 Task: Research Airbnb properties in SonsÃ³n, Colombia from 8th January 2024 to 15th January 2024 for 8 adults. Place can be shared room with 5 bedrooms having 8 beds and 5 bathrooms. Property type can be flat. Amenities needed are: wifi, TV, free parkinig on premises, gym, breakfast.
Action: Mouse moved to (449, 174)
Screenshot: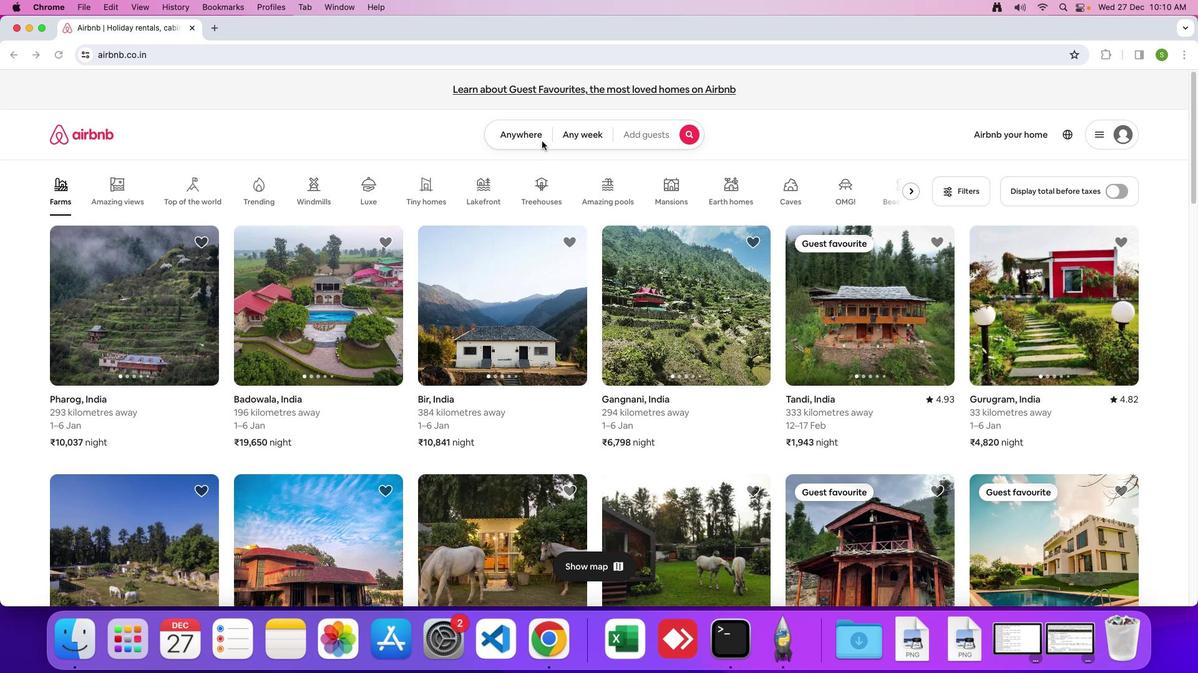 
Action: Mouse pressed left at (449, 174)
Screenshot: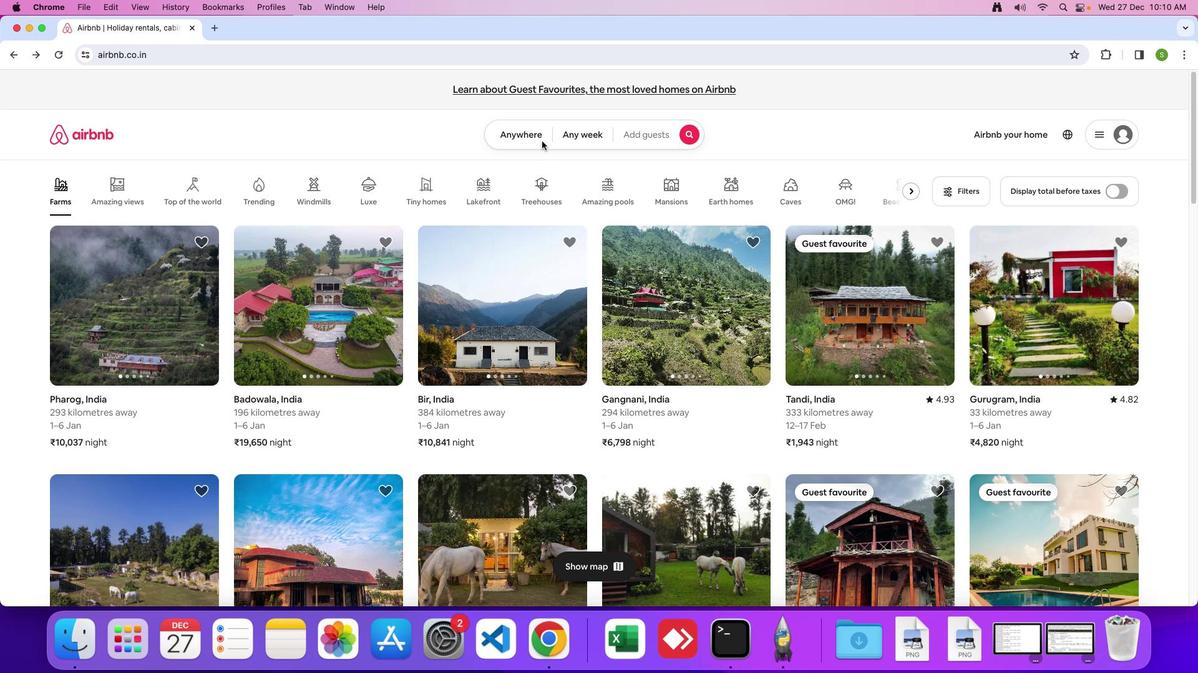 
Action: Mouse moved to (452, 175)
Screenshot: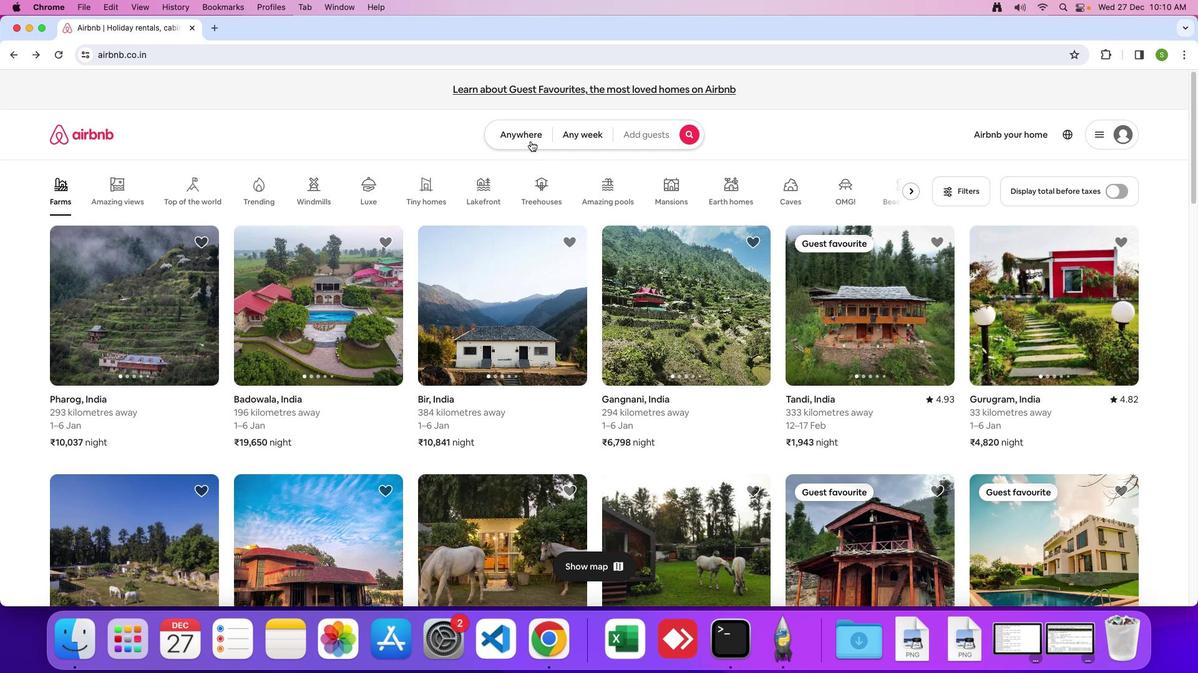 
Action: Mouse pressed left at (452, 175)
Screenshot: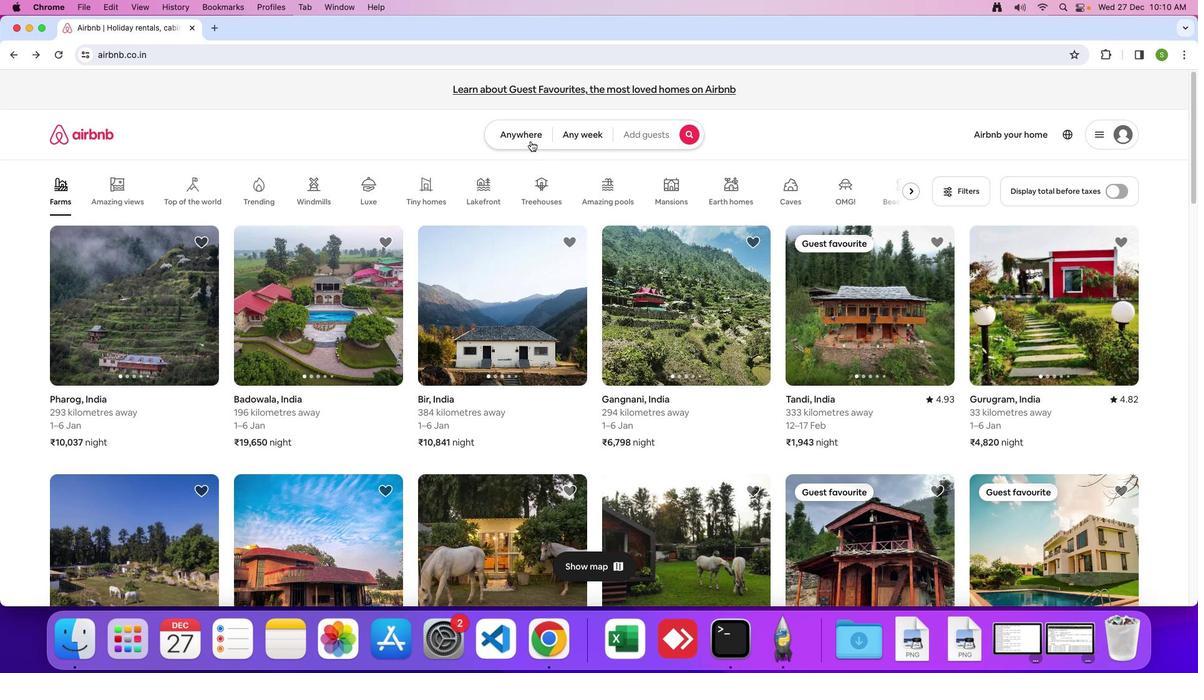 
Action: Mouse moved to (466, 207)
Screenshot: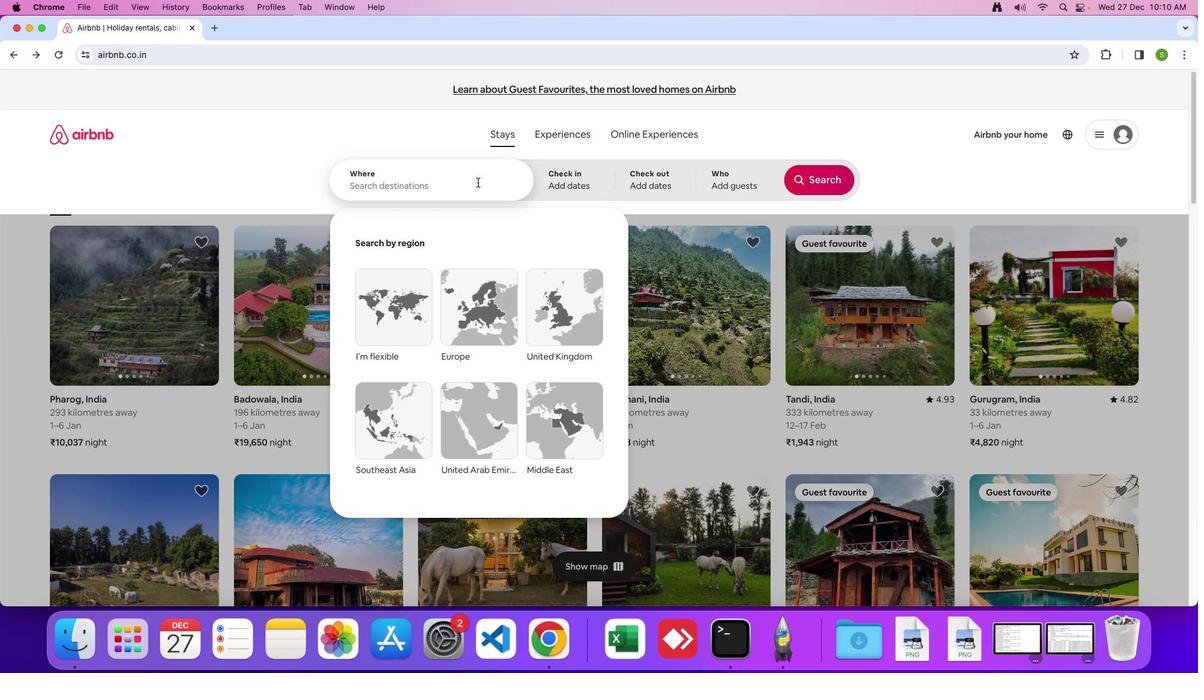 
Action: Key pressed 'S'Key.caps_lock'o''n''s''o''n'','Key.spaceKey.shift'C''o''l''o''m''b''i''a'Key.enter
Screenshot: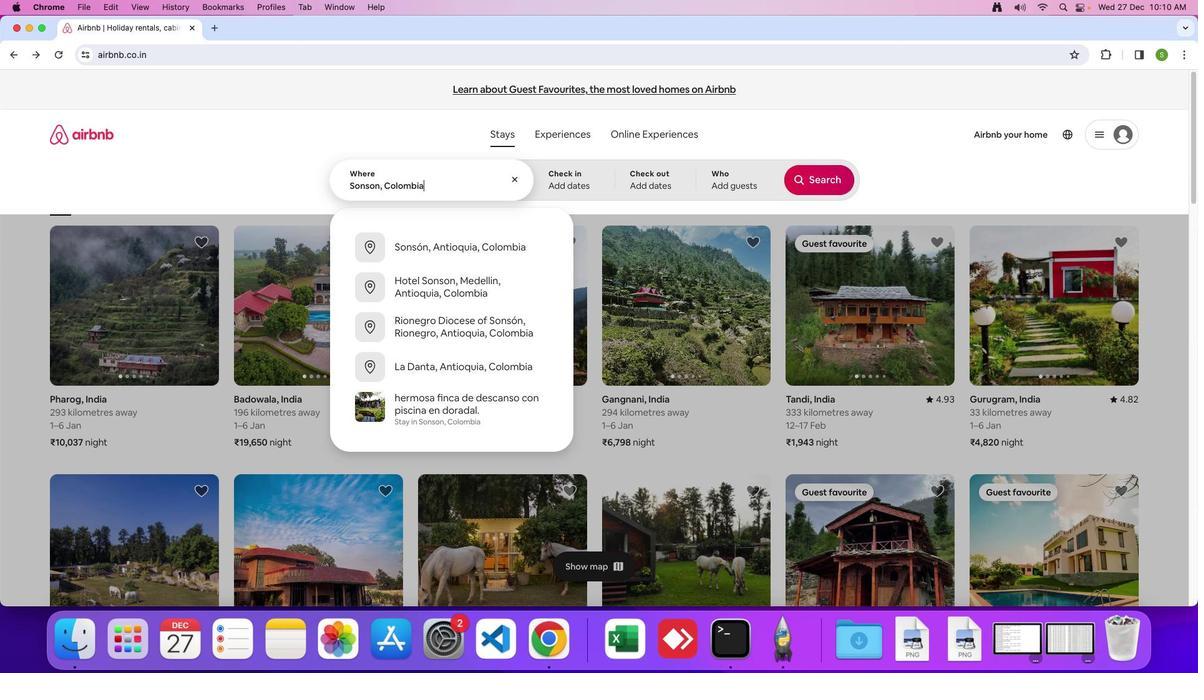 
Action: Mouse moved to (418, 347)
Screenshot: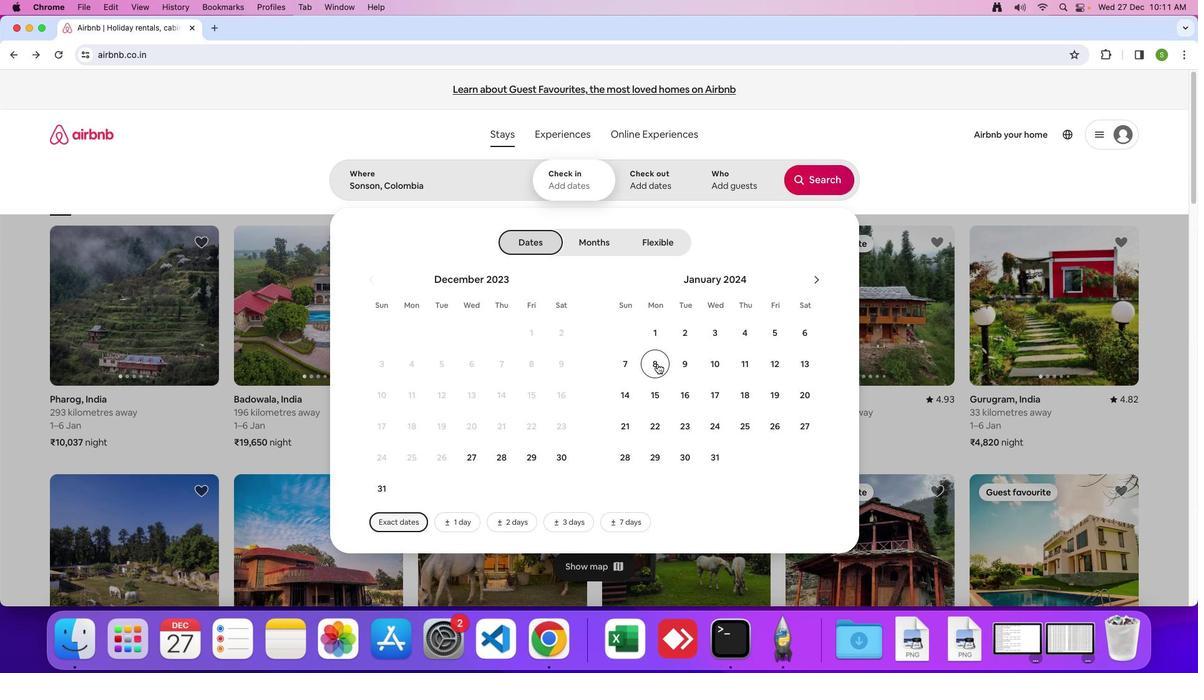 
Action: Mouse pressed left at (418, 347)
Screenshot: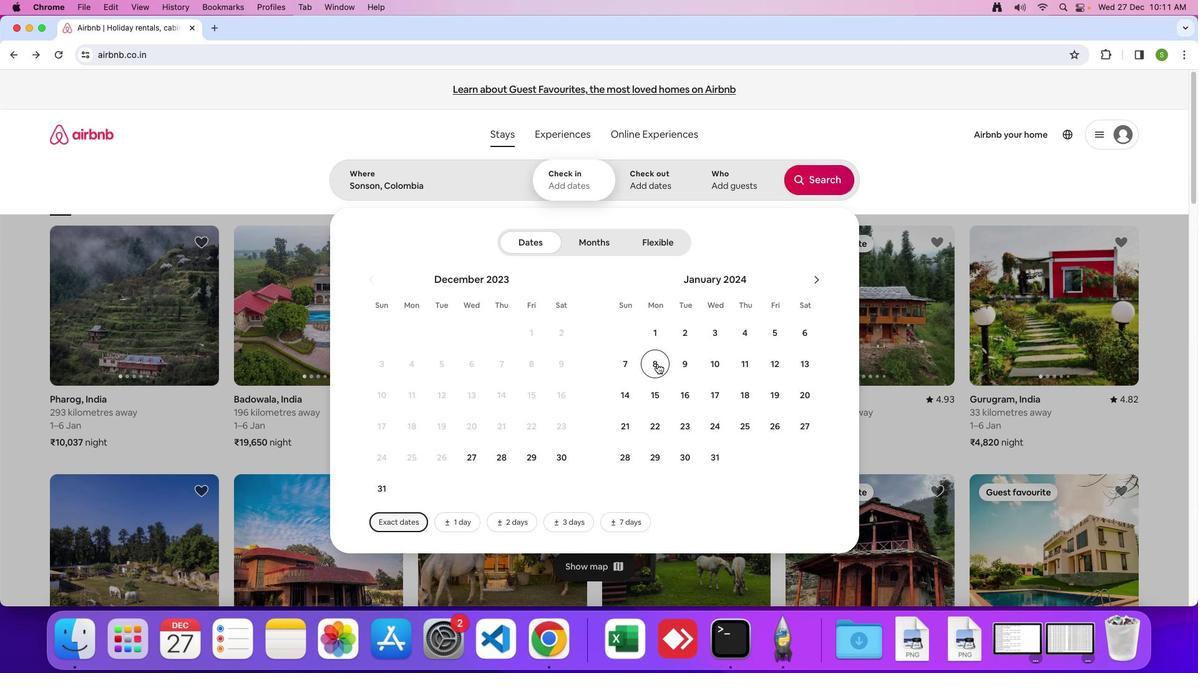 
Action: Mouse moved to (419, 377)
Screenshot: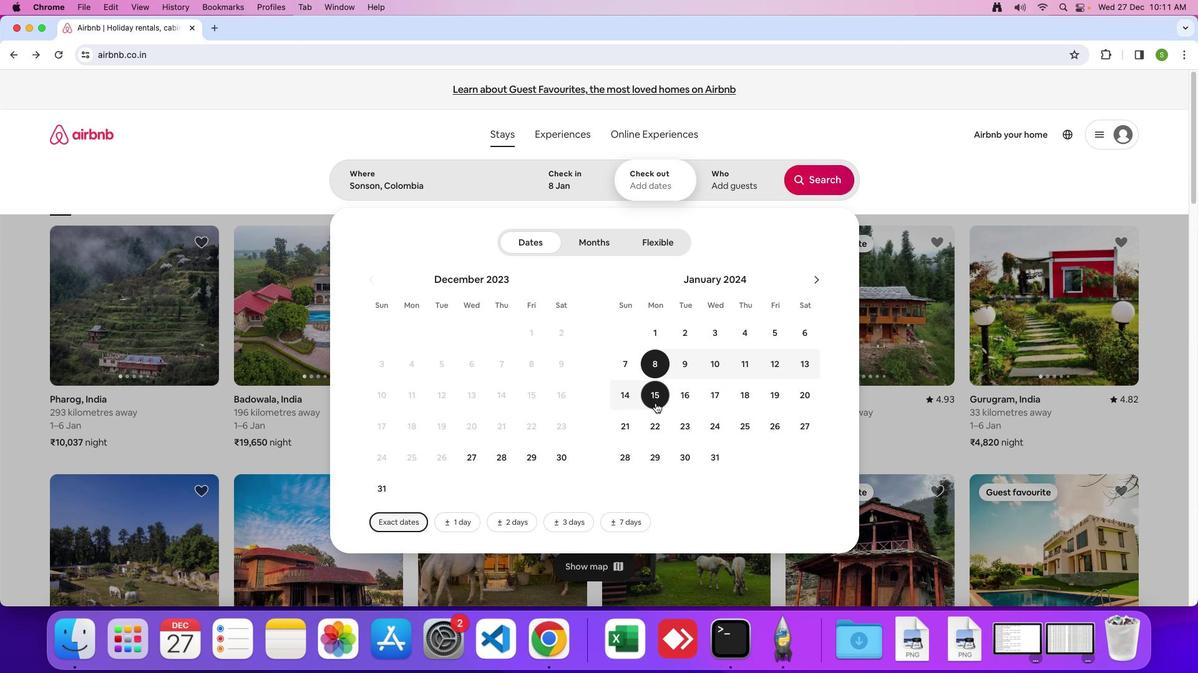 
Action: Mouse pressed left at (419, 377)
Screenshot: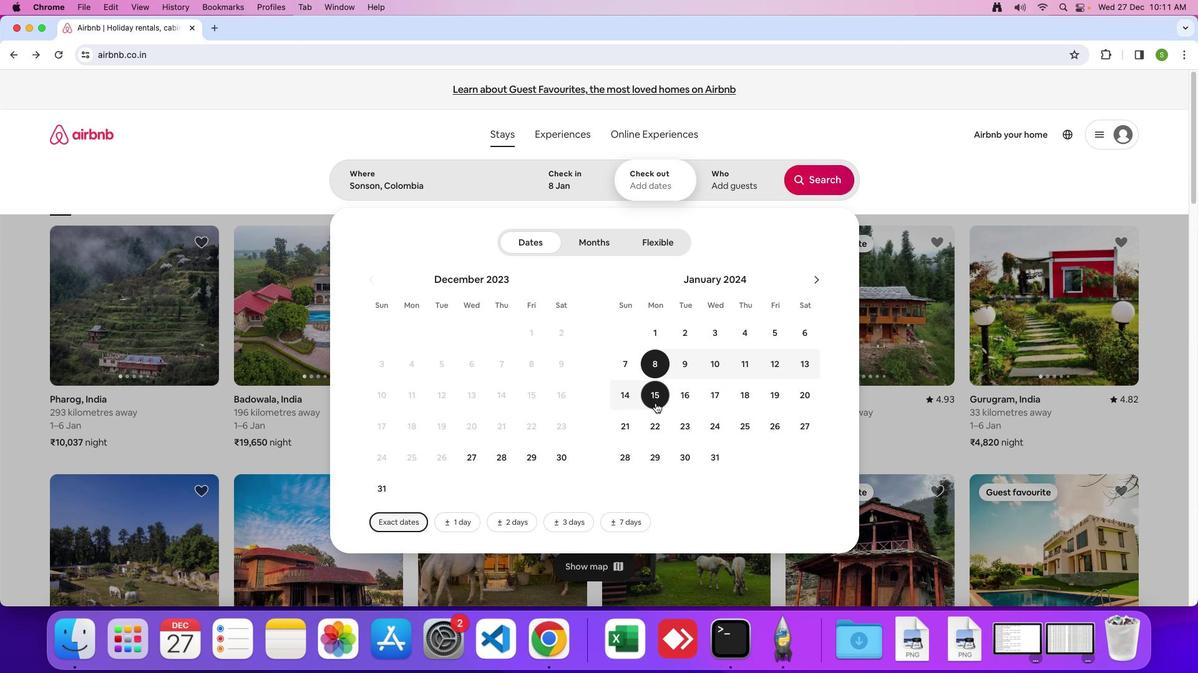 
Action: Mouse moved to (401, 201)
Screenshot: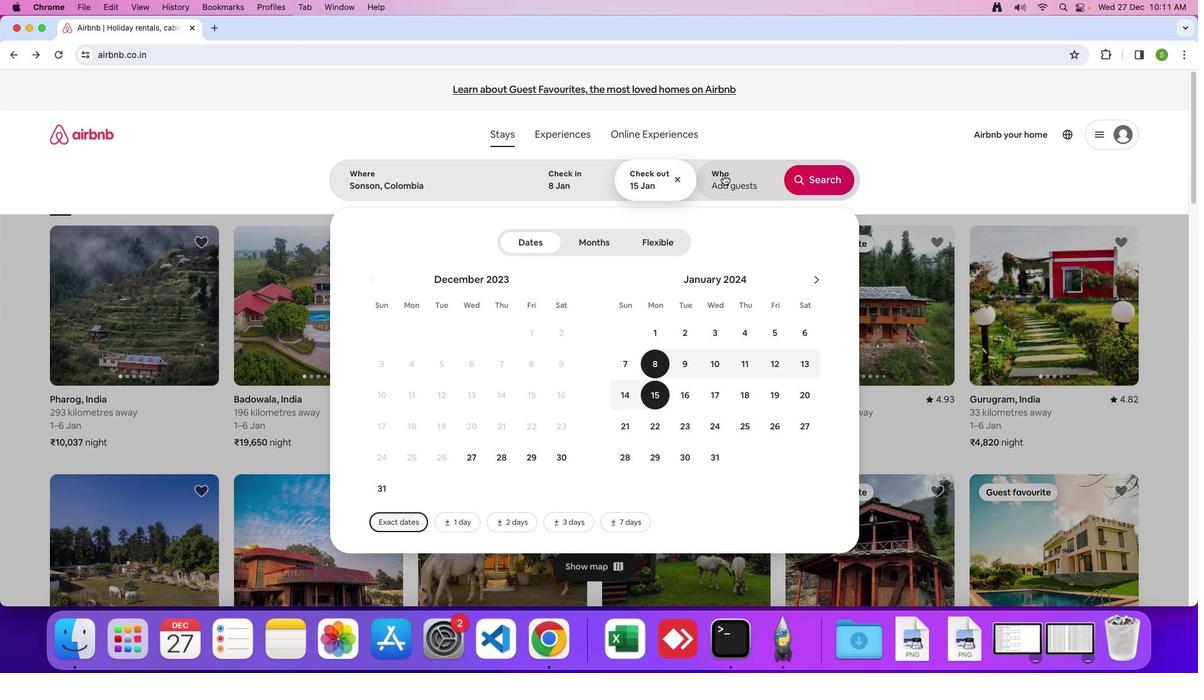 
Action: Mouse pressed left at (401, 201)
Screenshot: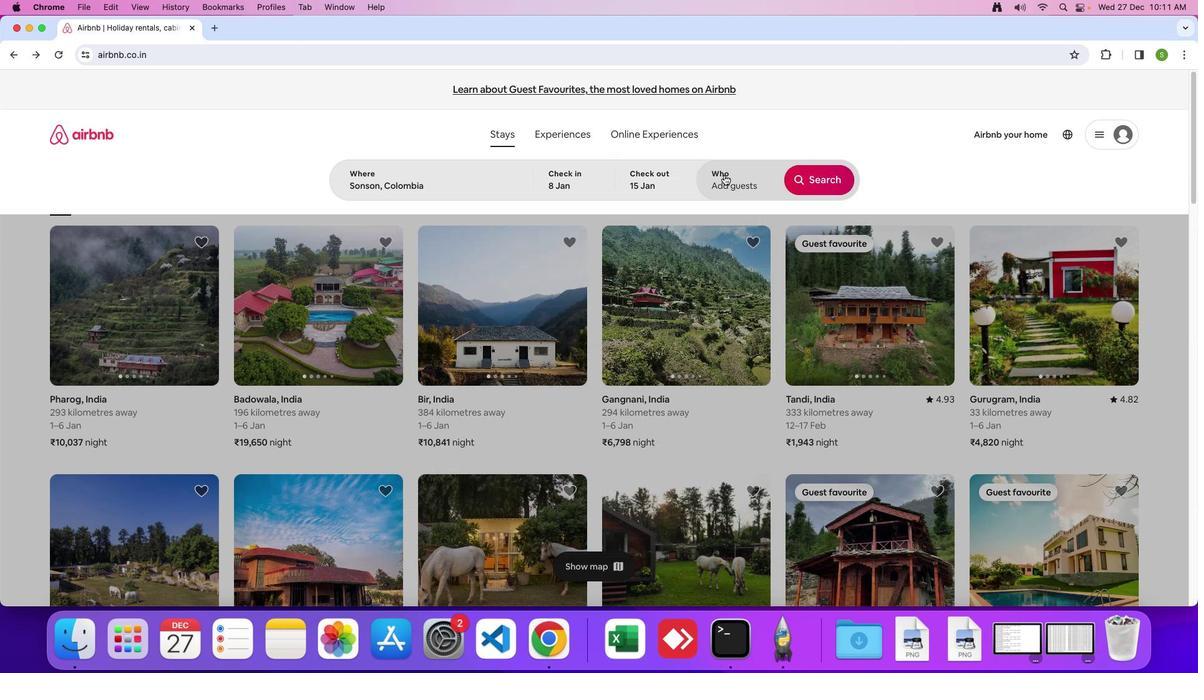 
Action: Mouse moved to (375, 252)
Screenshot: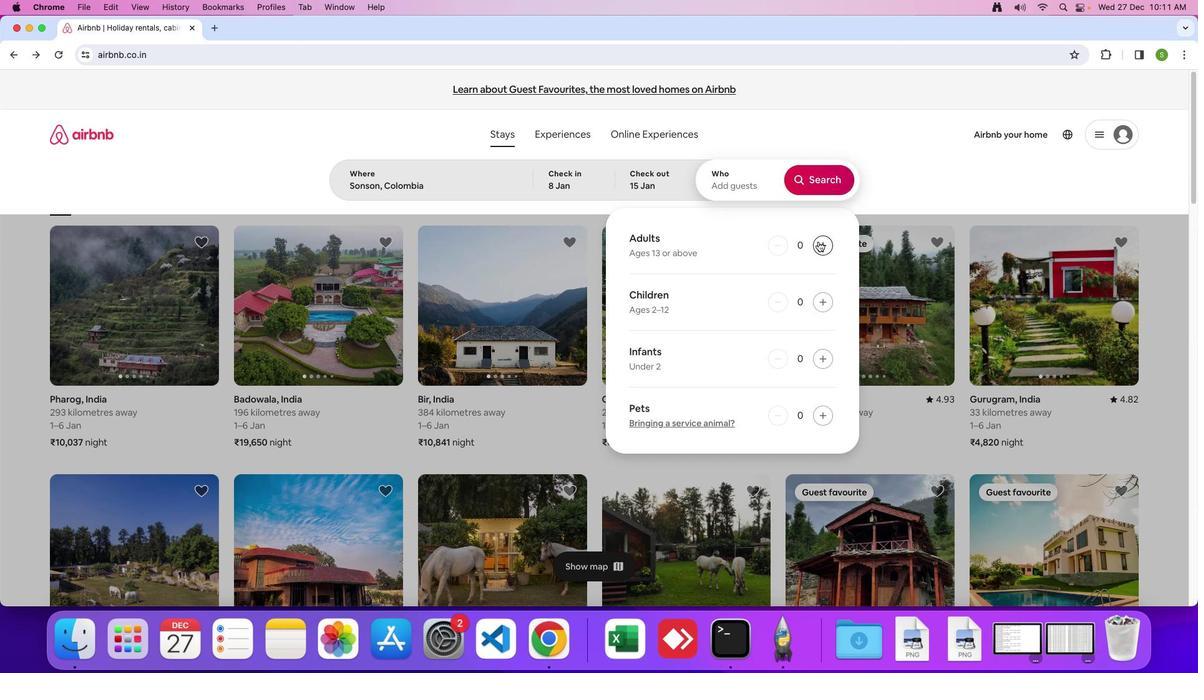 
Action: Mouse pressed left at (375, 252)
Screenshot: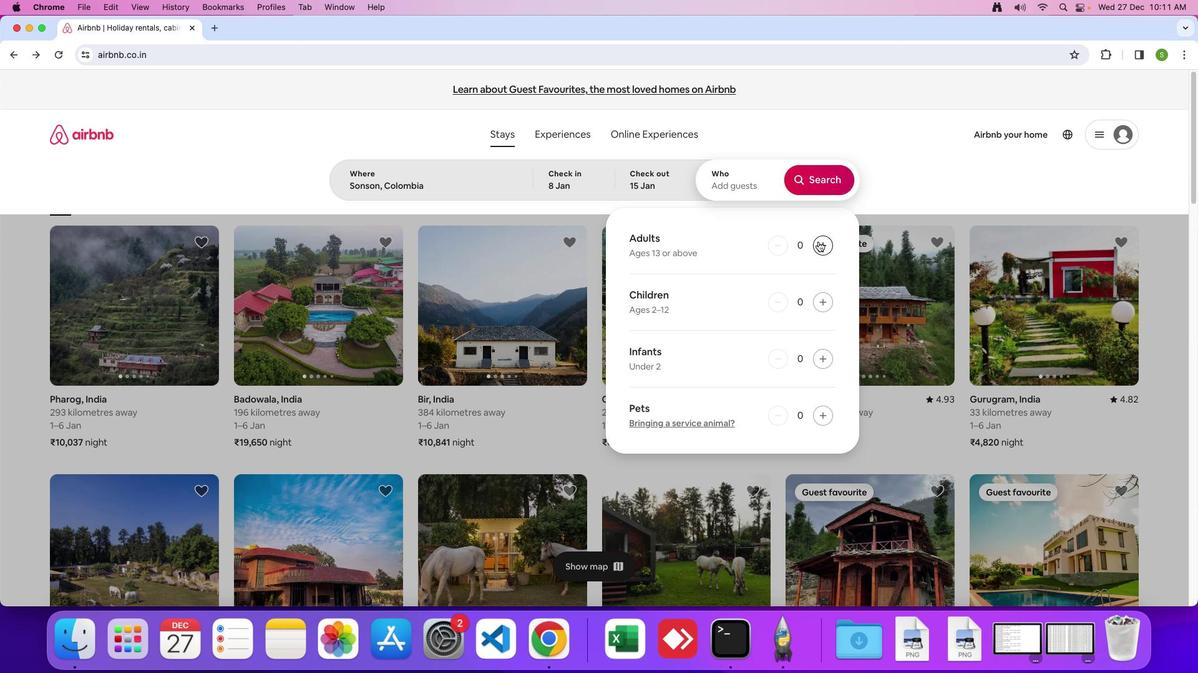 
Action: Mouse pressed left at (375, 252)
Screenshot: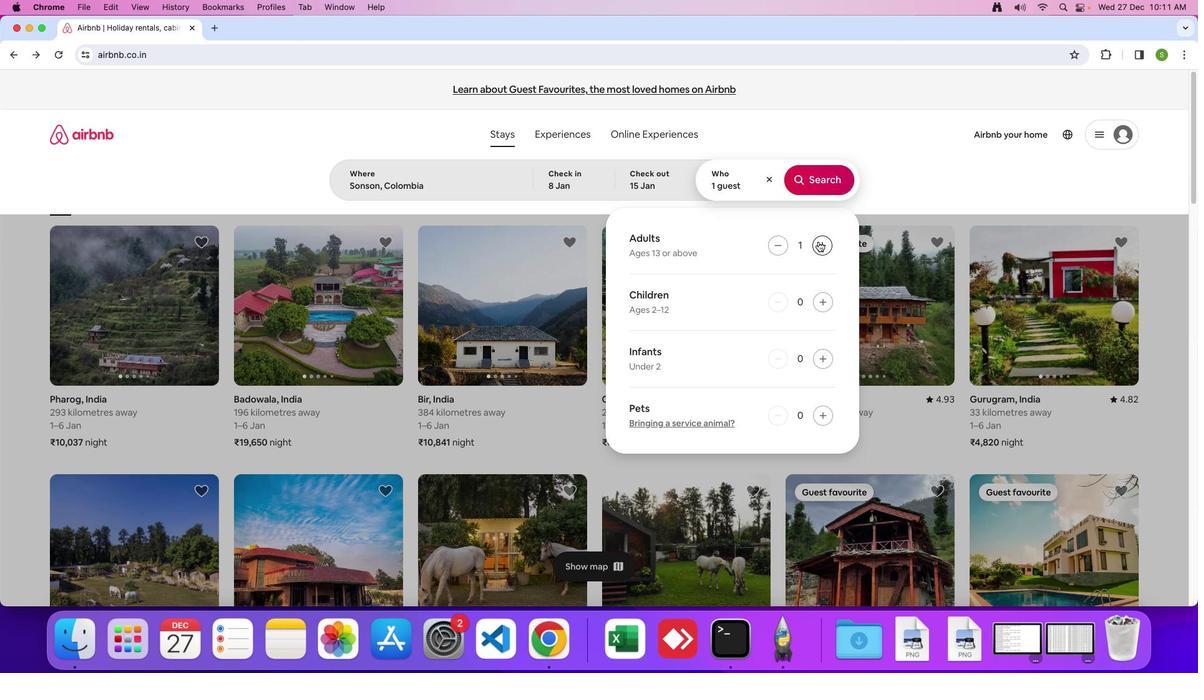 
Action: Mouse pressed left at (375, 252)
Screenshot: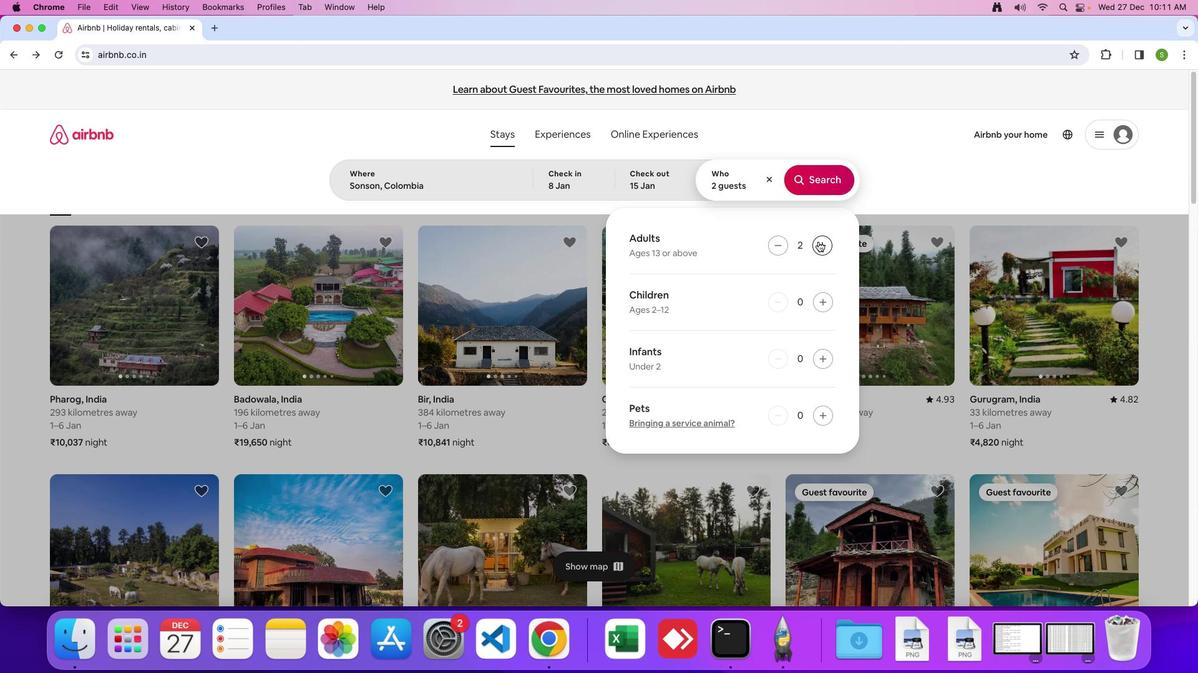 
Action: Mouse pressed left at (375, 252)
Screenshot: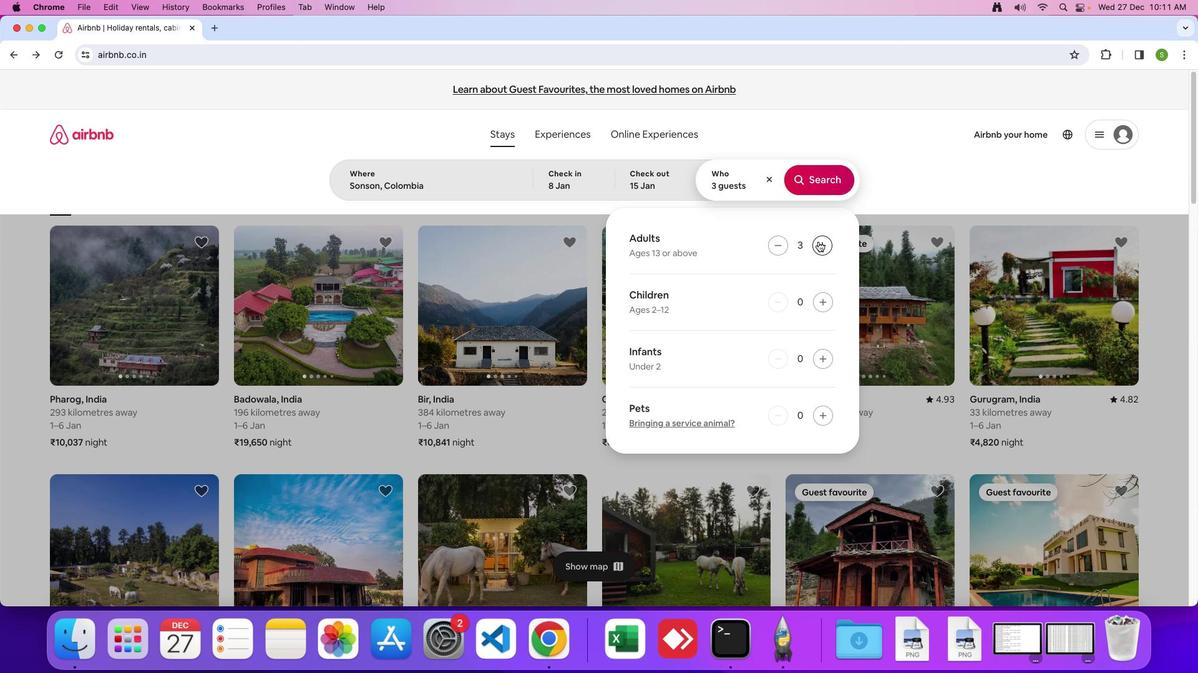 
Action: Mouse pressed left at (375, 252)
Screenshot: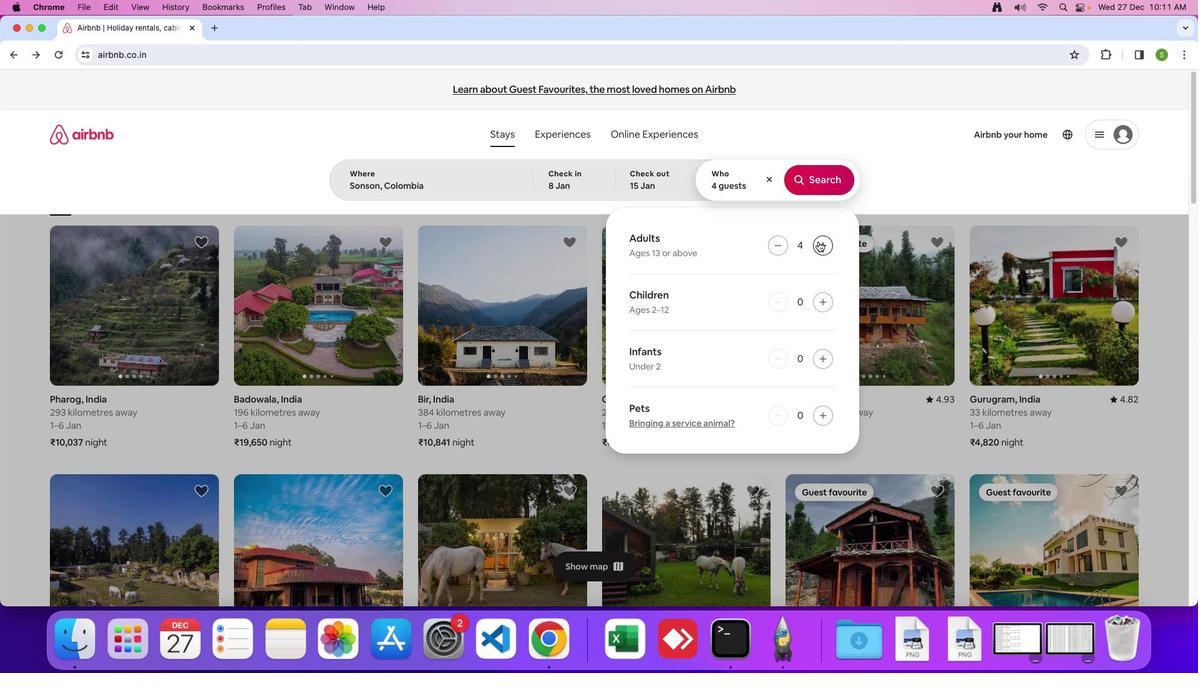 
Action: Mouse pressed left at (375, 252)
Screenshot: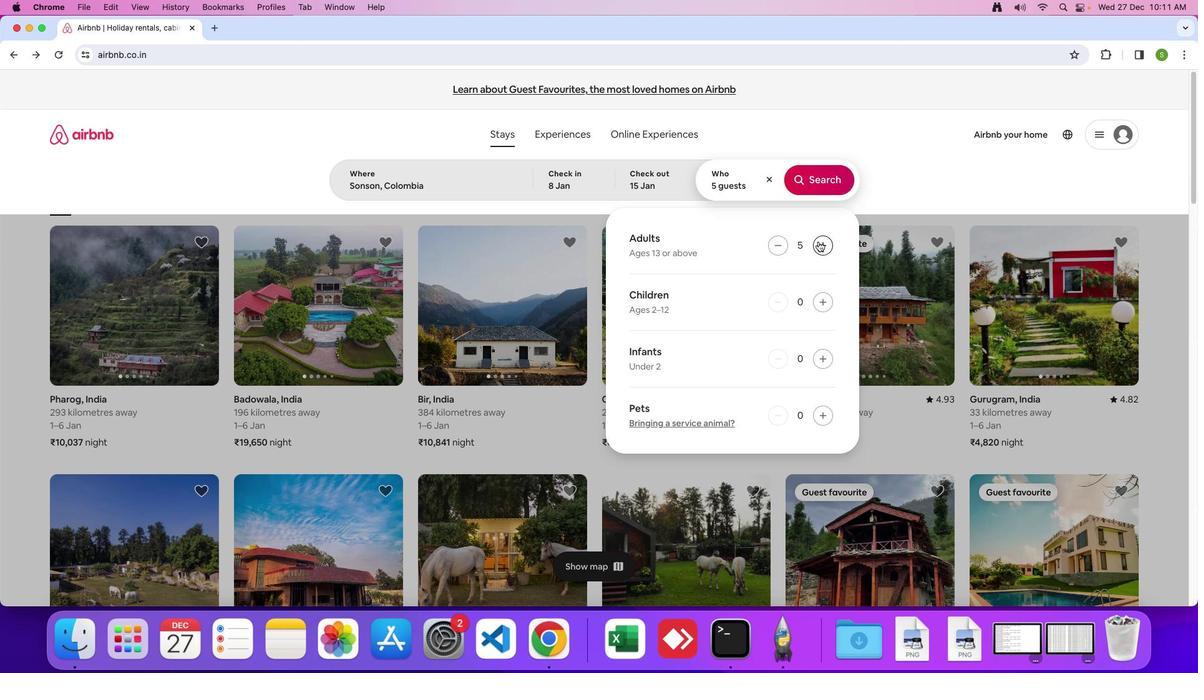 
Action: Mouse pressed left at (375, 252)
Screenshot: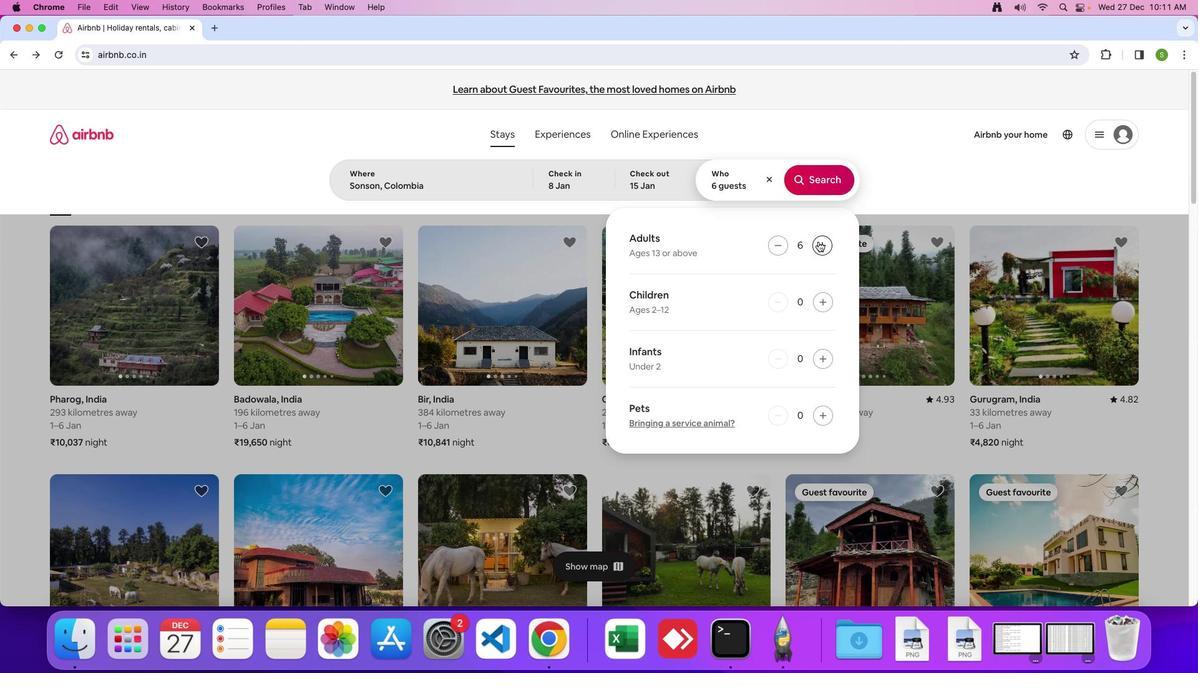 
Action: Mouse pressed left at (375, 252)
Screenshot: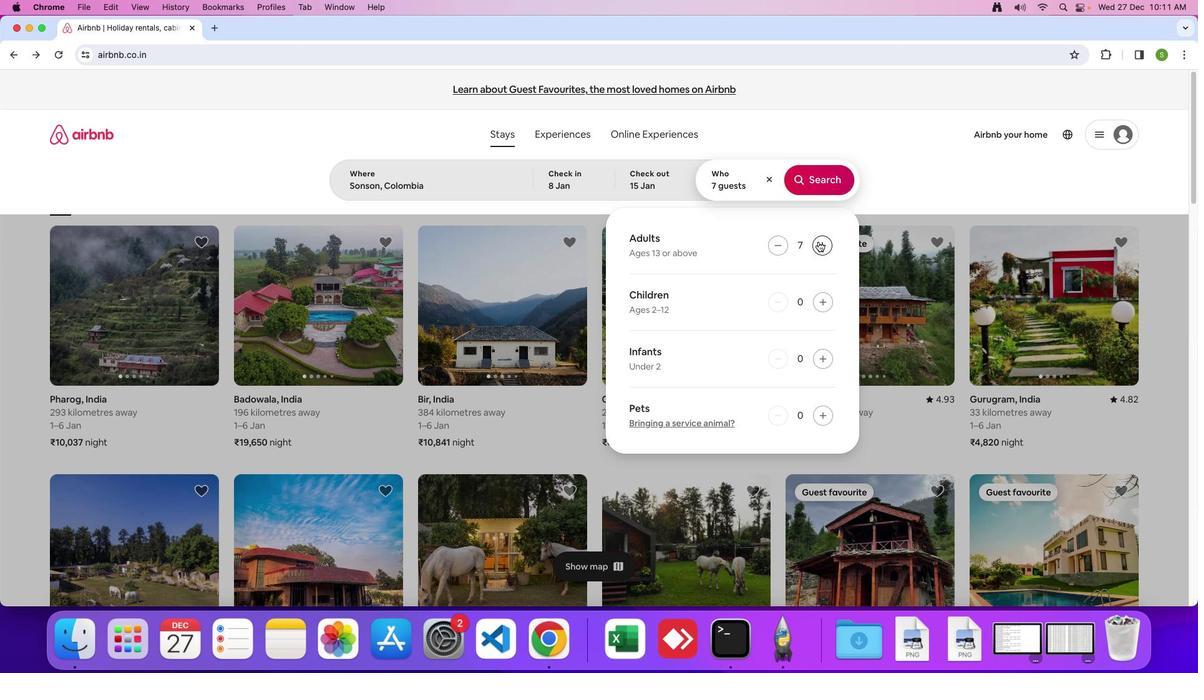 
Action: Mouse moved to (376, 210)
Screenshot: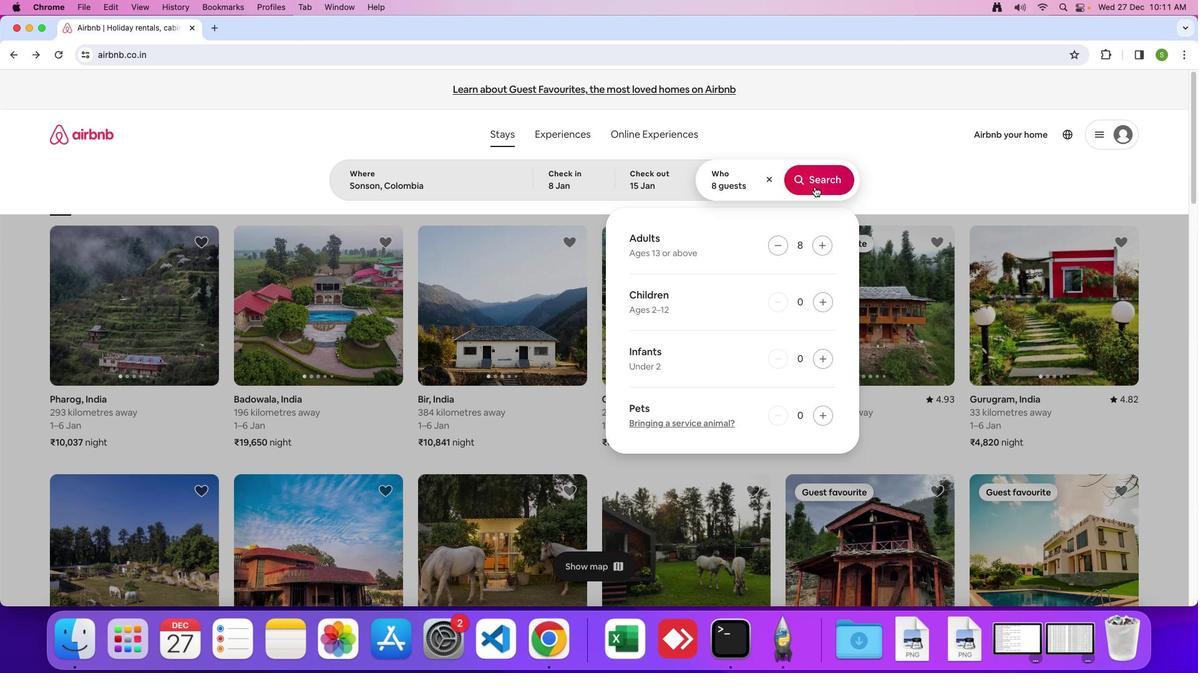 
Action: Mouse pressed left at (376, 210)
Screenshot: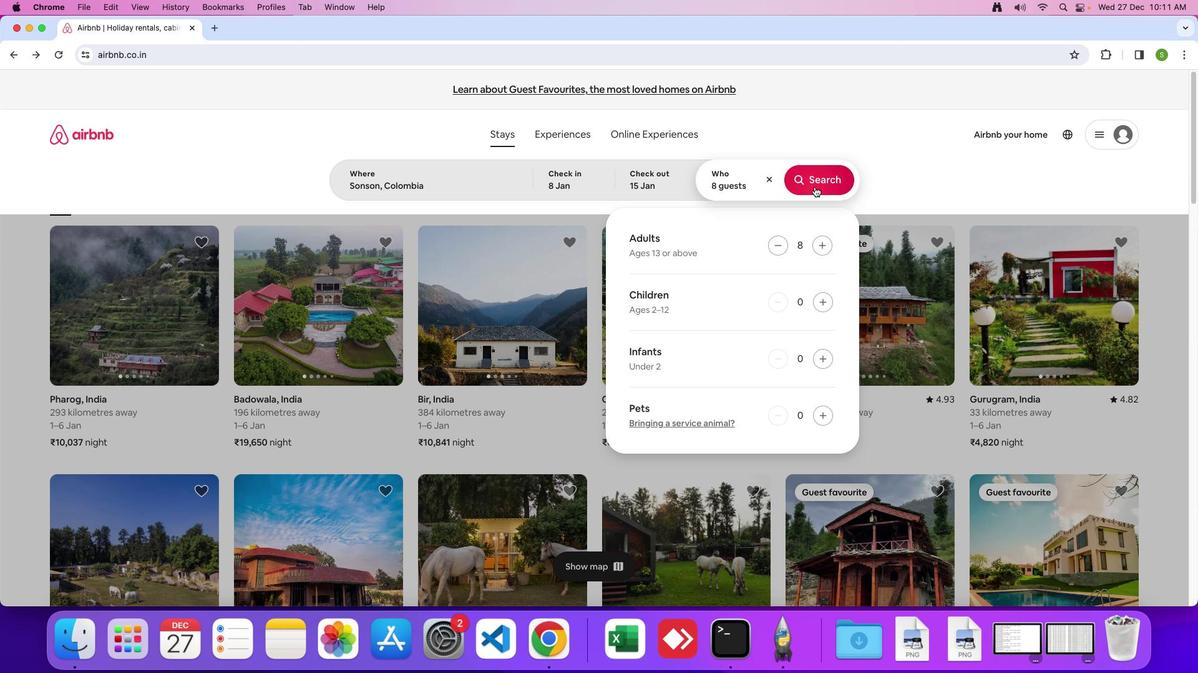 
Action: Mouse moved to (331, 175)
Screenshot: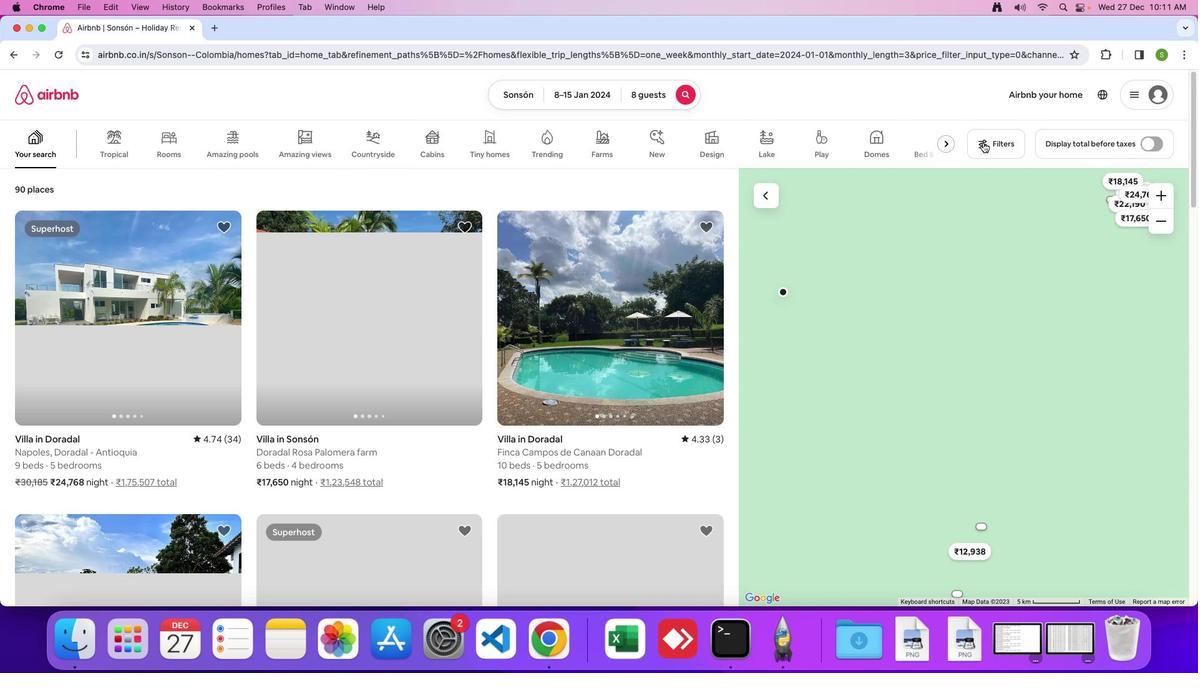 
Action: Mouse pressed left at (331, 175)
Screenshot: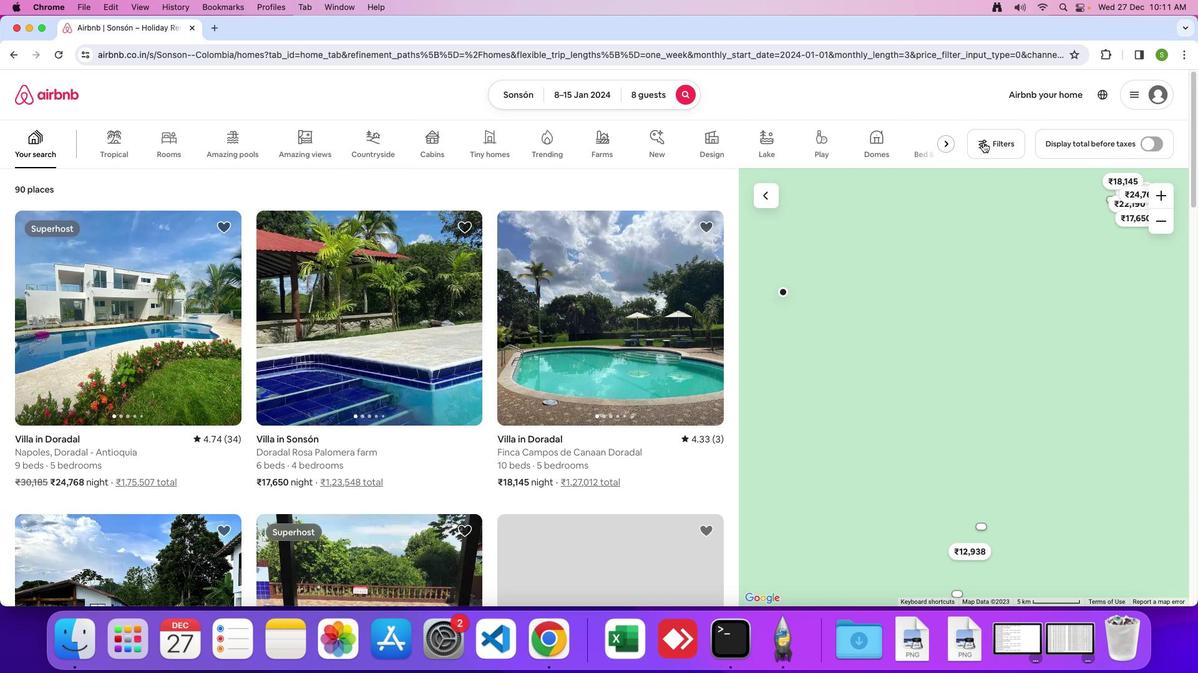 
Action: Mouse moved to (428, 325)
Screenshot: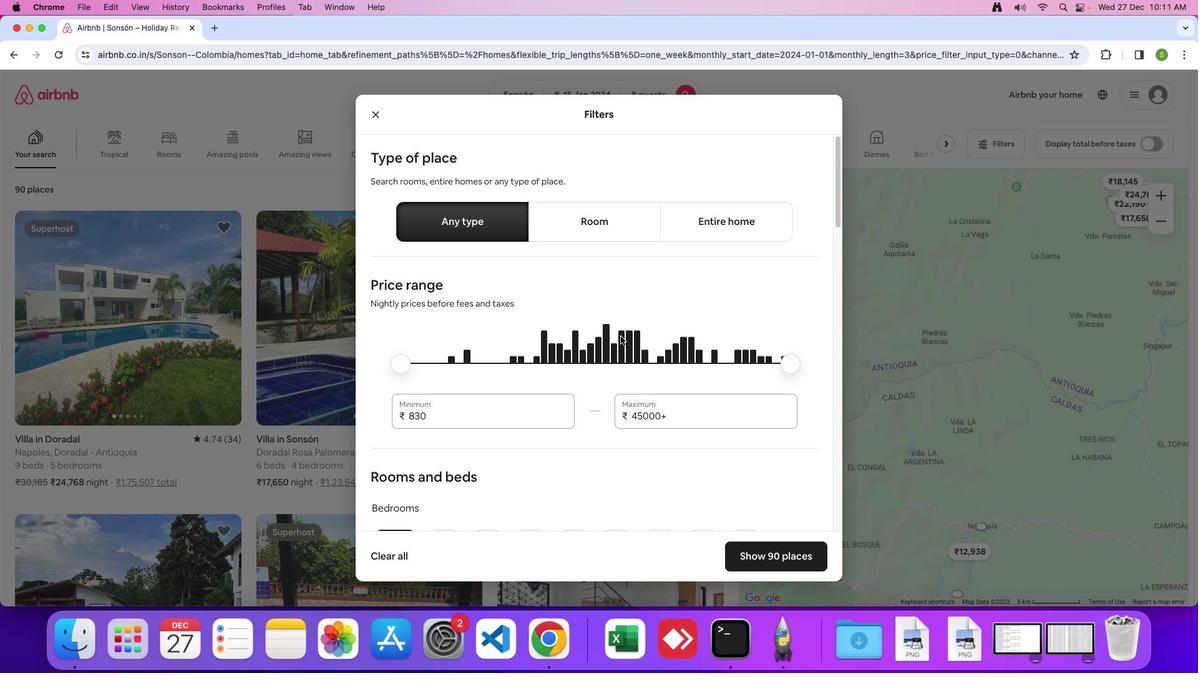 
Action: Mouse scrolled (428, 325) with delta (594, 64)
Screenshot: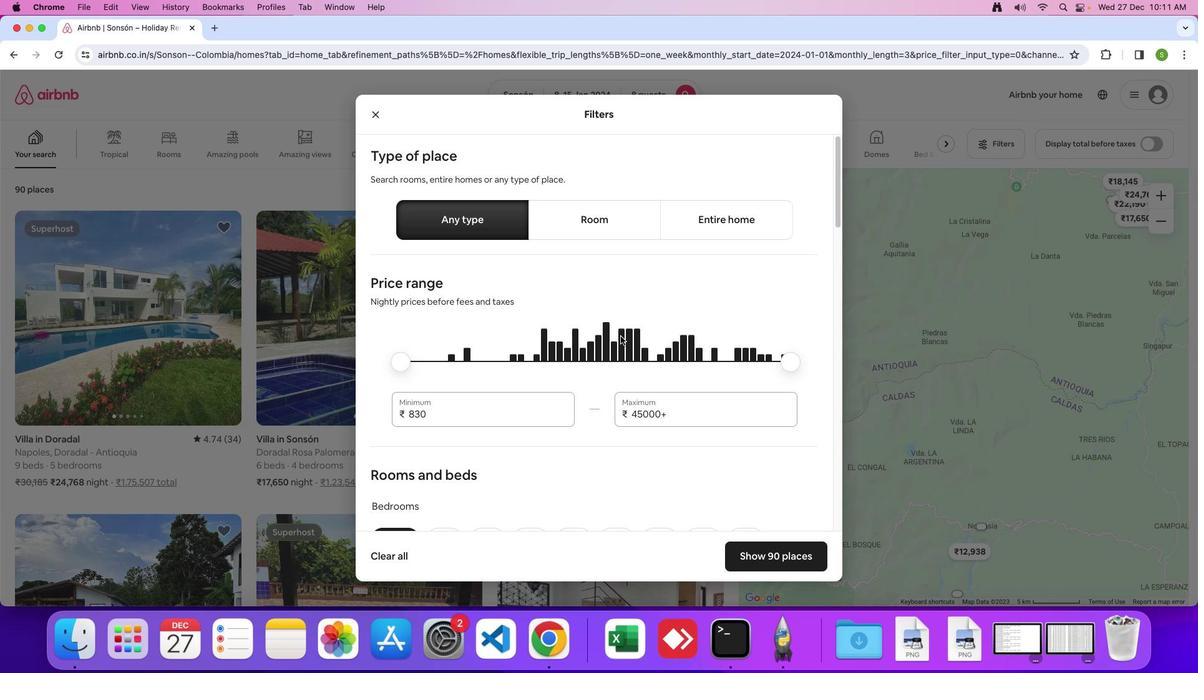 
Action: Mouse scrolled (428, 325) with delta (594, 64)
Screenshot: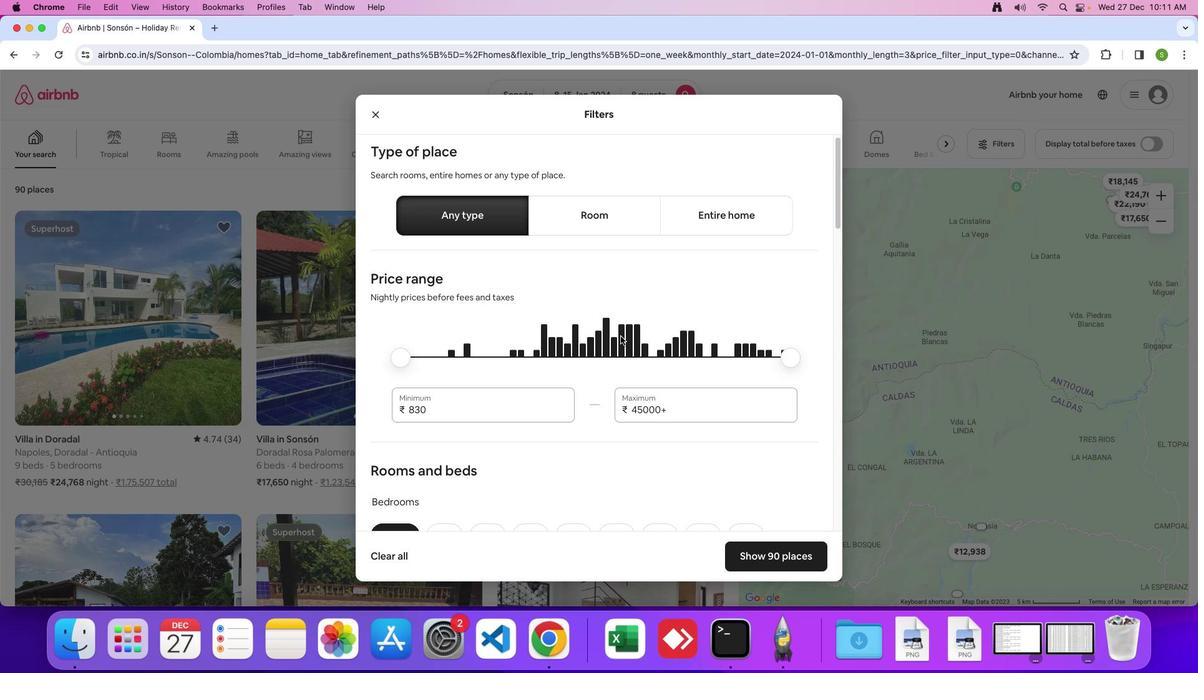 
Action: Mouse scrolled (428, 325) with delta (594, 63)
Screenshot: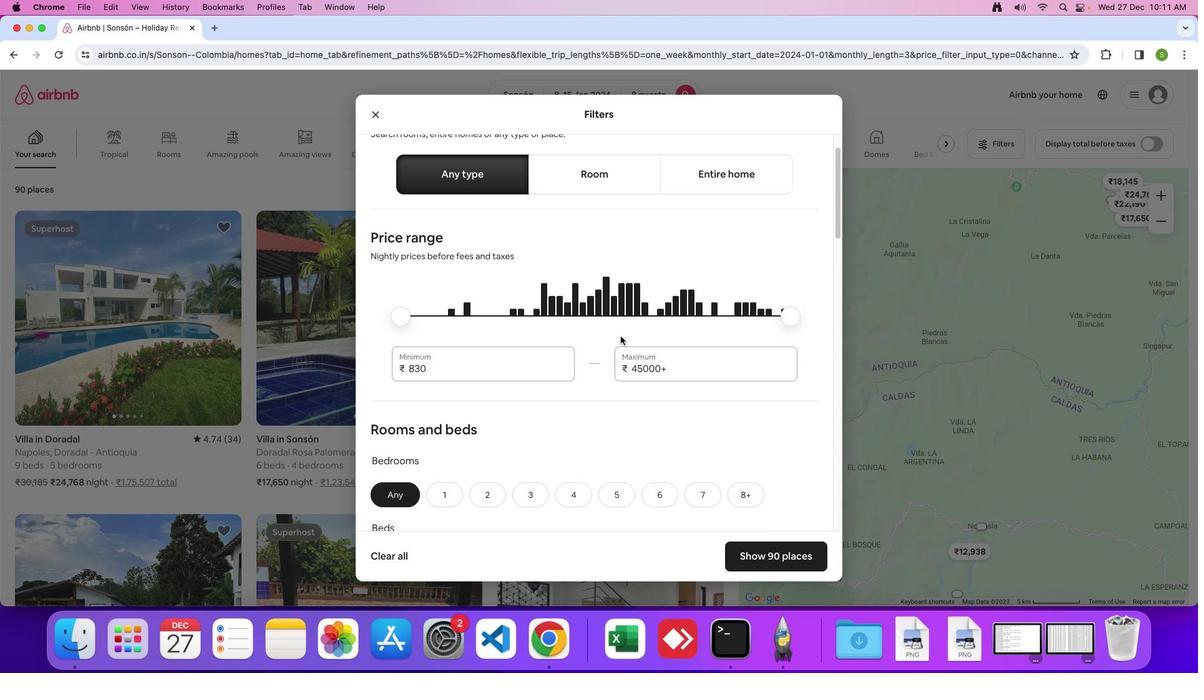 
Action: Mouse scrolled (428, 325) with delta (594, 64)
Screenshot: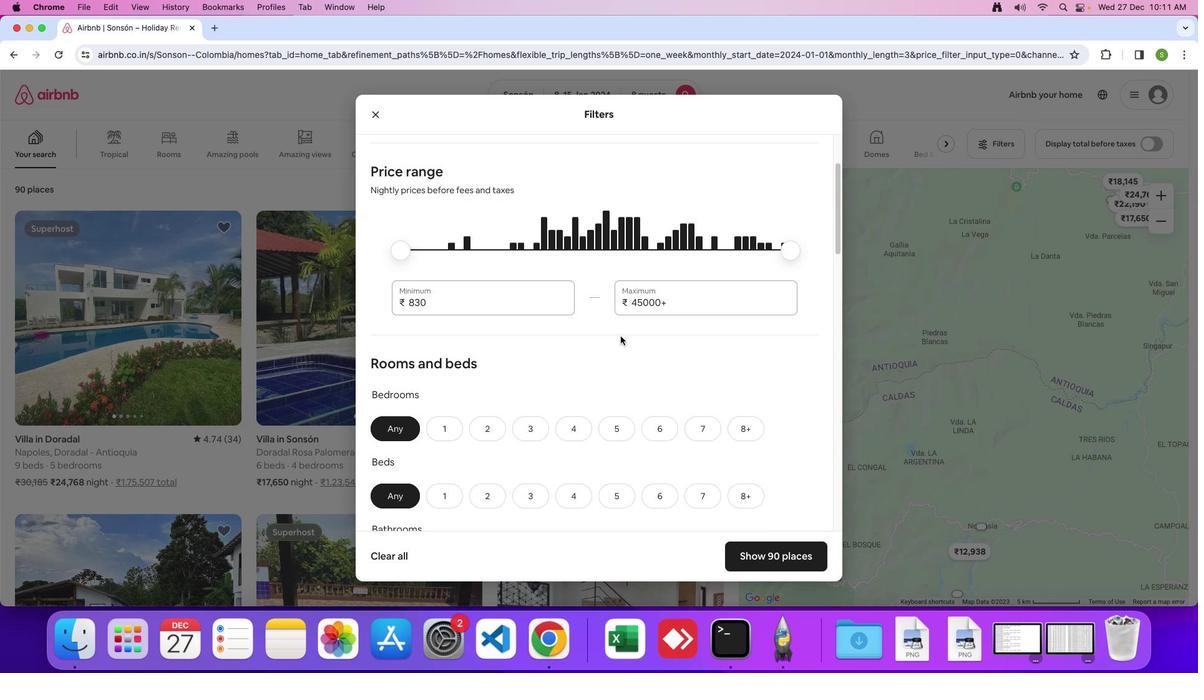 
Action: Mouse scrolled (428, 325) with delta (594, 64)
Screenshot: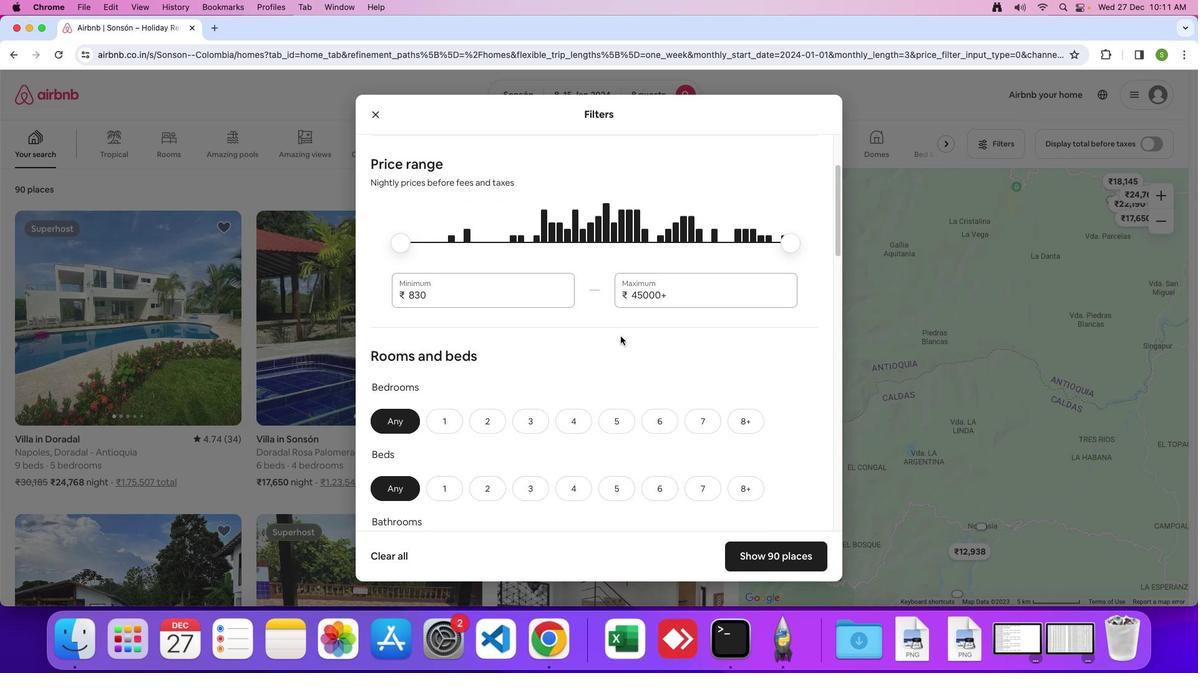 
Action: Mouse scrolled (428, 325) with delta (594, 64)
Screenshot: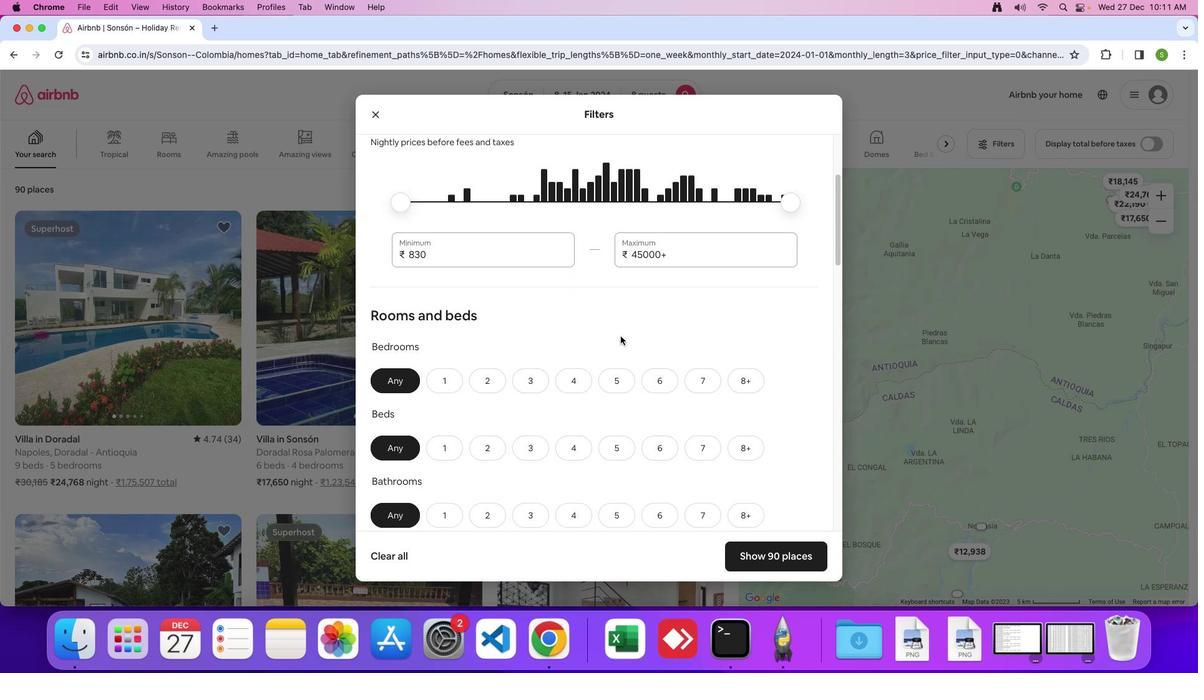 
Action: Mouse moved to (428, 330)
Screenshot: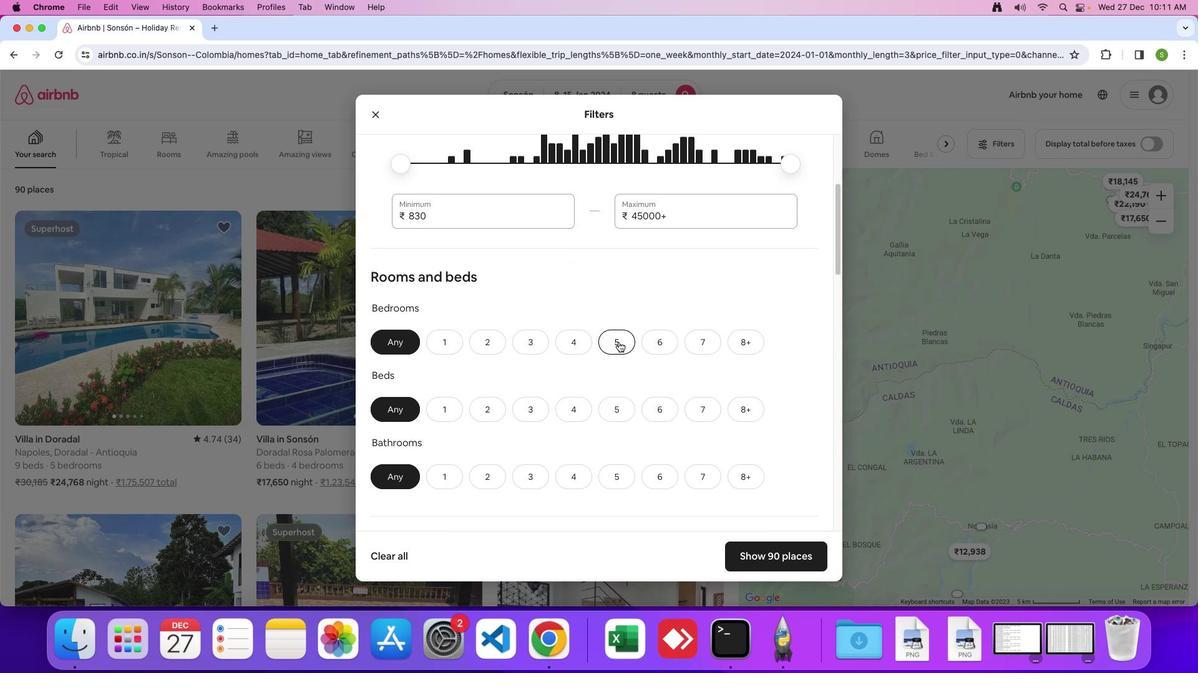 
Action: Mouse pressed left at (428, 330)
Screenshot: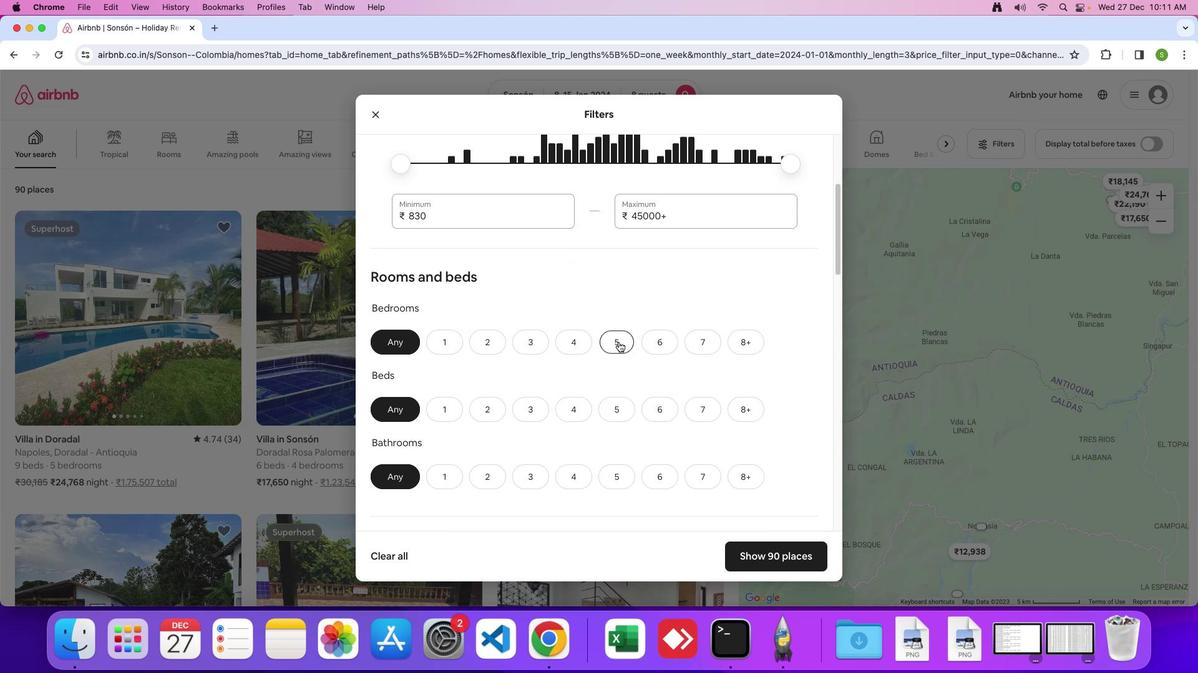 
Action: Mouse moved to (394, 386)
Screenshot: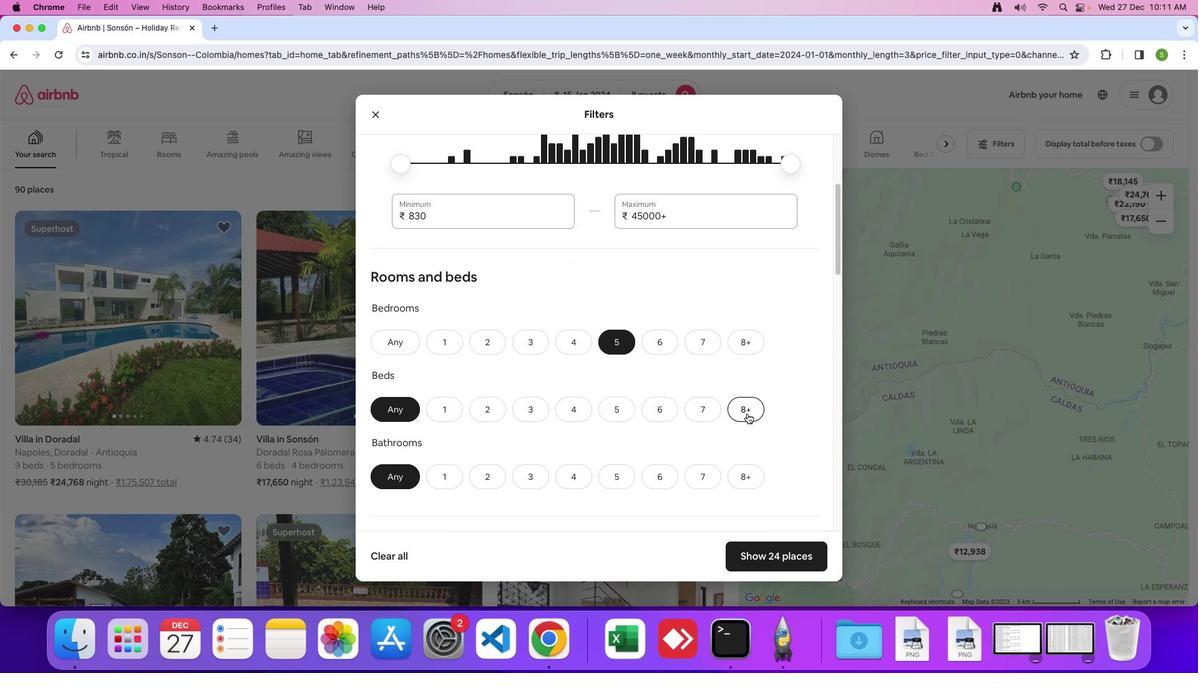 
Action: Mouse pressed left at (394, 386)
Screenshot: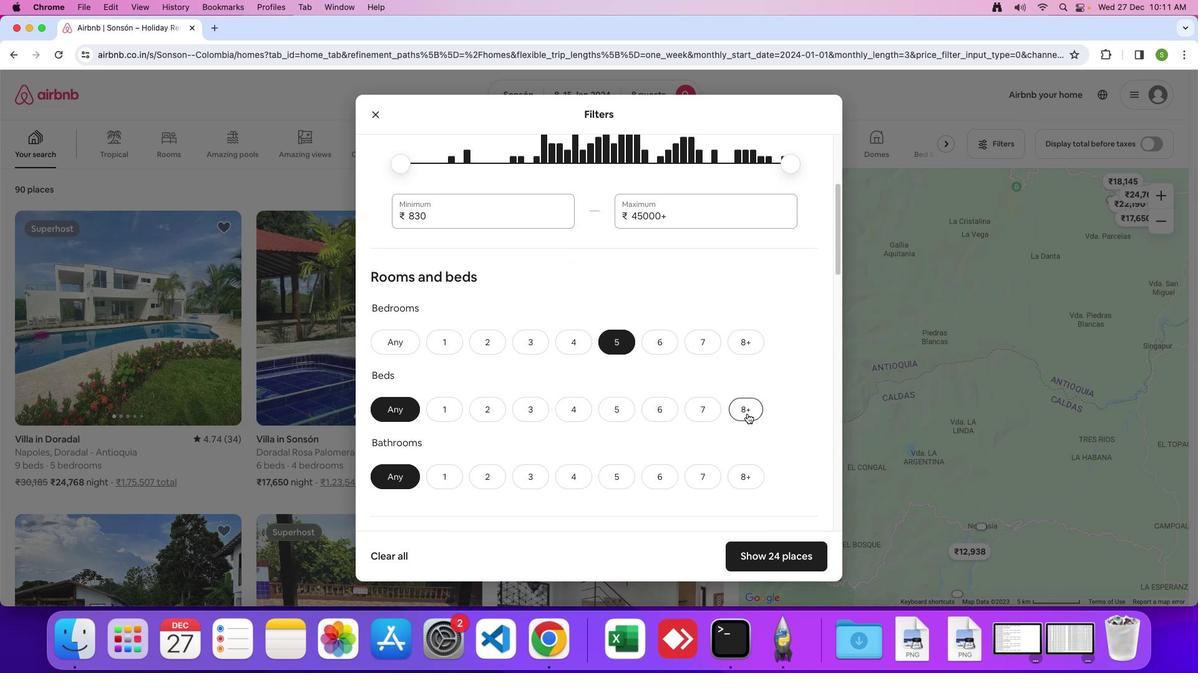 
Action: Mouse moved to (426, 433)
Screenshot: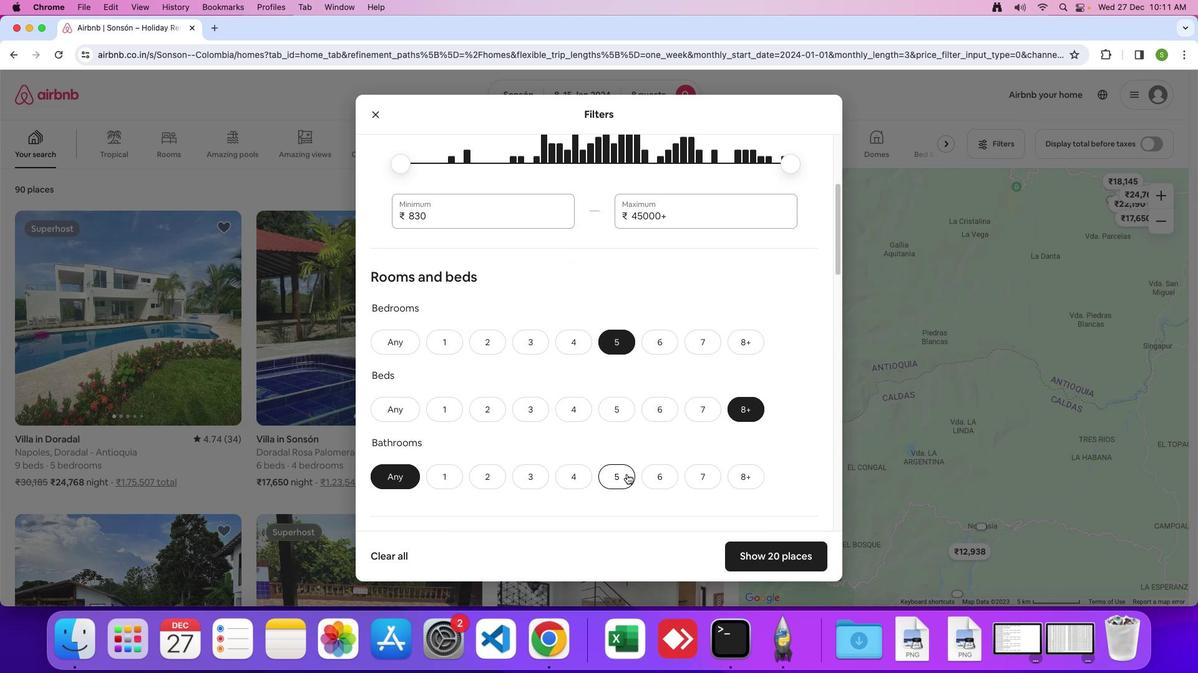 
Action: Mouse pressed left at (426, 433)
Screenshot: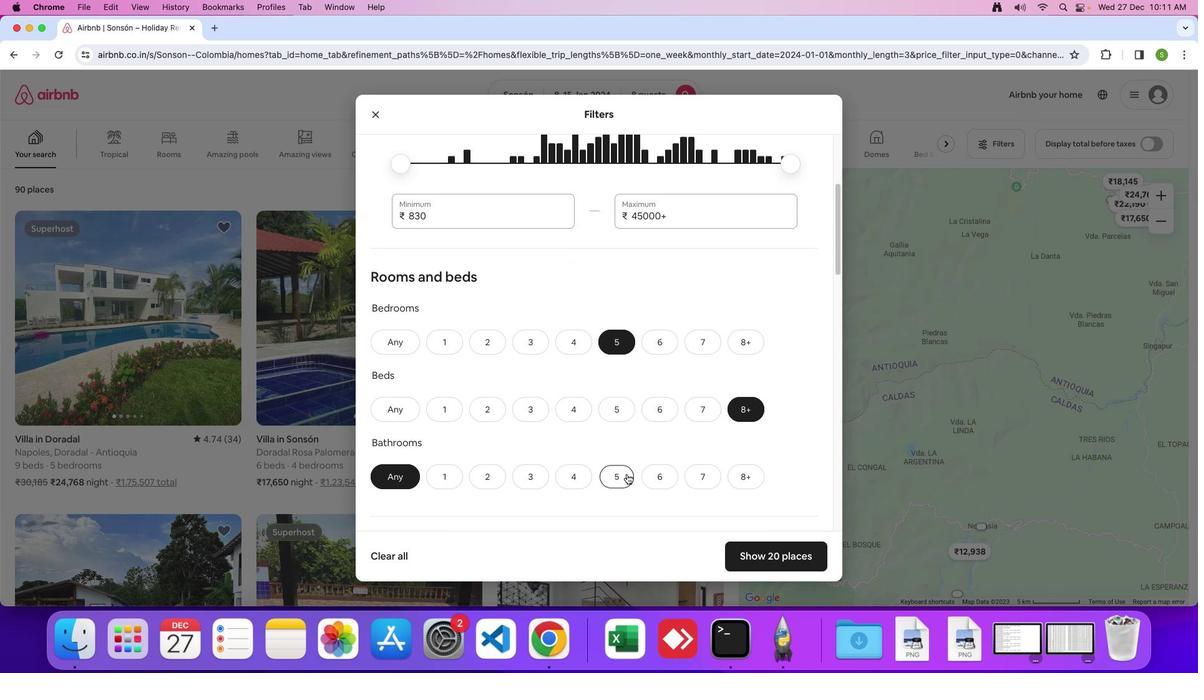 
Action: Mouse moved to (417, 355)
Screenshot: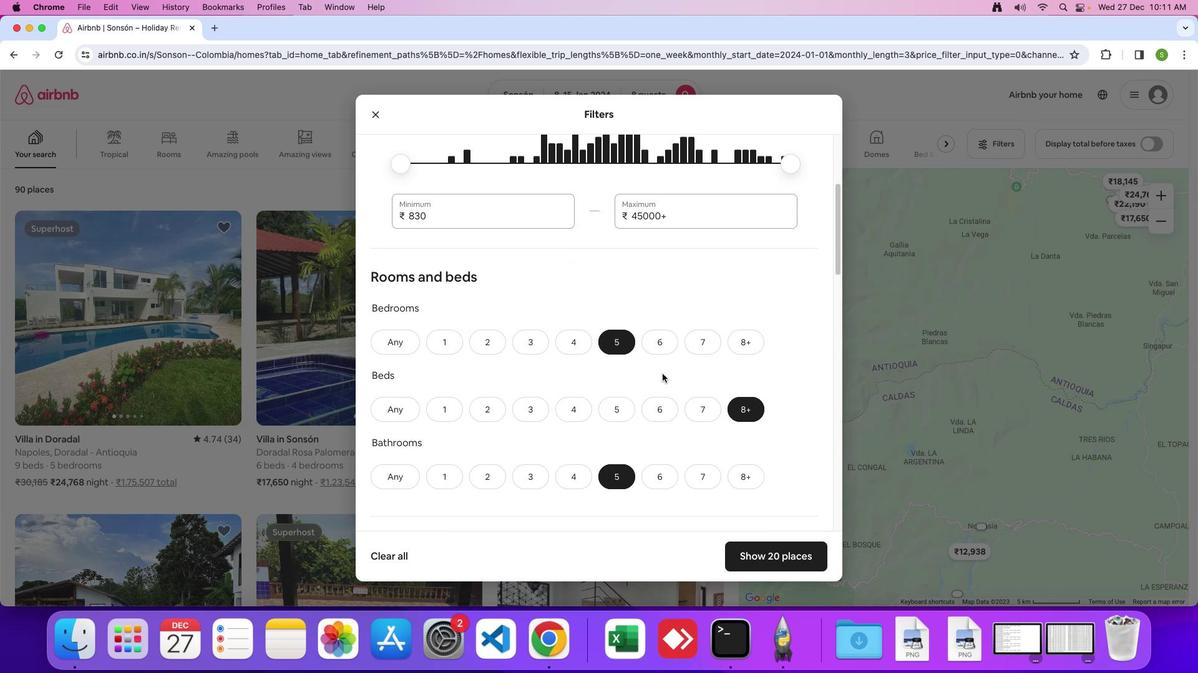 
Action: Mouse scrolled (417, 355) with delta (594, 64)
Screenshot: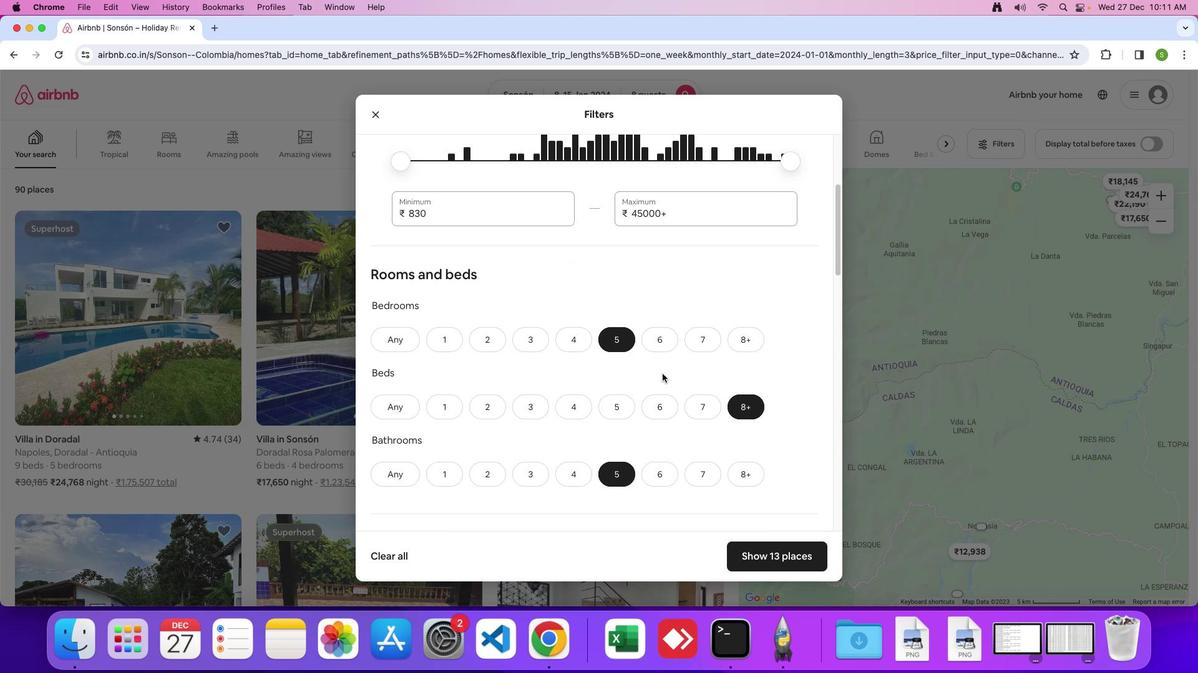 
Action: Mouse scrolled (417, 355) with delta (594, 64)
Screenshot: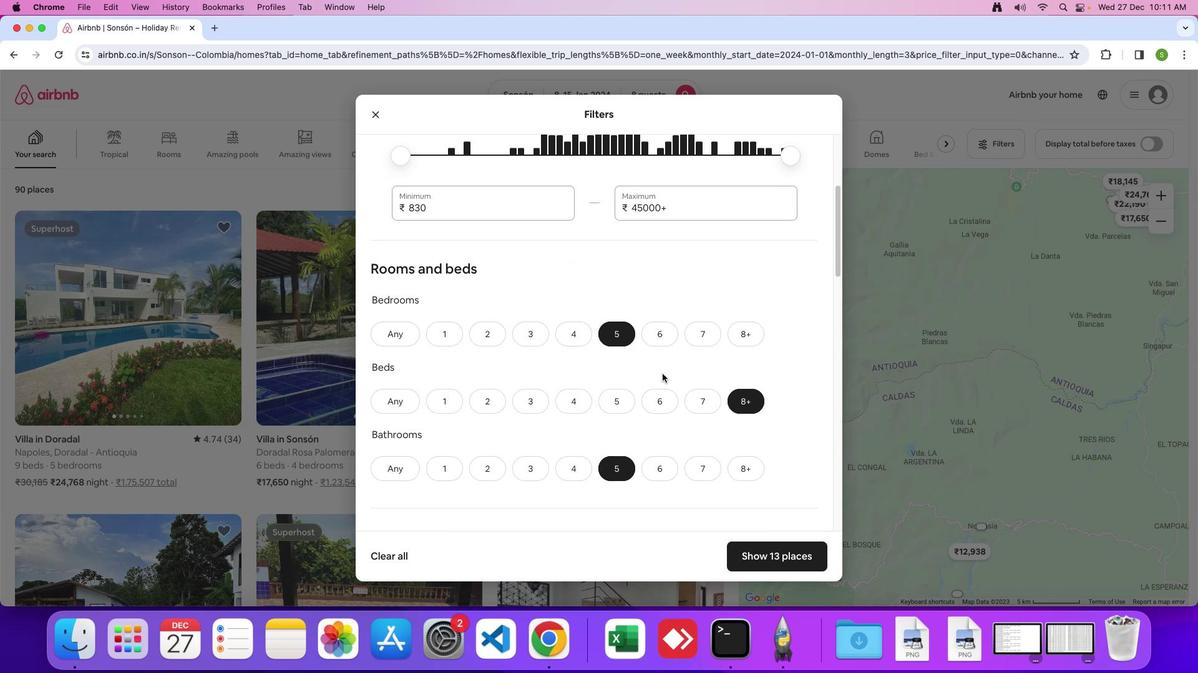 
Action: Mouse scrolled (417, 355) with delta (594, 64)
Screenshot: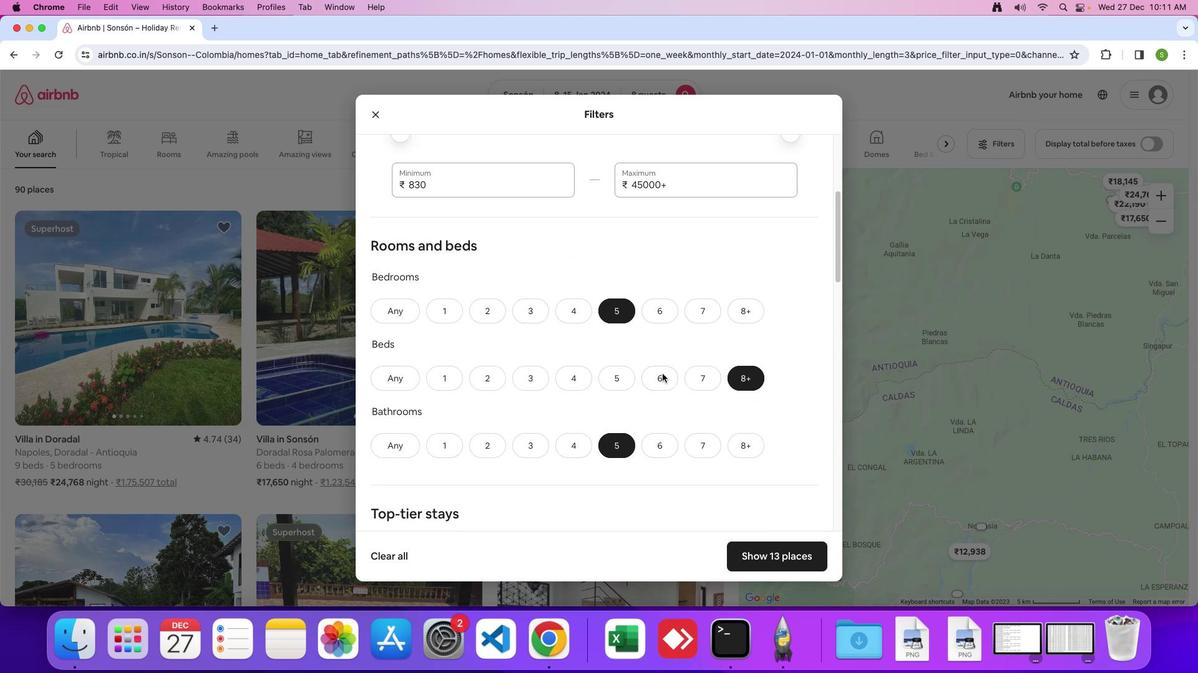 
Action: Mouse scrolled (417, 355) with delta (594, 64)
Screenshot: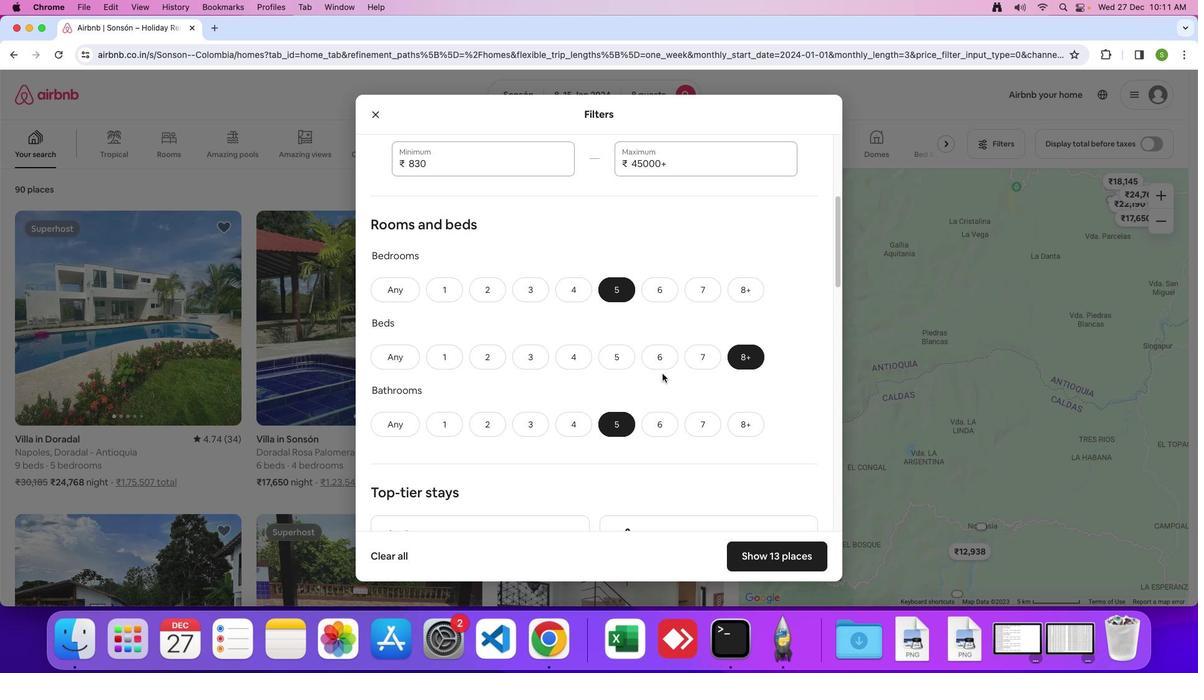 
Action: Mouse scrolled (417, 355) with delta (594, 64)
Screenshot: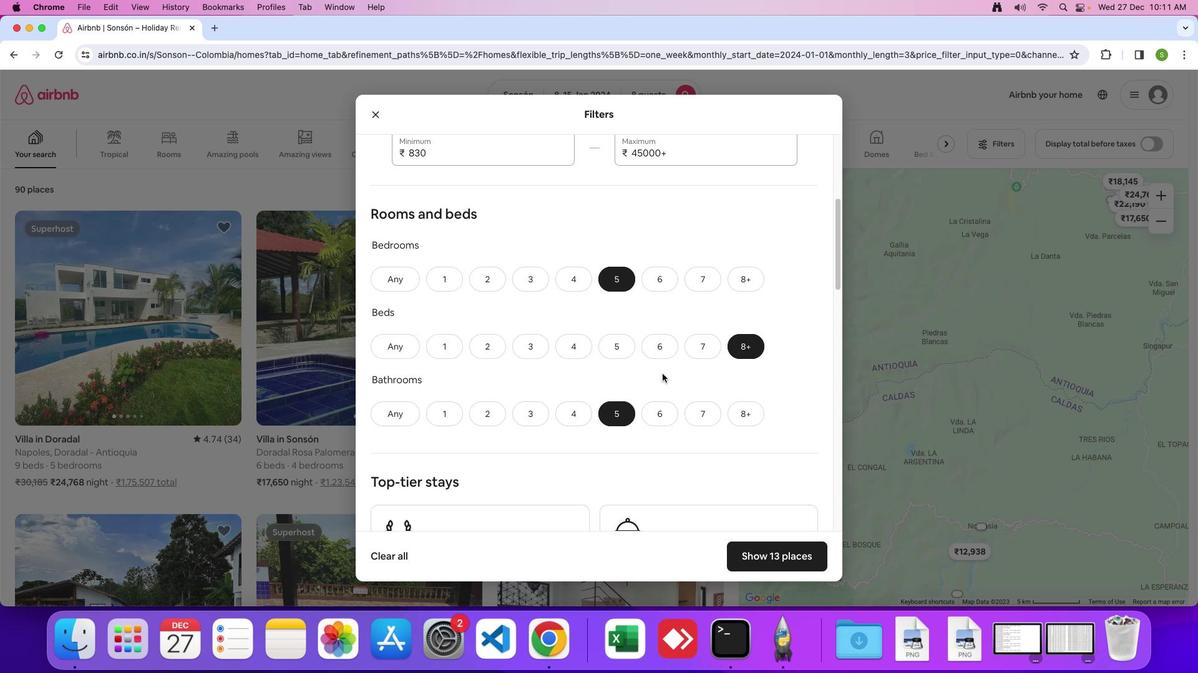 
Action: Mouse scrolled (417, 355) with delta (594, 64)
Screenshot: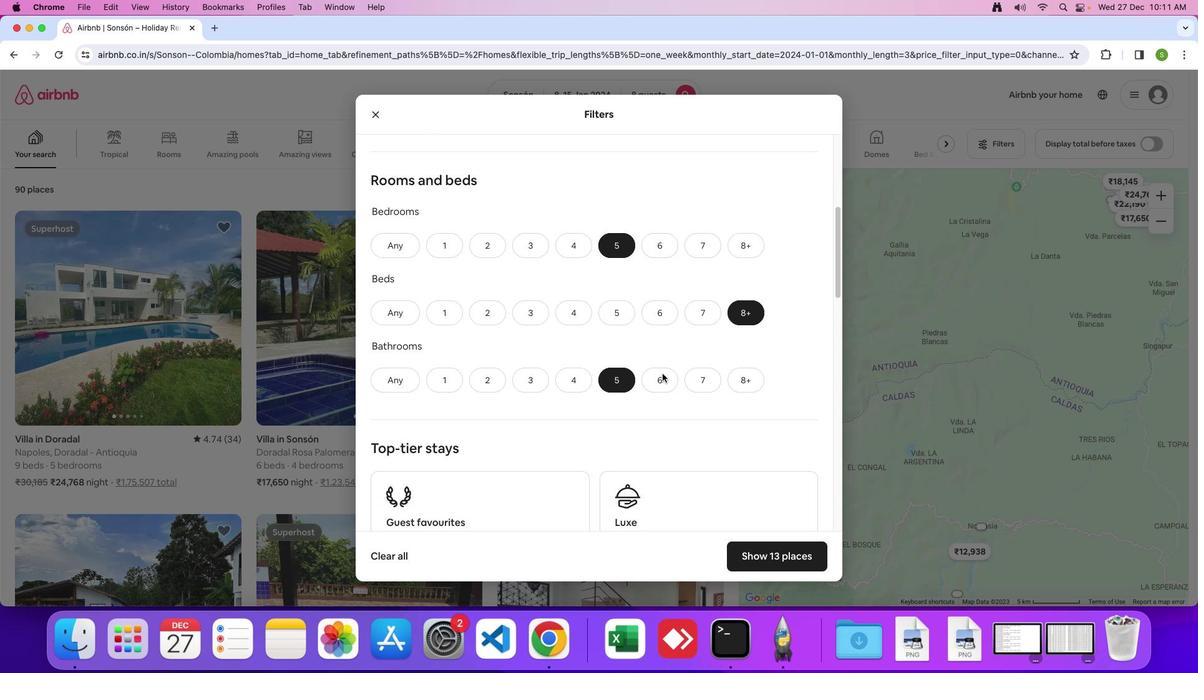 
Action: Mouse scrolled (417, 355) with delta (594, 64)
Screenshot: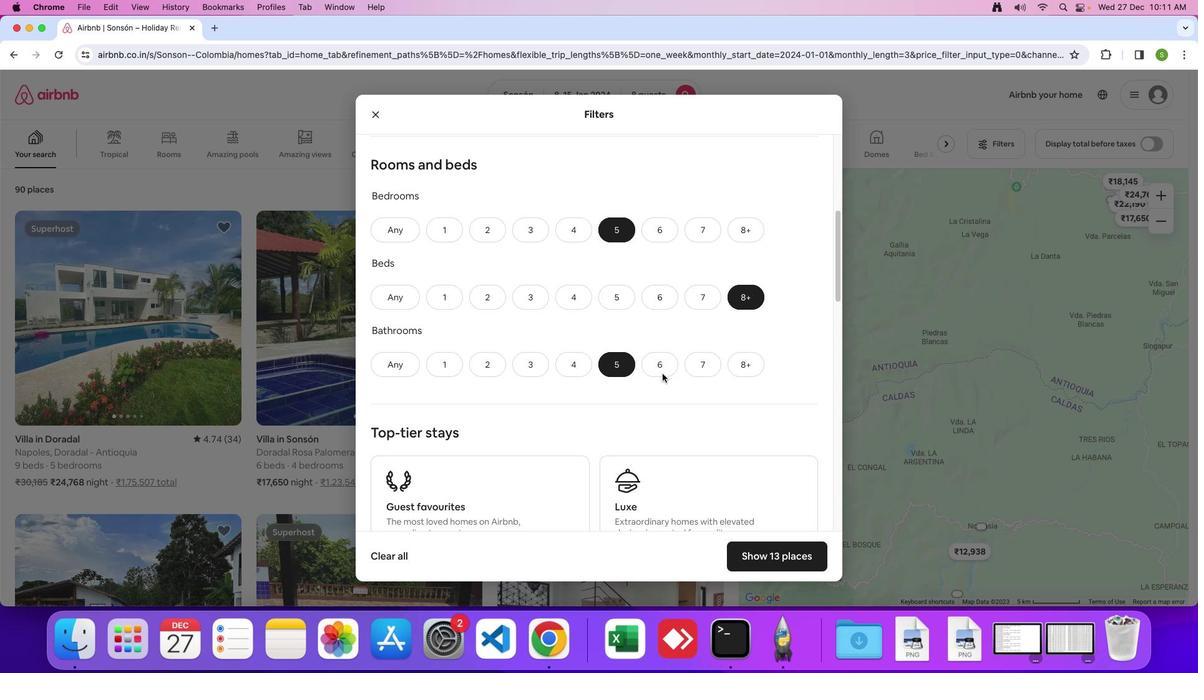 
Action: Mouse scrolled (417, 355) with delta (594, 64)
Screenshot: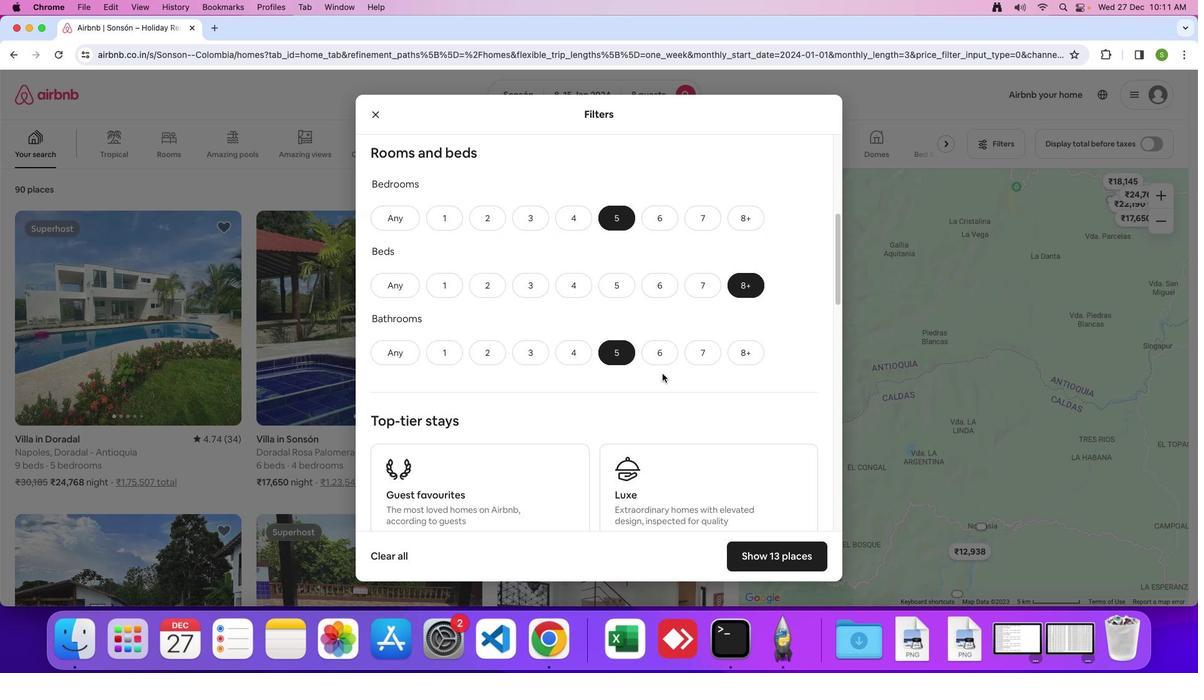 
Action: Mouse scrolled (417, 355) with delta (594, 64)
Screenshot: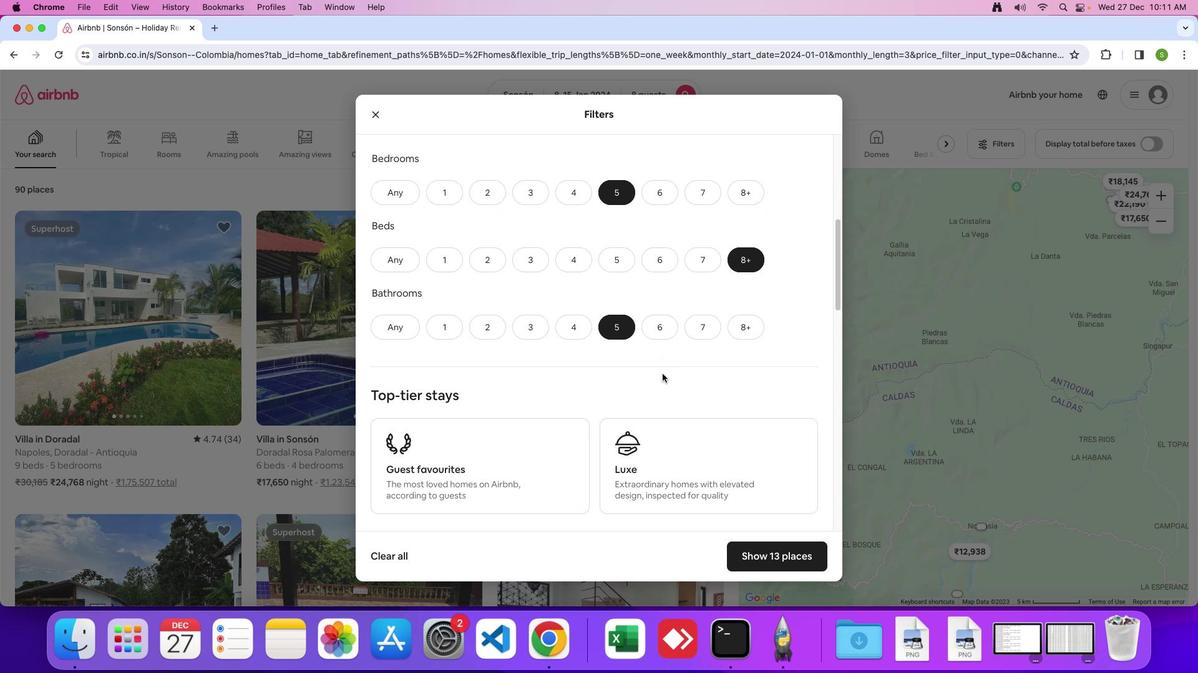 
Action: Mouse scrolled (417, 355) with delta (594, 64)
Screenshot: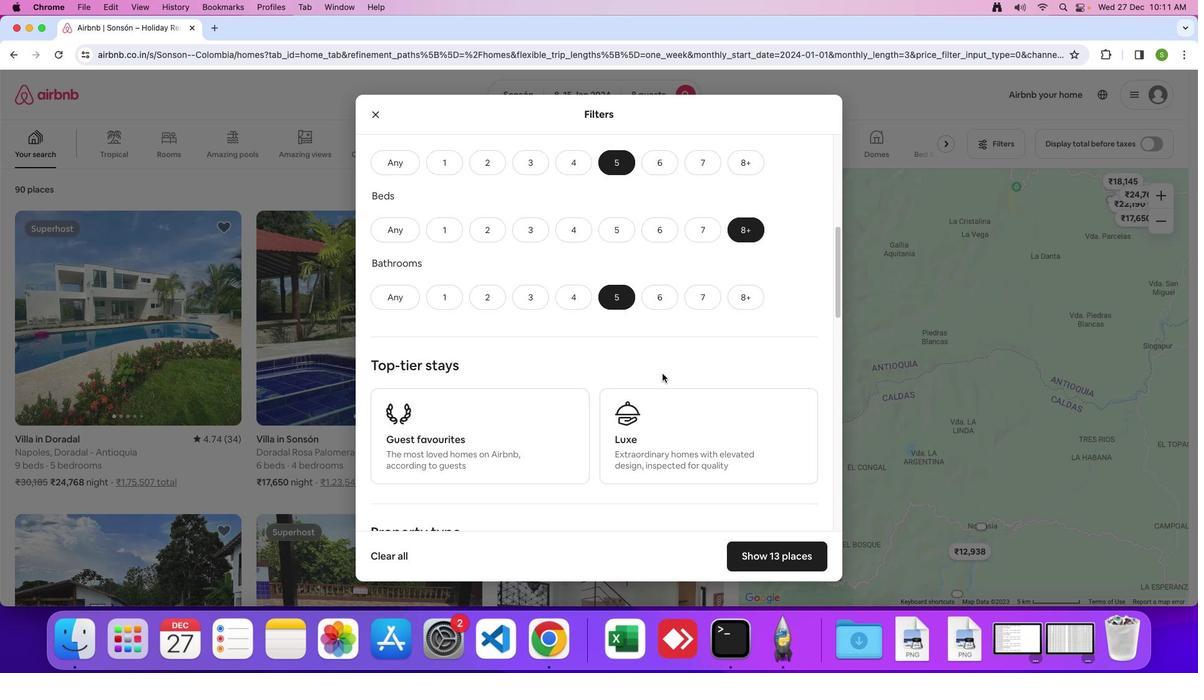 
Action: Mouse scrolled (417, 355) with delta (594, 64)
Screenshot: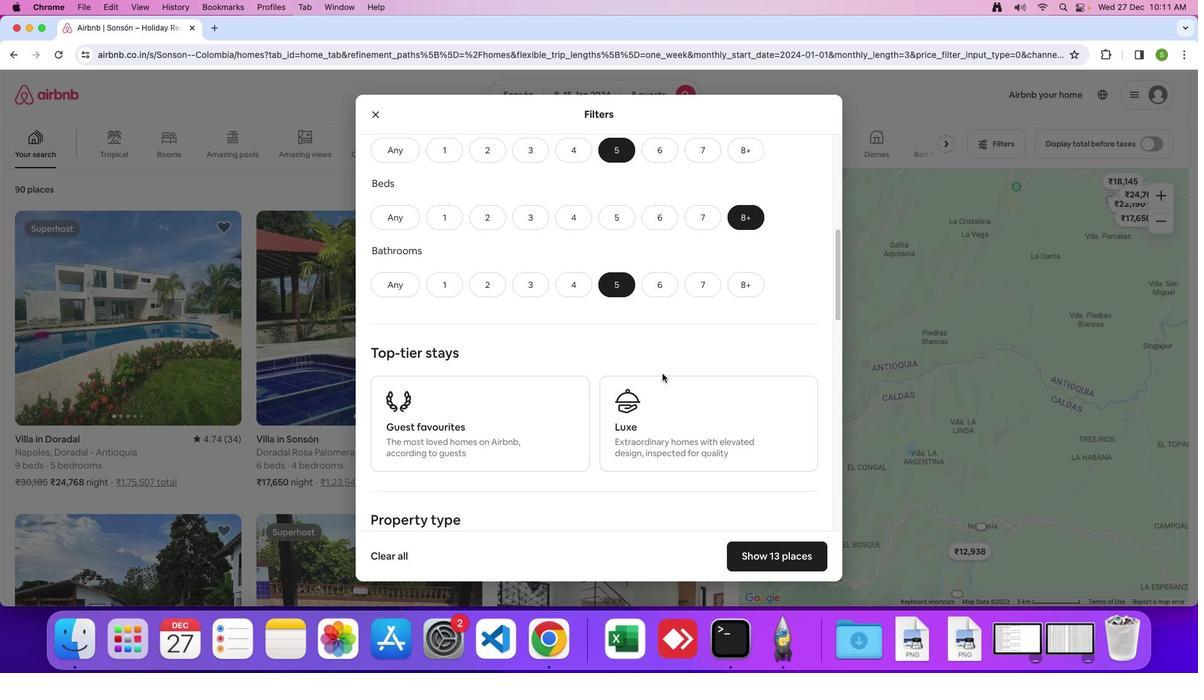 
Action: Mouse scrolled (417, 355) with delta (594, 64)
Screenshot: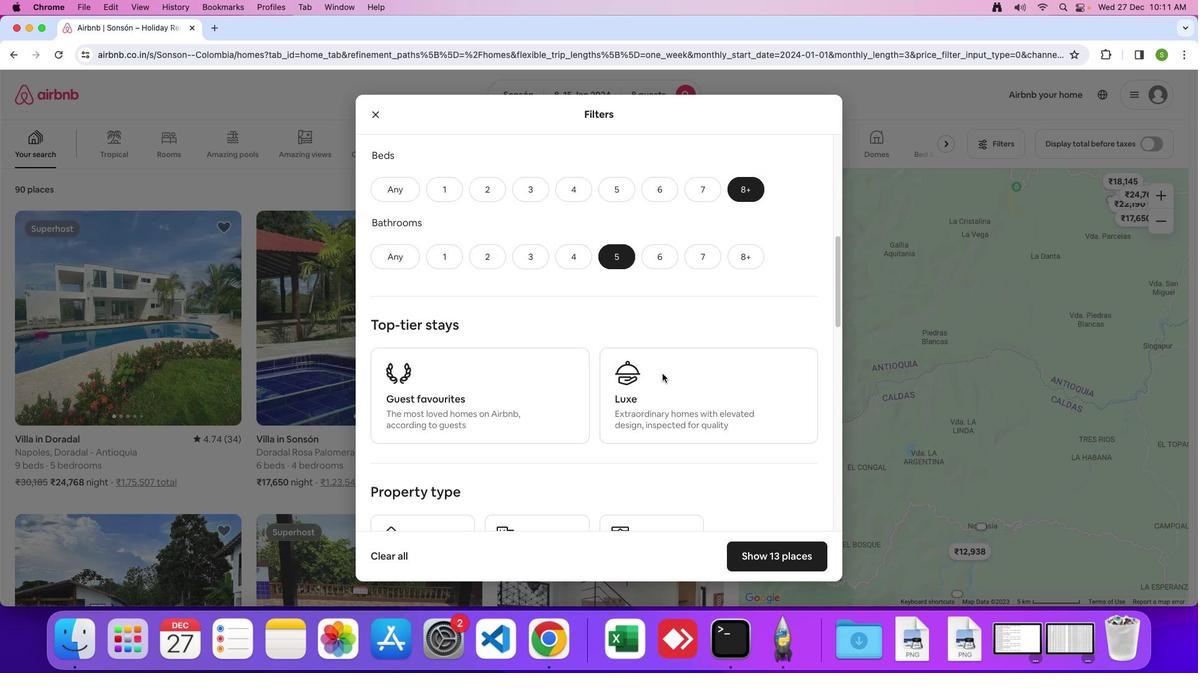 
Action: Mouse scrolled (417, 355) with delta (594, 64)
Screenshot: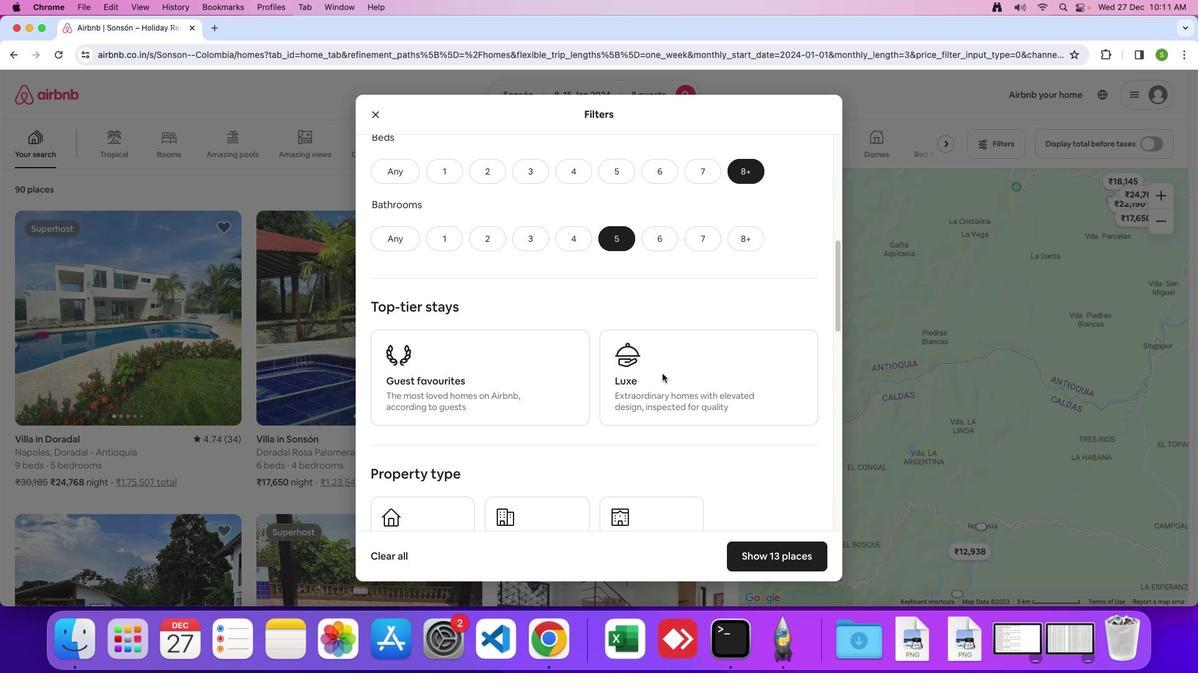 
Action: Mouse scrolled (417, 355) with delta (594, 64)
Screenshot: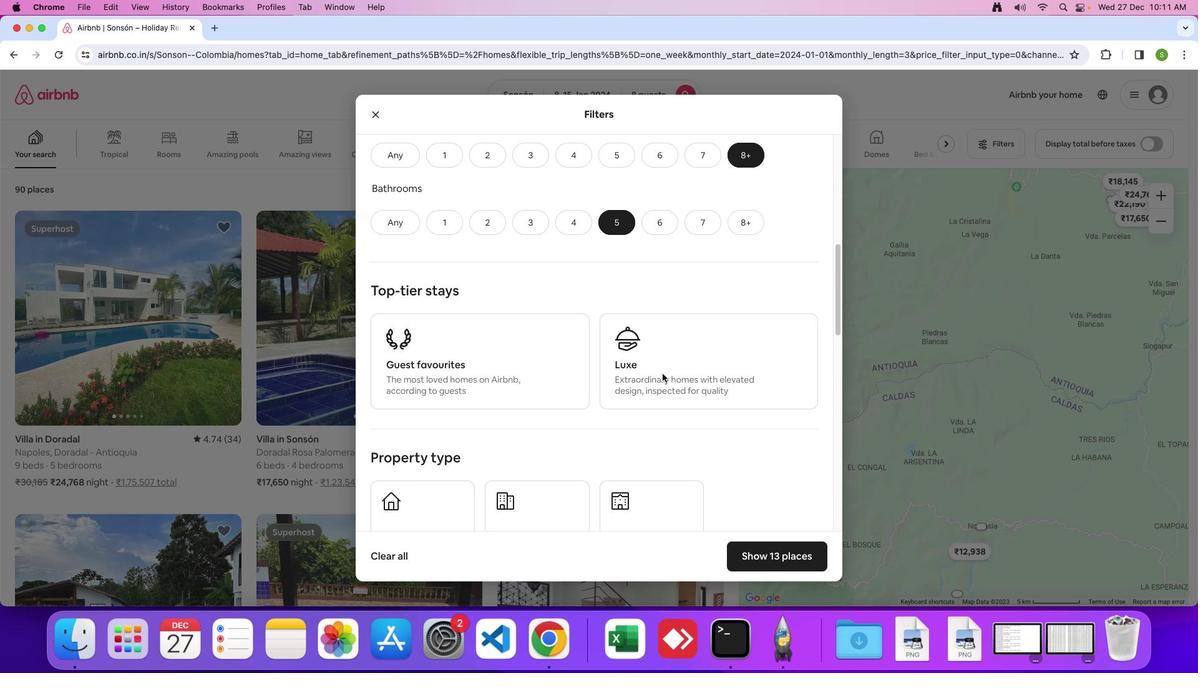 
Action: Mouse scrolled (417, 355) with delta (594, 64)
Screenshot: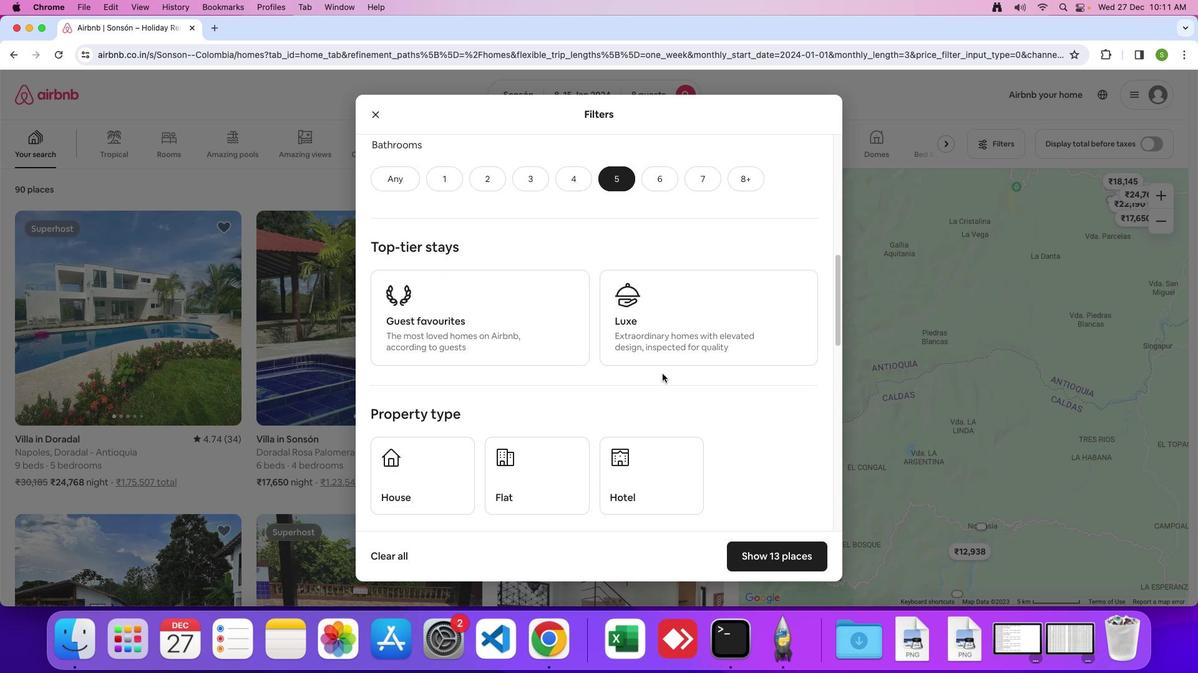 
Action: Mouse scrolled (417, 355) with delta (594, 64)
Screenshot: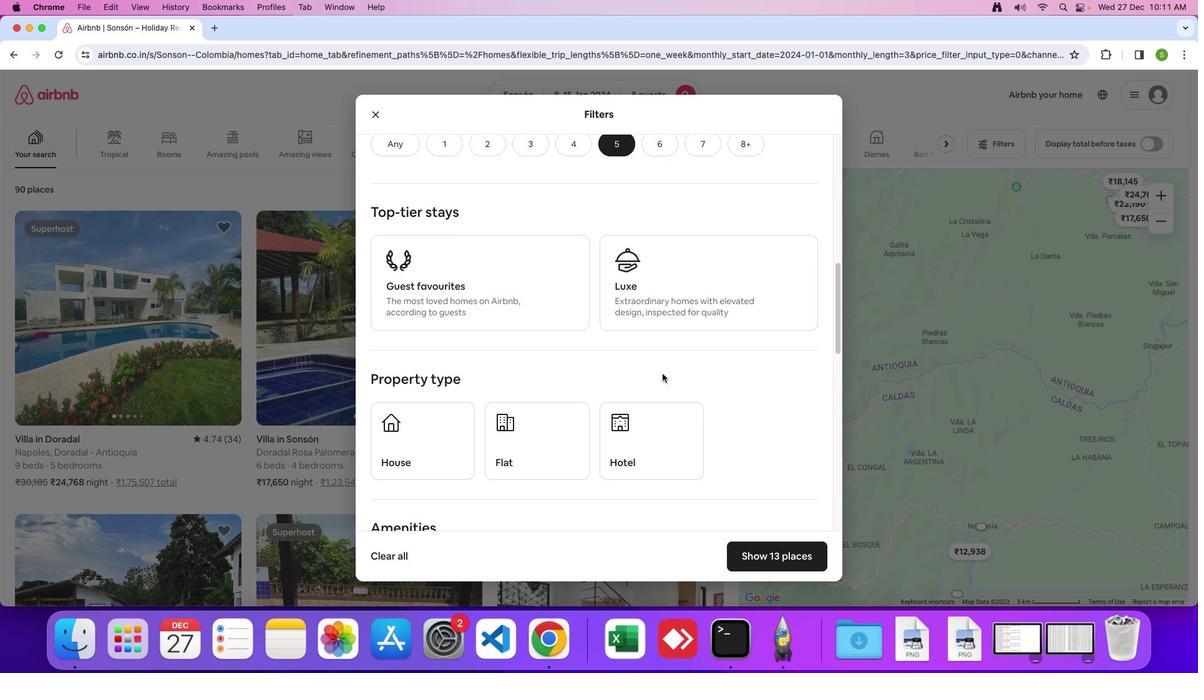 
Action: Mouse scrolled (417, 355) with delta (594, 64)
Screenshot: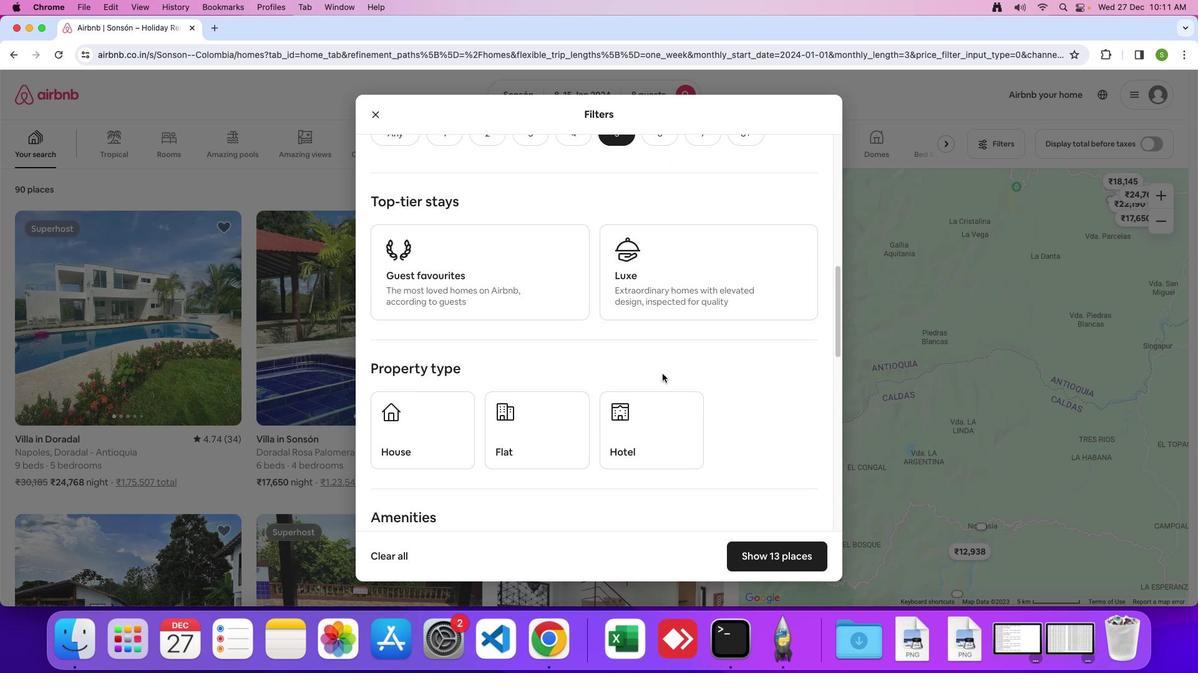 
Action: Mouse scrolled (417, 355) with delta (594, 64)
Screenshot: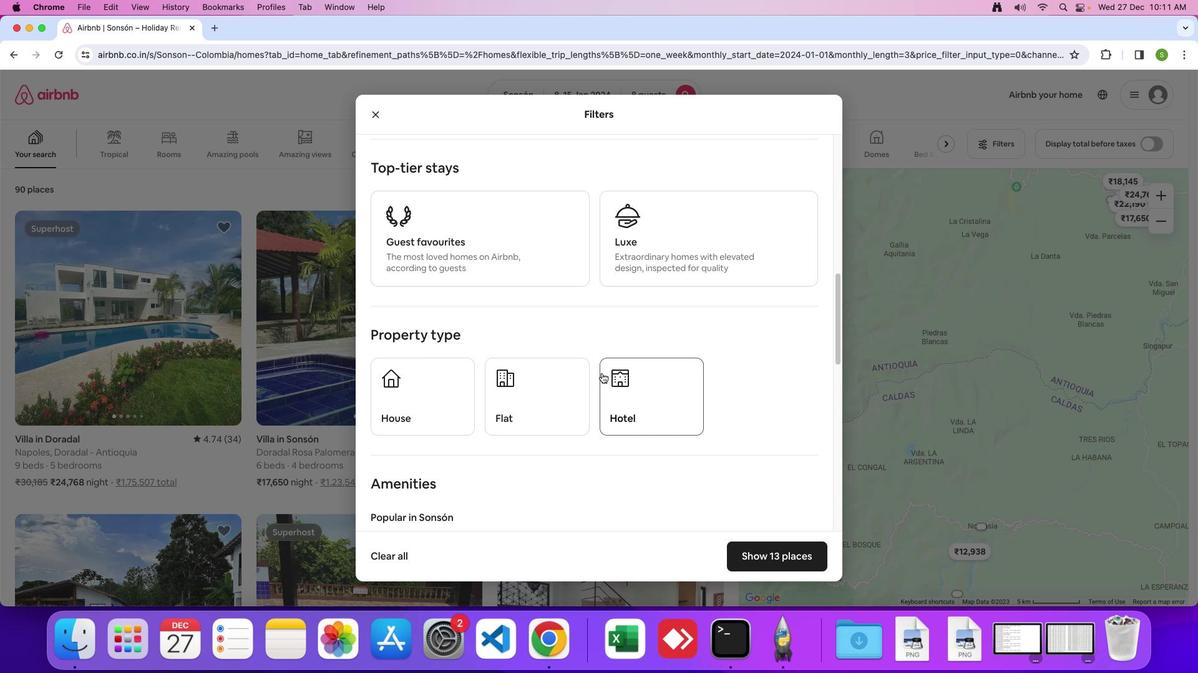 
Action: Mouse moved to (451, 366)
Screenshot: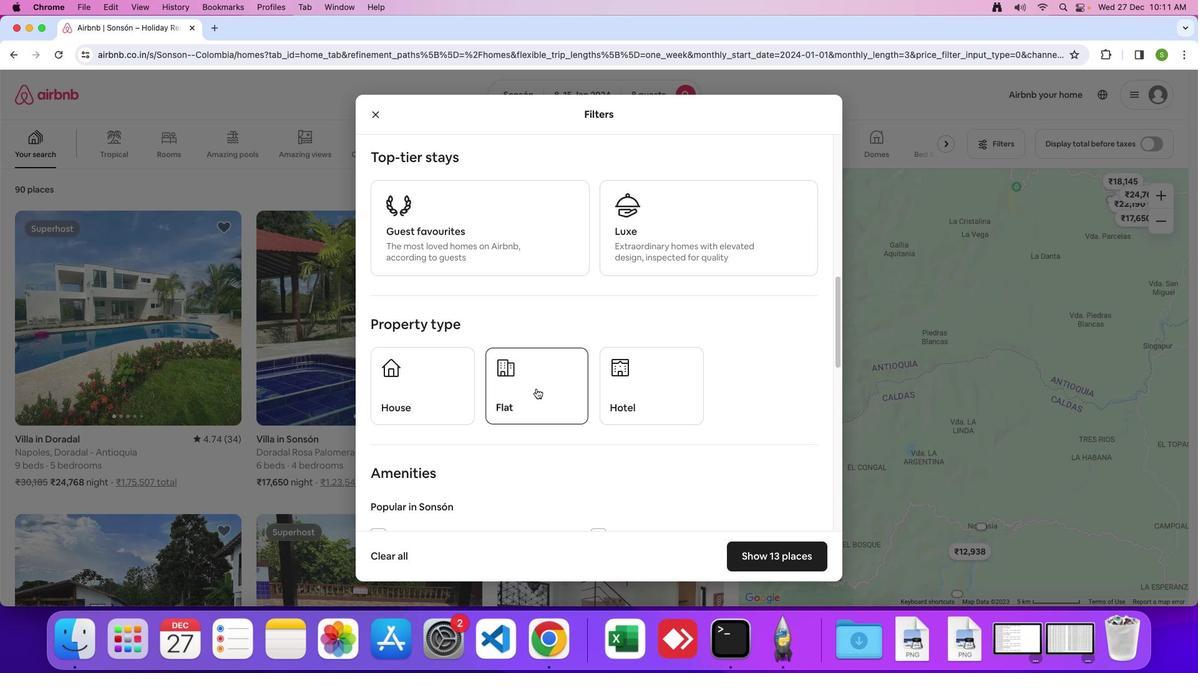 
Action: Mouse pressed left at (451, 366)
Screenshot: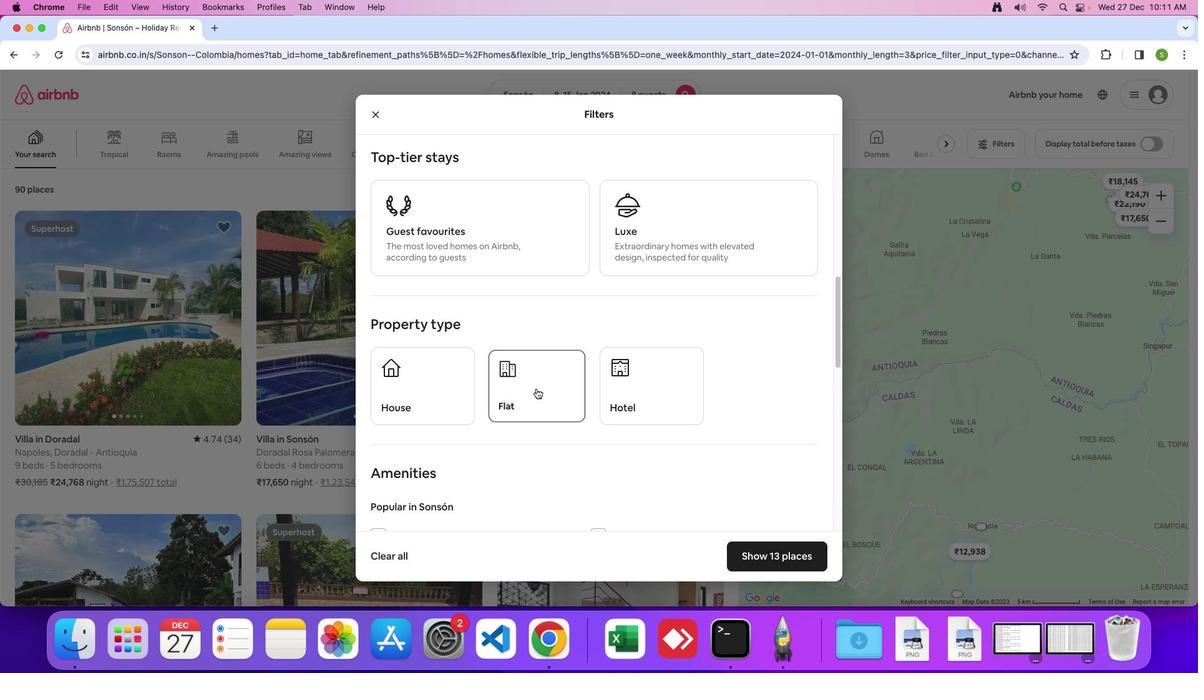 
Action: Mouse moved to (391, 351)
Screenshot: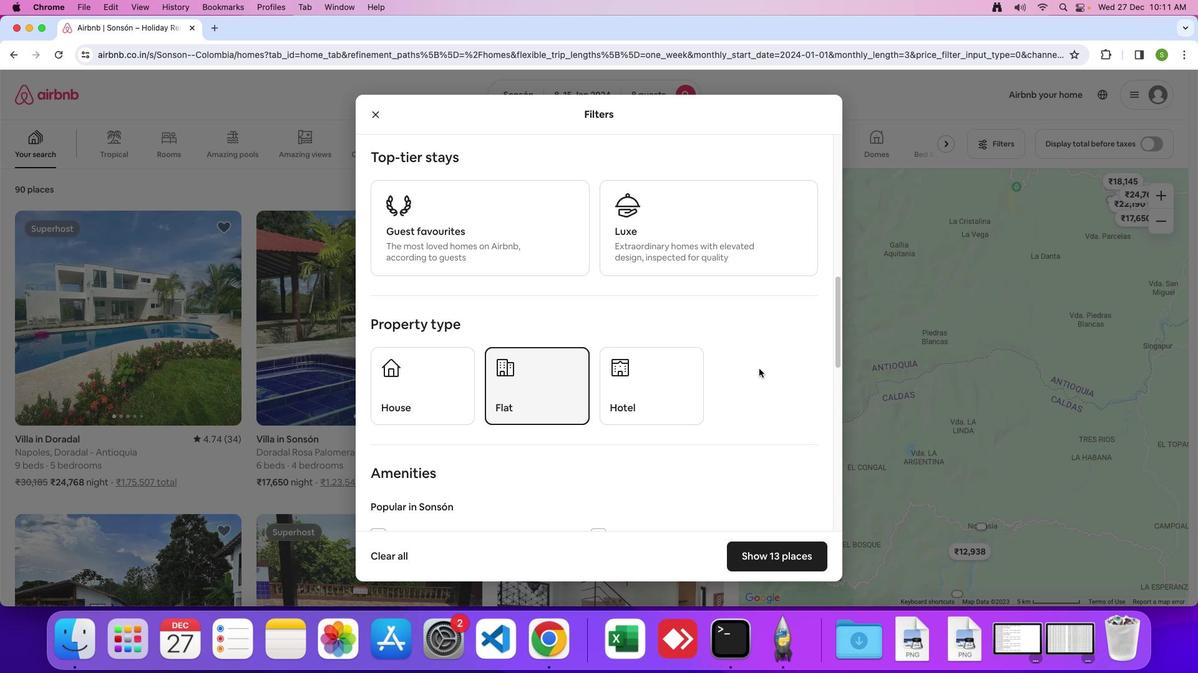 
Action: Mouse scrolled (391, 351) with delta (594, 64)
Screenshot: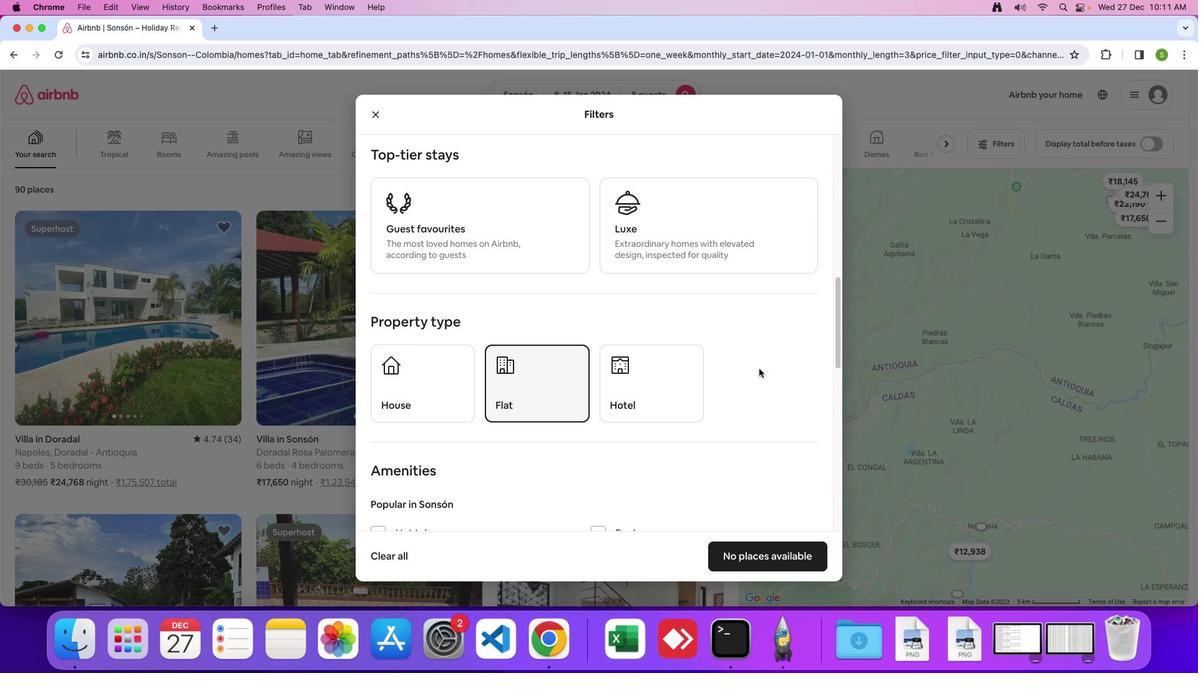 
Action: Mouse scrolled (391, 351) with delta (594, 64)
Screenshot: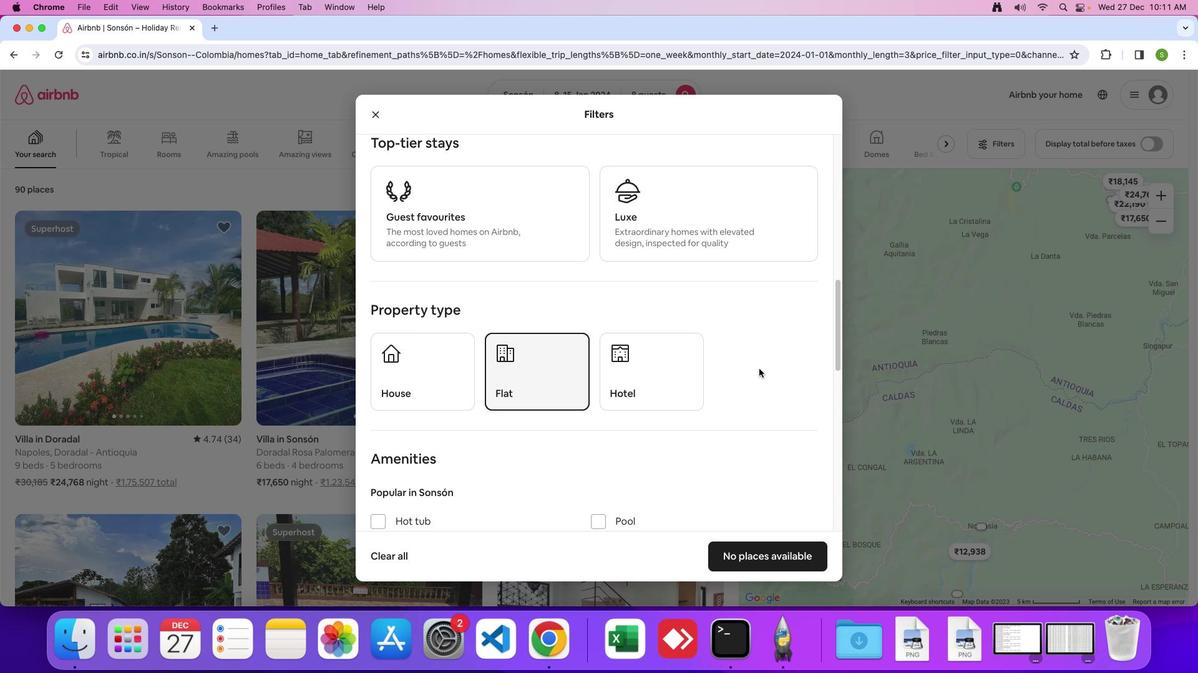 
Action: Mouse scrolled (391, 351) with delta (594, 64)
Screenshot: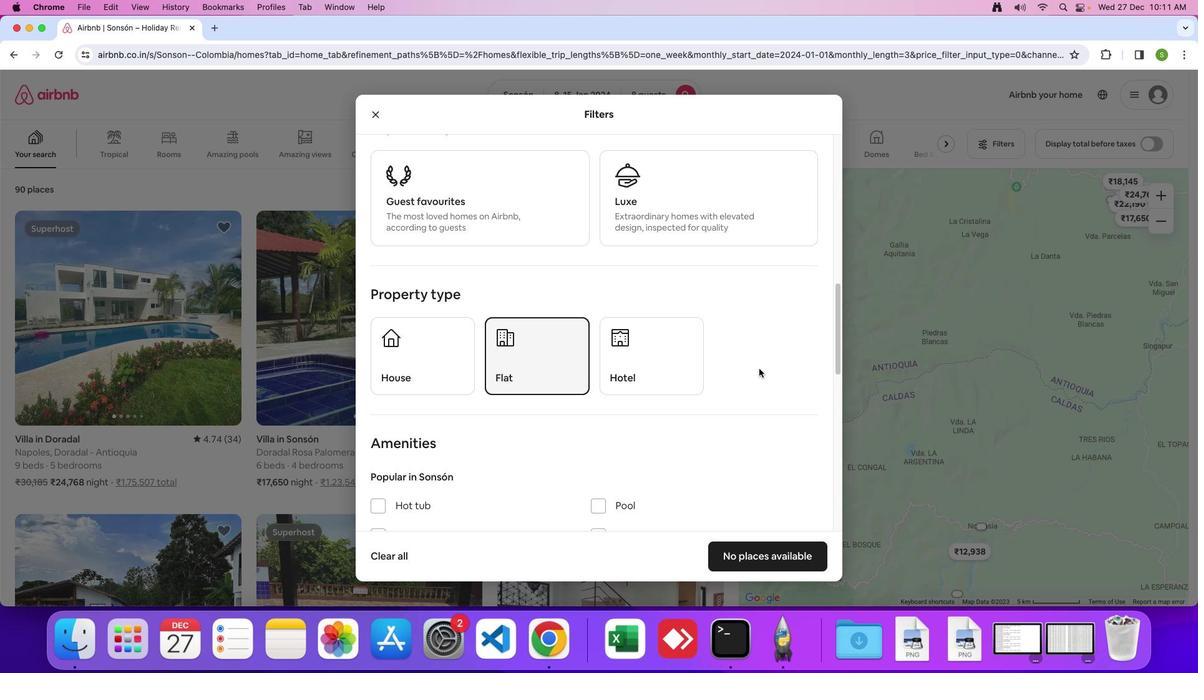 
Action: Mouse scrolled (391, 351) with delta (594, 64)
Screenshot: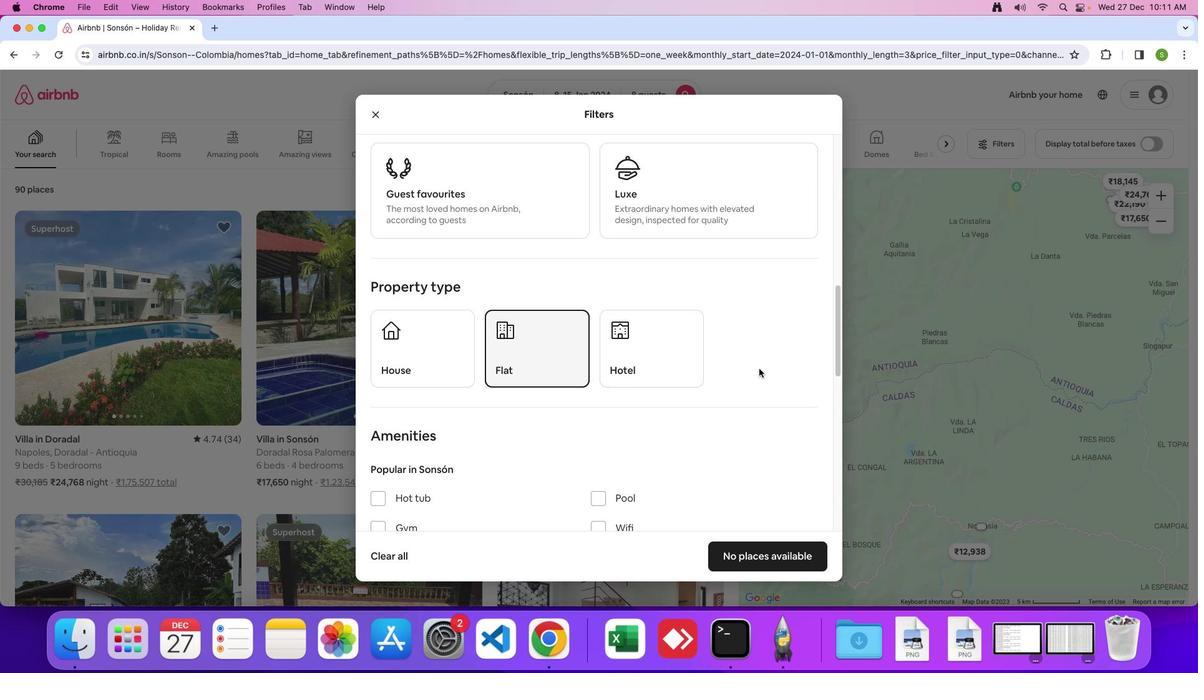 
Action: Mouse scrolled (391, 351) with delta (594, 64)
Screenshot: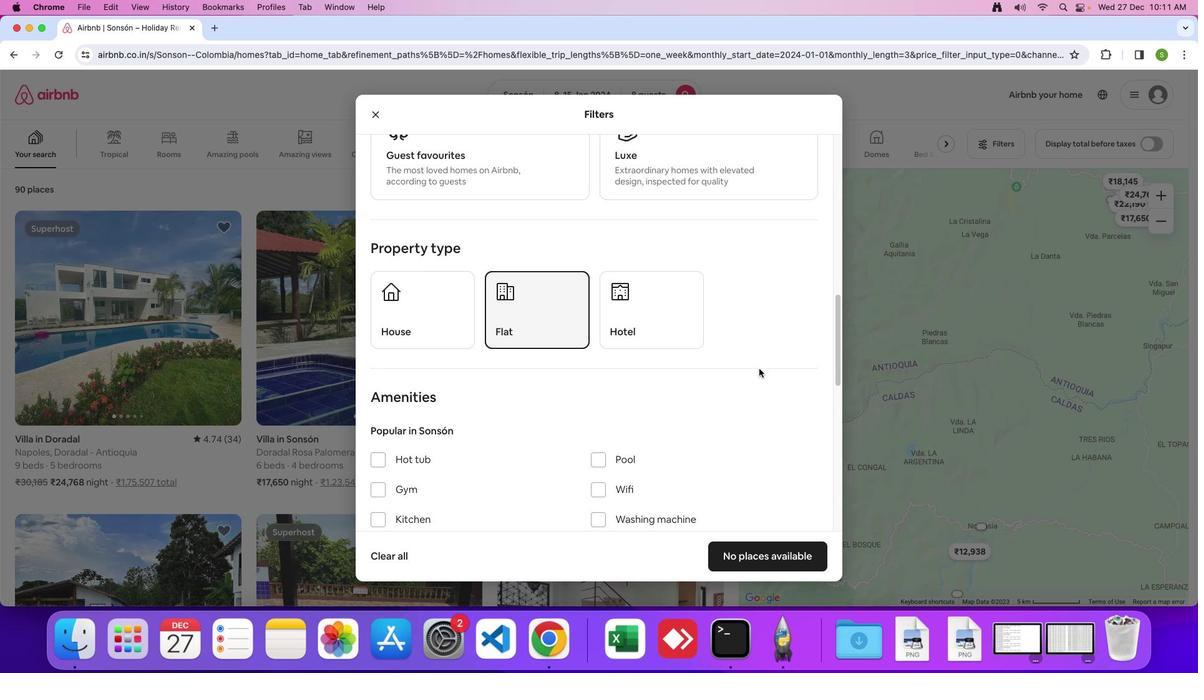 
Action: Mouse scrolled (391, 351) with delta (594, 64)
Screenshot: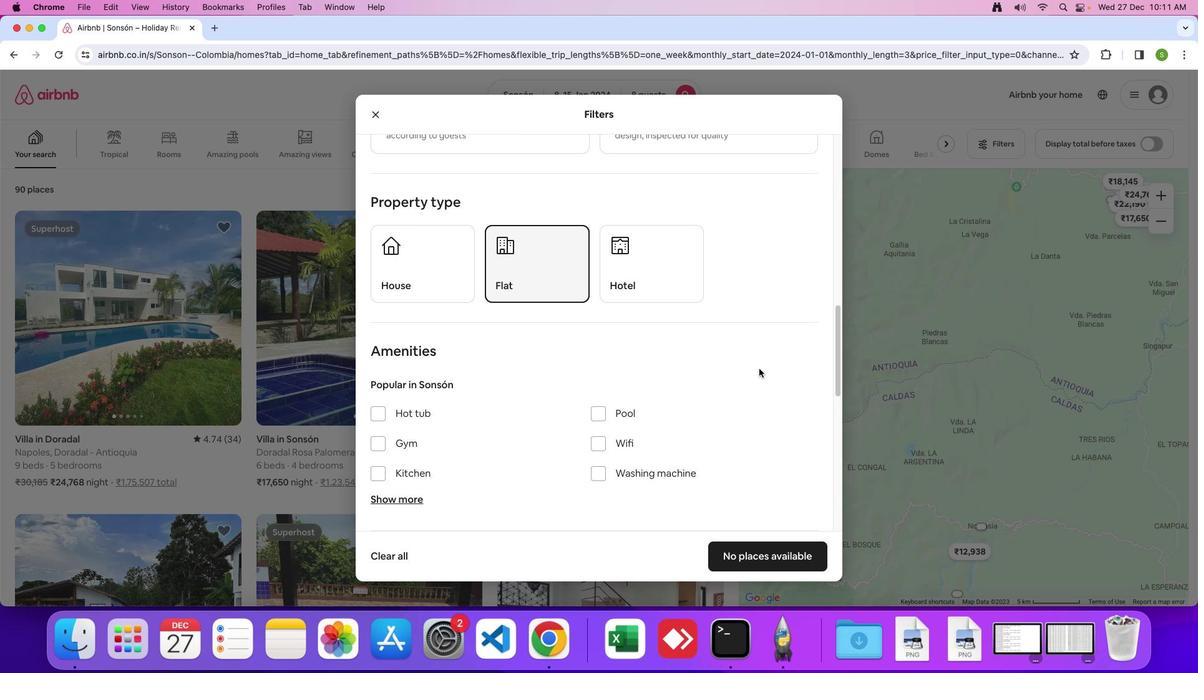 
Action: Mouse scrolled (391, 351) with delta (594, 64)
Screenshot: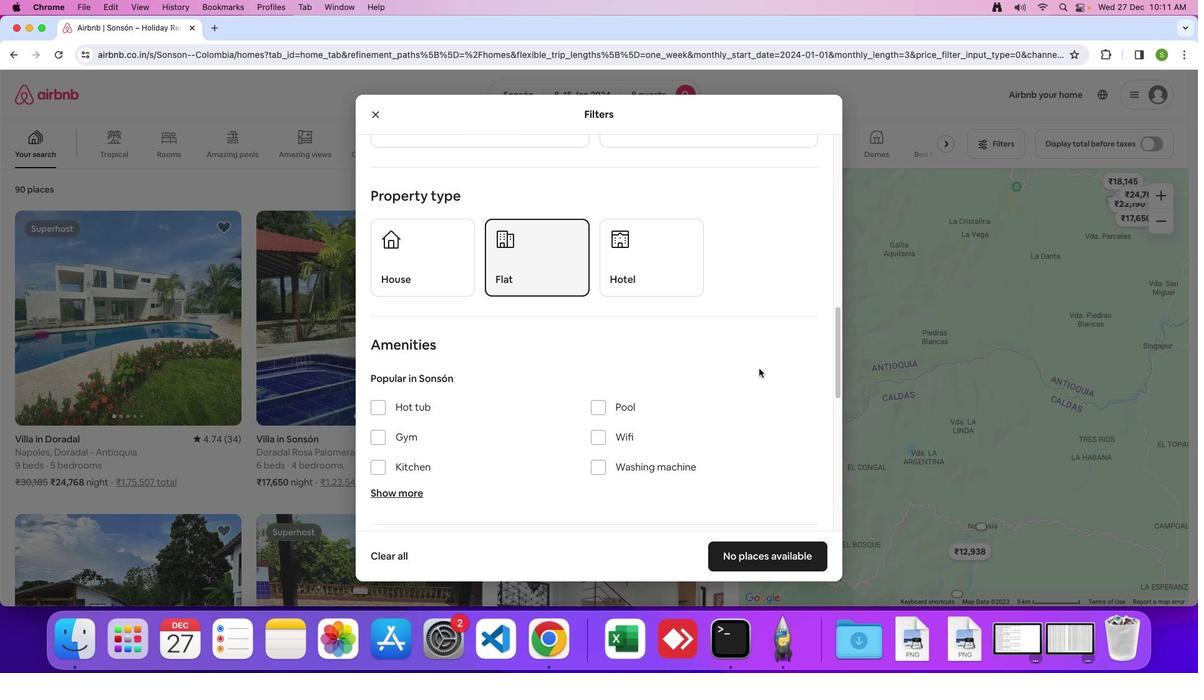 
Action: Mouse scrolled (391, 351) with delta (594, 64)
Screenshot: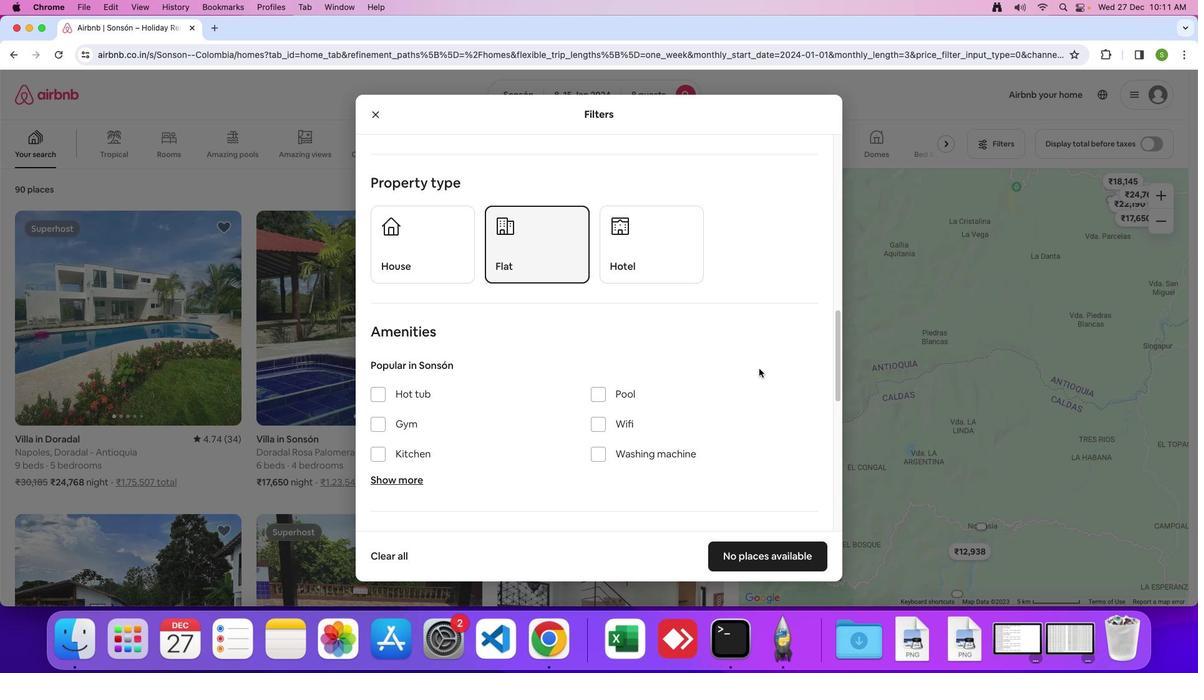 
Action: Mouse scrolled (391, 351) with delta (594, 64)
Screenshot: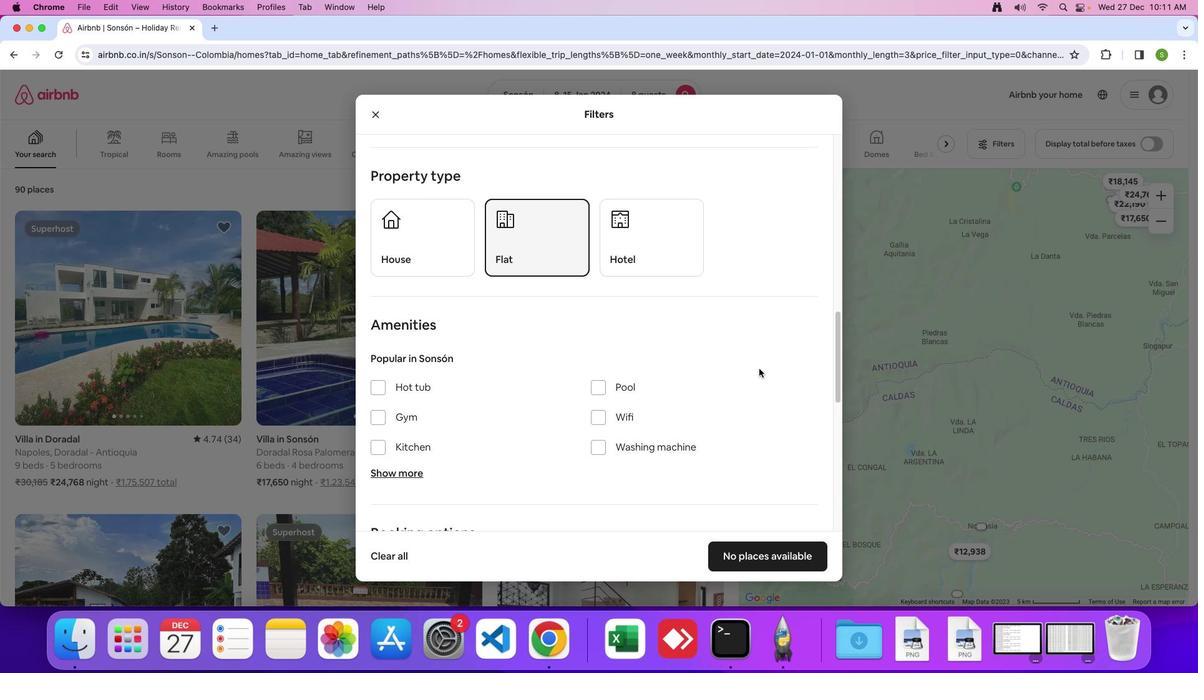 
Action: Mouse scrolled (391, 351) with delta (594, 64)
Screenshot: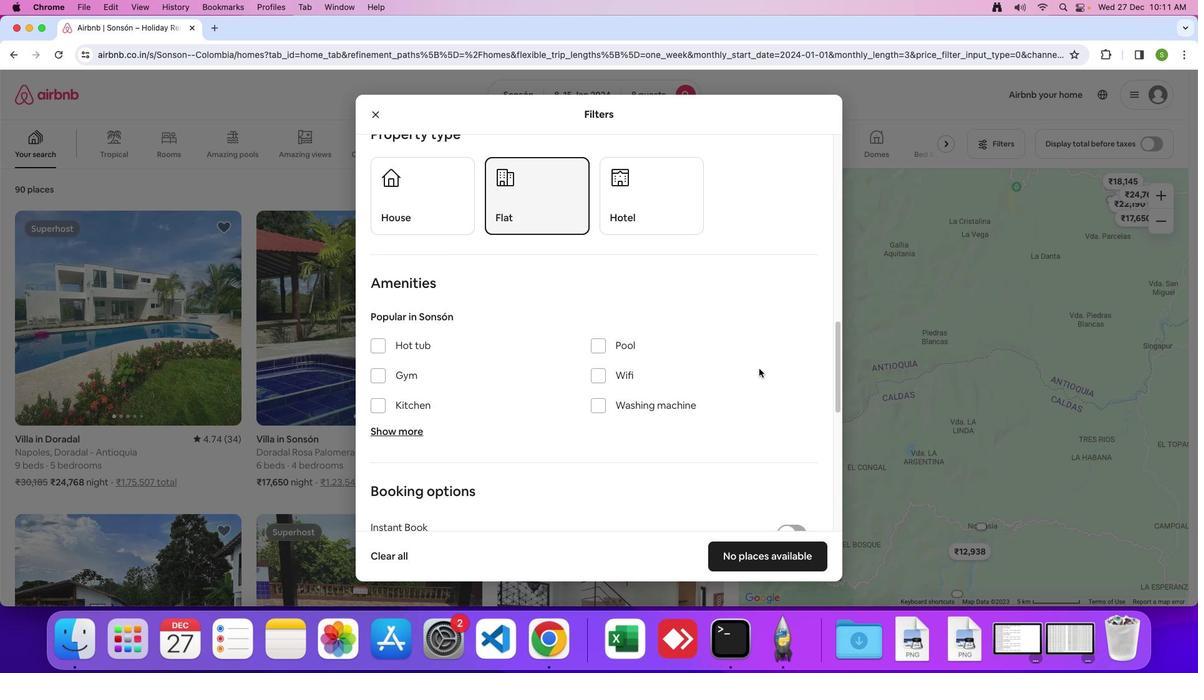 
Action: Mouse scrolled (391, 351) with delta (594, 64)
Screenshot: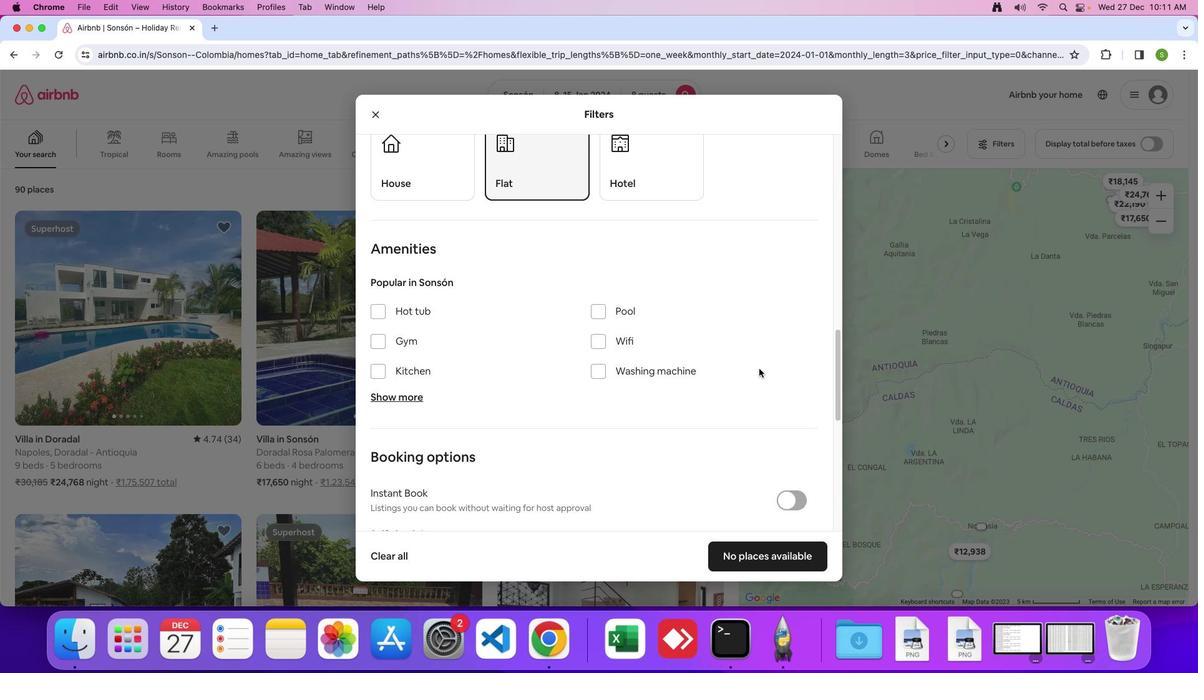 
Action: Mouse scrolled (391, 351) with delta (594, 64)
Screenshot: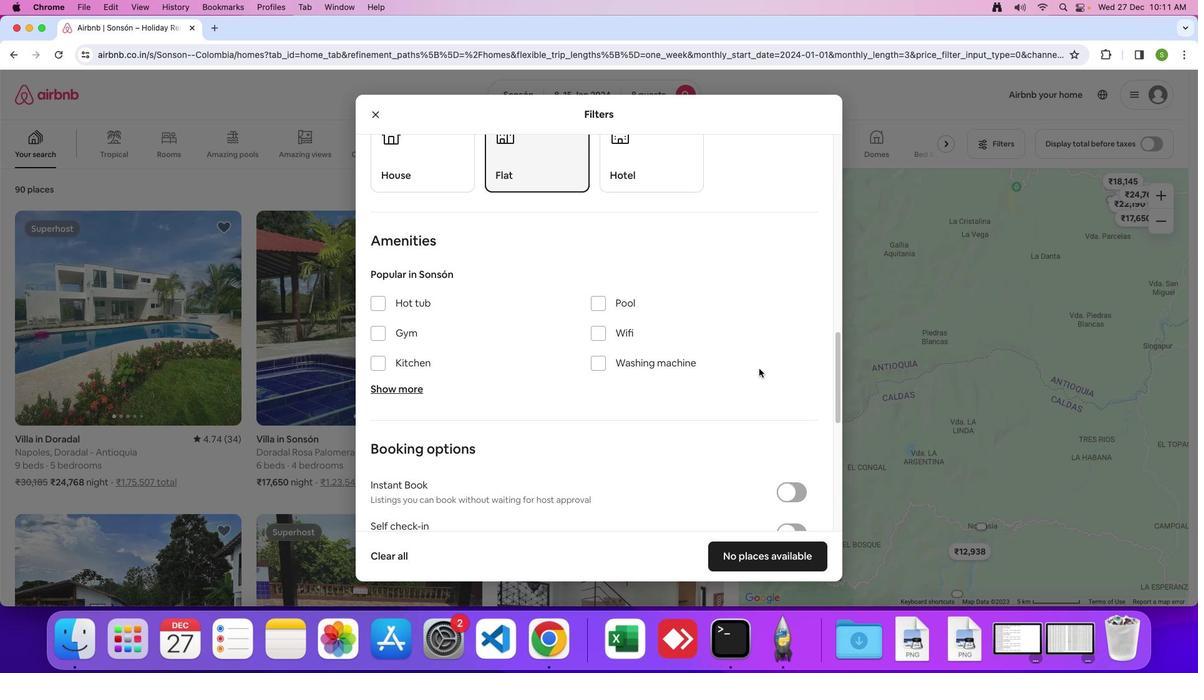 
Action: Mouse moved to (433, 317)
Screenshot: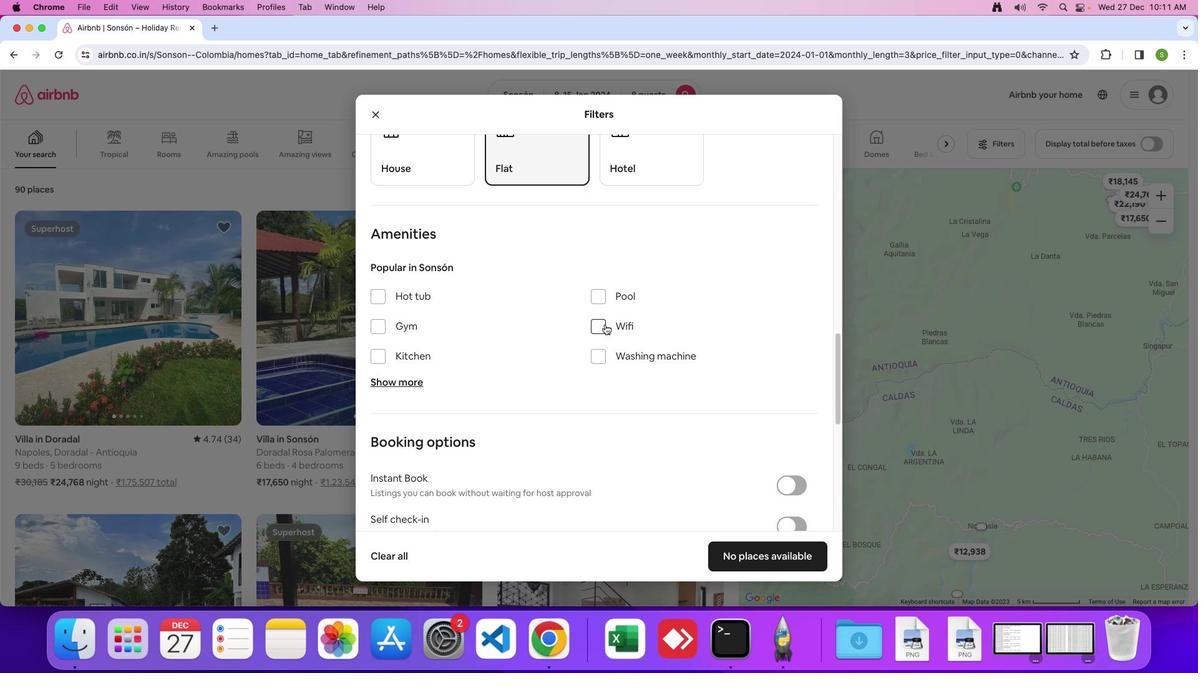 
Action: Mouse pressed left at (433, 317)
Screenshot: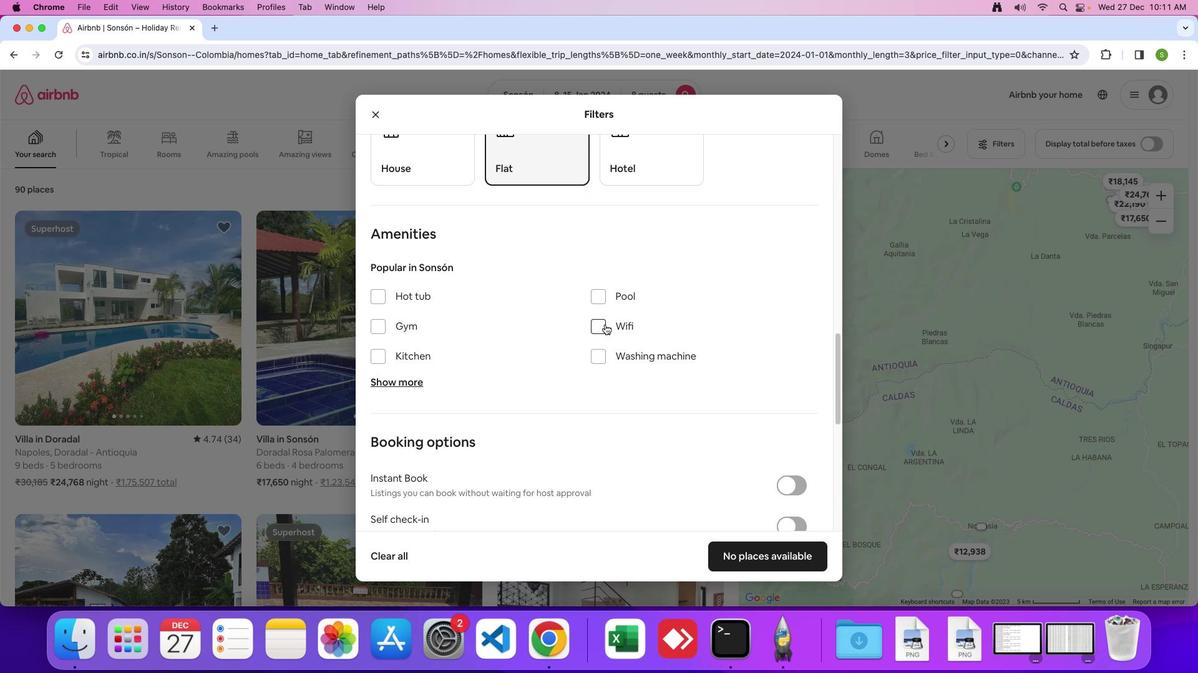 
Action: Mouse moved to (484, 360)
Screenshot: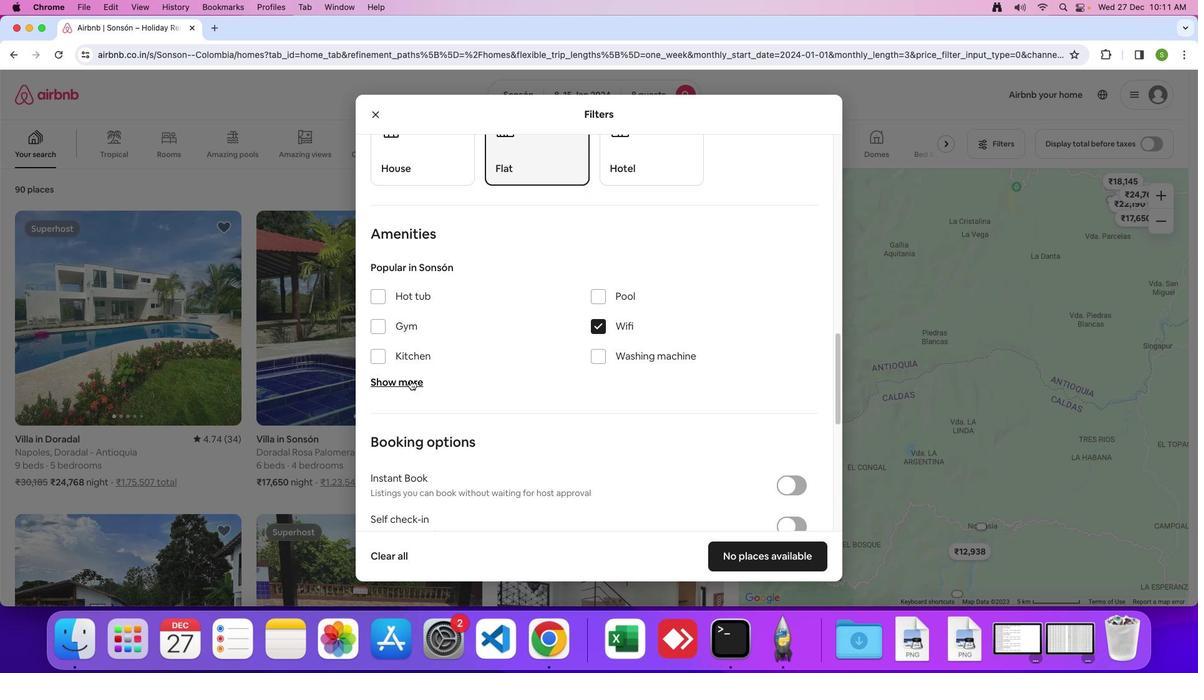 
Action: Mouse pressed left at (484, 360)
Screenshot: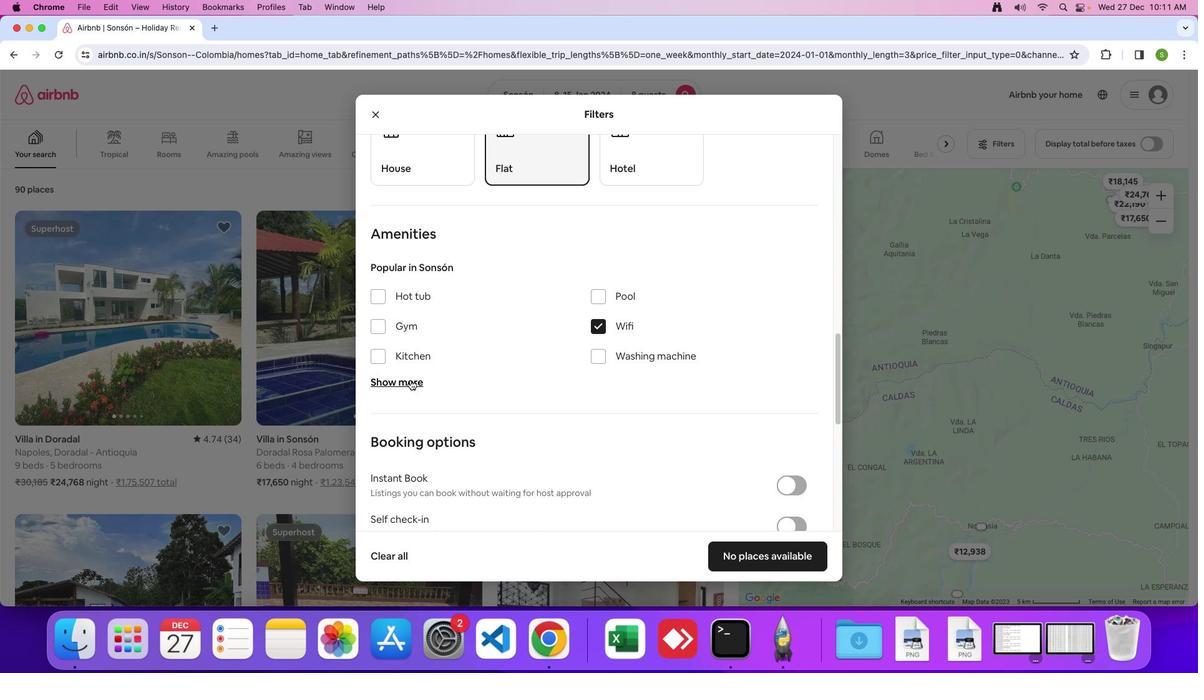 
Action: Mouse moved to (461, 342)
Screenshot: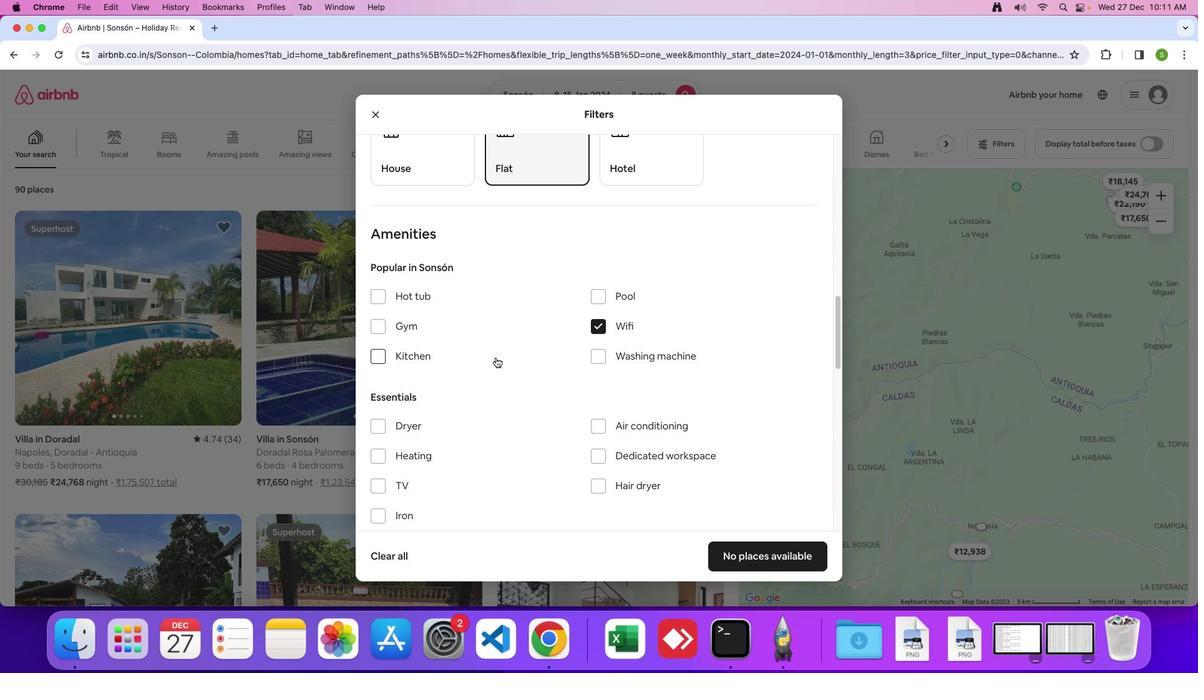 
Action: Mouse scrolled (461, 342) with delta (594, 64)
Screenshot: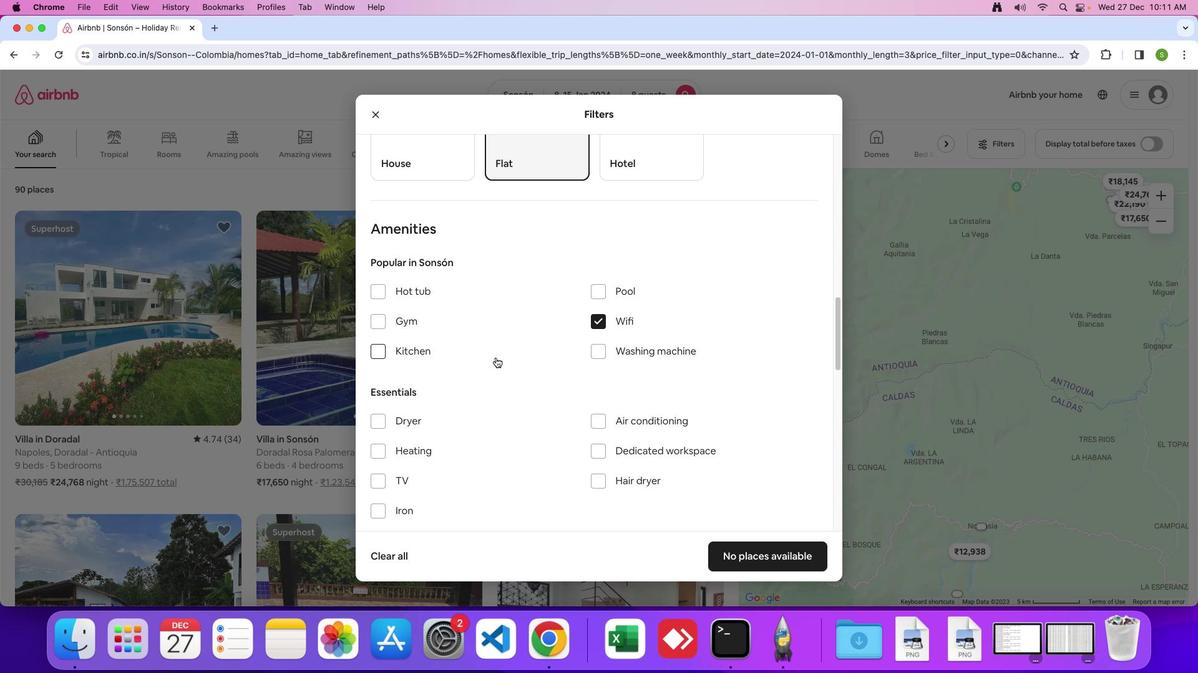 
Action: Mouse scrolled (461, 342) with delta (594, 64)
Screenshot: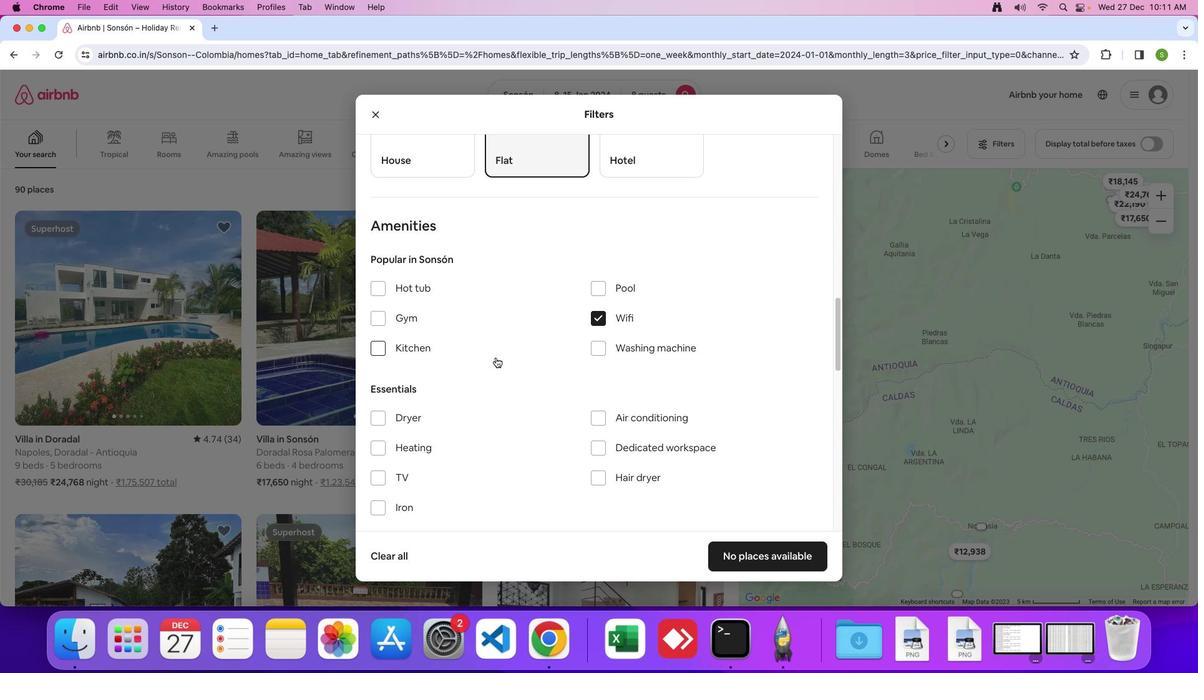 
Action: Mouse scrolled (461, 342) with delta (594, 64)
Screenshot: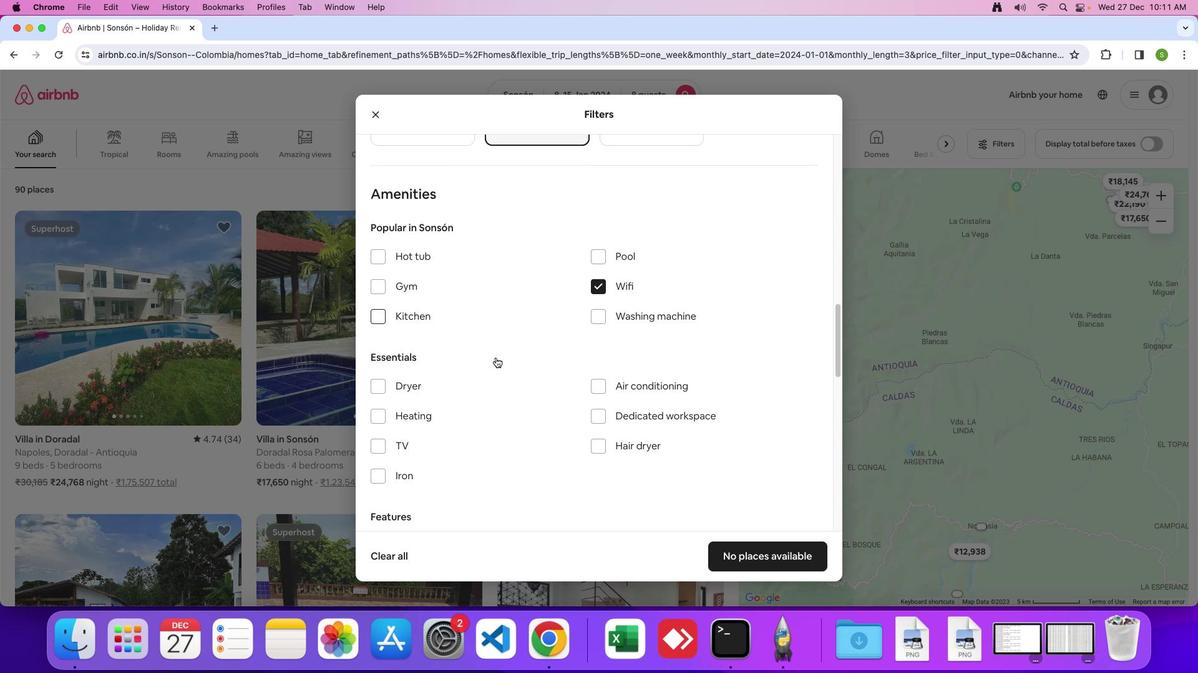 
Action: Mouse moved to (493, 378)
Screenshot: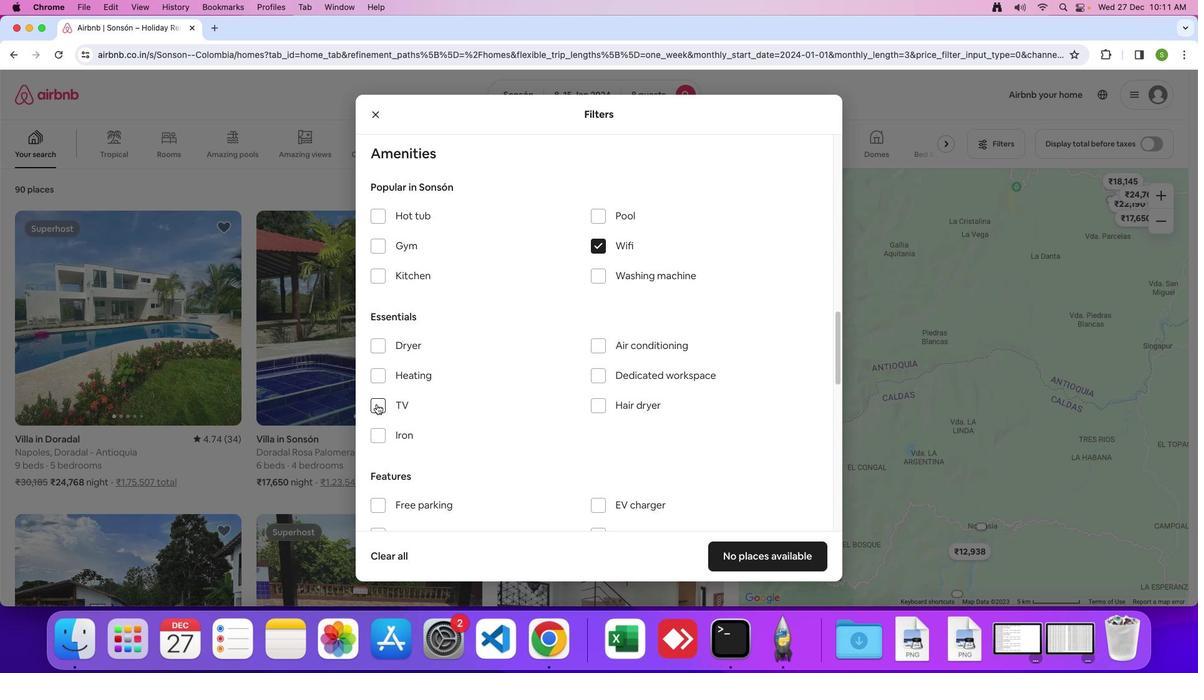 
Action: Mouse pressed left at (493, 378)
Screenshot: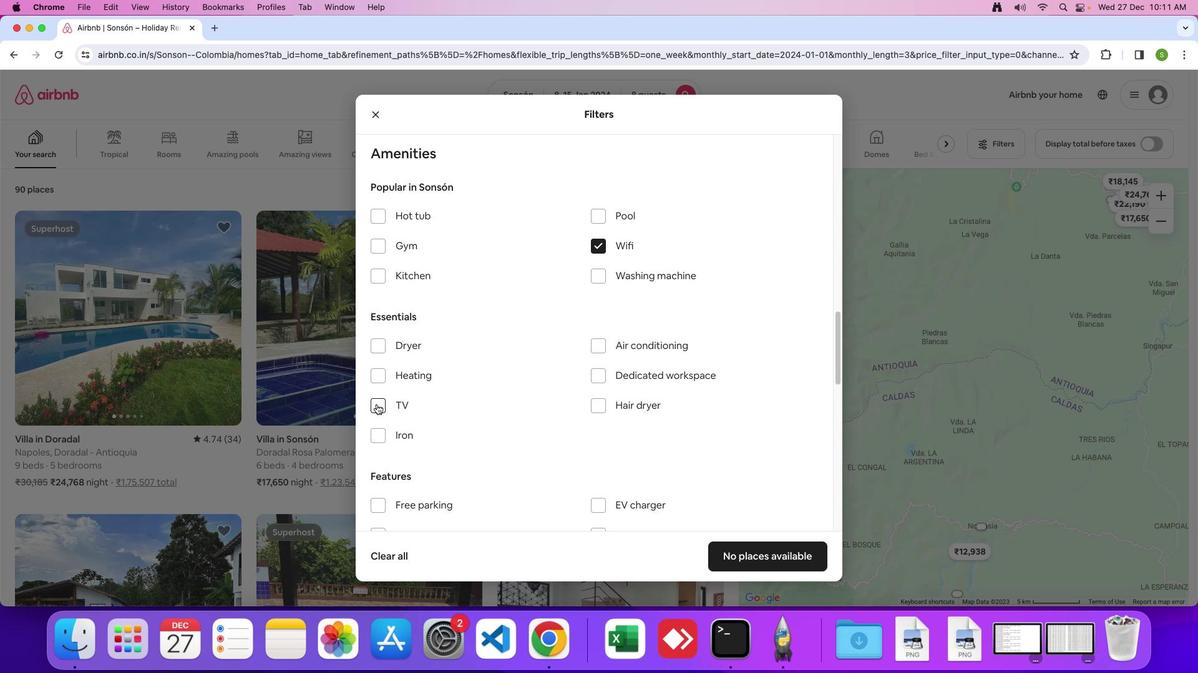 
Action: Mouse moved to (457, 353)
Screenshot: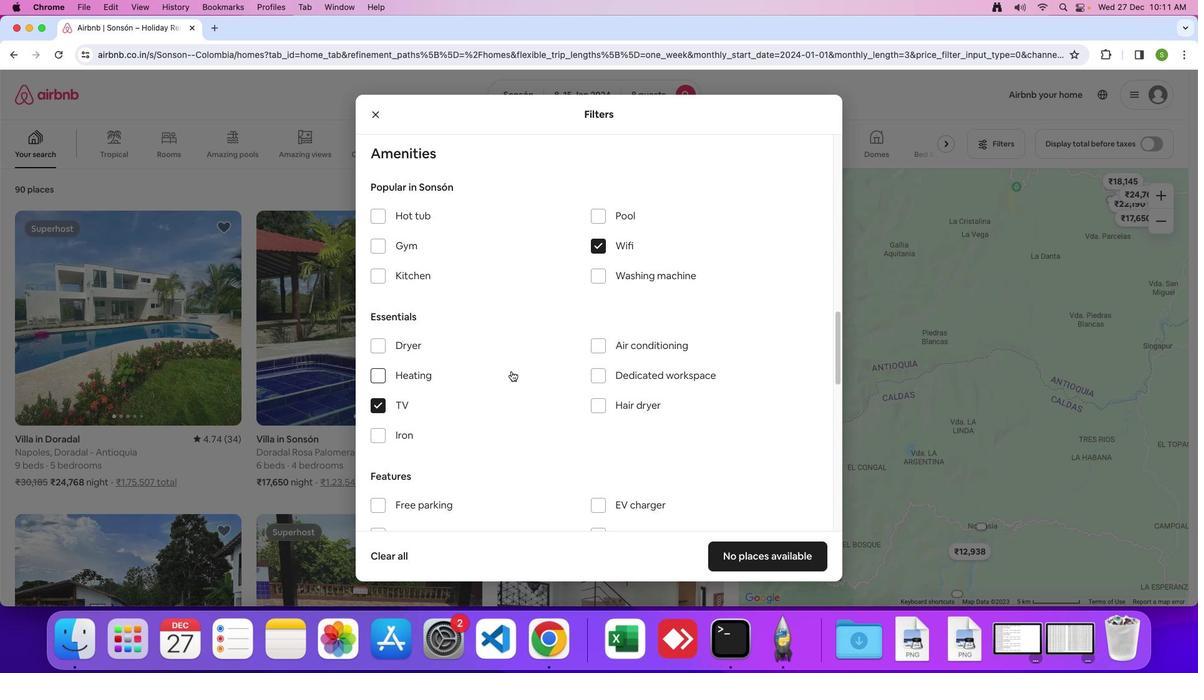 
Action: Mouse scrolled (457, 353) with delta (594, 64)
Screenshot: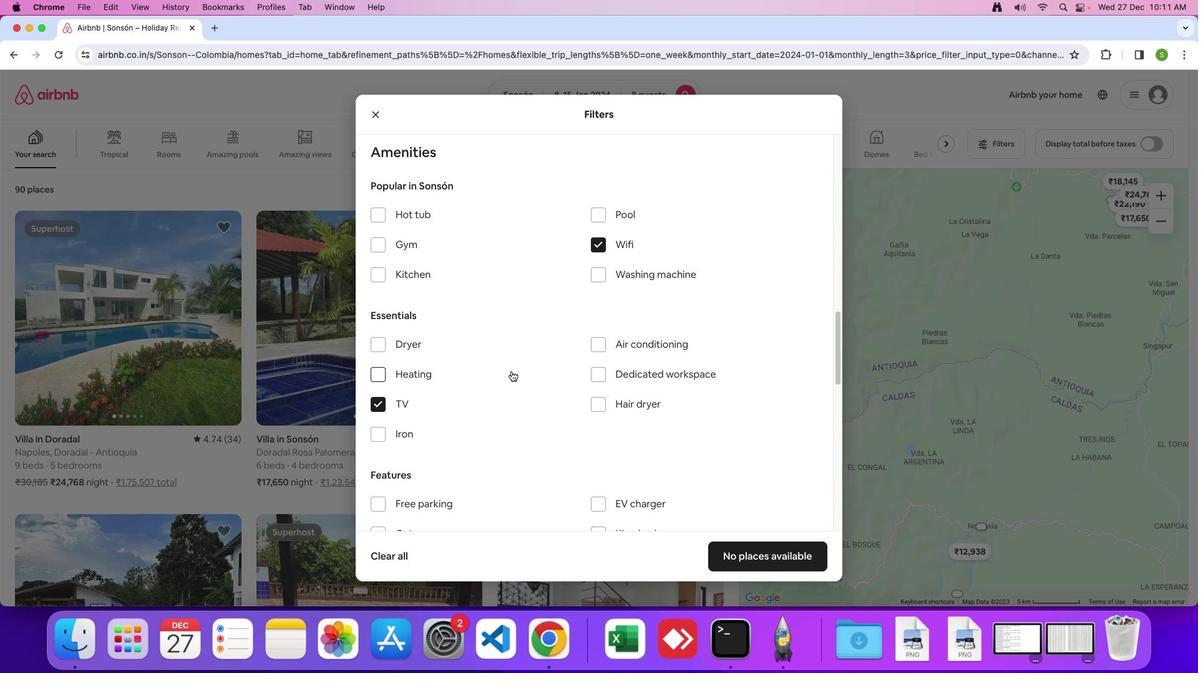 
Action: Mouse scrolled (457, 353) with delta (594, 64)
Screenshot: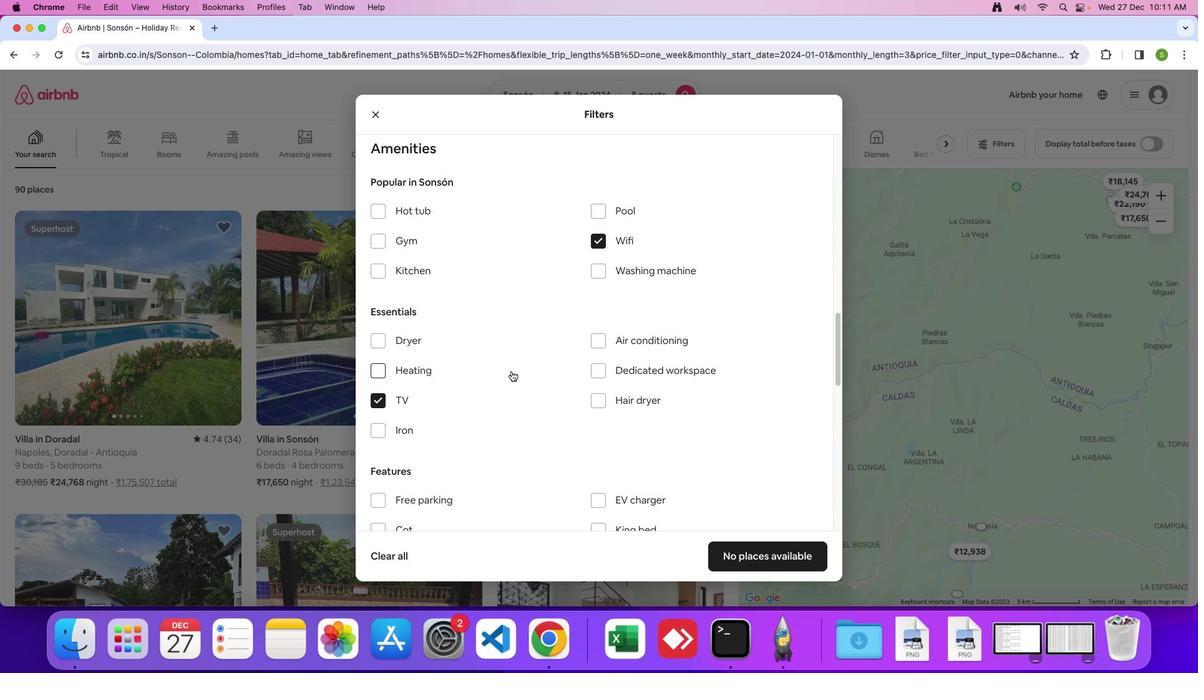 
Action: Mouse scrolled (457, 353) with delta (594, 64)
Screenshot: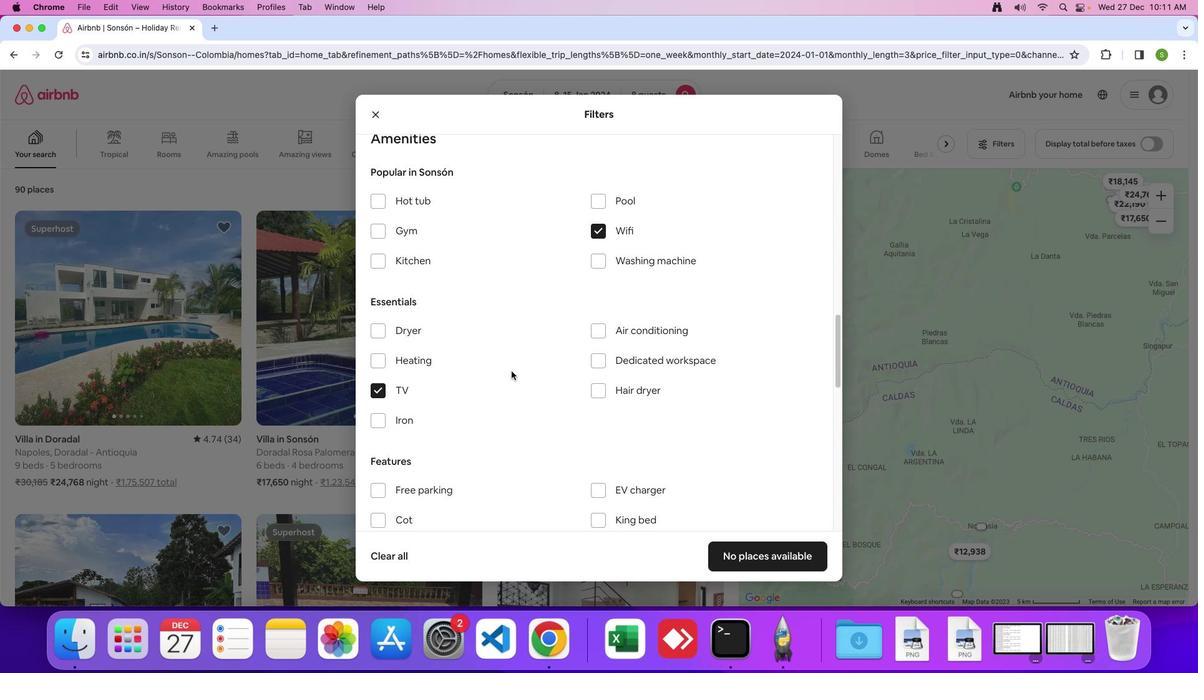 
Action: Mouse scrolled (457, 353) with delta (594, 64)
Screenshot: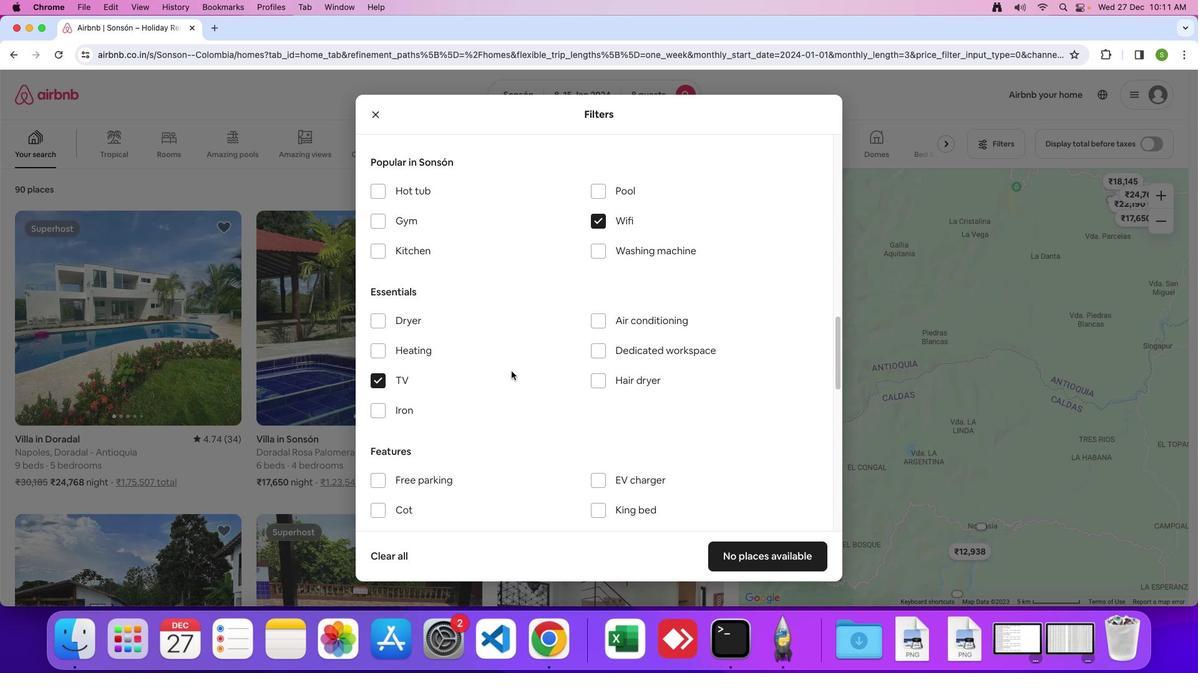 
Action: Mouse scrolled (457, 353) with delta (594, 64)
Screenshot: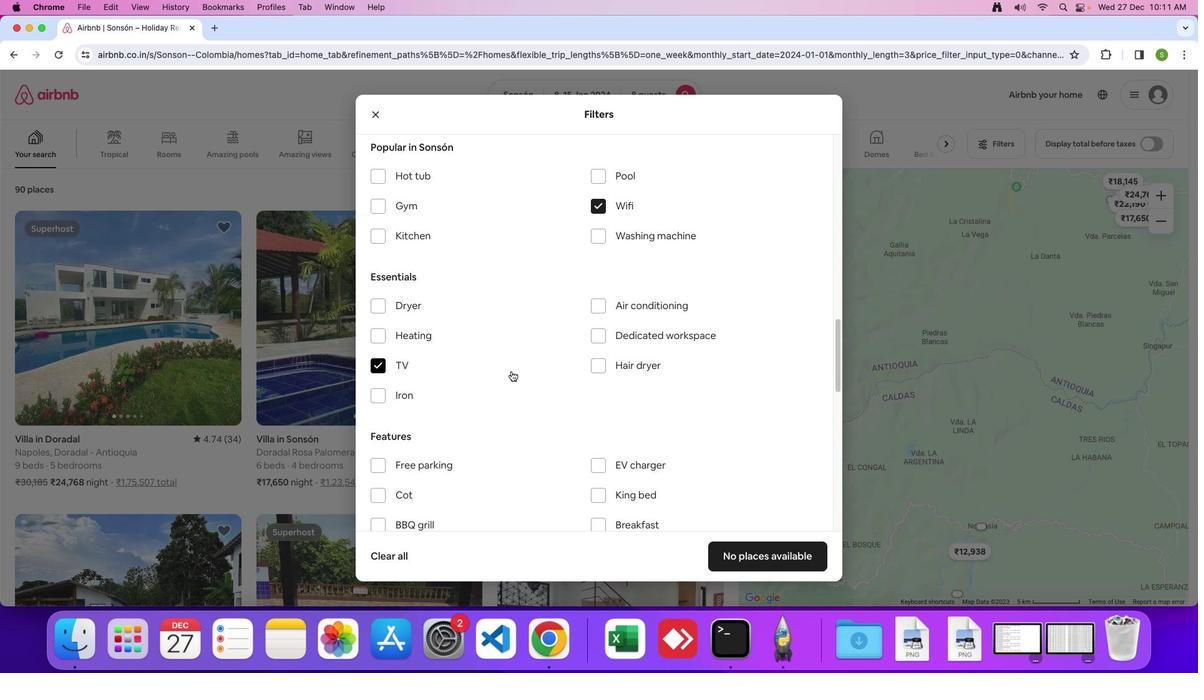 
Action: Mouse scrolled (457, 353) with delta (594, 64)
Screenshot: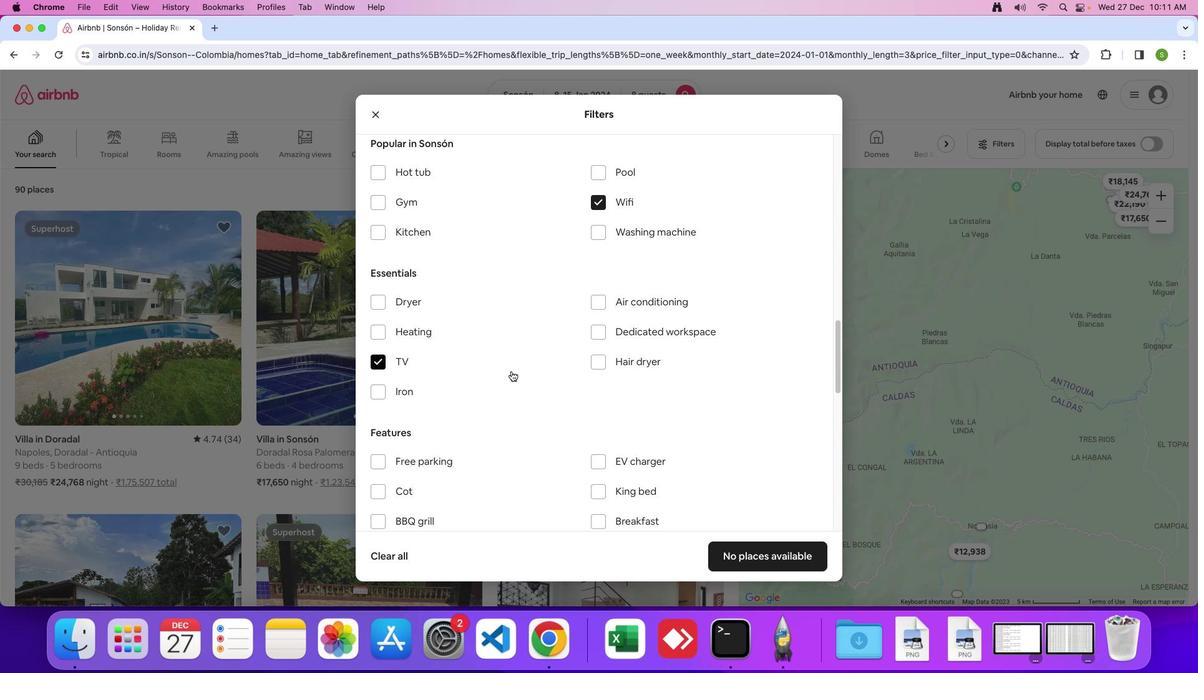 
Action: Mouse scrolled (457, 353) with delta (594, 64)
Screenshot: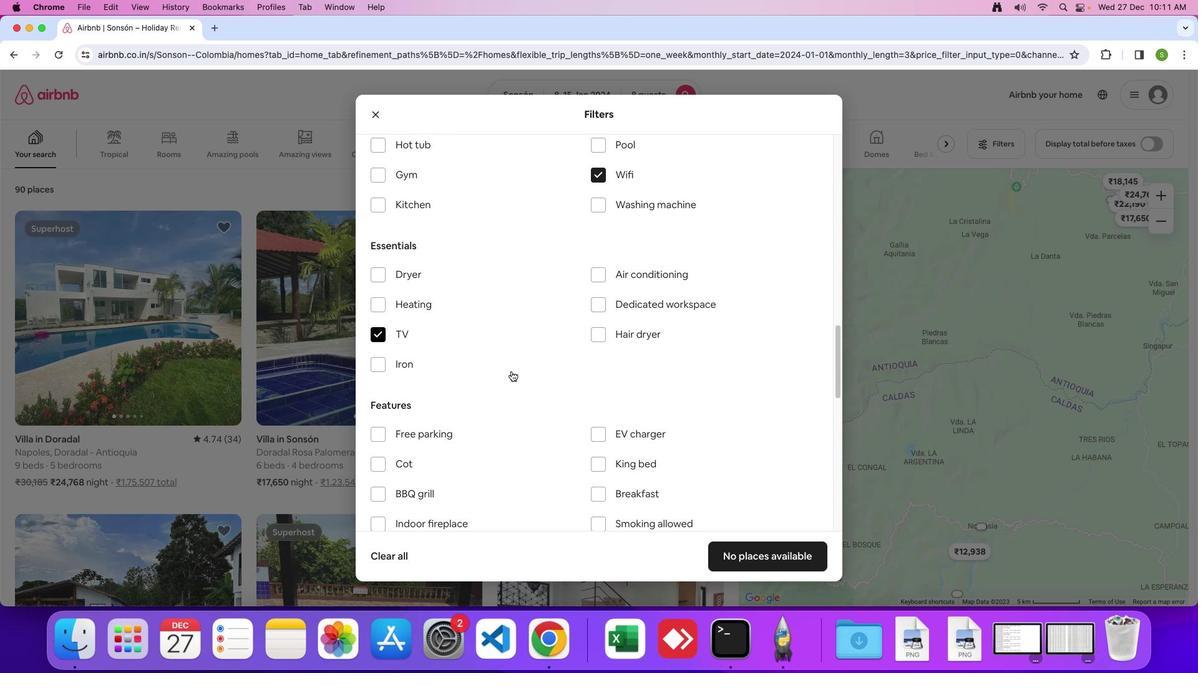
Action: Mouse scrolled (457, 353) with delta (594, 64)
Screenshot: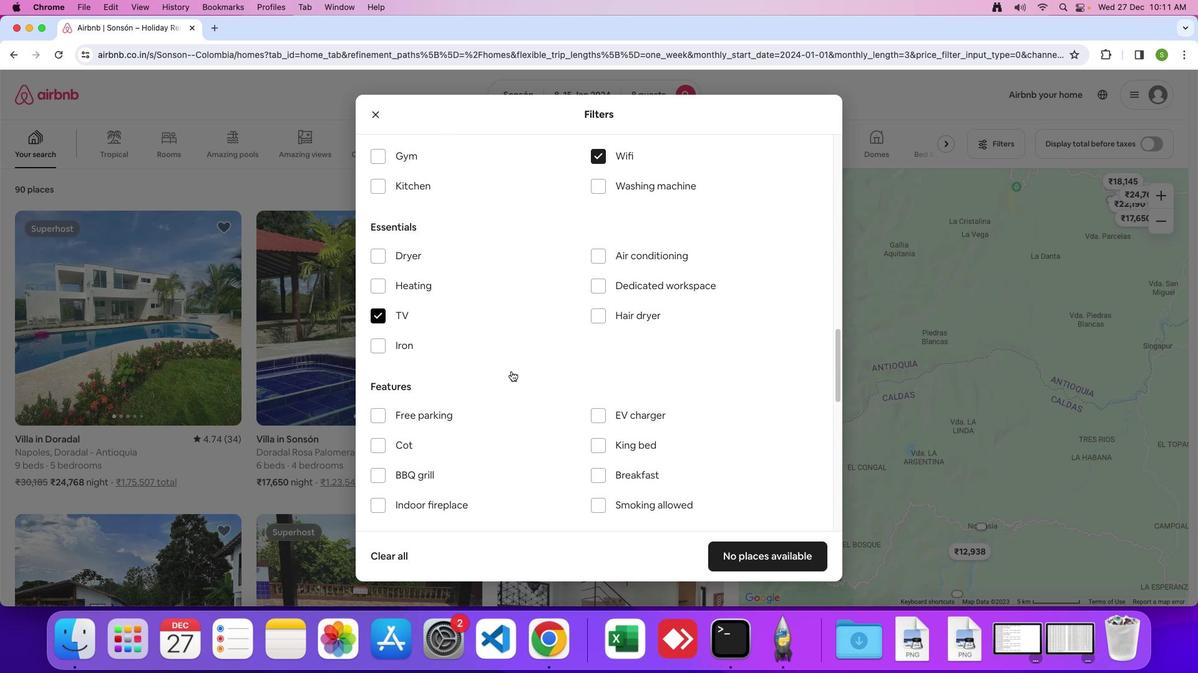 
Action: Mouse scrolled (457, 353) with delta (594, 64)
Screenshot: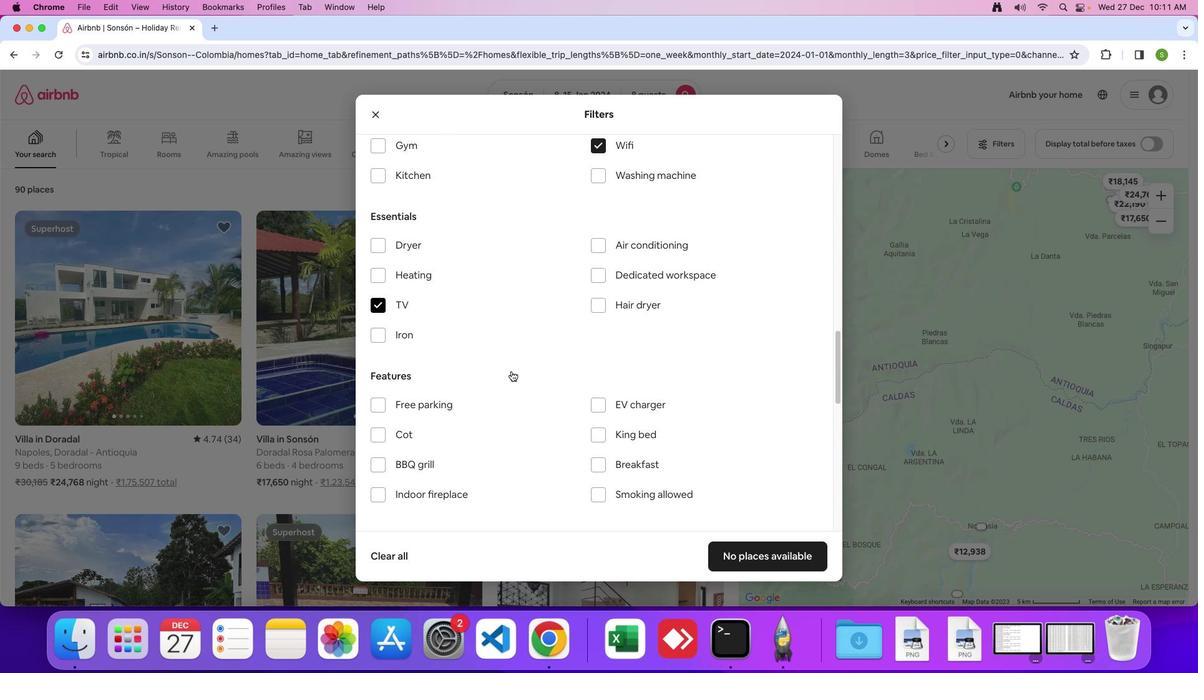 
Action: Mouse scrolled (457, 353) with delta (594, 64)
Screenshot: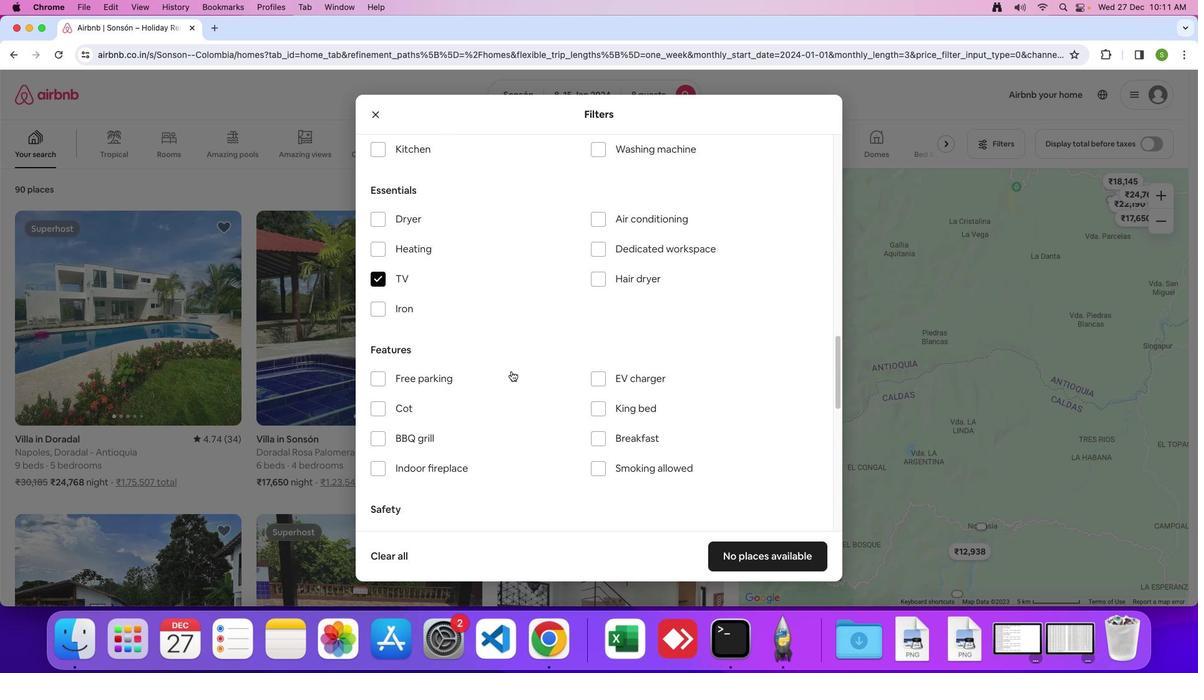 
Action: Mouse scrolled (457, 353) with delta (594, 64)
Screenshot: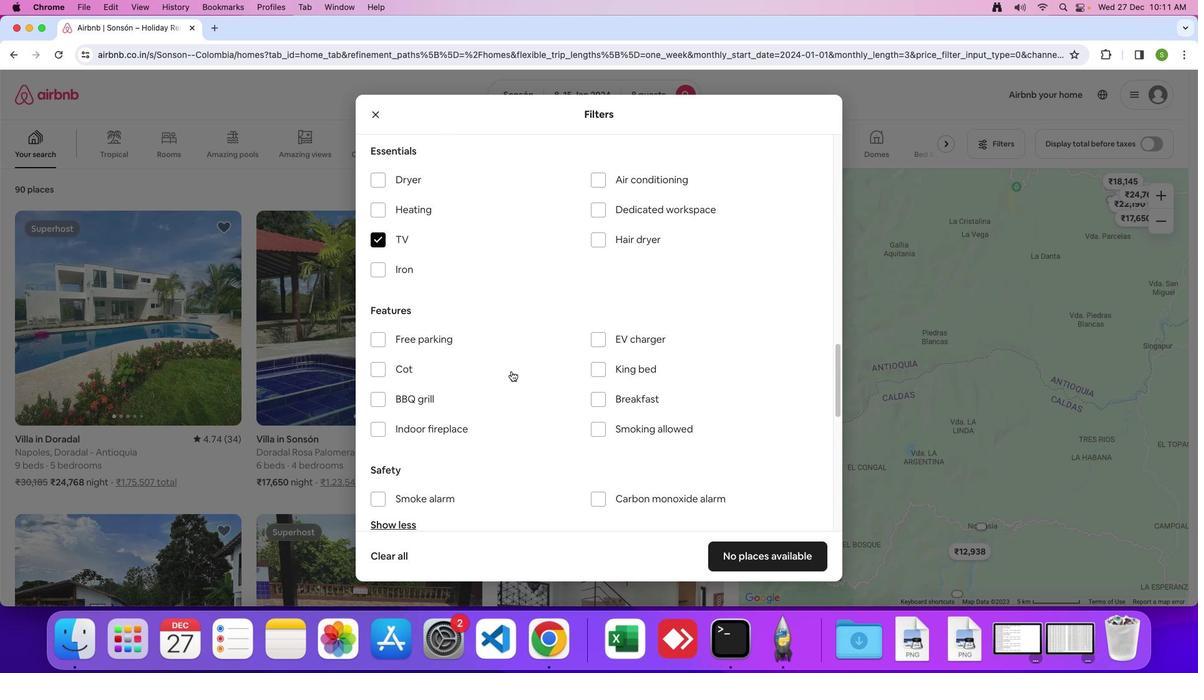 
Action: Mouse scrolled (457, 353) with delta (594, 64)
Screenshot: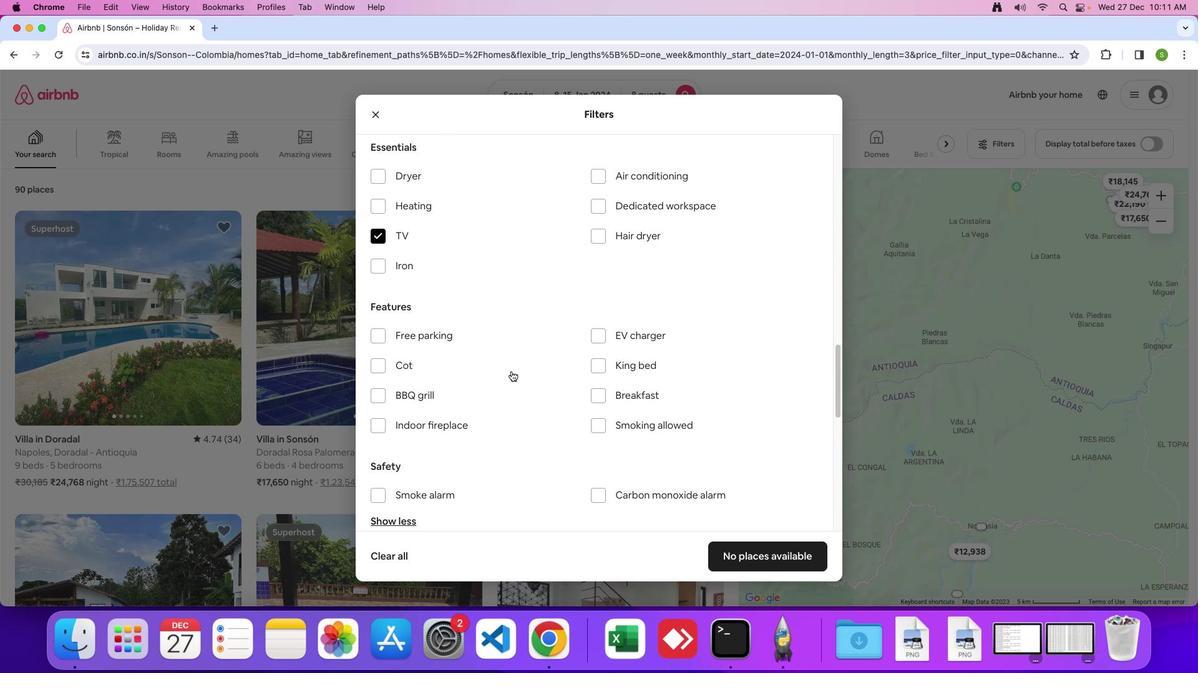 
Action: Mouse scrolled (457, 353) with delta (594, 64)
Screenshot: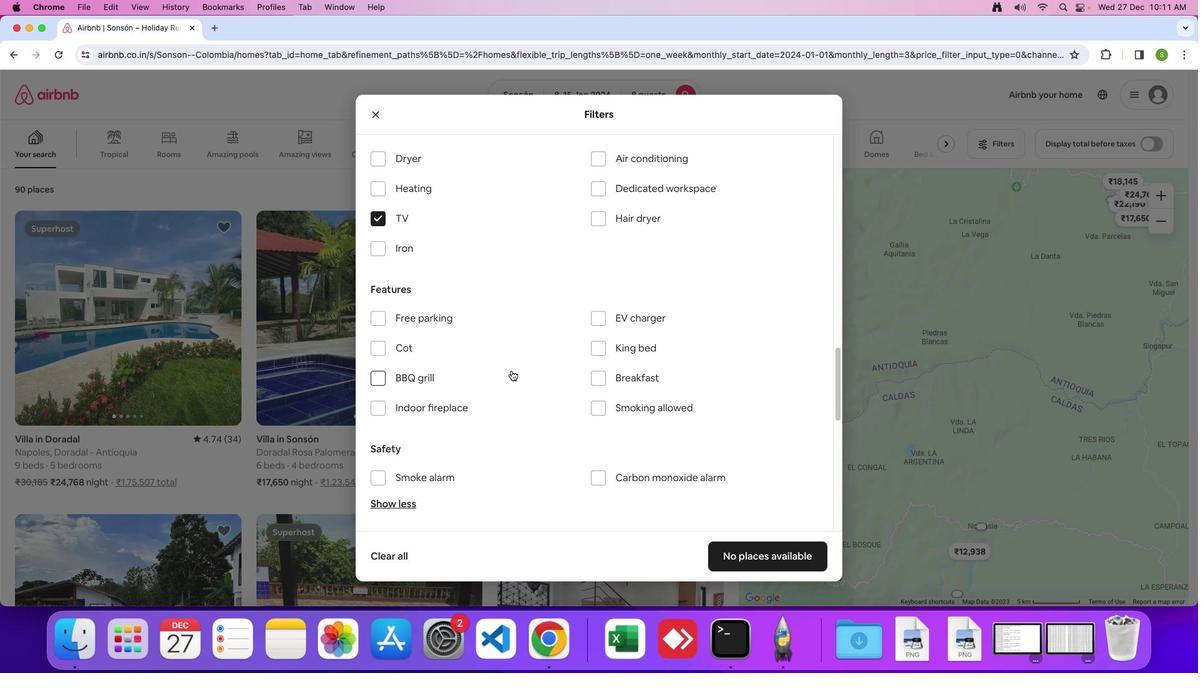 
Action: Mouse moved to (491, 314)
Screenshot: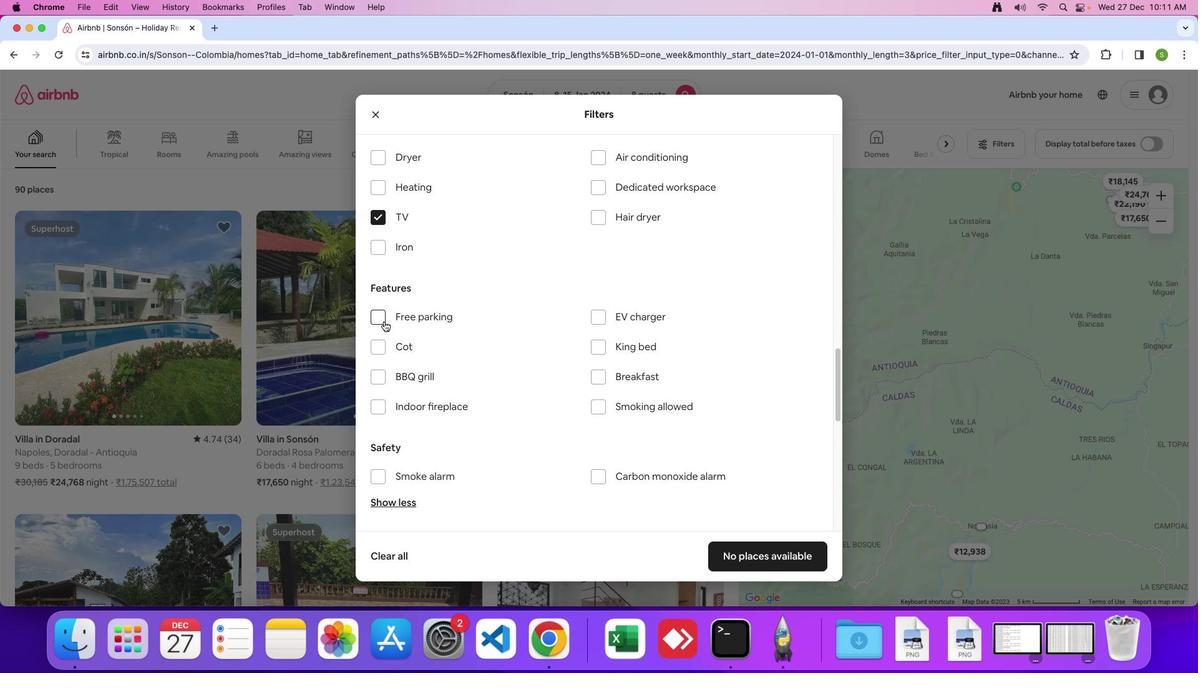 
Action: Mouse pressed left at (491, 314)
Screenshot: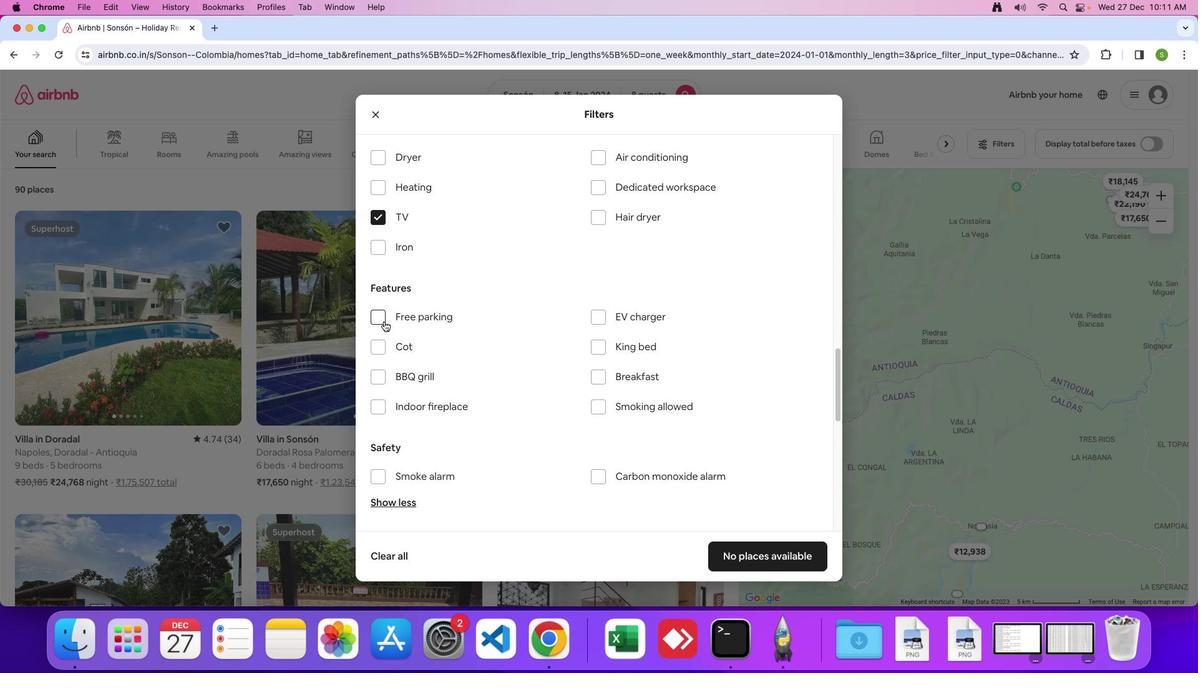 
Action: Mouse moved to (457, 326)
Screenshot: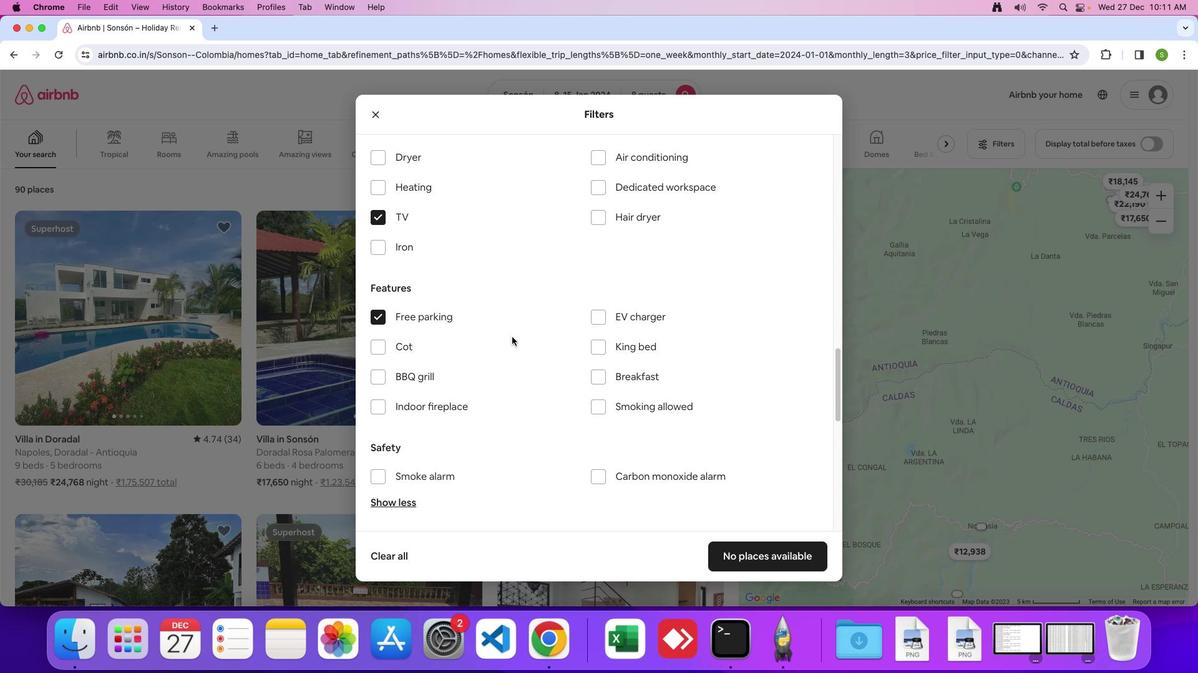 
Action: Mouse scrolled (457, 326) with delta (594, 64)
Screenshot: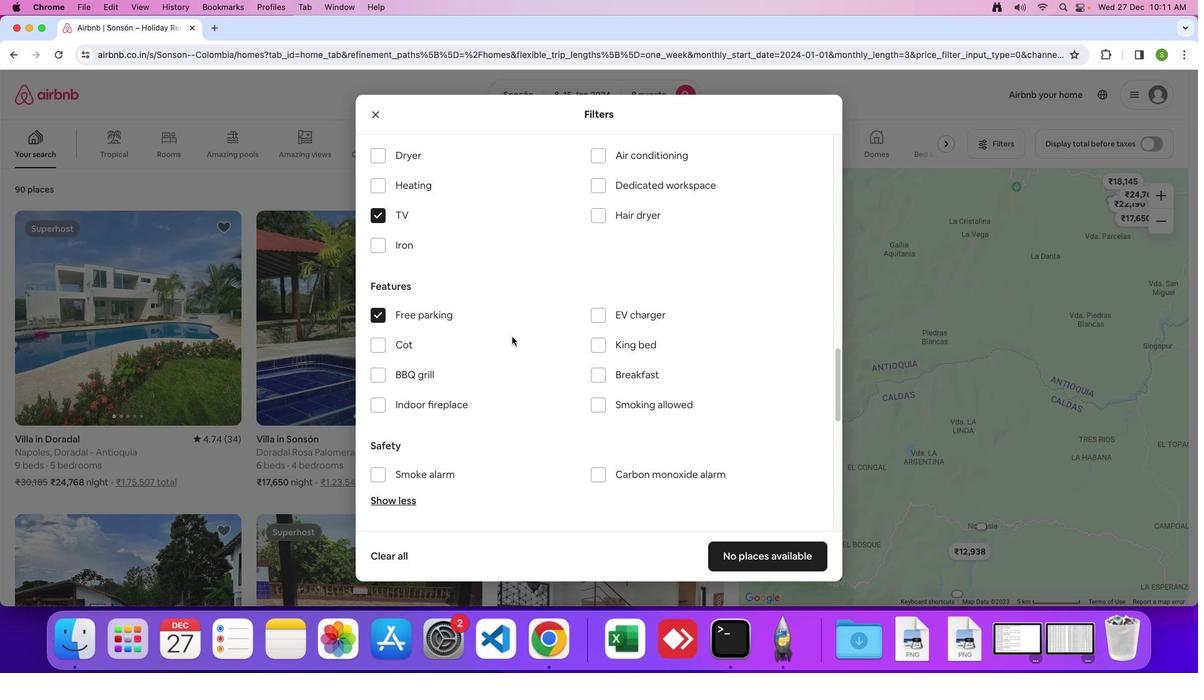 
Action: Mouse scrolled (457, 326) with delta (594, 64)
Screenshot: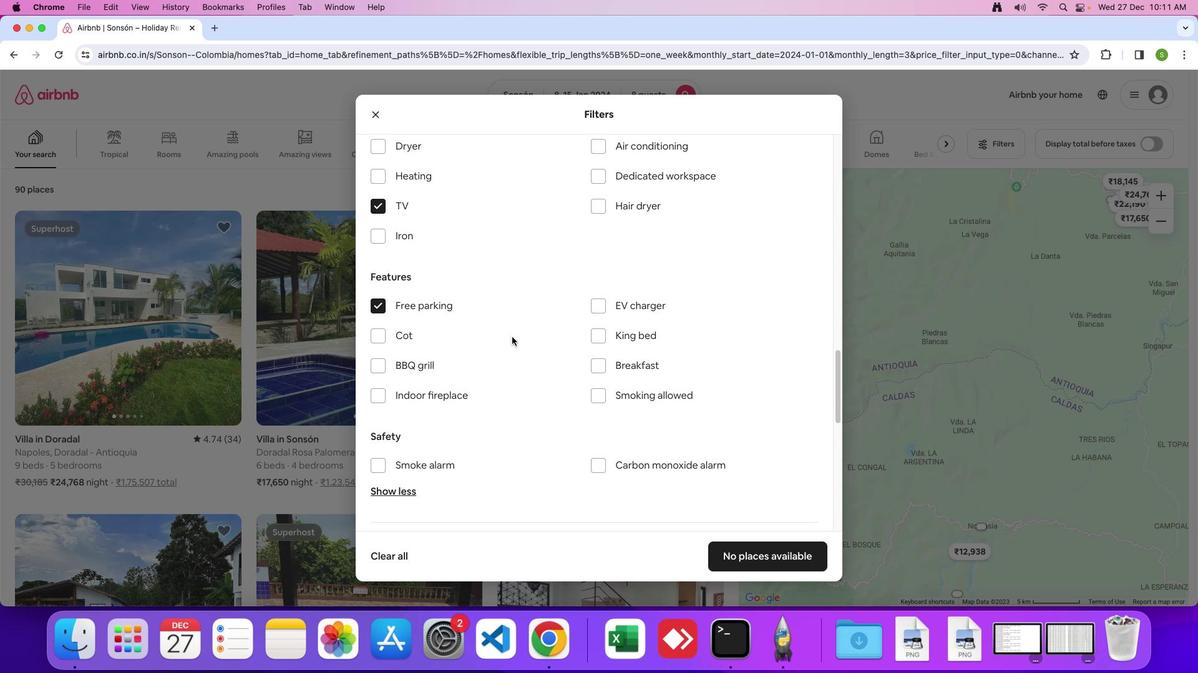
Action: Mouse moved to (457, 326)
Screenshot: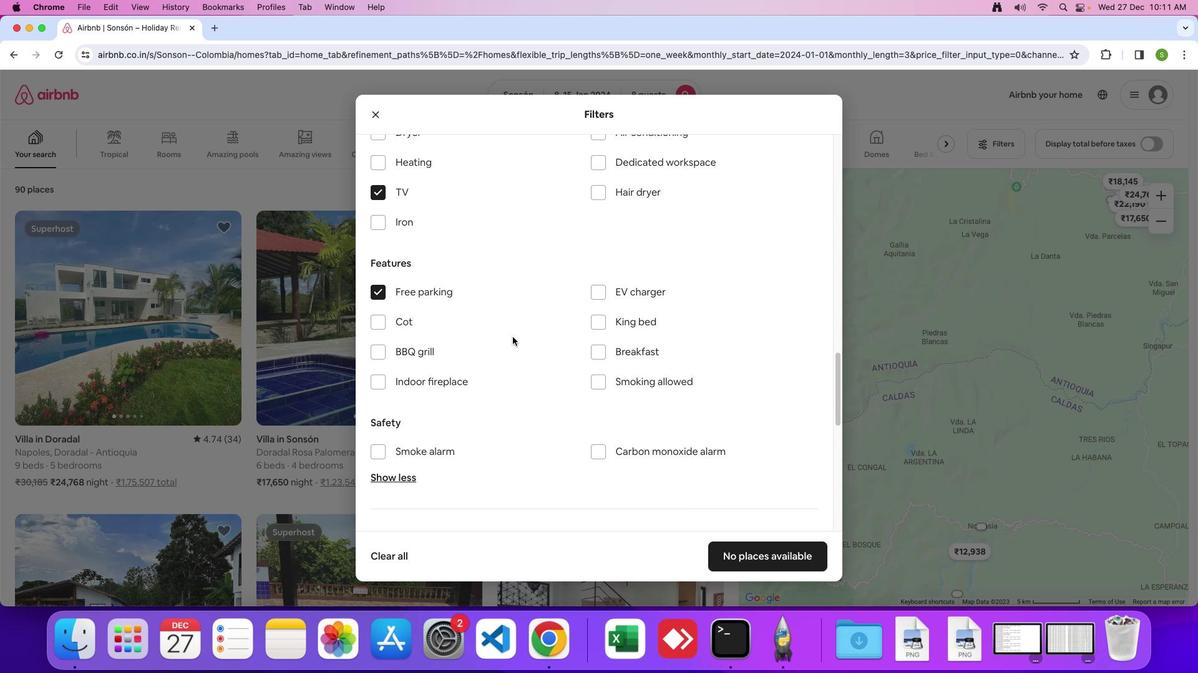 
Action: Mouse scrolled (457, 326) with delta (594, 64)
Screenshot: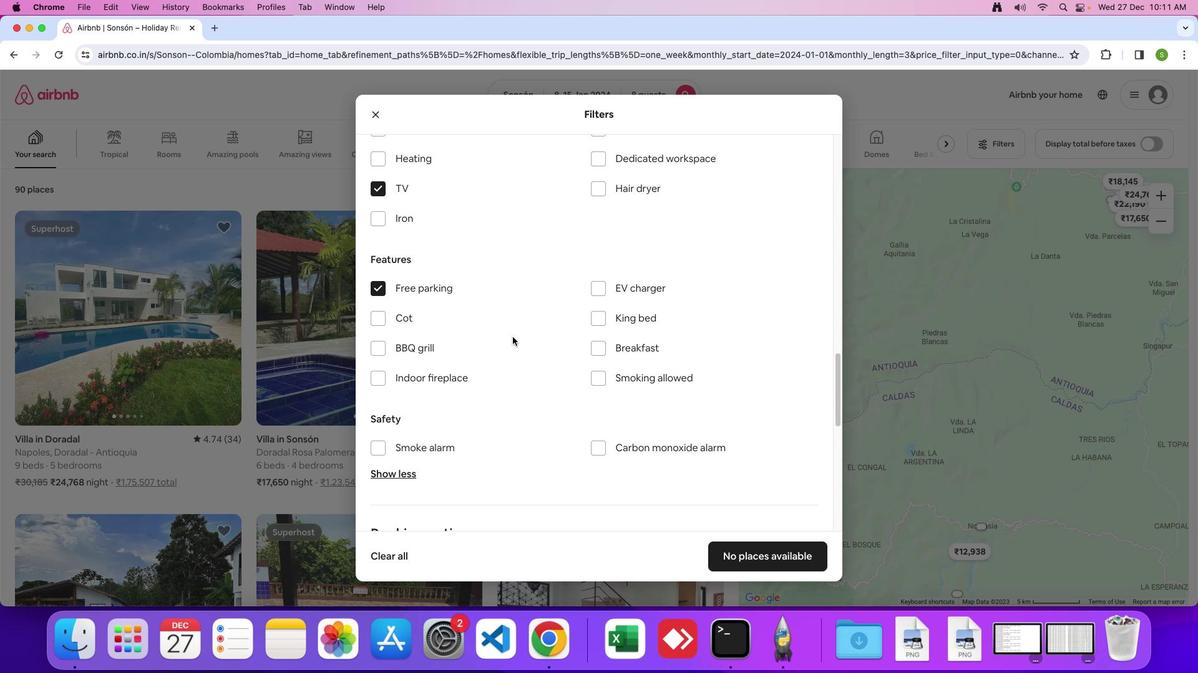 
Action: Mouse scrolled (457, 326) with delta (594, 64)
Screenshot: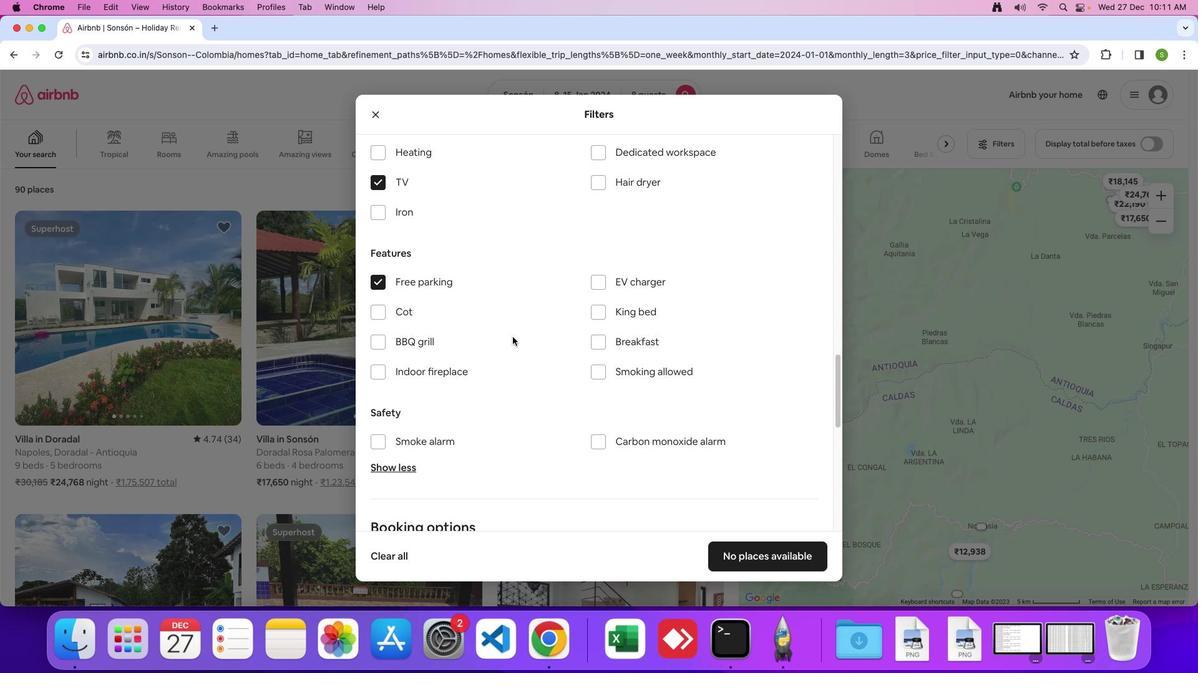 
Action: Mouse scrolled (457, 326) with delta (594, 64)
Screenshot: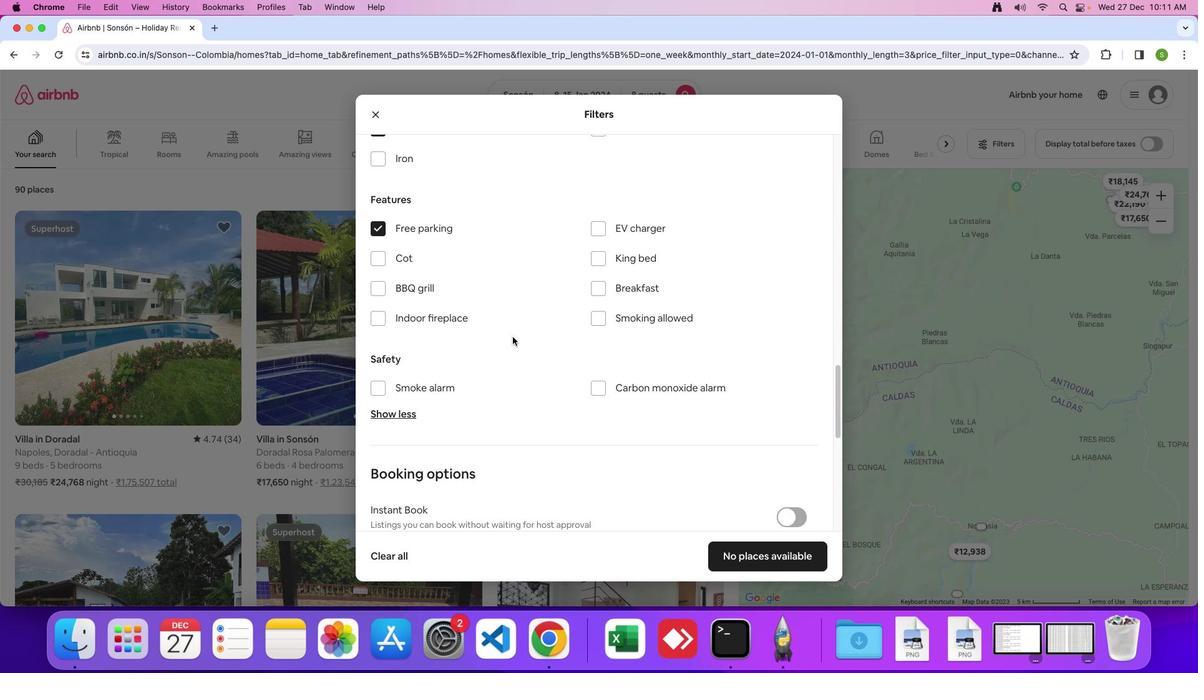 
Action: Mouse moved to (468, 297)
Screenshot: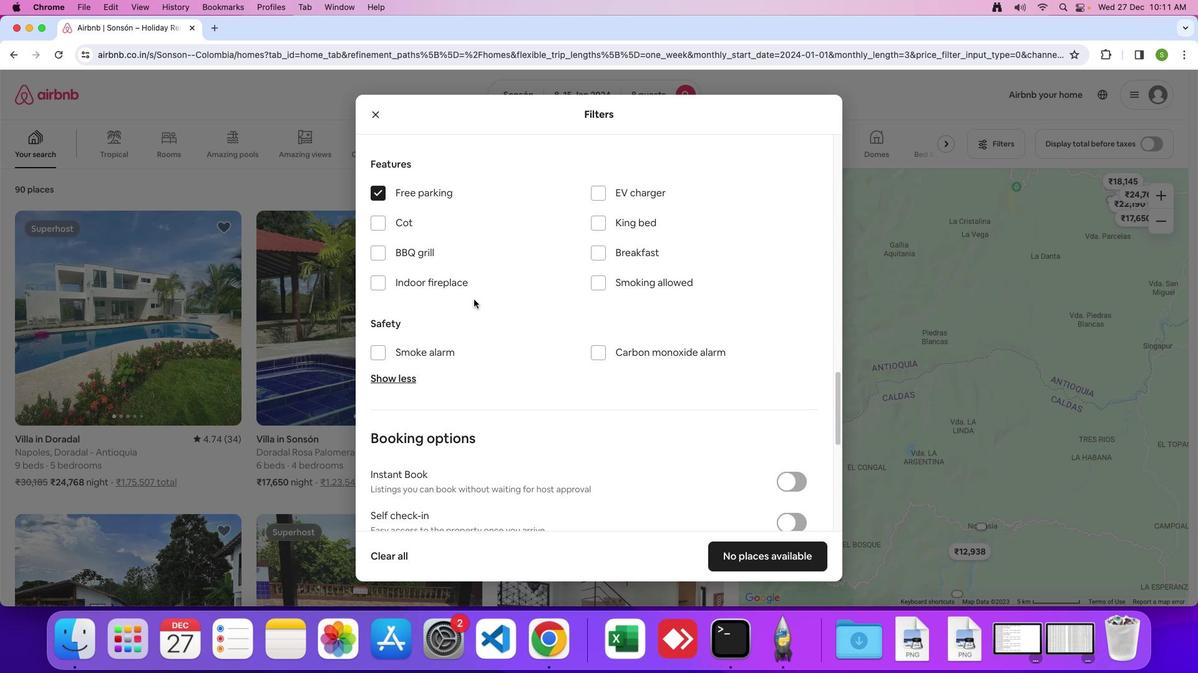 
Action: Mouse scrolled (468, 297) with delta (594, 66)
Screenshot: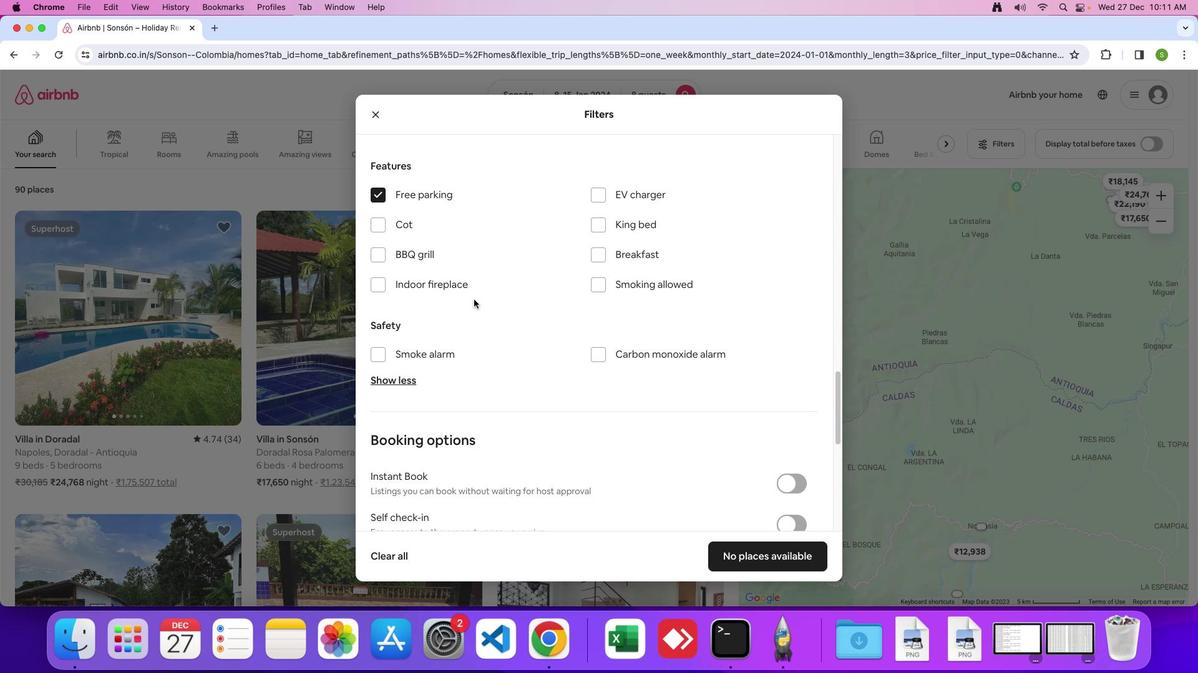 
Action: Mouse scrolled (468, 297) with delta (594, 66)
Screenshot: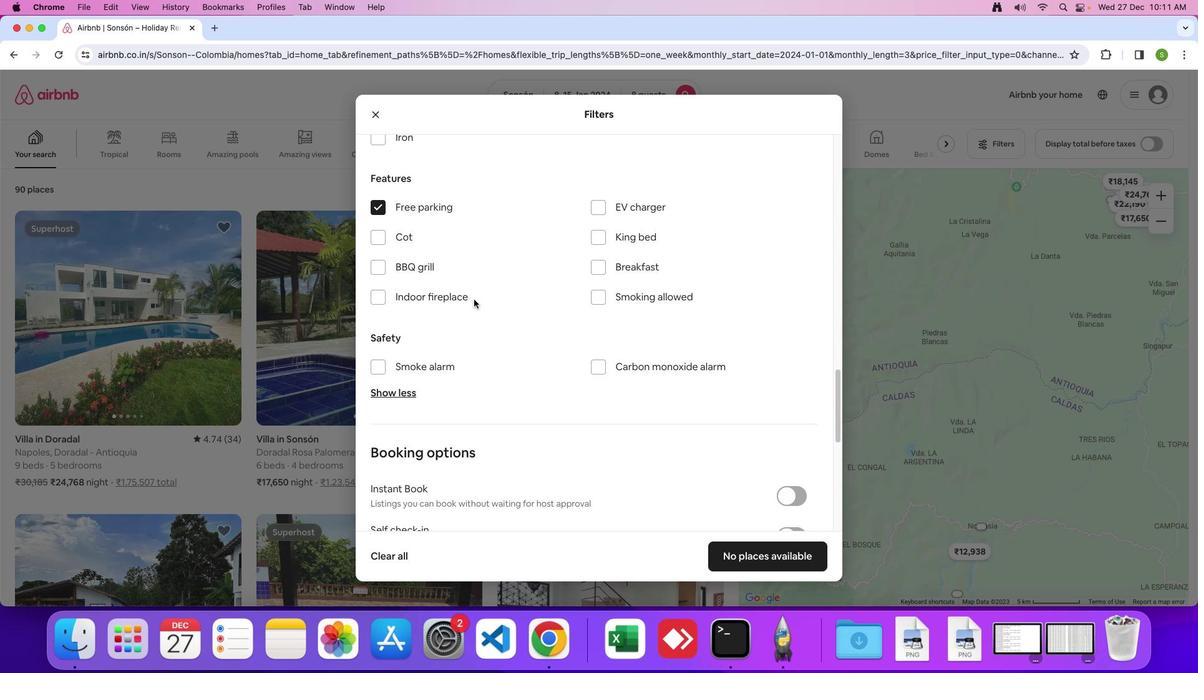 
Action: Mouse scrolled (468, 297) with delta (594, 66)
Screenshot: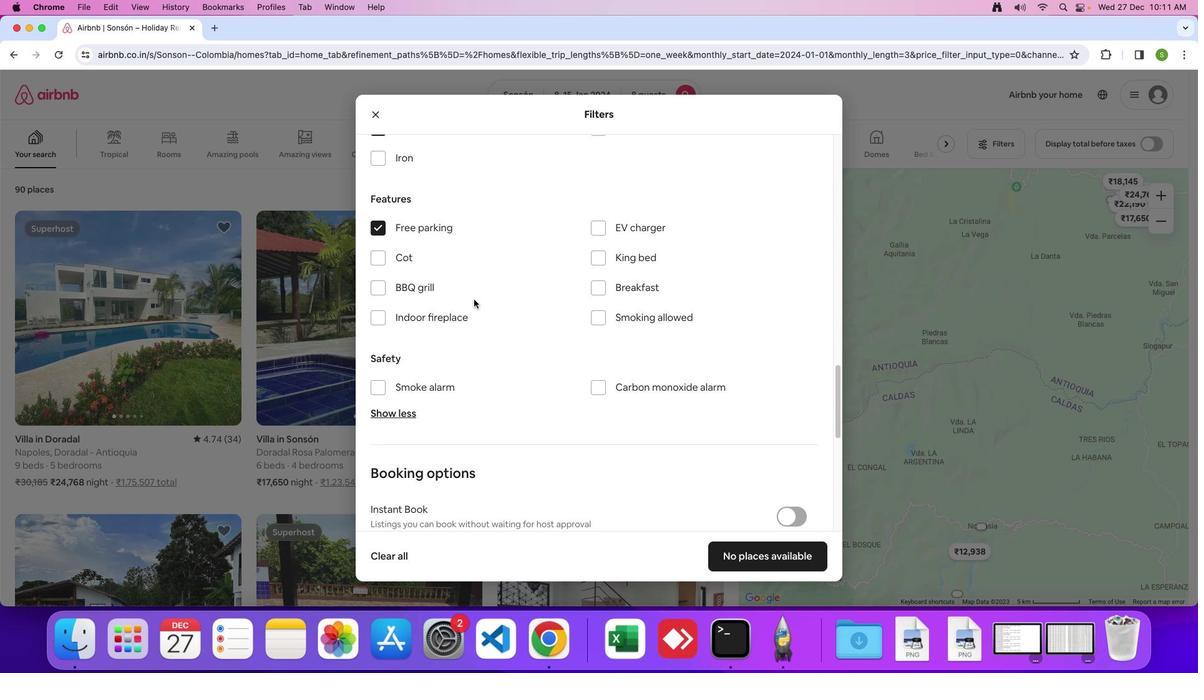 
Action: Mouse scrolled (468, 297) with delta (594, 66)
Screenshot: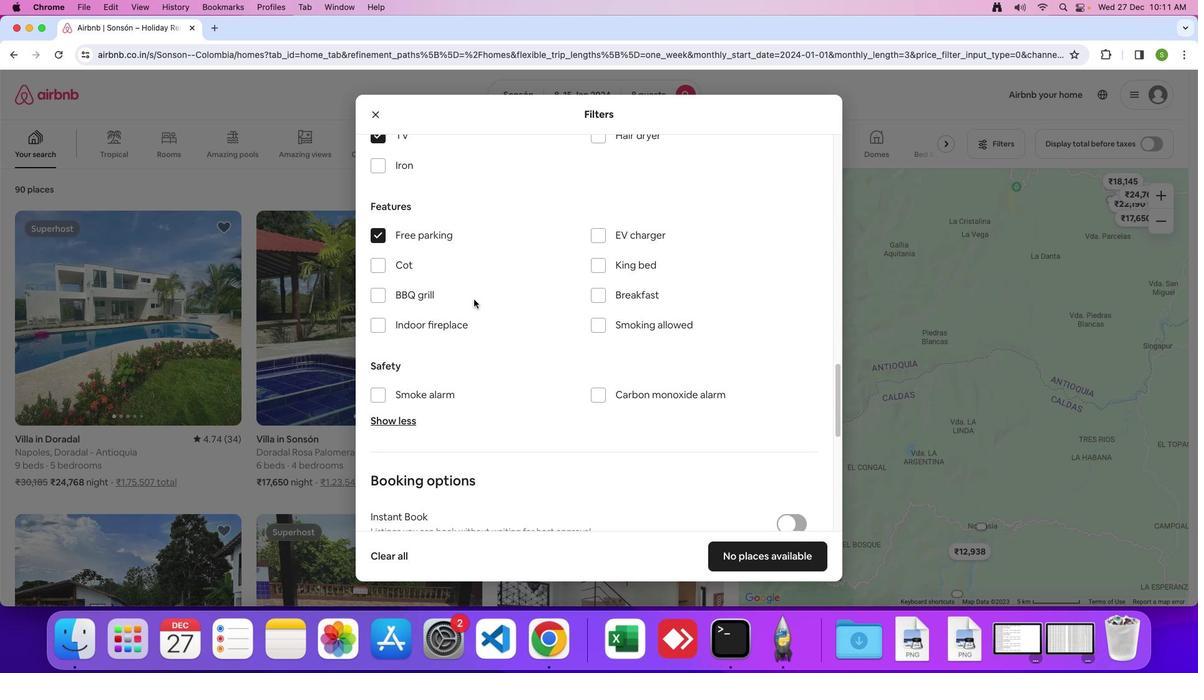 
Action: Mouse scrolled (468, 297) with delta (594, 66)
Screenshot: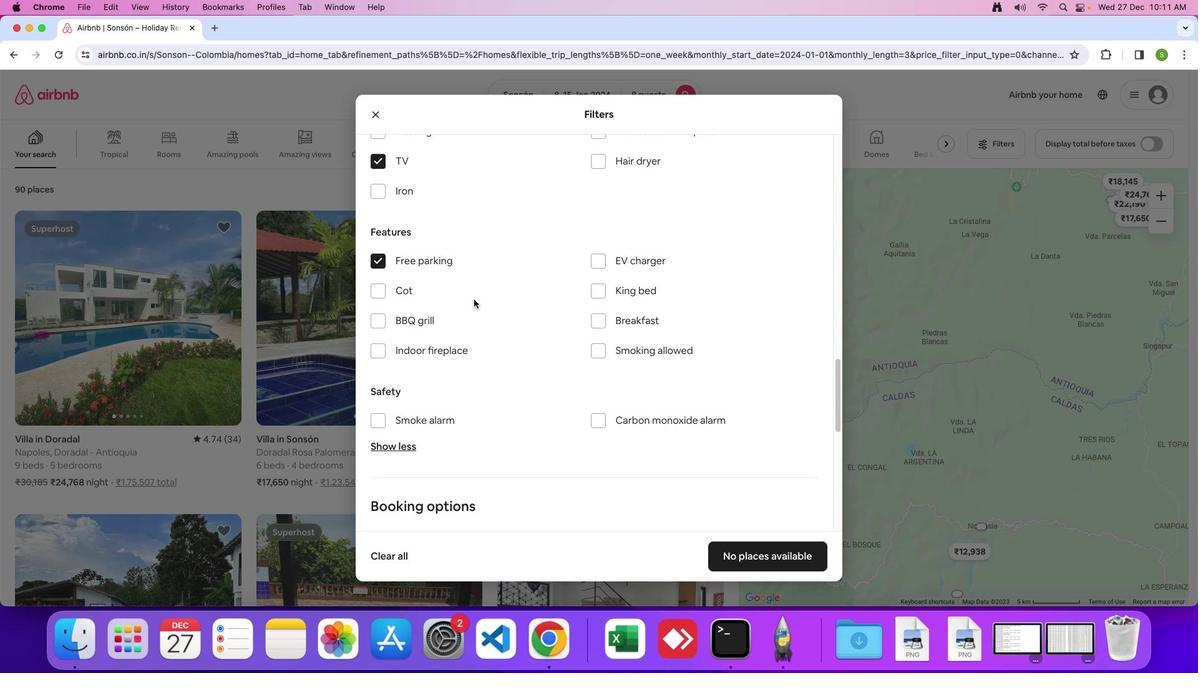 
Action: Mouse scrolled (468, 297) with delta (594, 66)
Screenshot: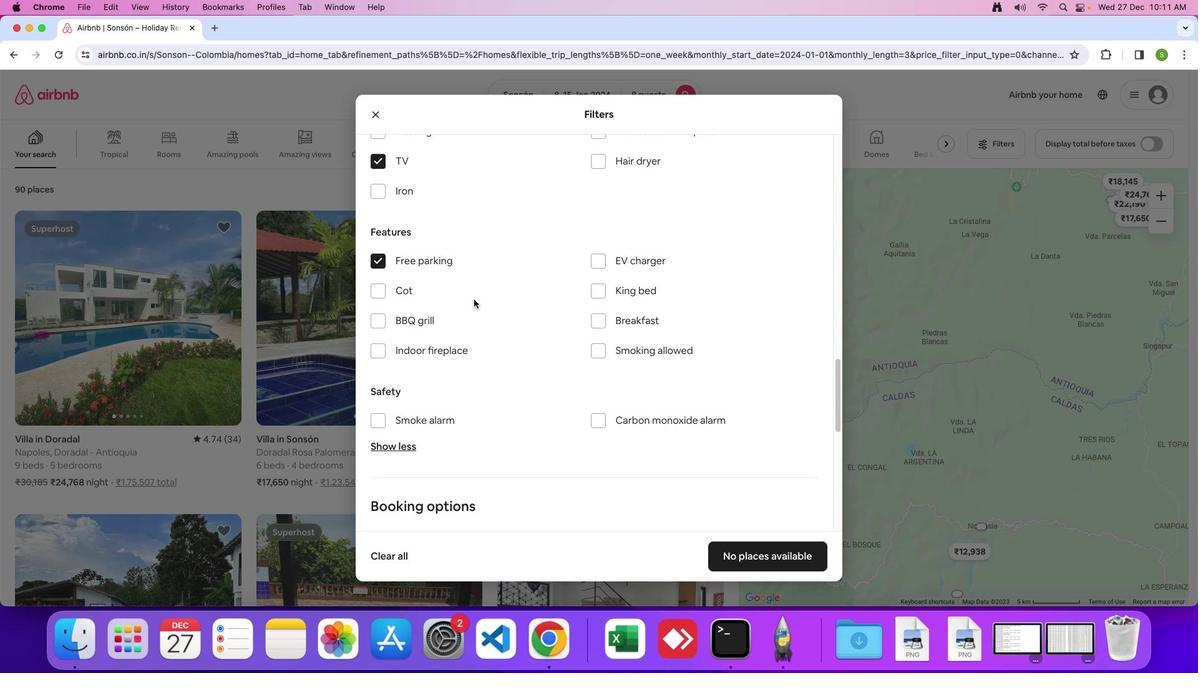 
Action: Mouse scrolled (468, 297) with delta (594, 66)
Screenshot: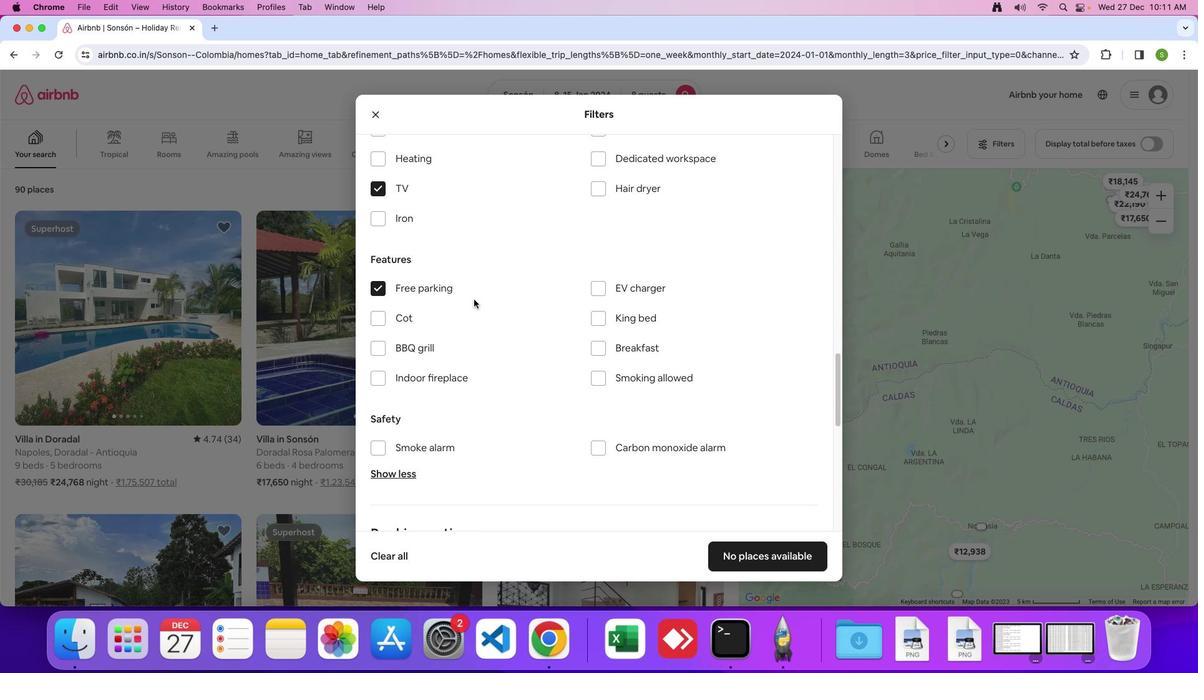 
Action: Mouse scrolled (468, 297) with delta (594, 66)
Screenshot: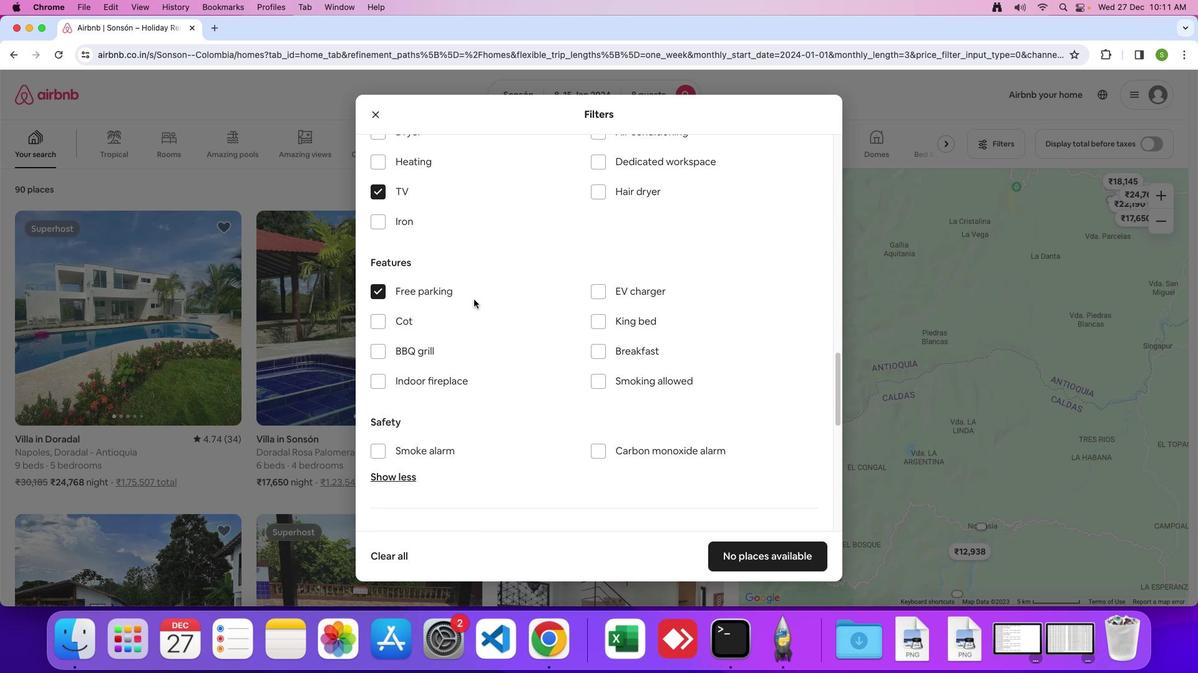 
Action: Mouse scrolled (468, 297) with delta (594, 66)
Screenshot: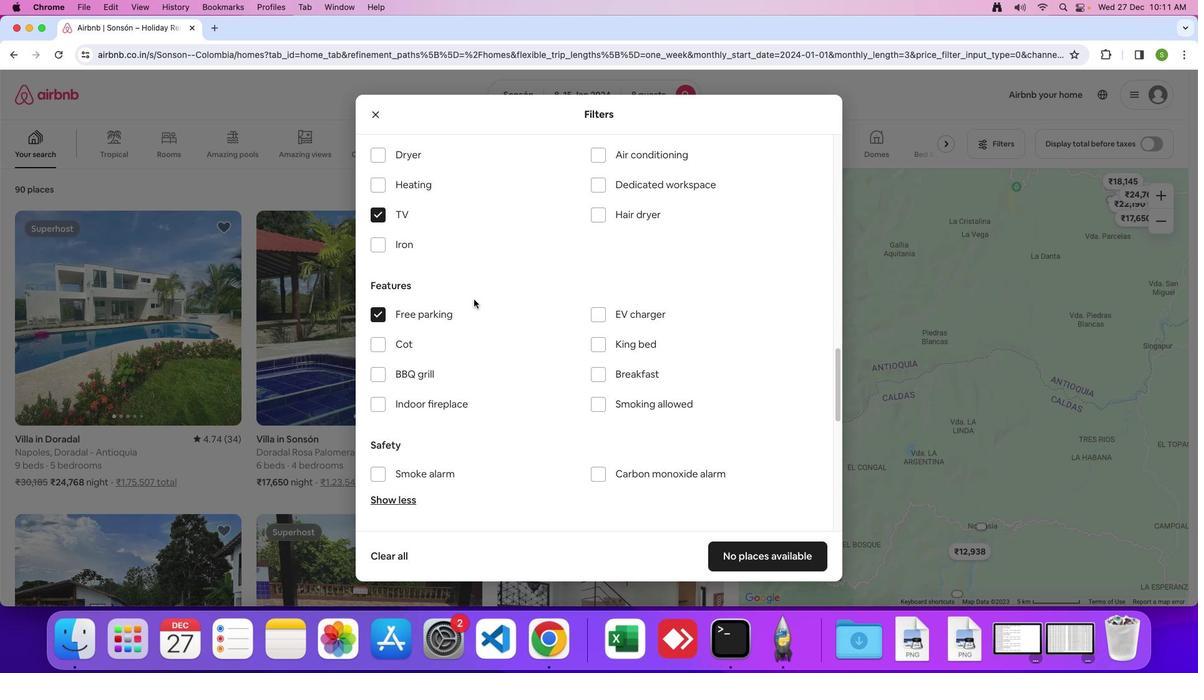 
Action: Mouse scrolled (468, 297) with delta (594, 66)
Screenshot: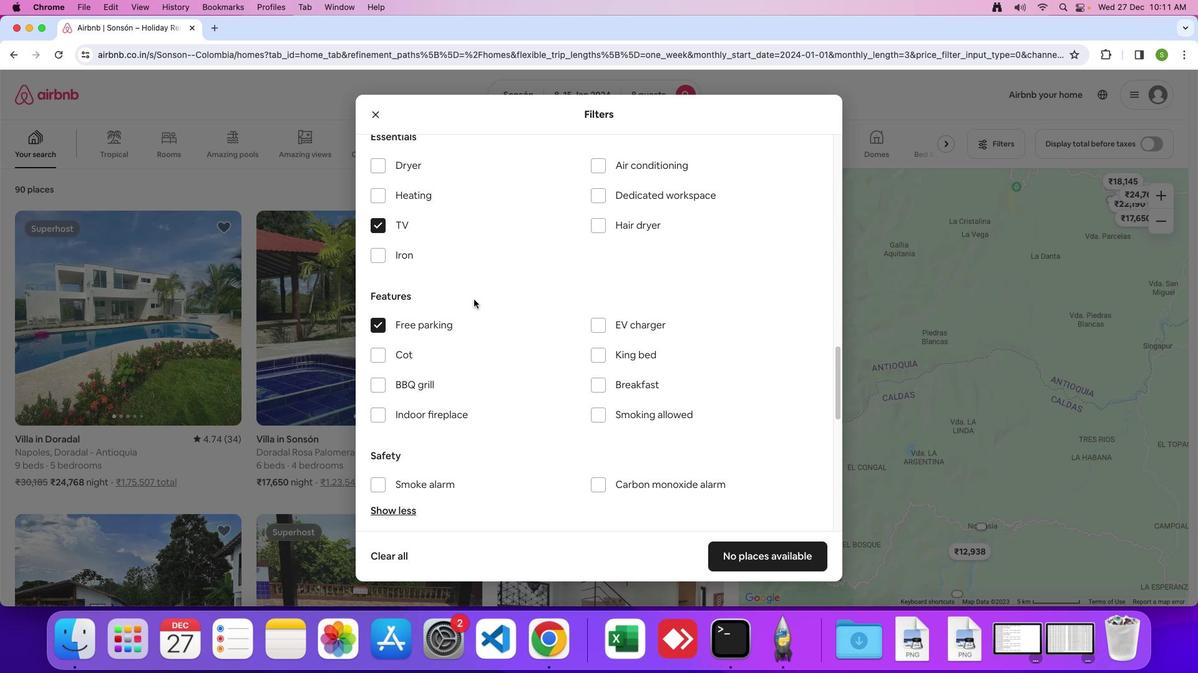 
Action: Mouse scrolled (468, 297) with delta (594, 66)
Screenshot: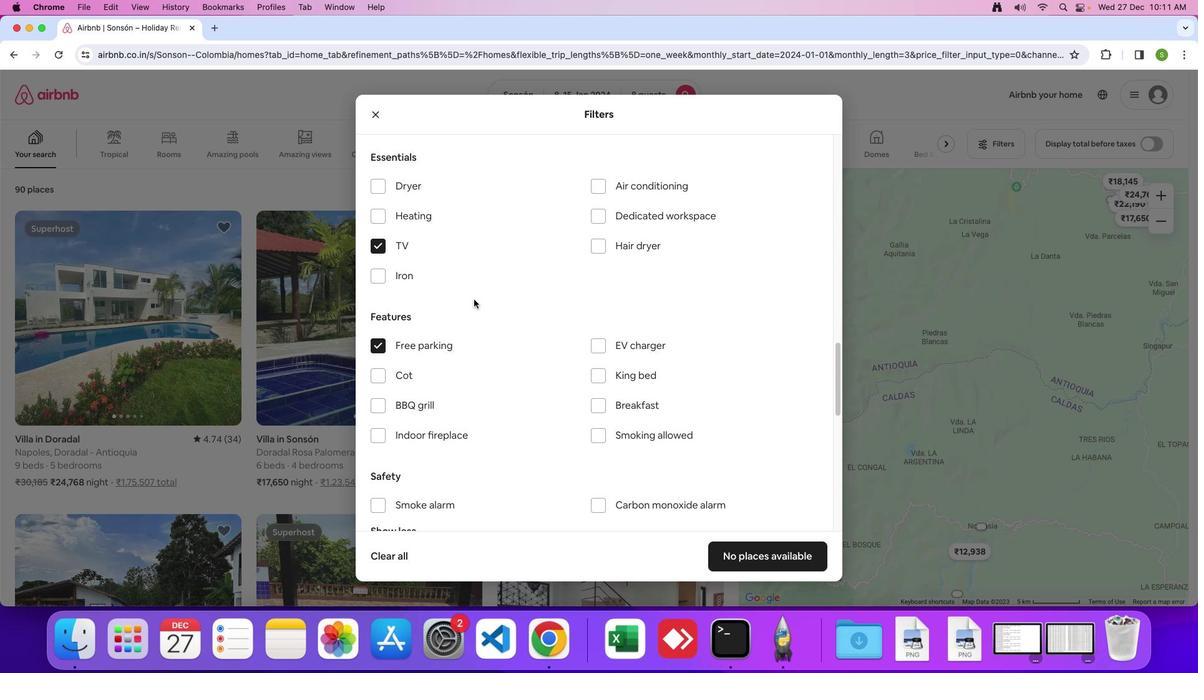 
Action: Mouse scrolled (468, 297) with delta (594, 66)
Screenshot: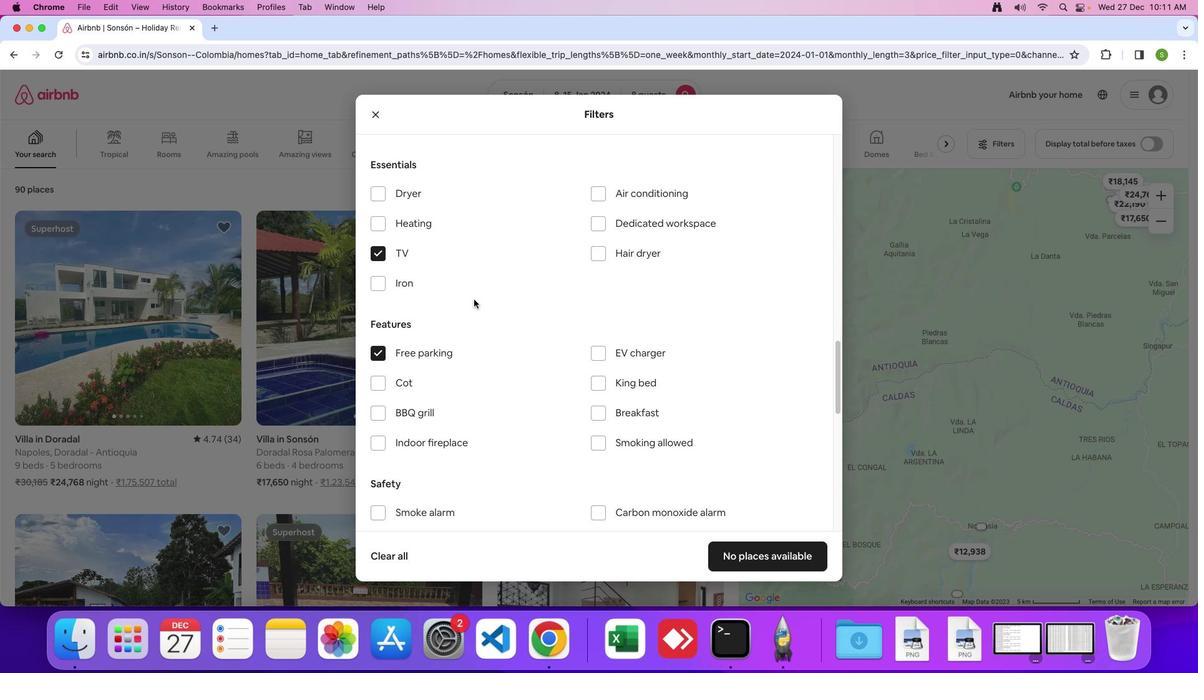 
Action: Mouse scrolled (468, 297) with delta (594, 66)
Screenshot: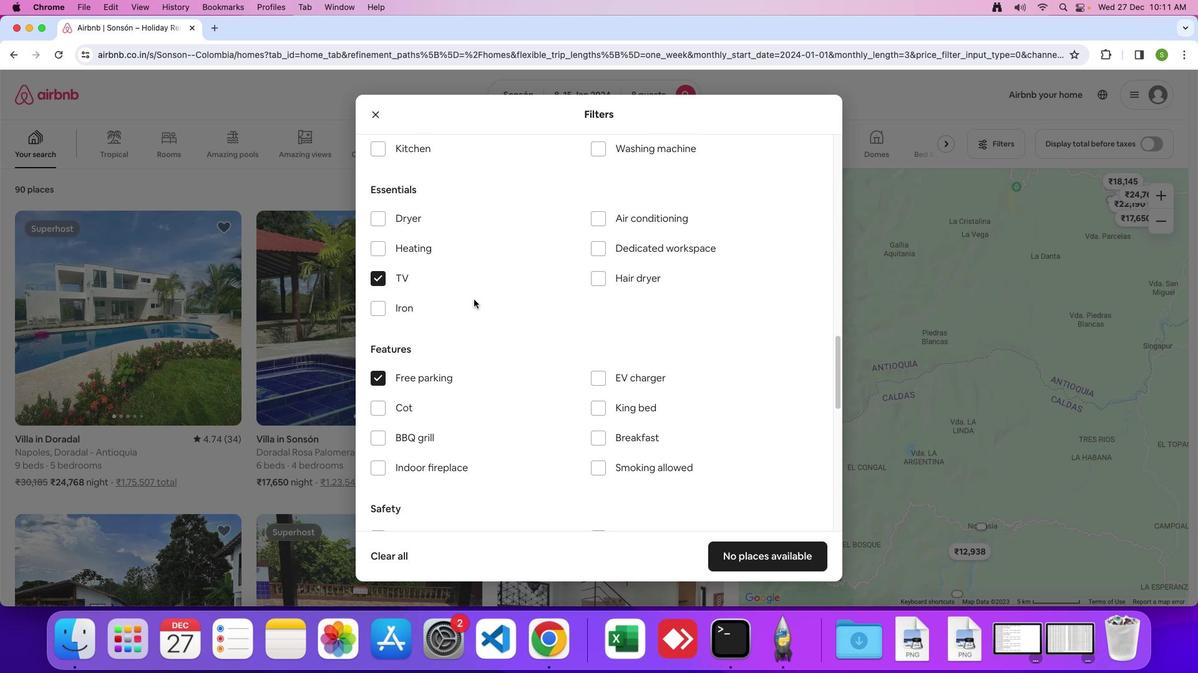 
Action: Mouse scrolled (468, 297) with delta (594, 66)
Screenshot: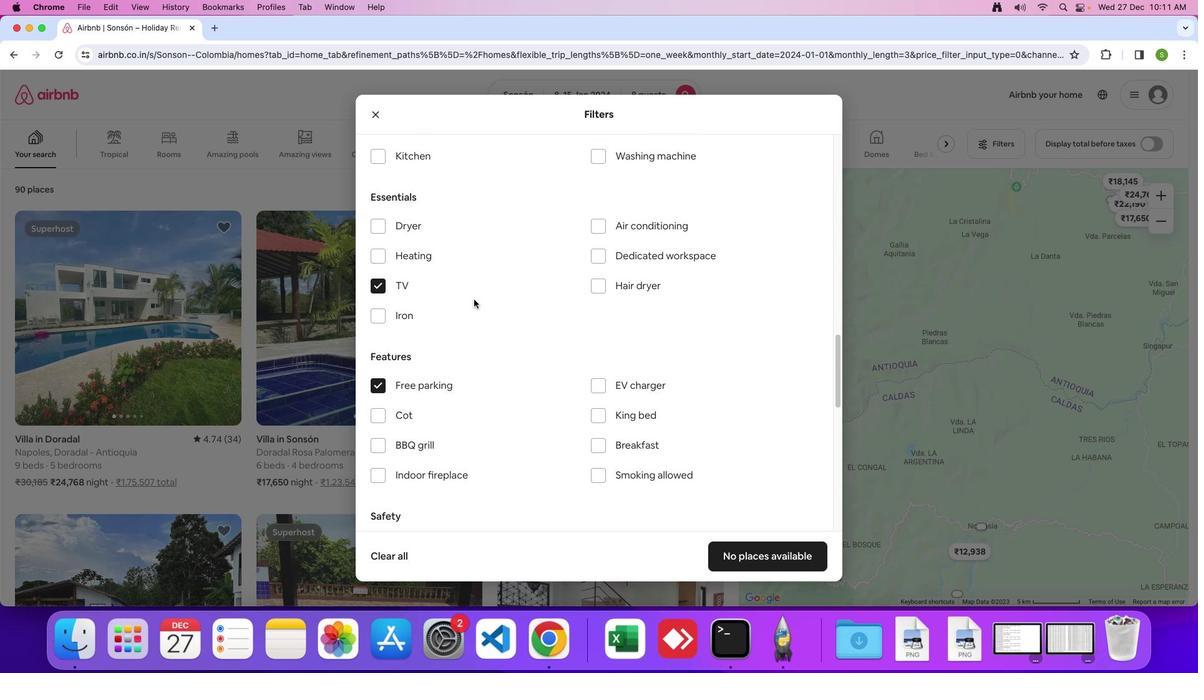 
Action: Mouse scrolled (468, 297) with delta (594, 66)
Screenshot: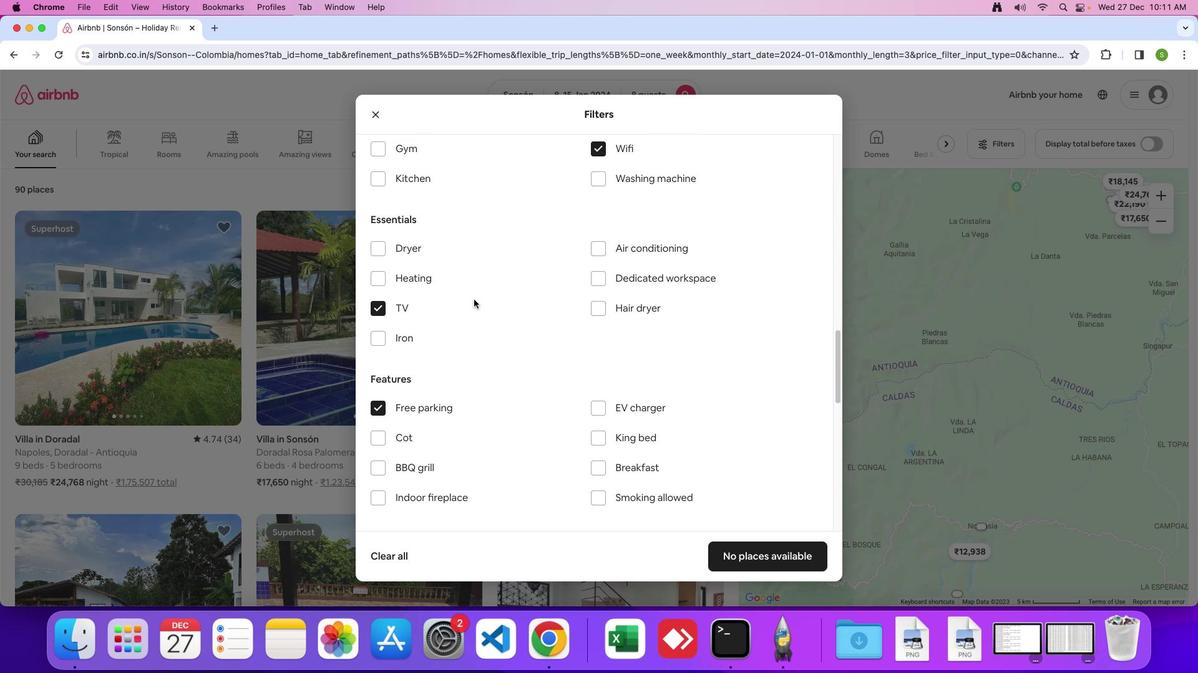 
Action: Mouse scrolled (468, 297) with delta (594, 66)
Screenshot: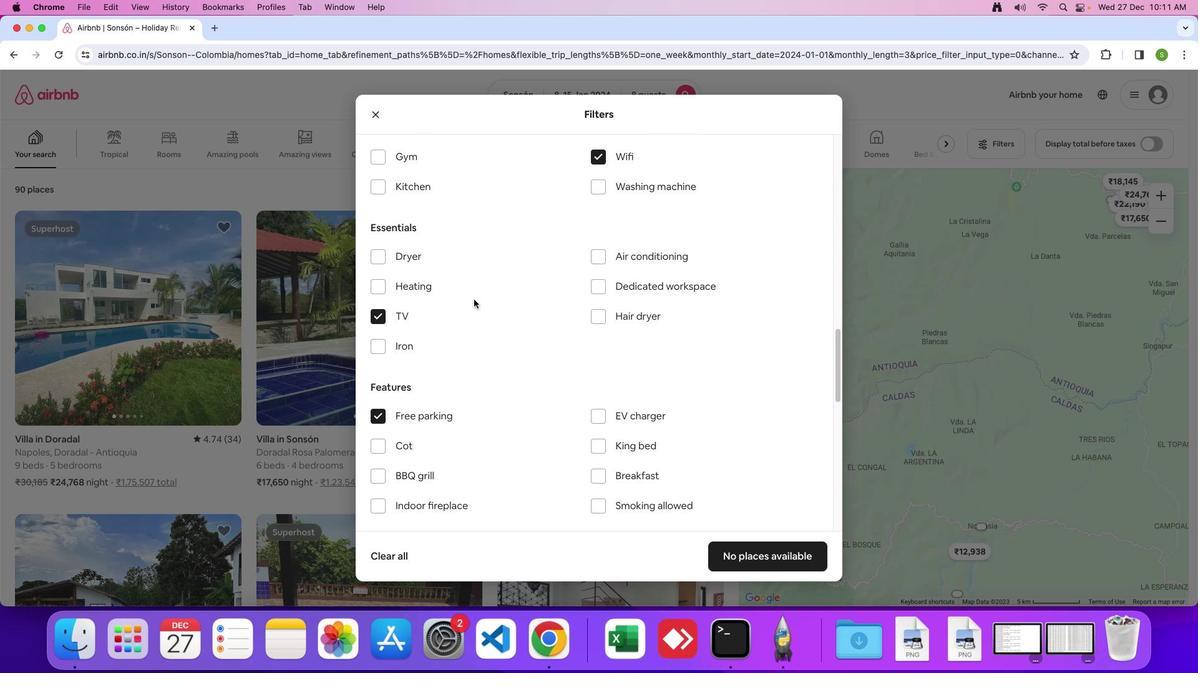 
Action: Mouse scrolled (468, 297) with delta (594, 66)
Screenshot: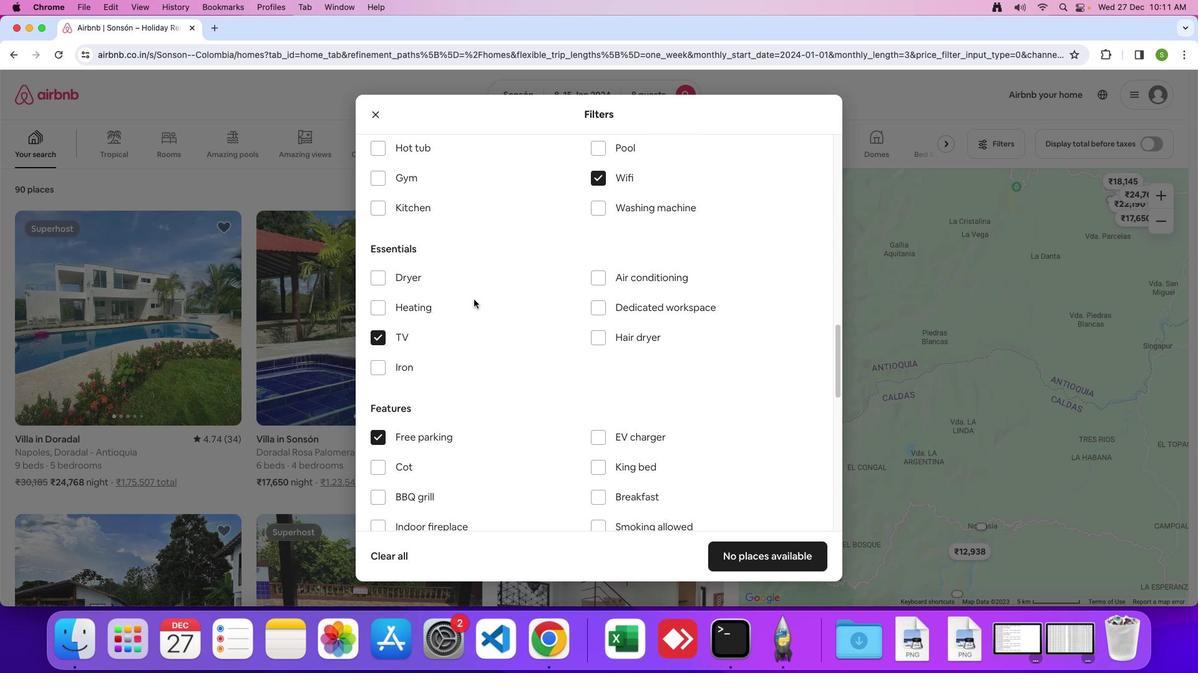 
Action: Mouse scrolled (468, 297) with delta (594, 66)
Screenshot: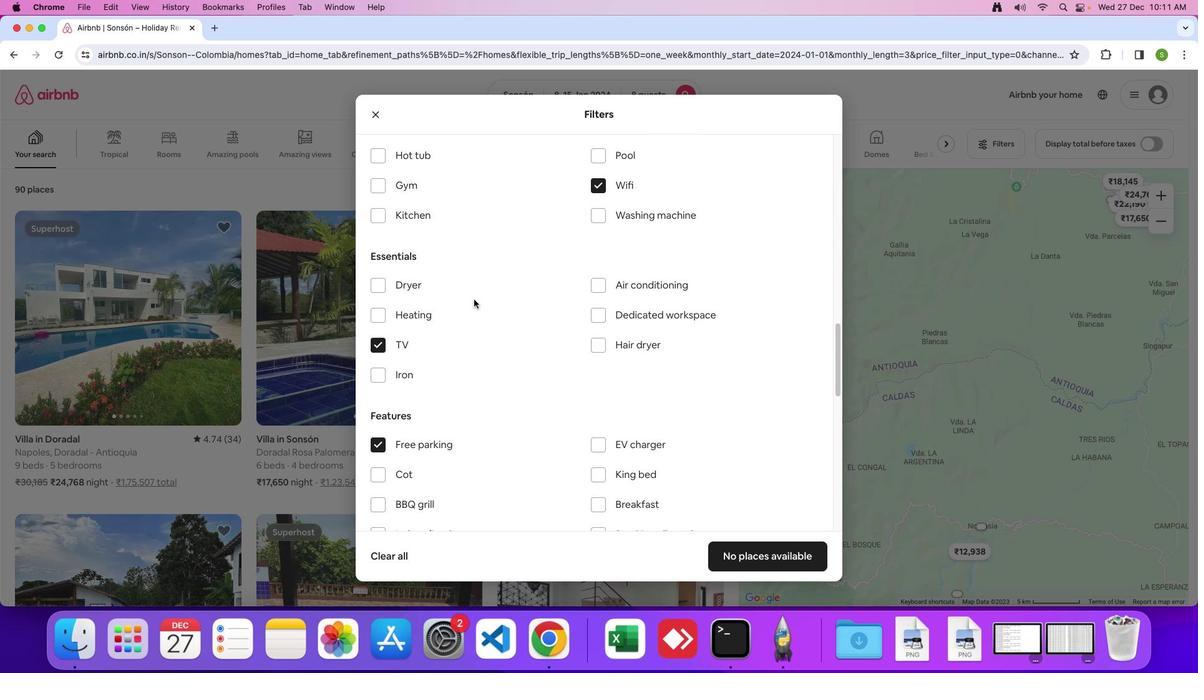 
Action: Mouse moved to (493, 224)
Screenshot: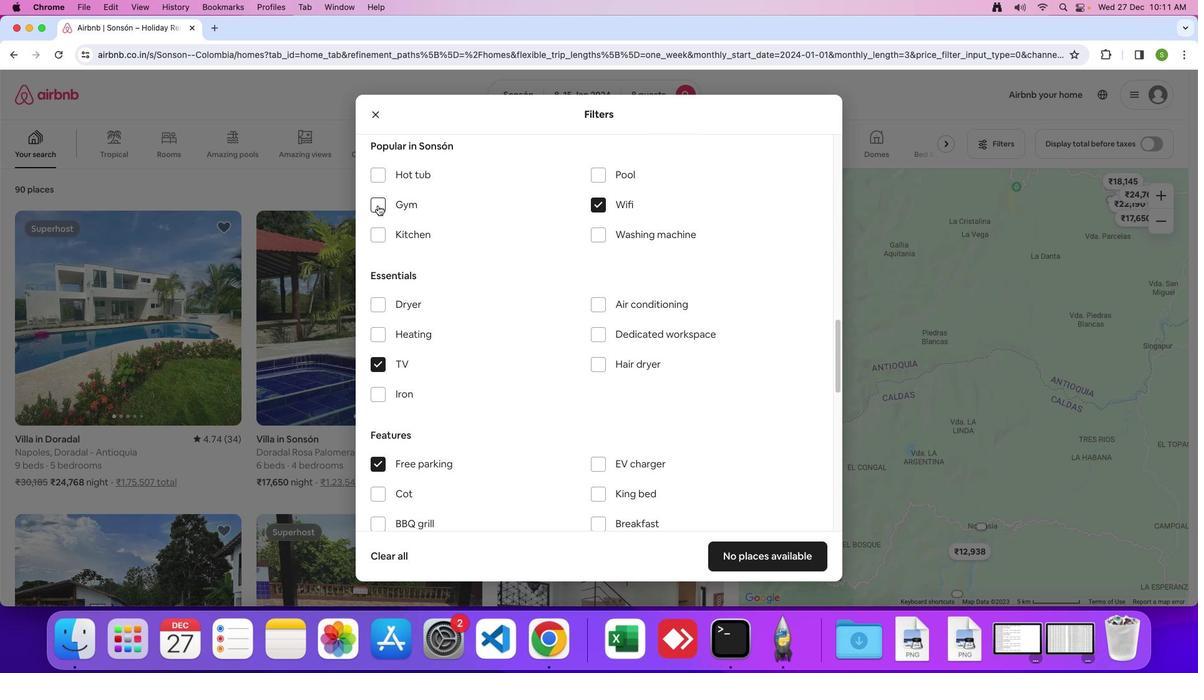 
Action: Mouse pressed left at (493, 224)
Screenshot: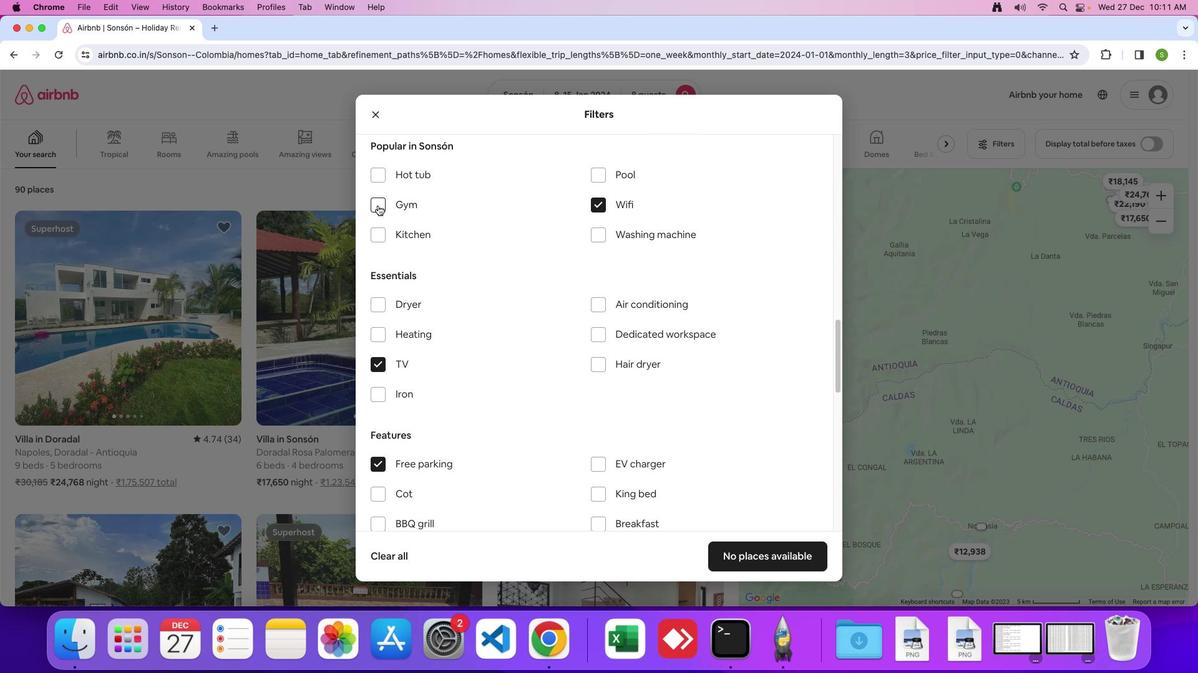
Action: Mouse moved to (459, 245)
Screenshot: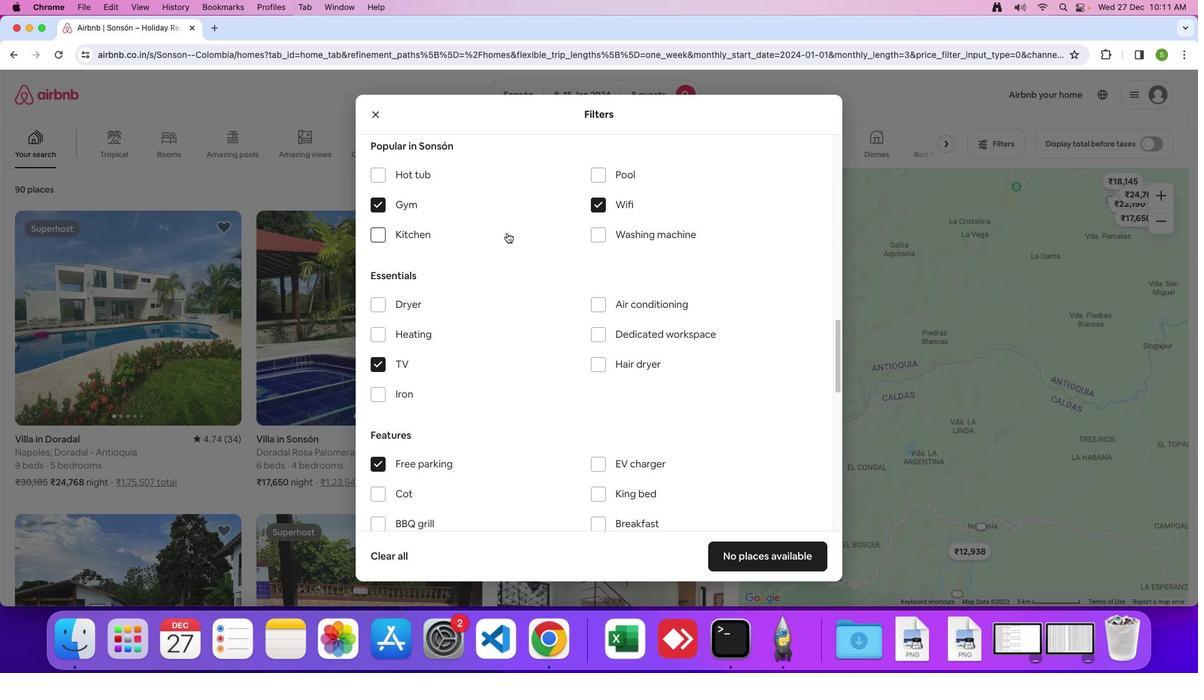 
Action: Mouse scrolled (459, 245) with delta (594, 66)
Screenshot: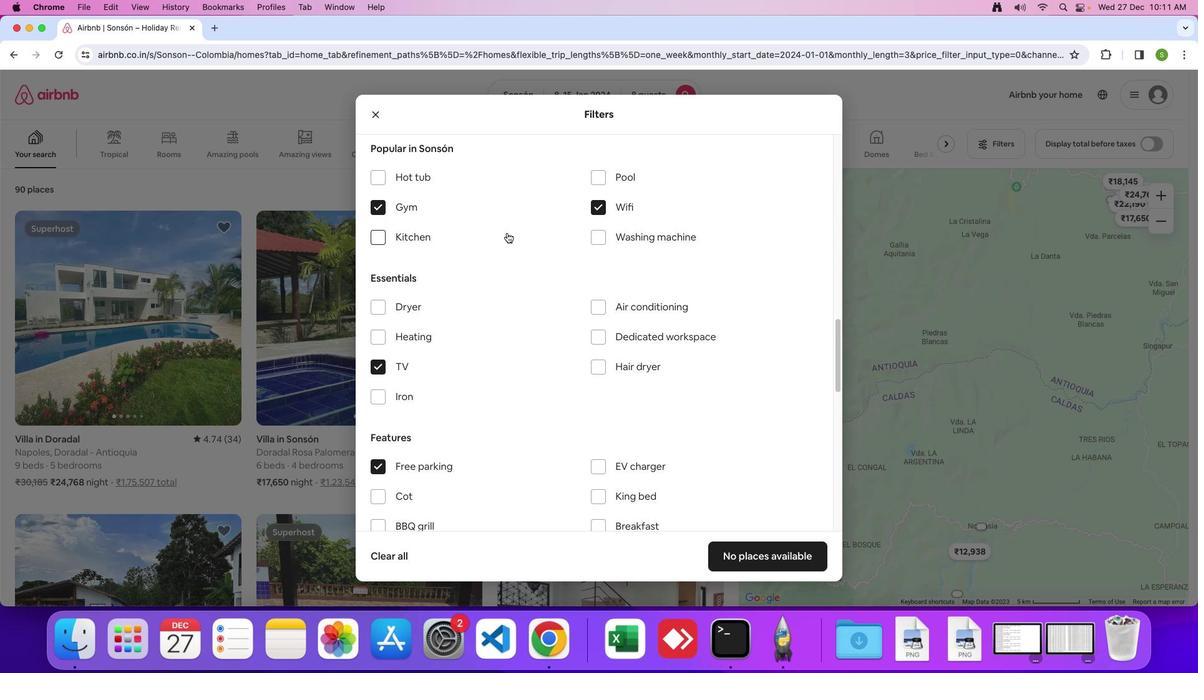 
Action: Mouse scrolled (459, 245) with delta (594, 66)
Screenshot: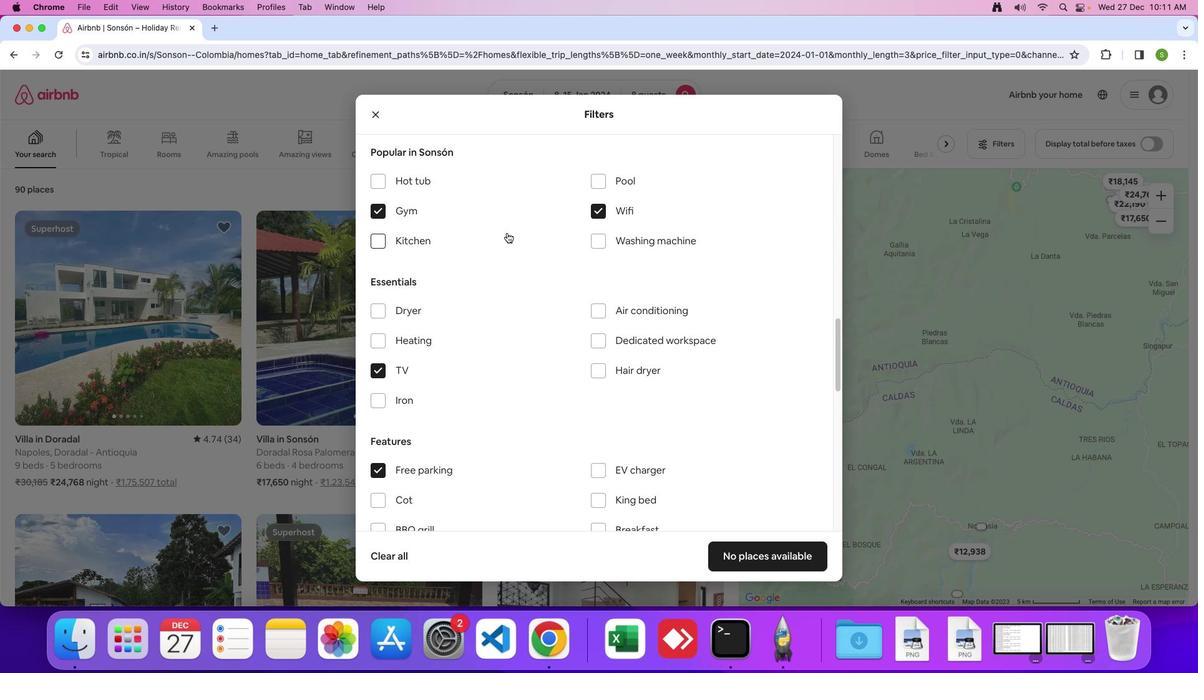 
Action: Mouse scrolled (459, 245) with delta (594, 66)
Screenshot: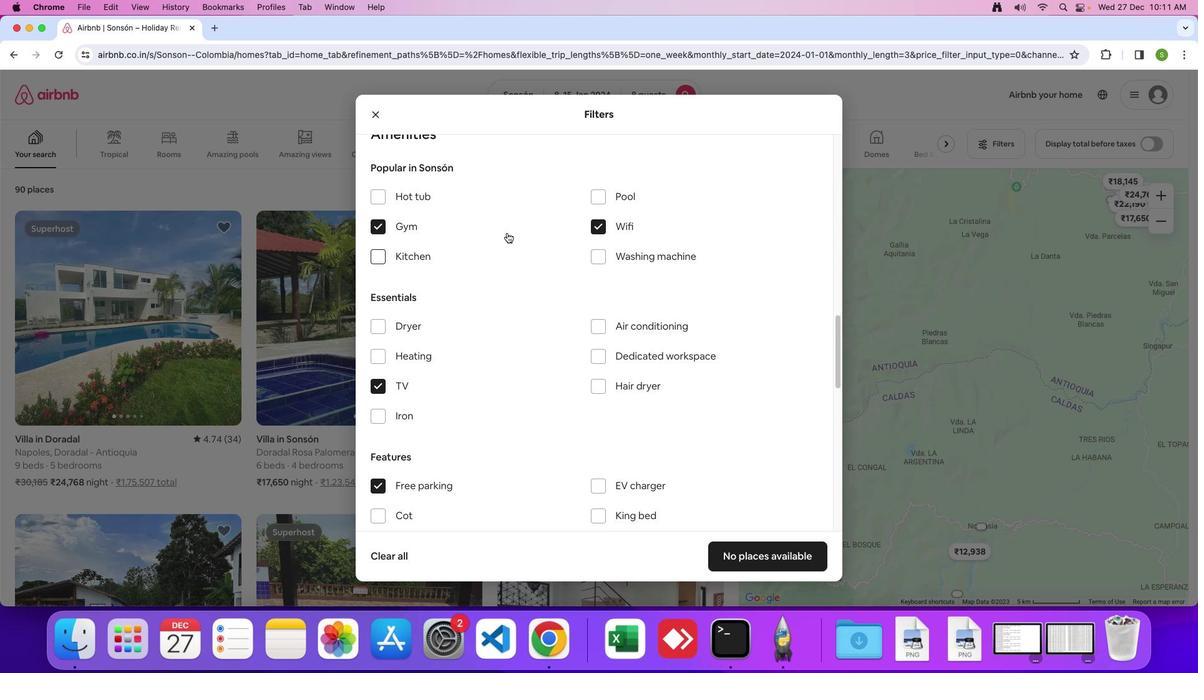 
Action: Mouse scrolled (459, 245) with delta (594, 66)
Screenshot: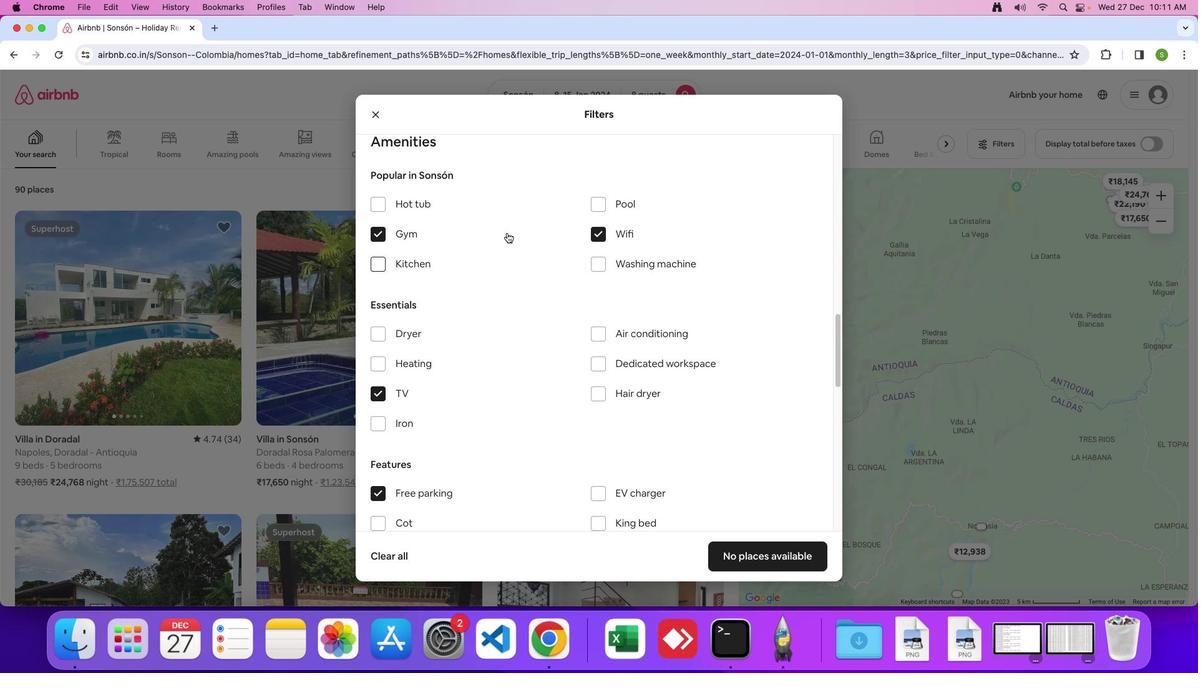 
Action: Mouse scrolled (459, 245) with delta (594, 66)
Screenshot: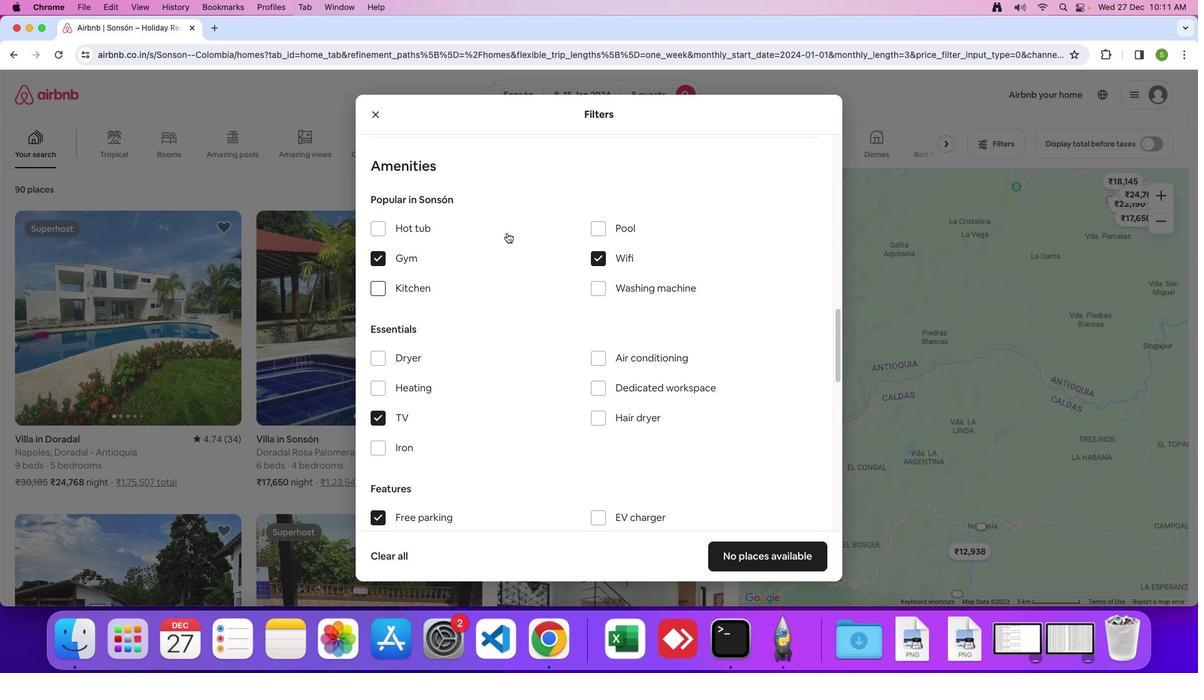 
Action: Mouse scrolled (459, 245) with delta (594, 66)
Screenshot: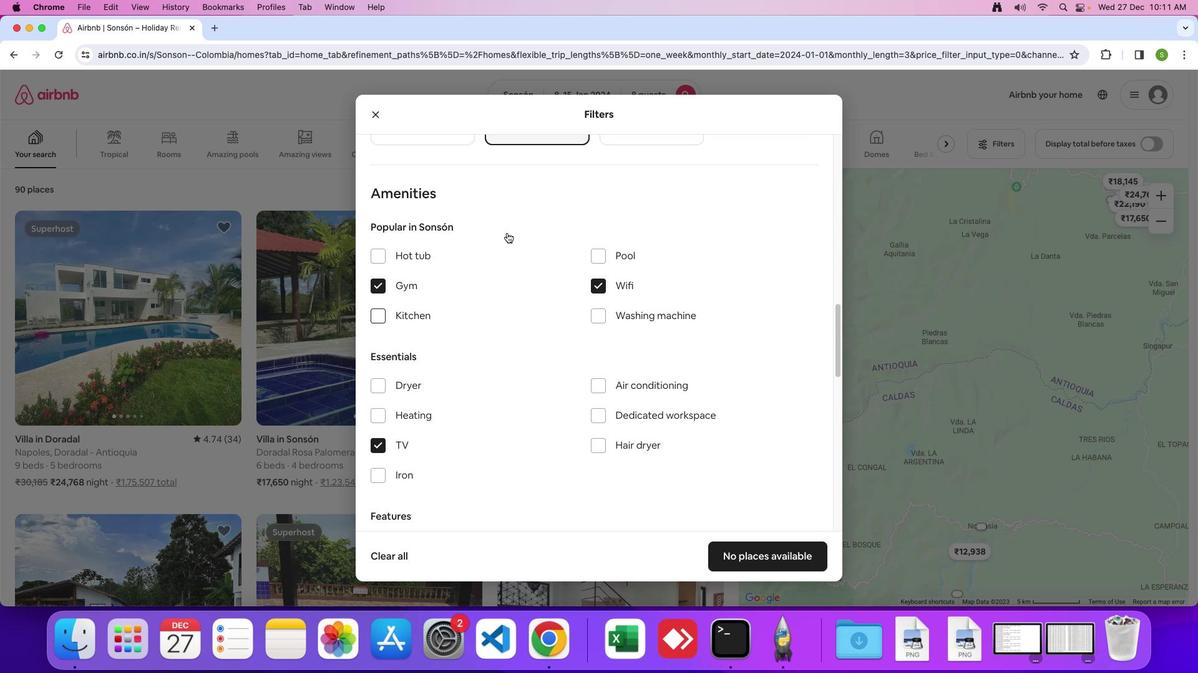 
Action: Mouse scrolled (459, 245) with delta (594, 67)
Screenshot: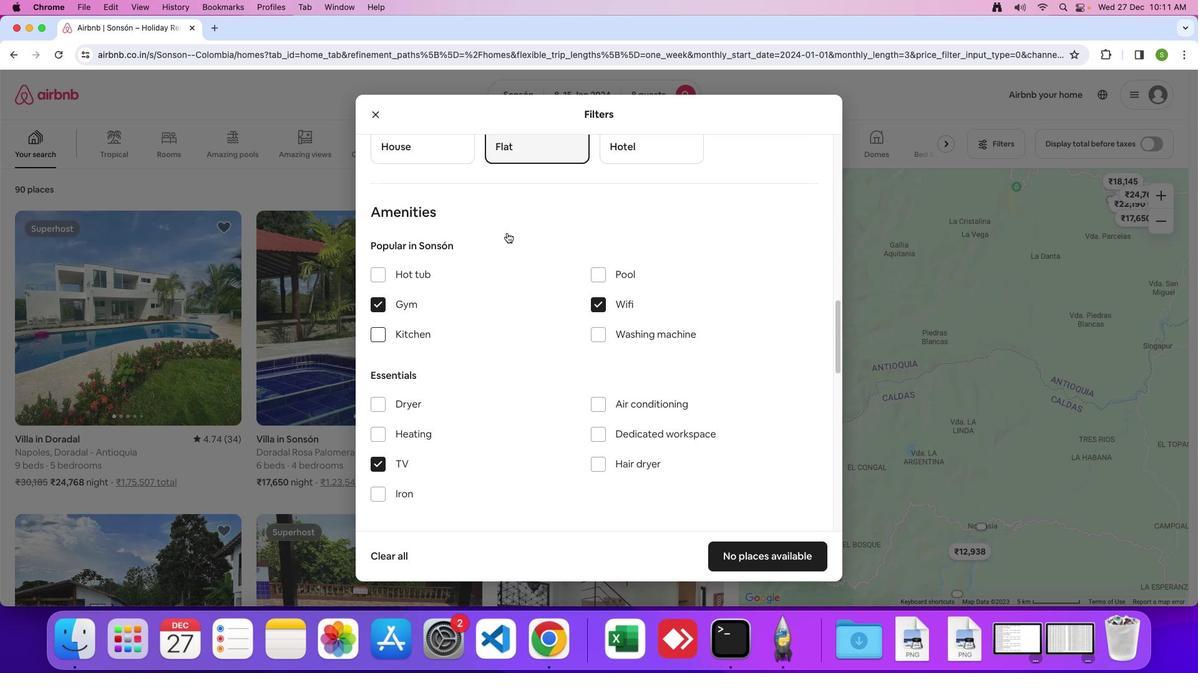 
Action: Mouse scrolled (459, 245) with delta (594, 64)
Screenshot: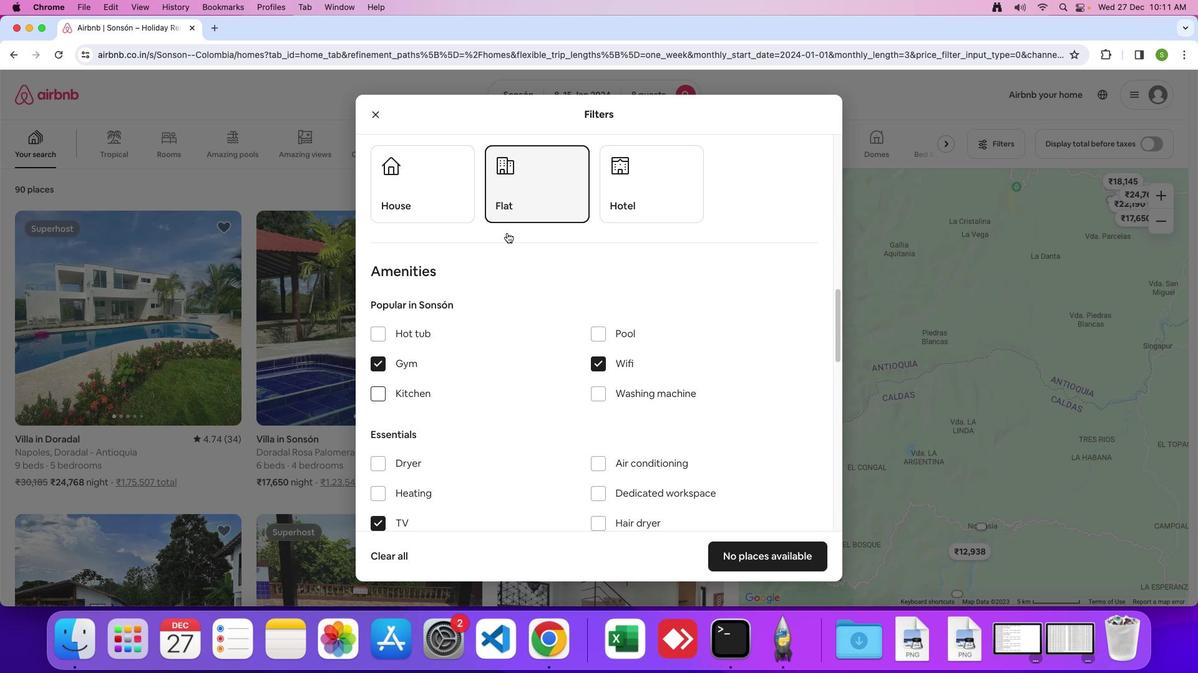 
Action: Mouse scrolled (459, 245) with delta (594, 64)
Screenshot: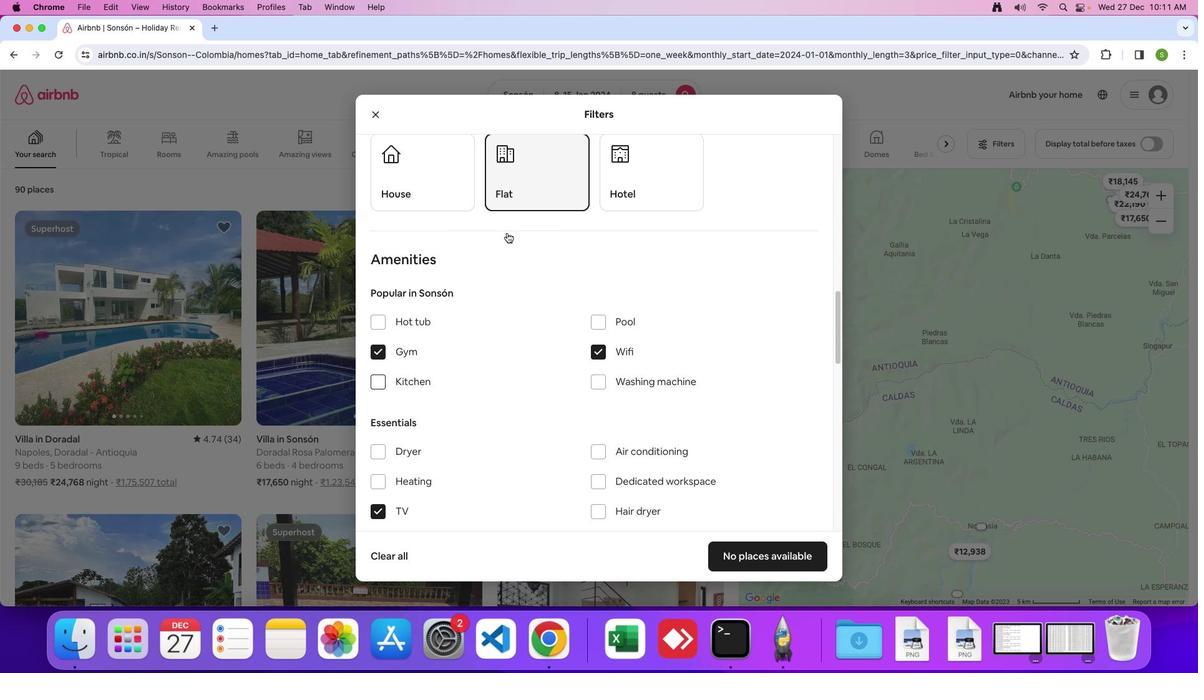 
Action: Mouse scrolled (459, 245) with delta (594, 63)
Screenshot: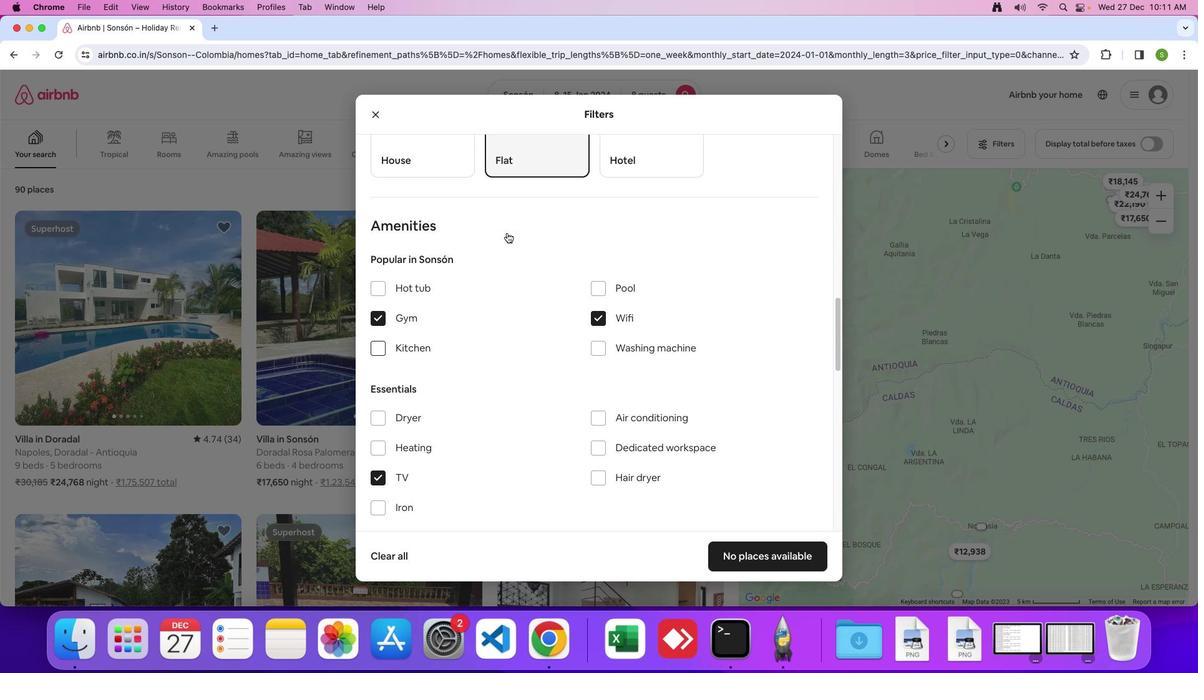 
Action: Mouse scrolled (459, 245) with delta (594, 64)
Screenshot: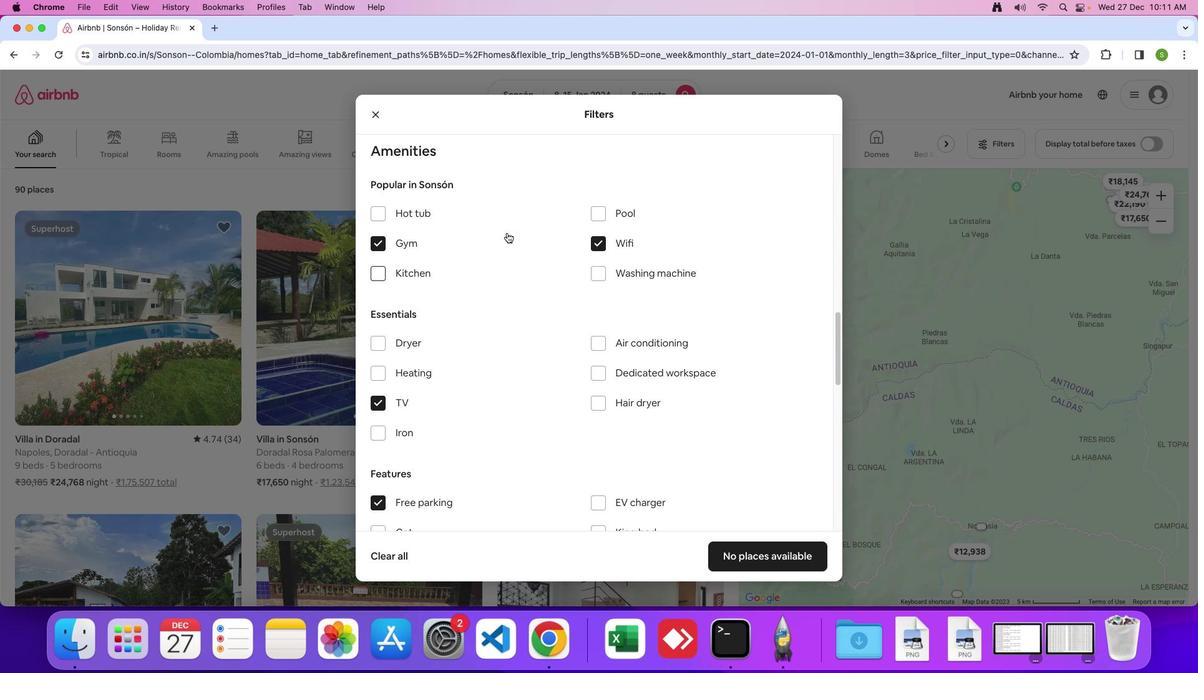 
Action: Mouse scrolled (459, 245) with delta (594, 64)
Screenshot: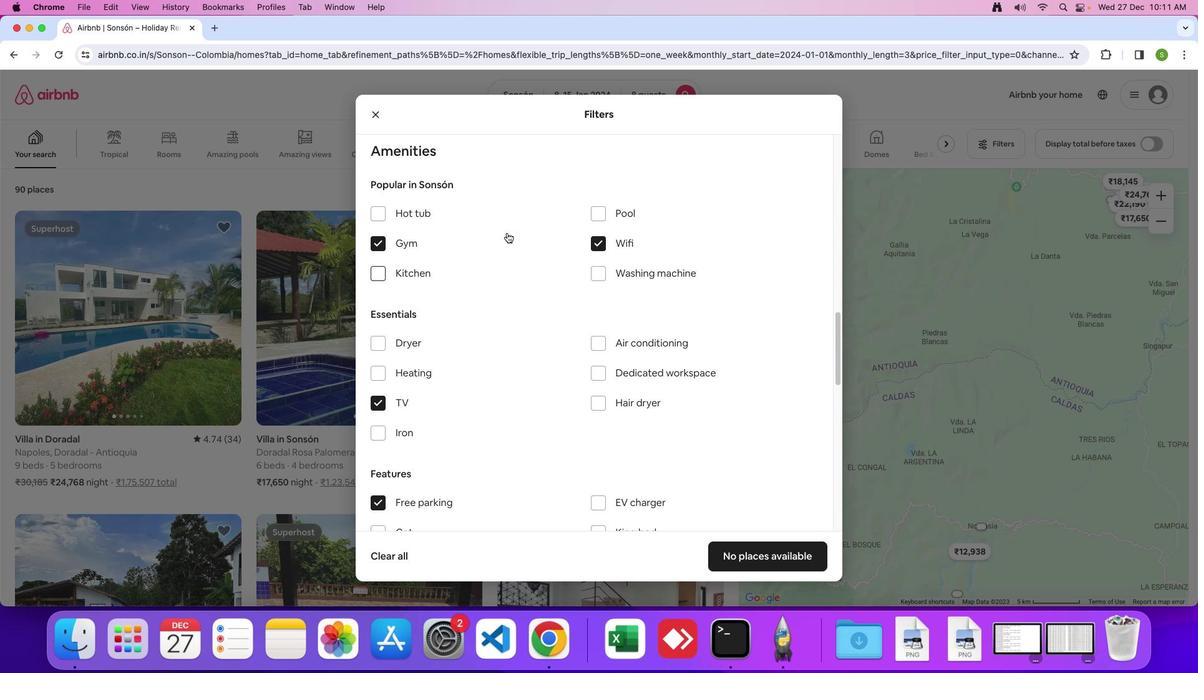 
Action: Mouse scrolled (459, 245) with delta (594, 64)
Screenshot: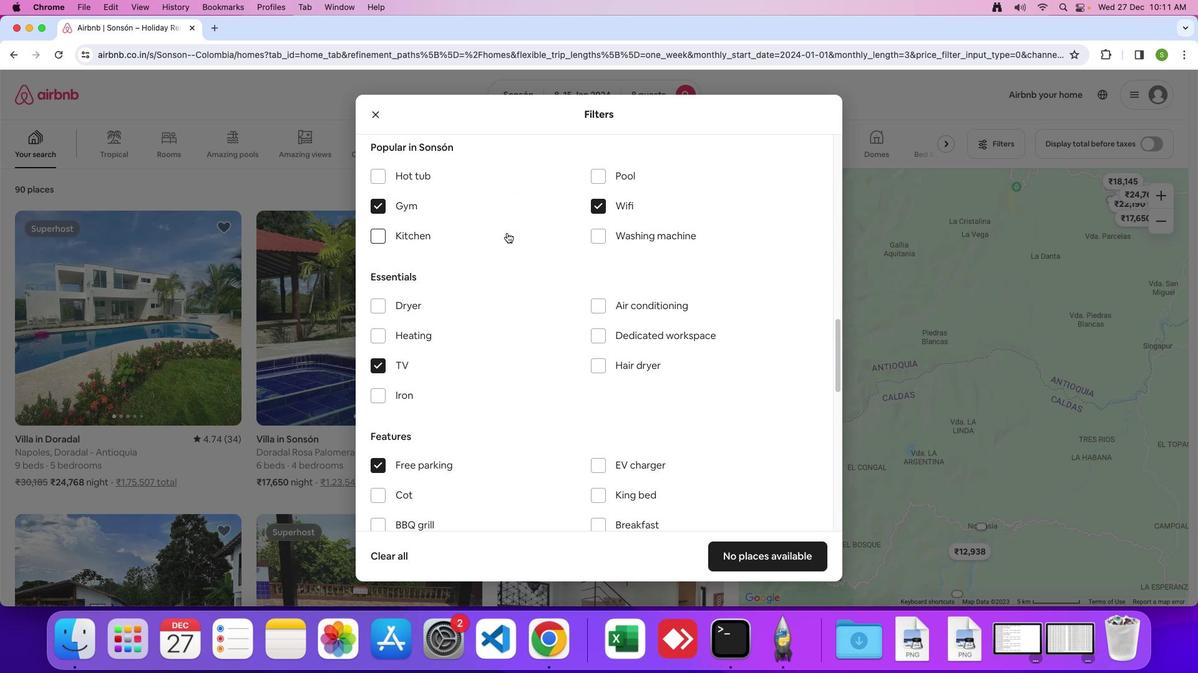 
Action: Mouse scrolled (459, 245) with delta (594, 64)
Screenshot: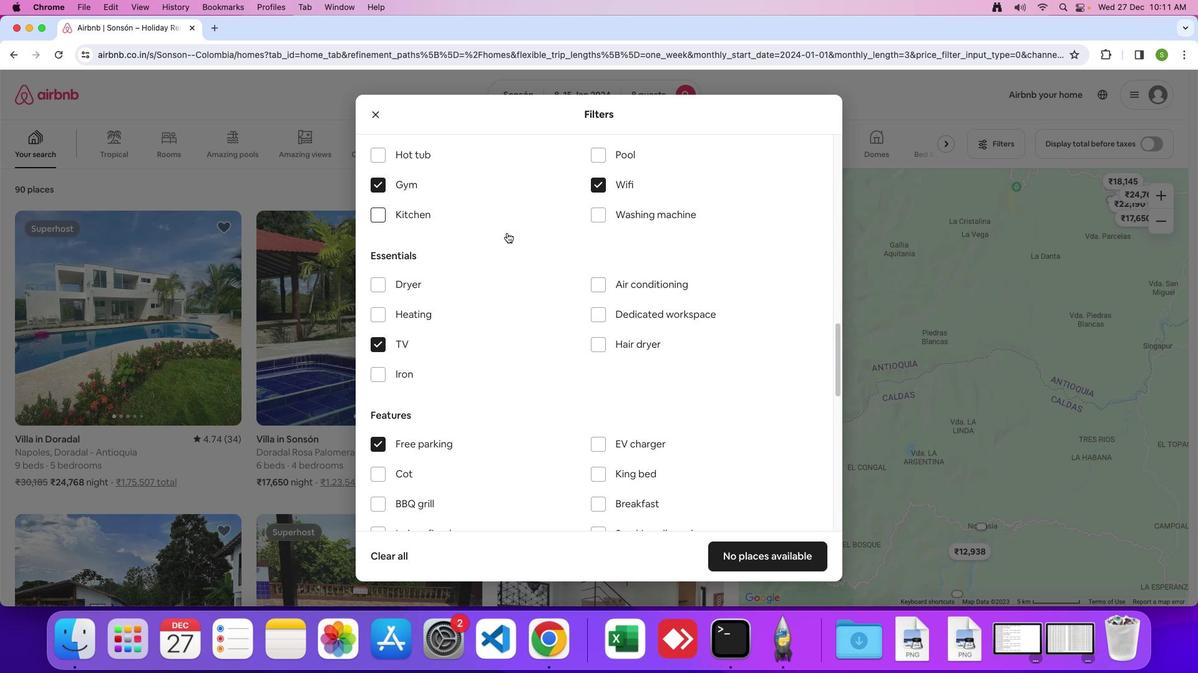 
Action: Mouse scrolled (459, 245) with delta (594, 64)
Screenshot: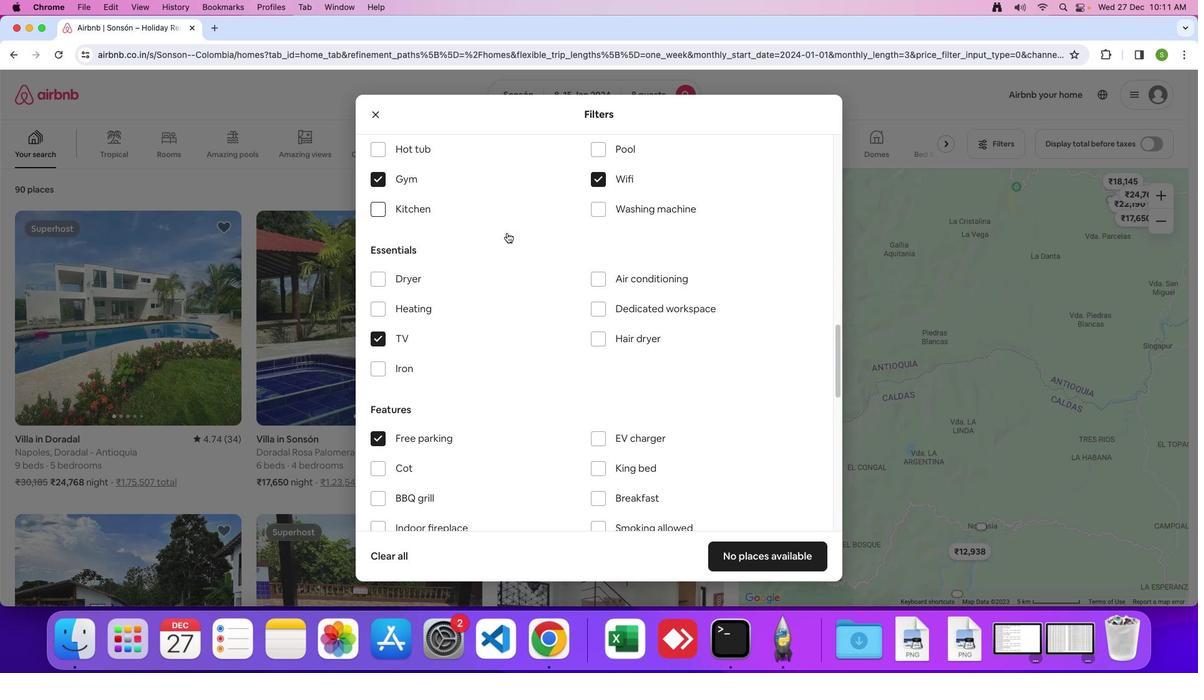 
Action: Mouse scrolled (459, 245) with delta (594, 64)
Screenshot: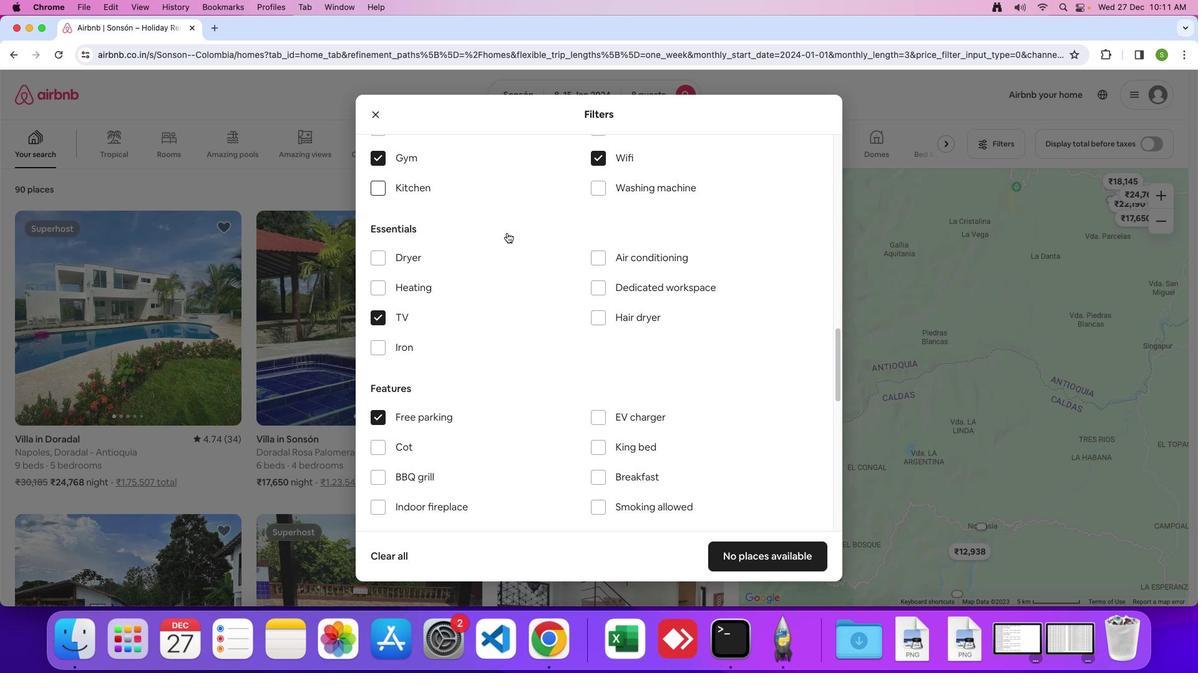 
Action: Mouse scrolled (459, 245) with delta (594, 64)
Screenshot: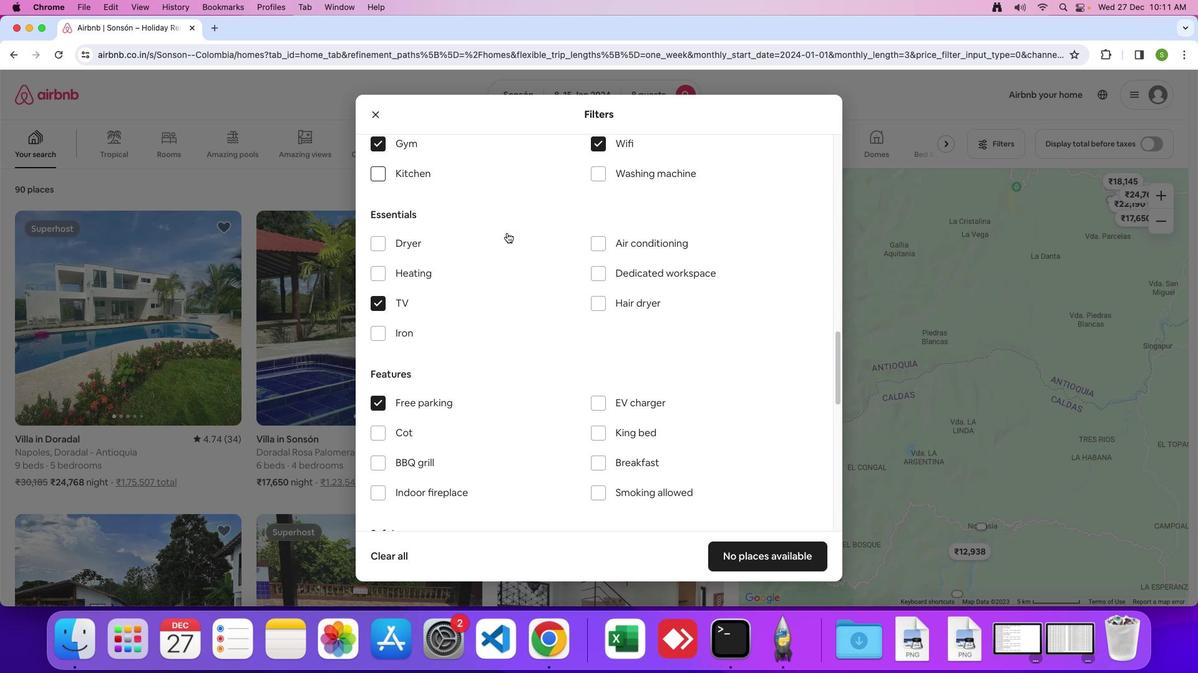 
Action: Mouse scrolled (459, 245) with delta (594, 63)
Screenshot: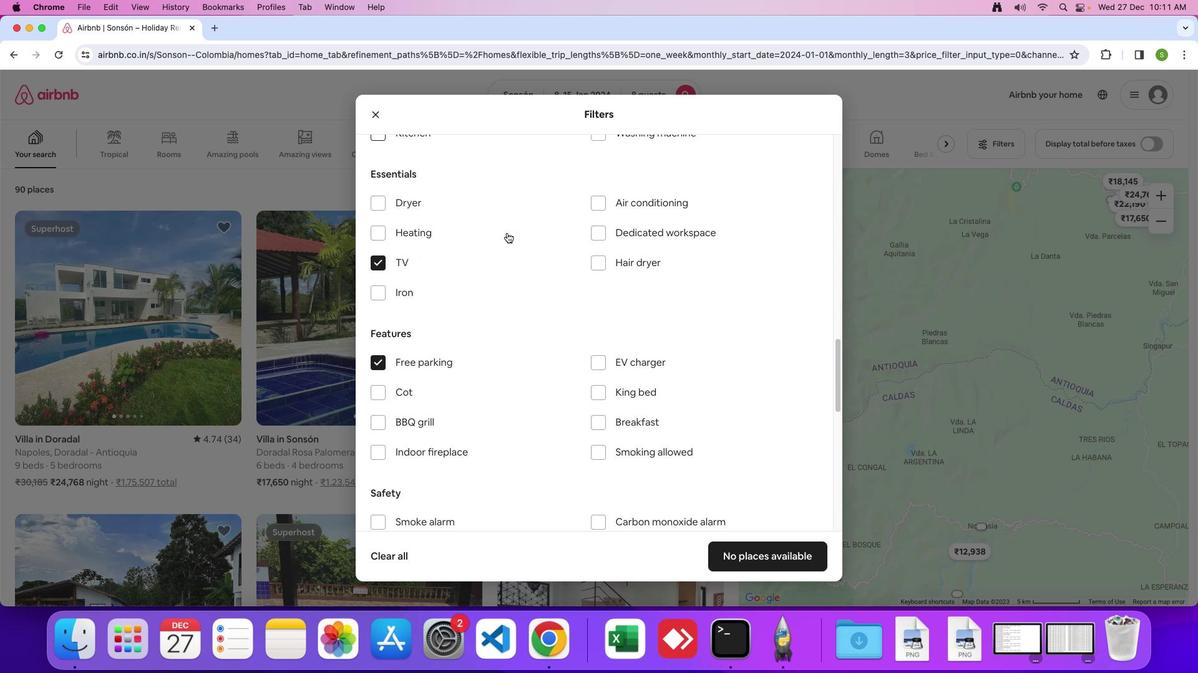 
Action: Mouse scrolled (459, 245) with delta (594, 64)
Screenshot: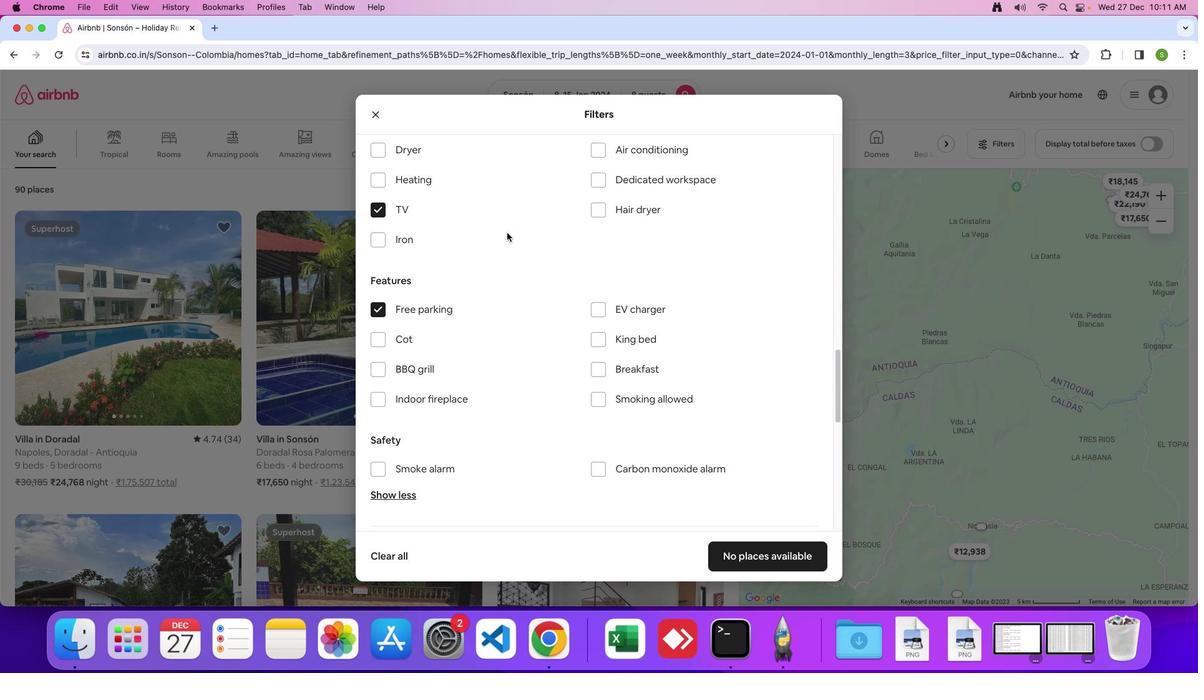 
Action: Mouse scrolled (459, 245) with delta (594, 64)
Screenshot: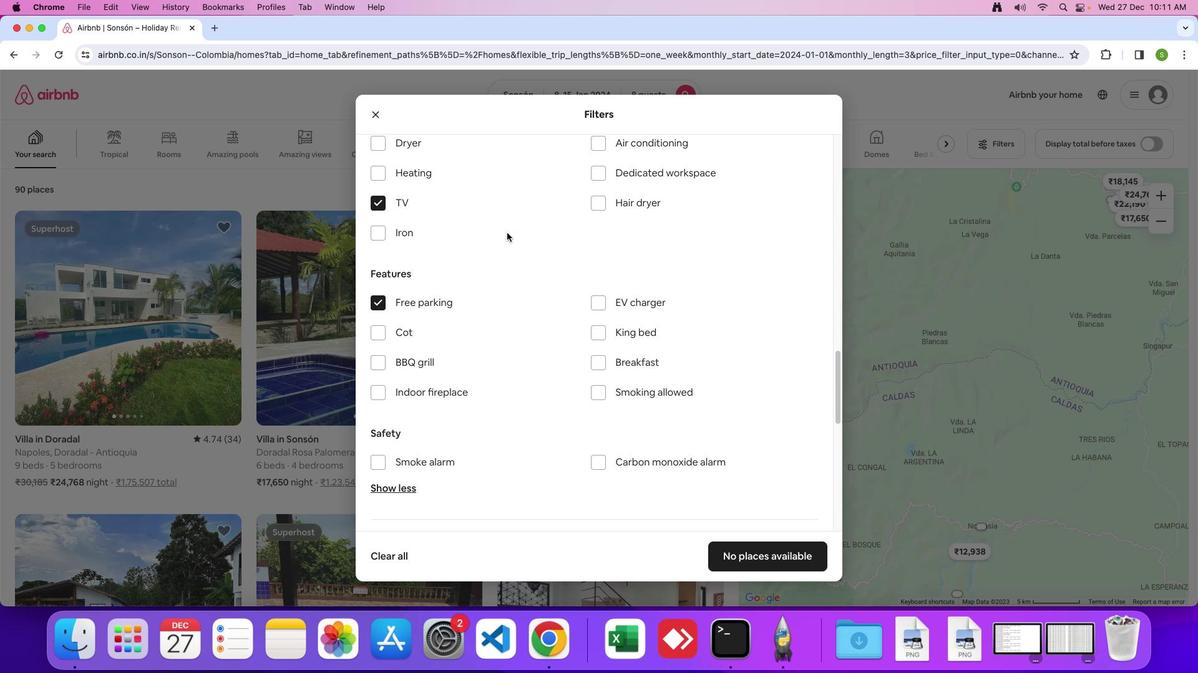 
Action: Mouse moved to (435, 335)
Screenshot: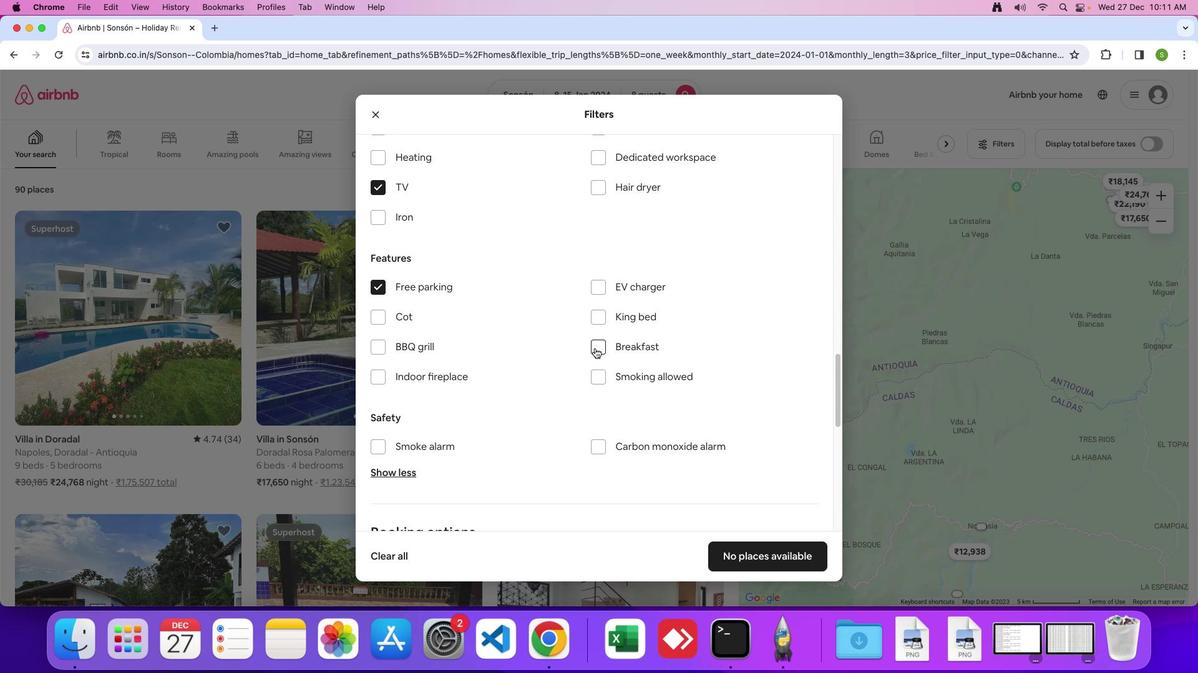 
Action: Mouse pressed left at (435, 335)
Screenshot: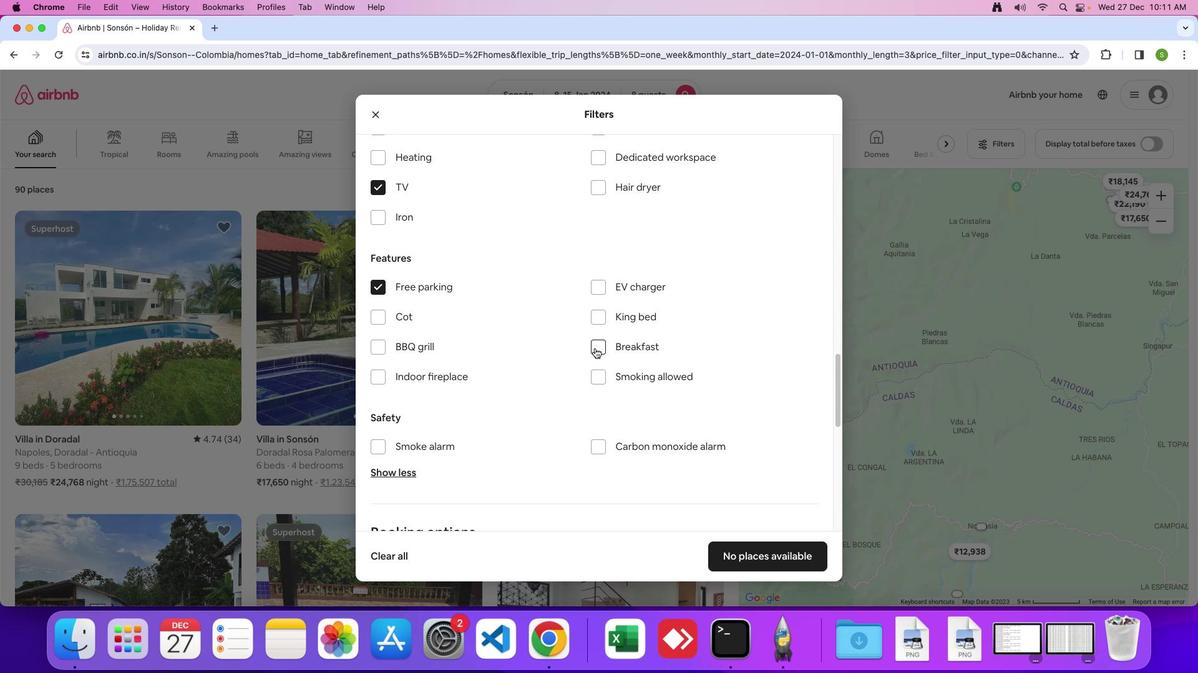 
Action: Mouse moved to (449, 332)
Screenshot: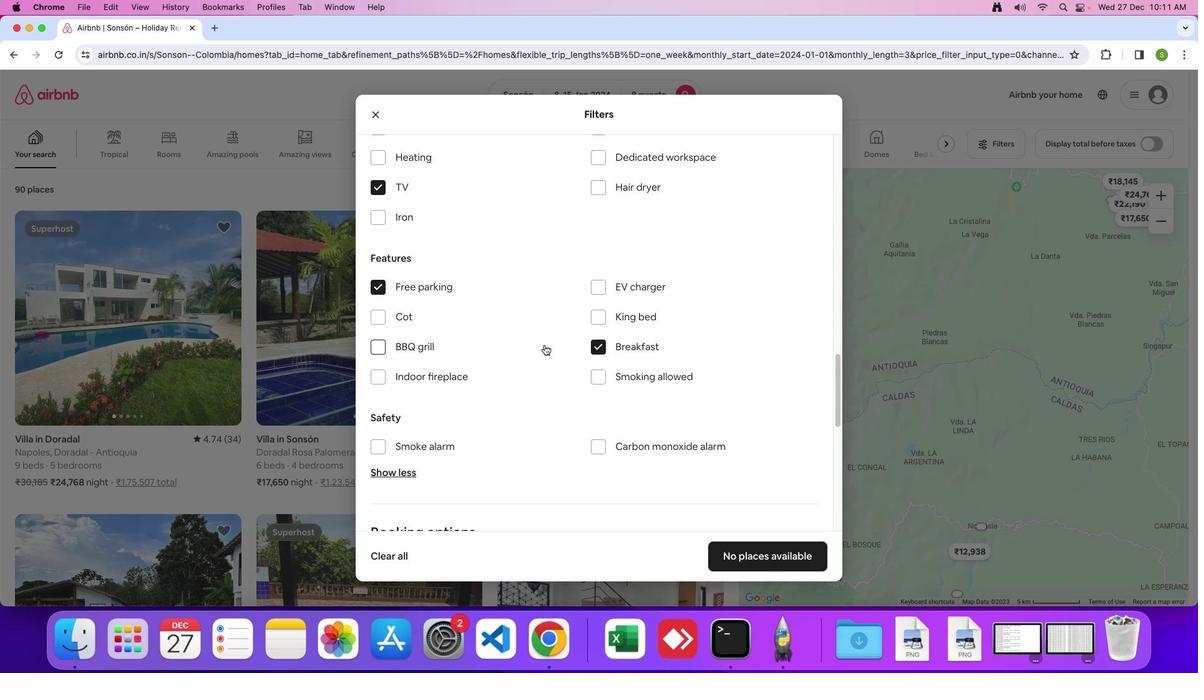
Action: Mouse scrolled (449, 332) with delta (594, 64)
Screenshot: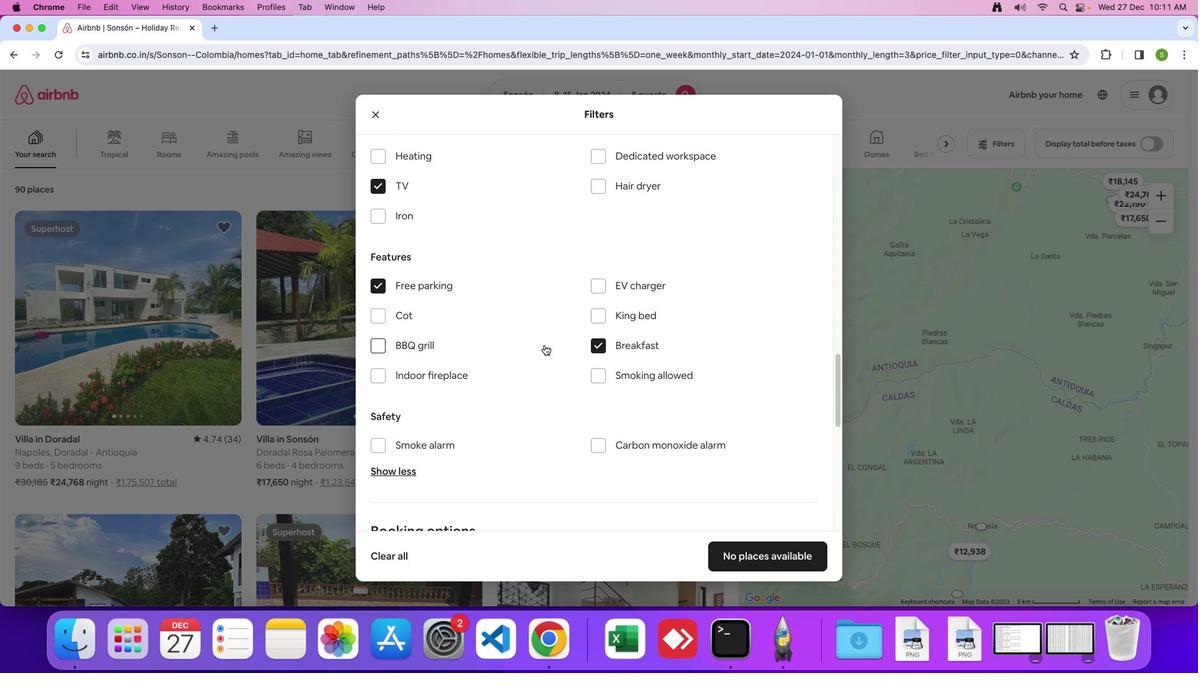 
Action: Mouse scrolled (449, 332) with delta (594, 64)
Screenshot: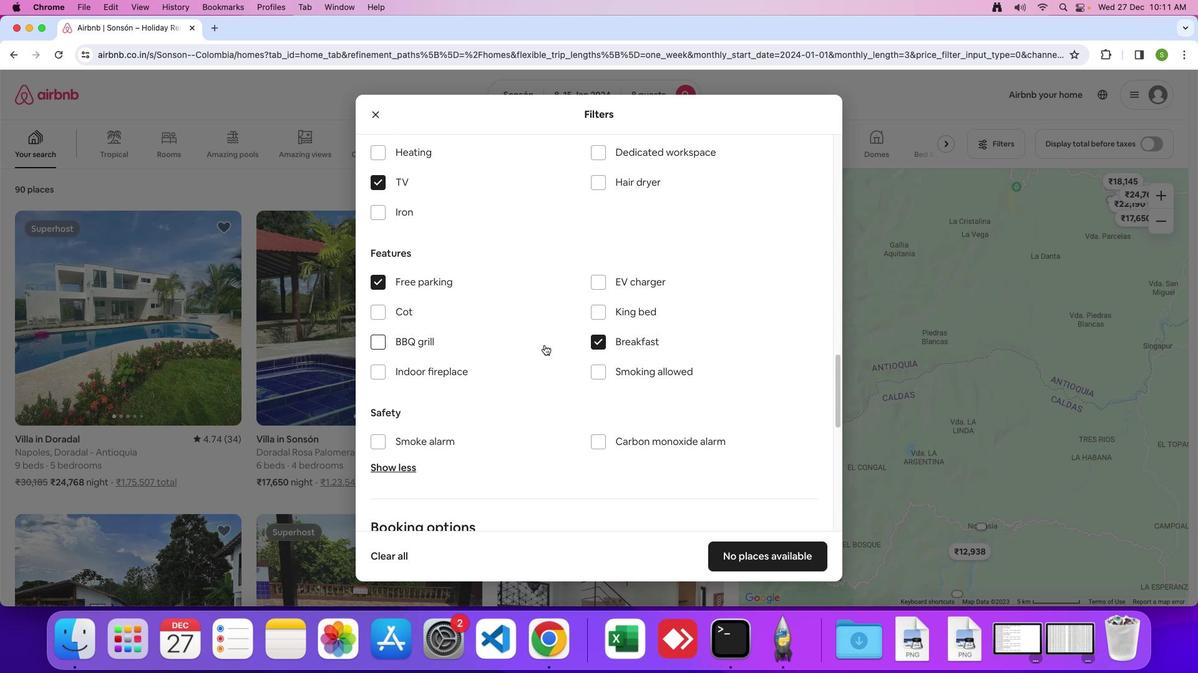 
Action: Mouse scrolled (449, 332) with delta (594, 64)
Screenshot: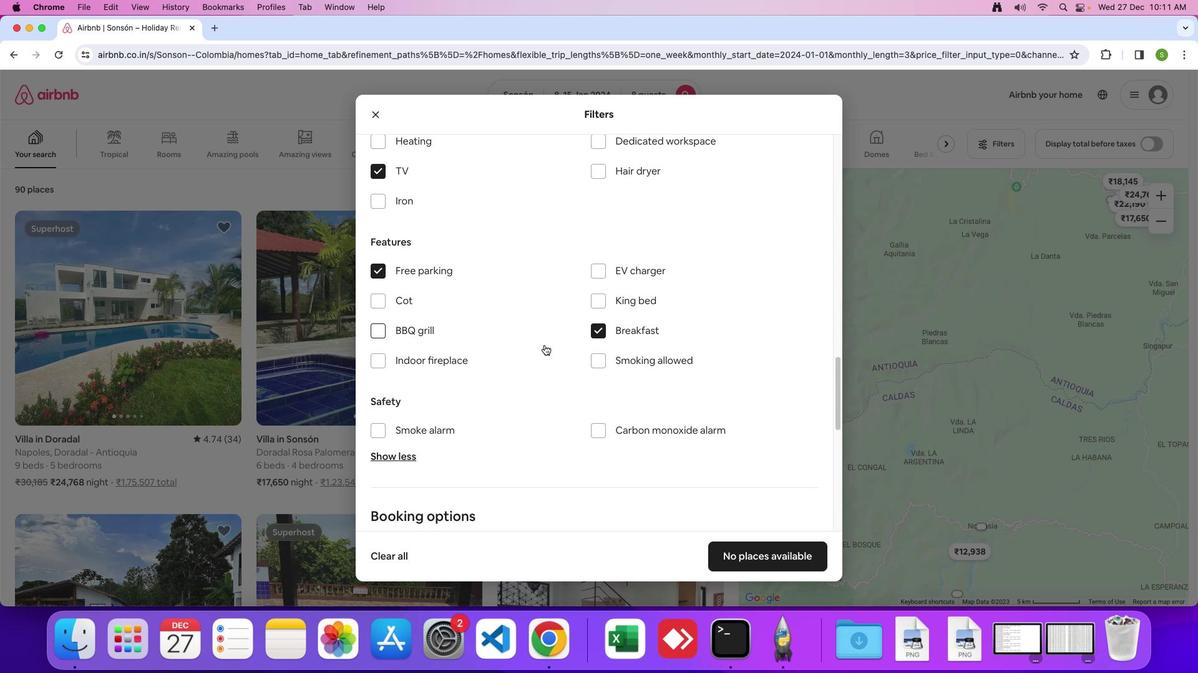 
Action: Mouse moved to (449, 332)
Screenshot: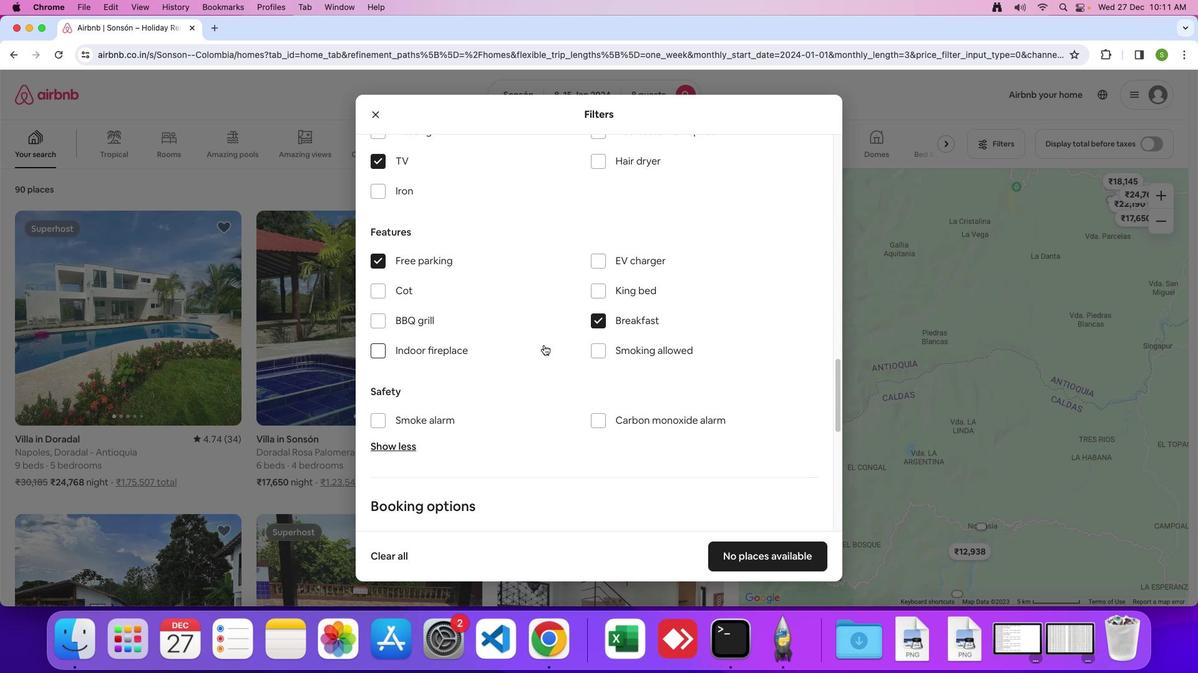 
Action: Mouse scrolled (449, 332) with delta (594, 64)
Screenshot: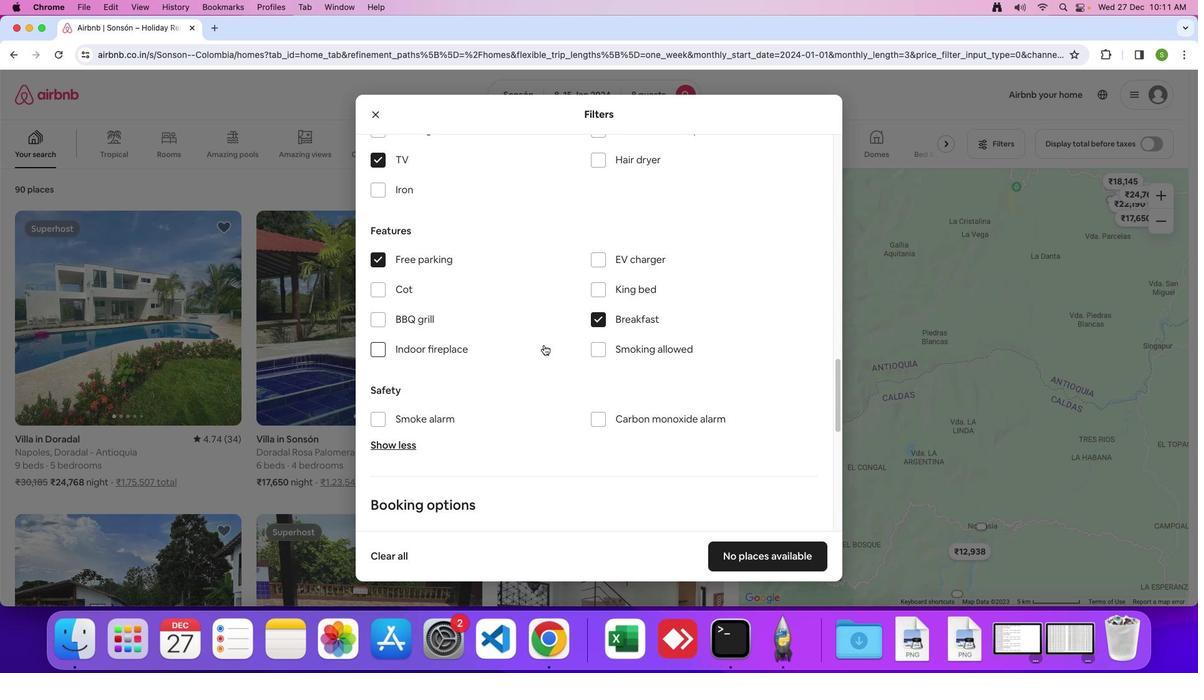 
Action: Mouse scrolled (449, 332) with delta (594, 64)
Screenshot: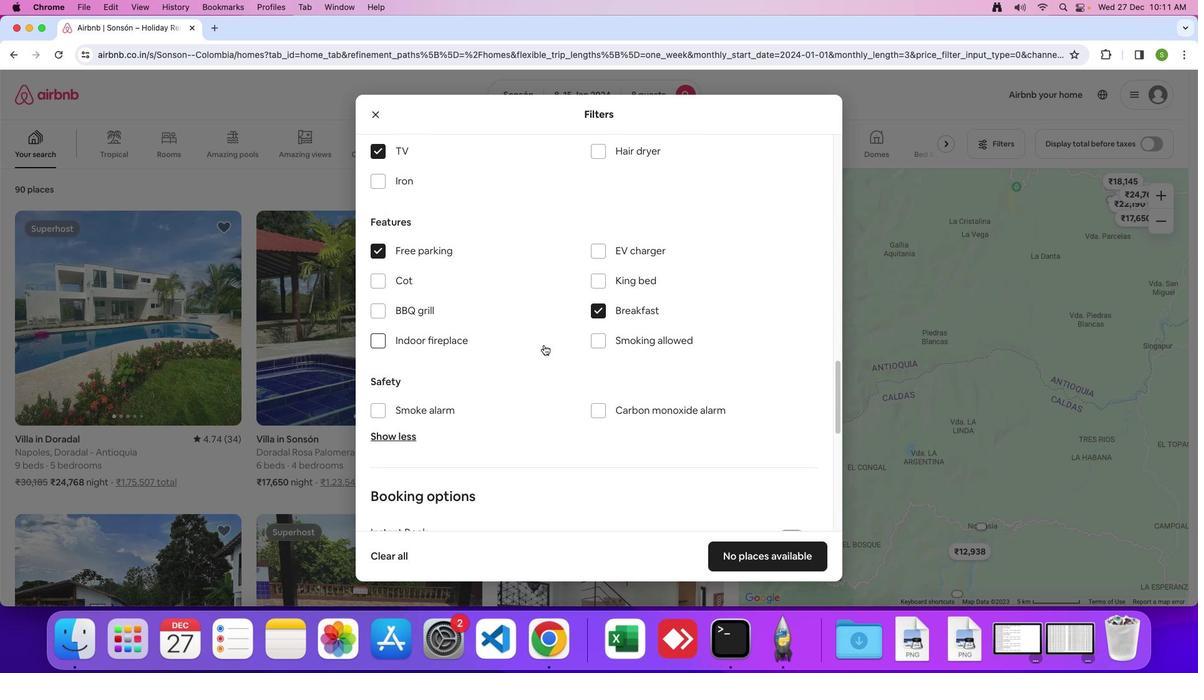 
Action: Mouse scrolled (449, 332) with delta (594, 64)
Screenshot: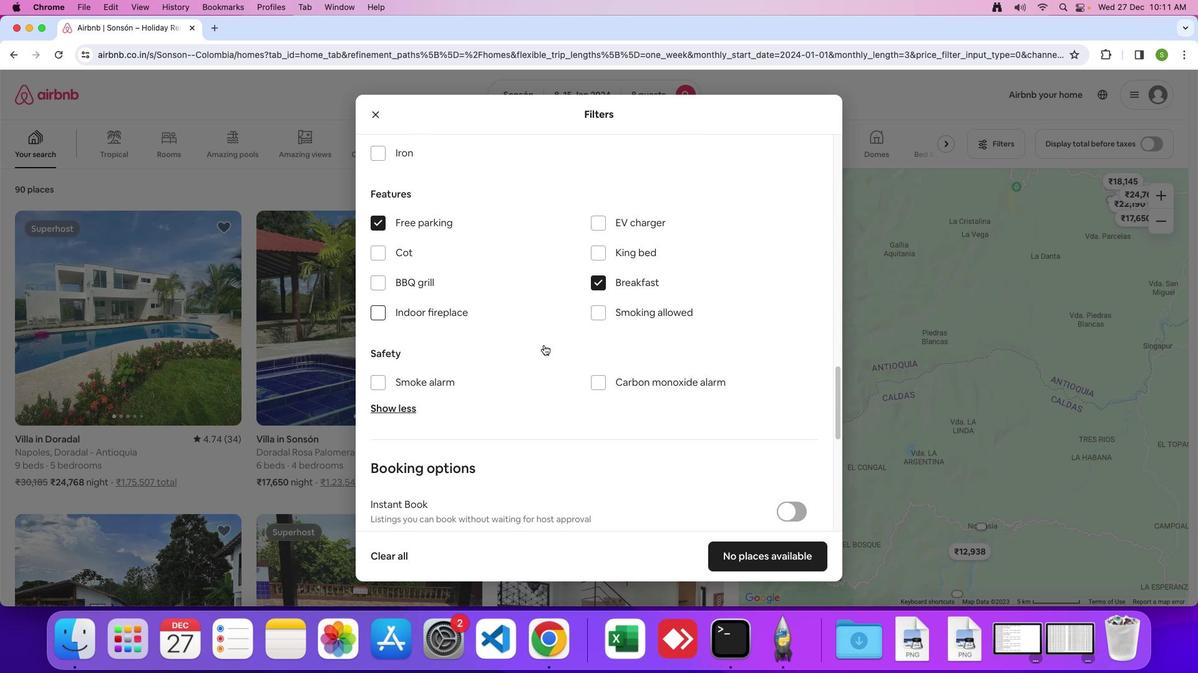
Action: Mouse scrolled (449, 332) with delta (594, 64)
Screenshot: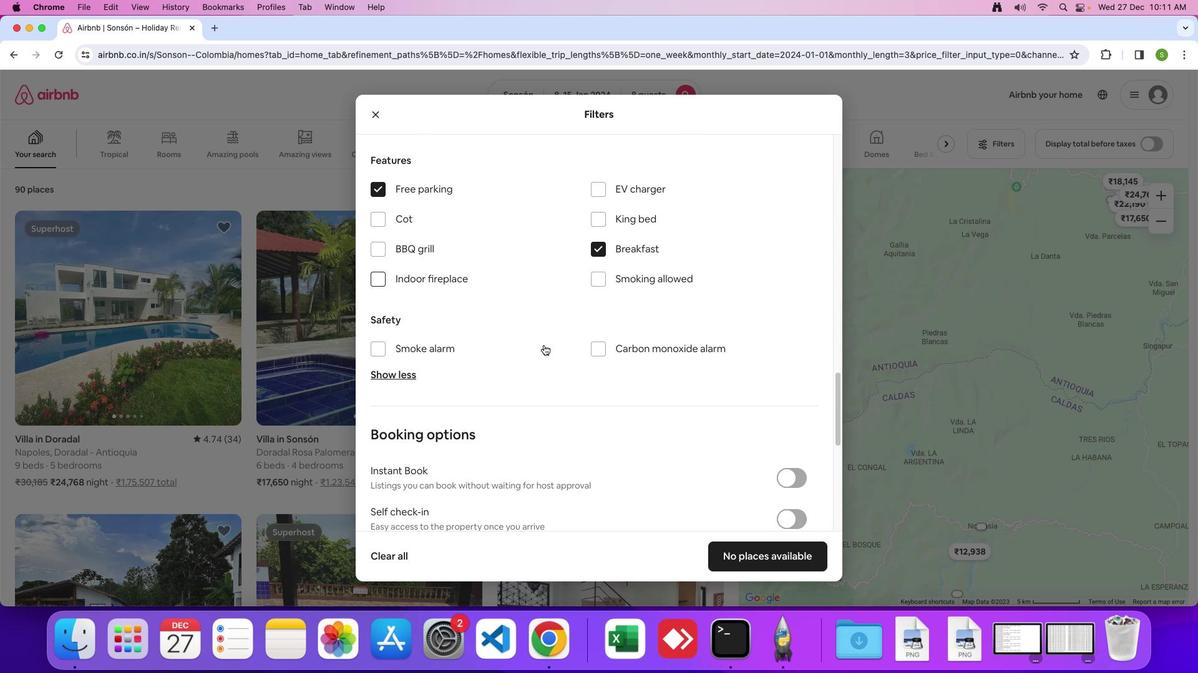 
Action: Mouse scrolled (449, 332) with delta (594, 64)
Screenshot: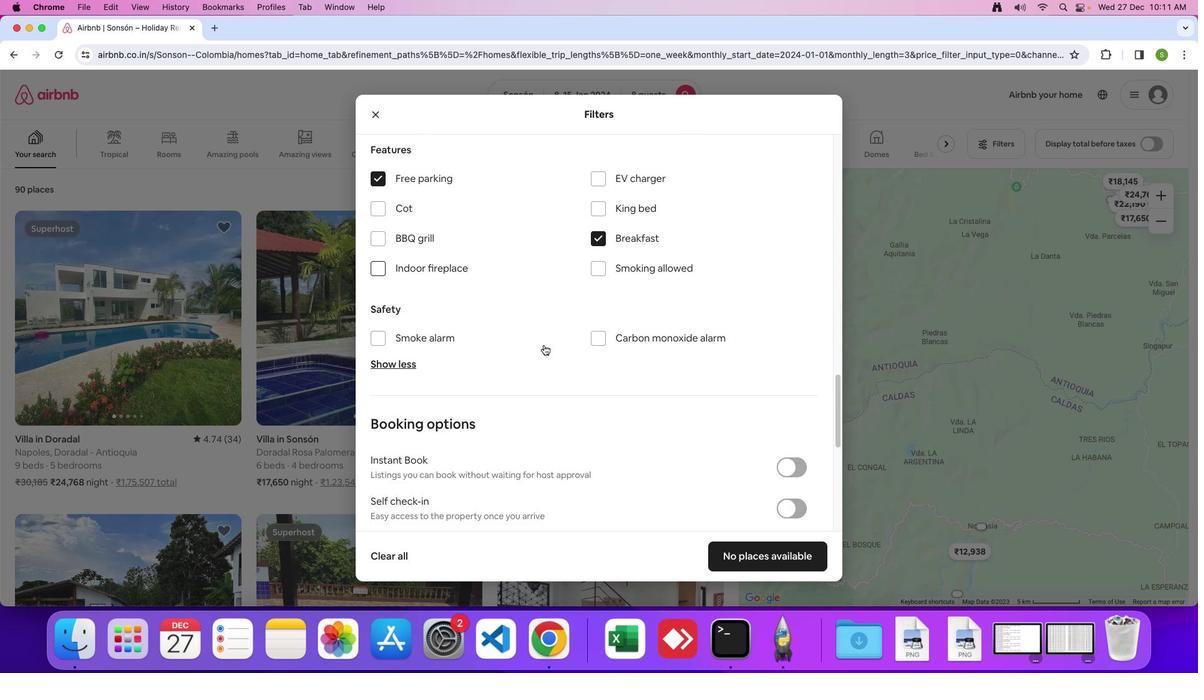
Action: Mouse scrolled (449, 332) with delta (594, 64)
Screenshot: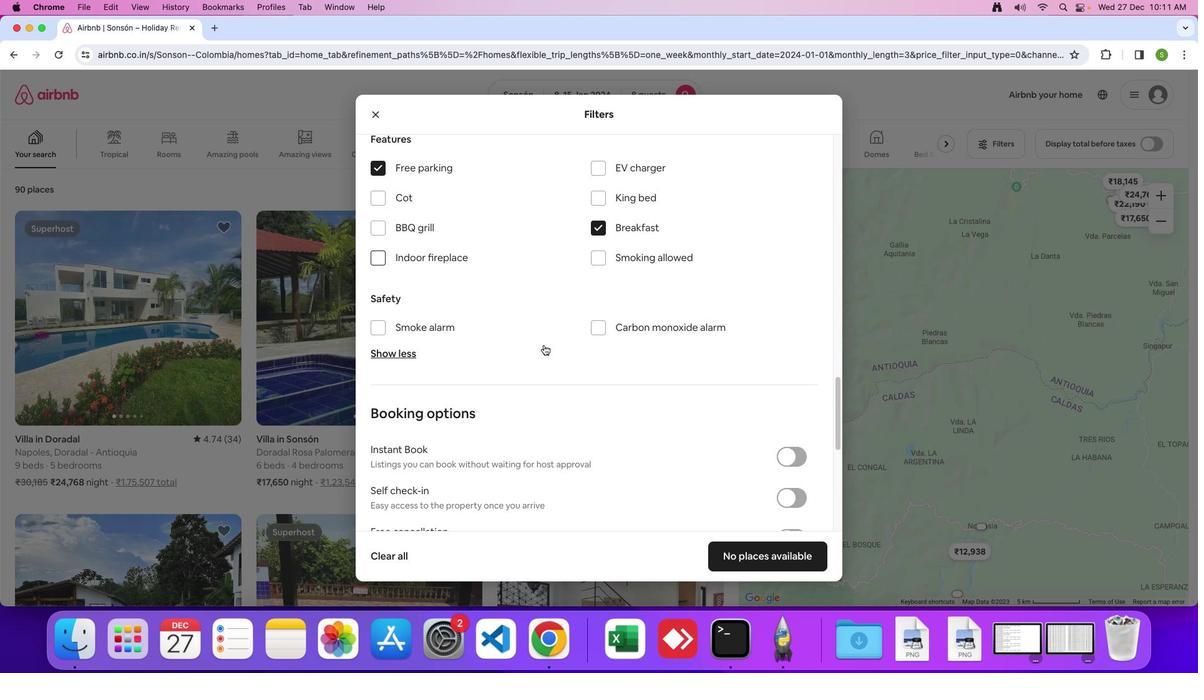 
Action: Mouse scrolled (449, 332) with delta (594, 64)
Screenshot: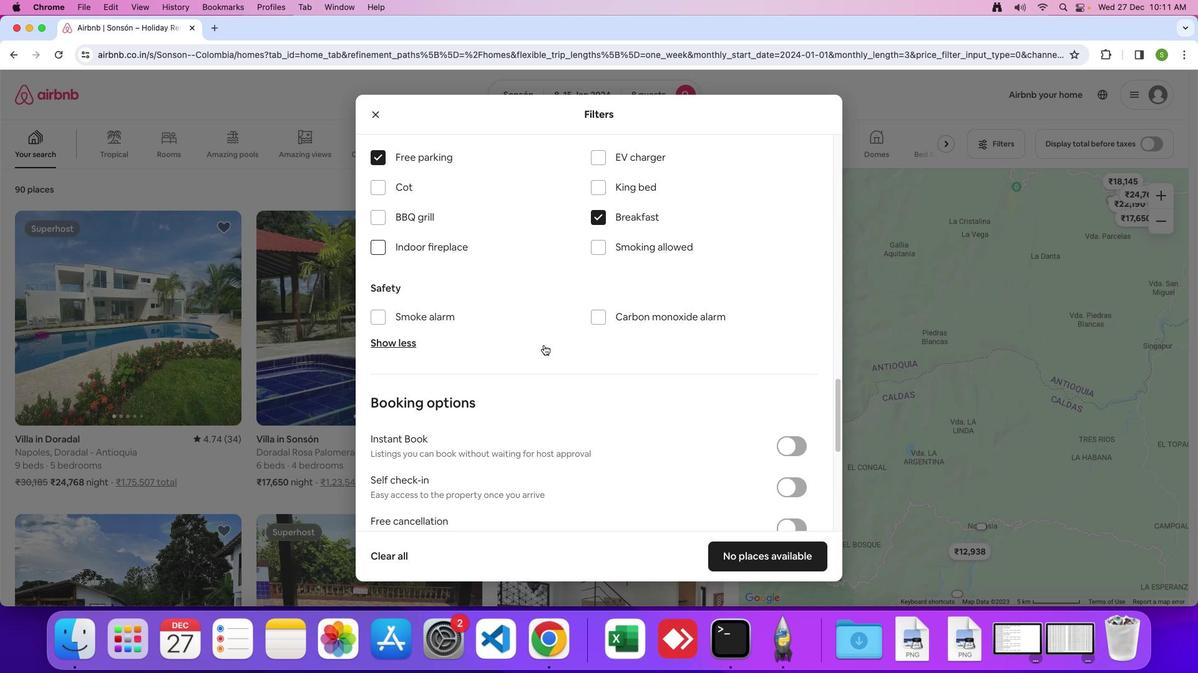 
Action: Mouse scrolled (449, 332) with delta (594, 64)
Screenshot: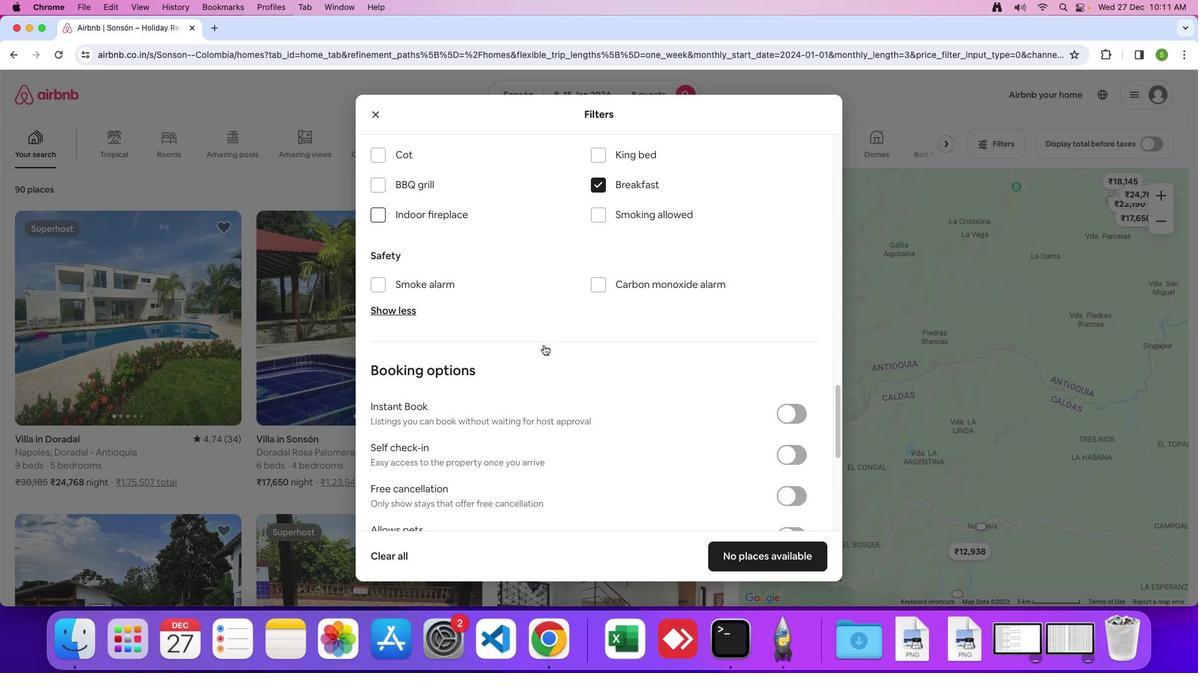 
Action: Mouse moved to (421, 347)
Screenshot: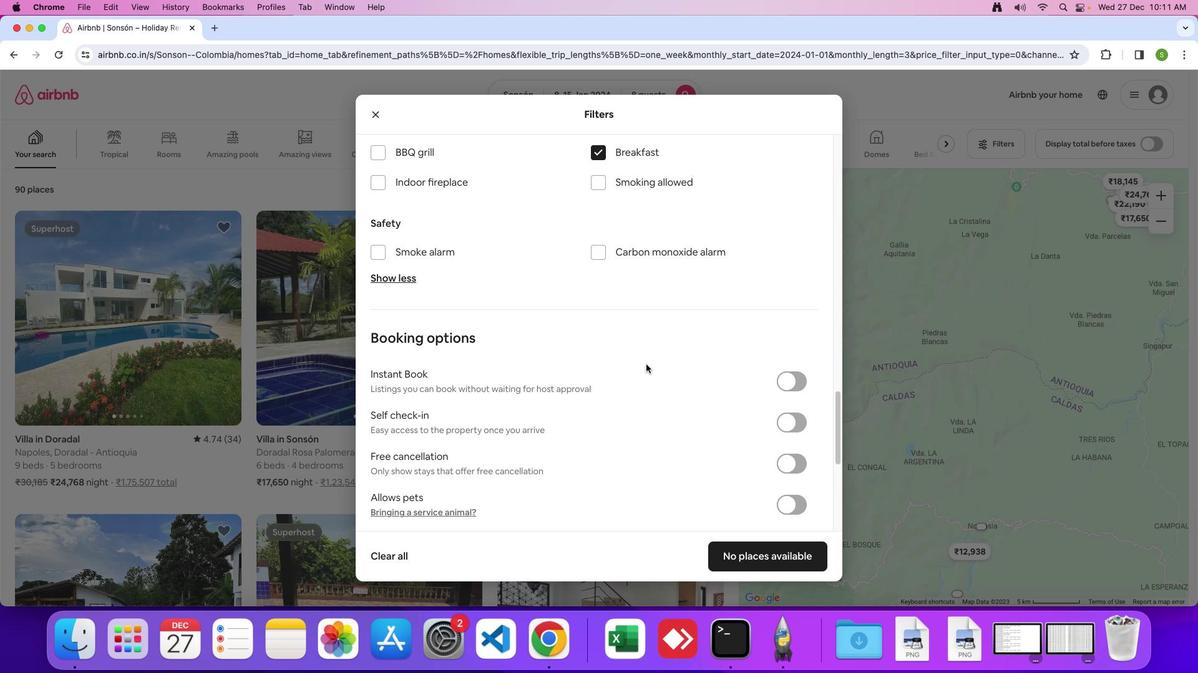
Action: Mouse scrolled (421, 347) with delta (594, 64)
Screenshot: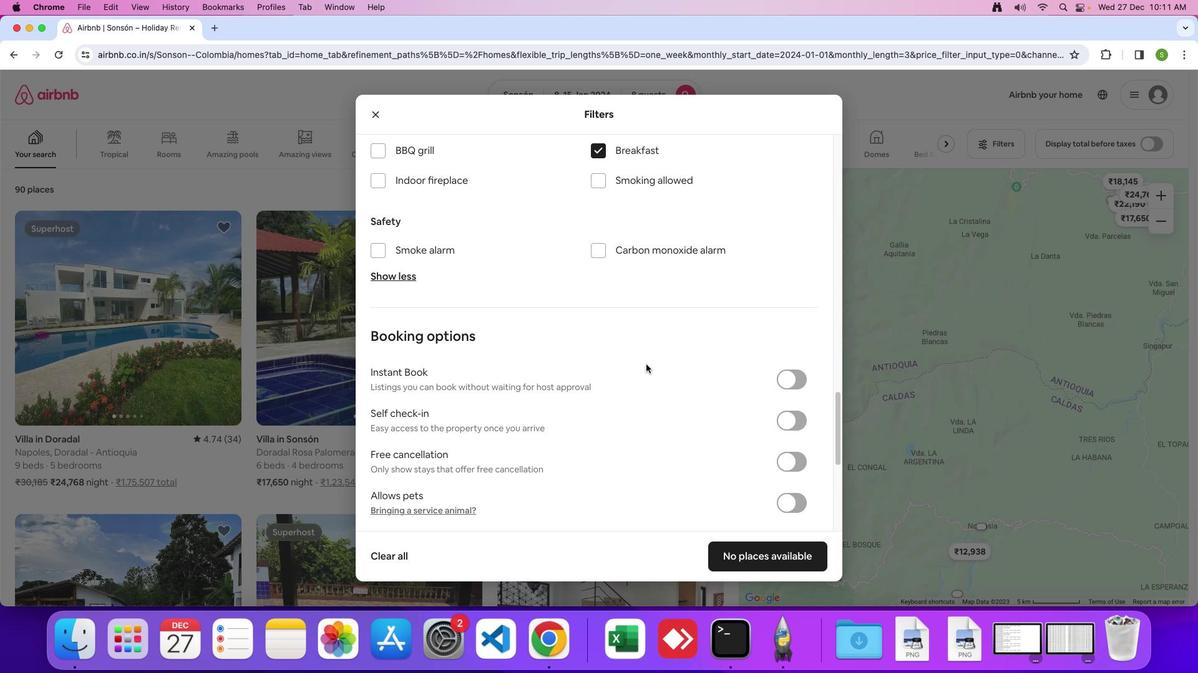 
Action: Mouse scrolled (421, 347) with delta (594, 64)
Screenshot: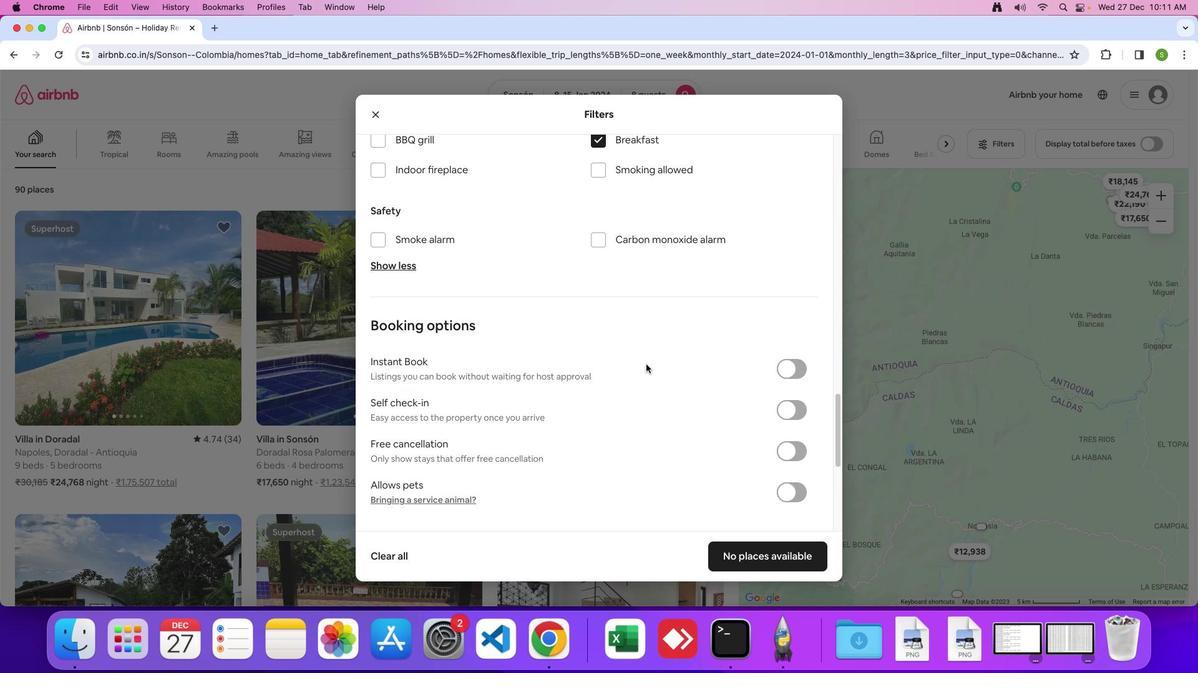 
Action: Mouse scrolled (421, 347) with delta (594, 64)
Screenshot: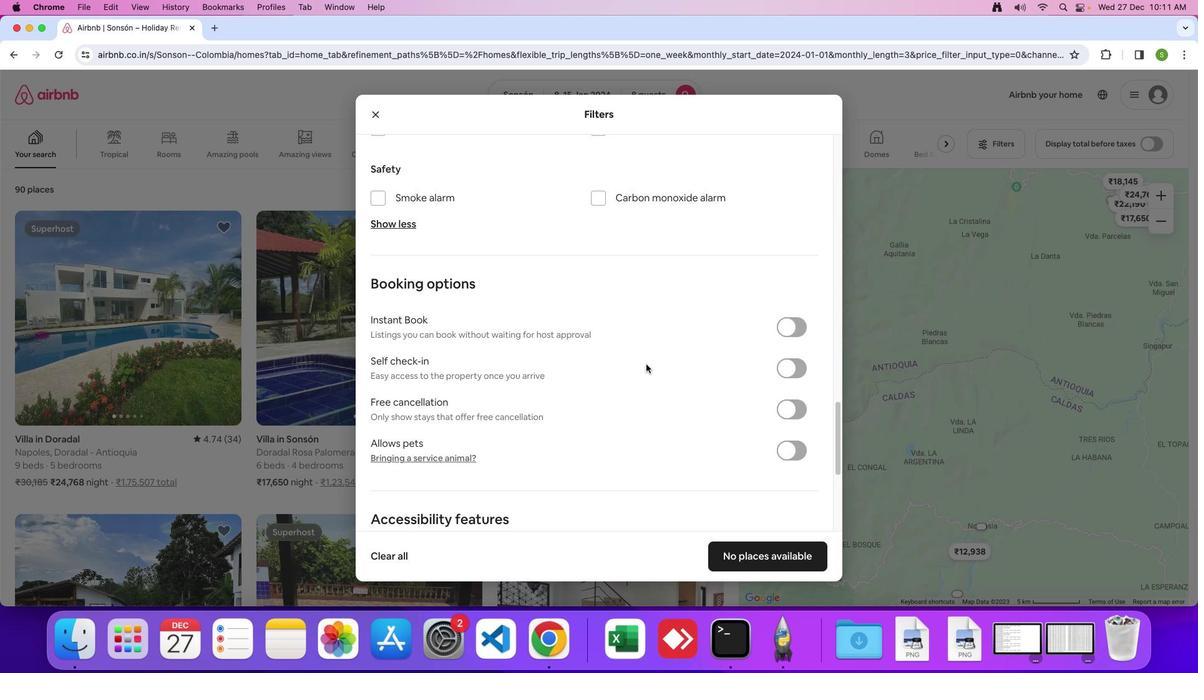 
Action: Mouse moved to (421, 348)
Screenshot: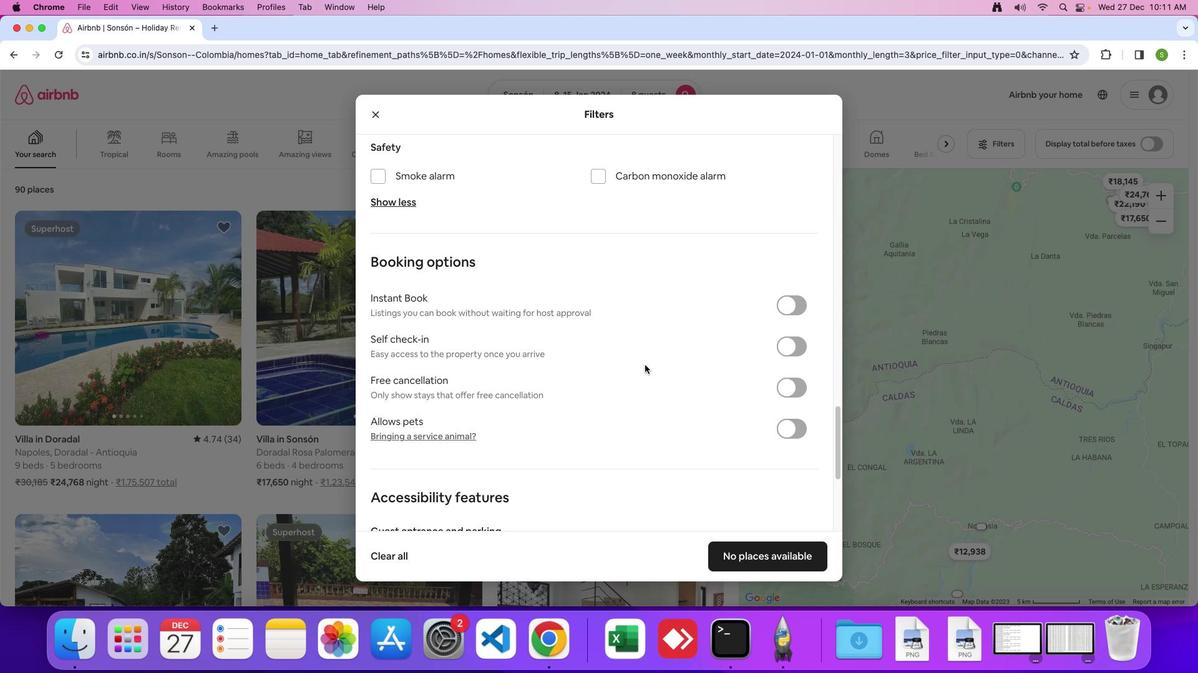 
Action: Mouse scrolled (421, 348) with delta (594, 64)
Screenshot: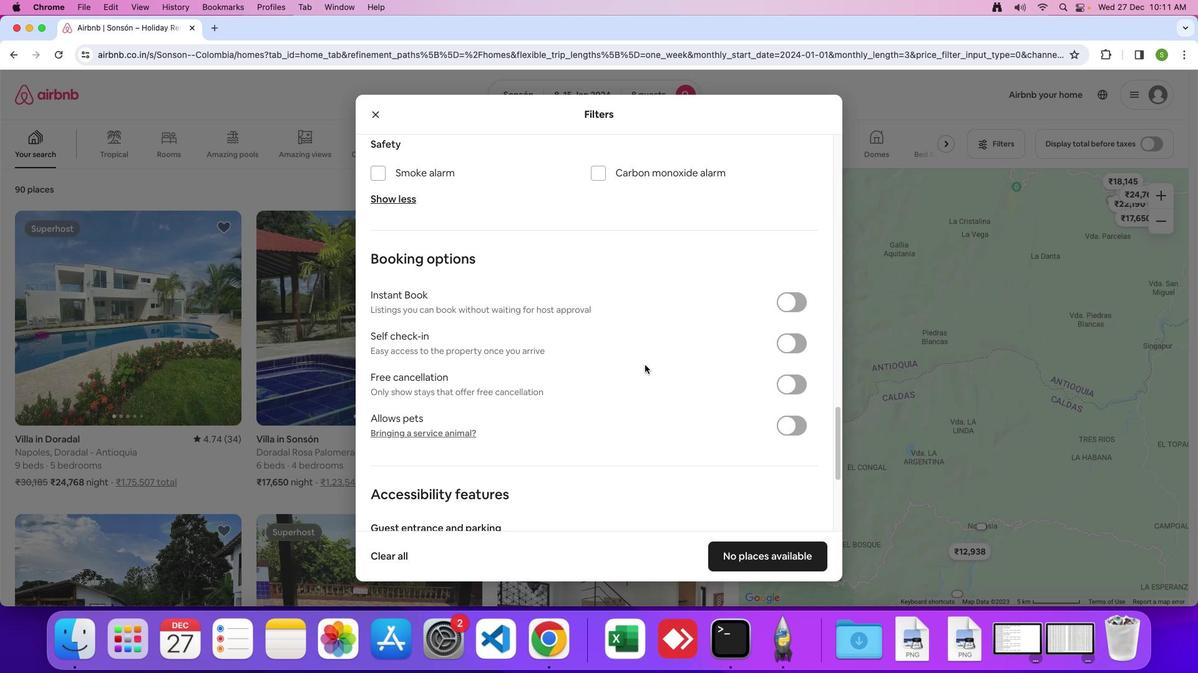 
Action: Mouse scrolled (421, 348) with delta (594, 64)
Screenshot: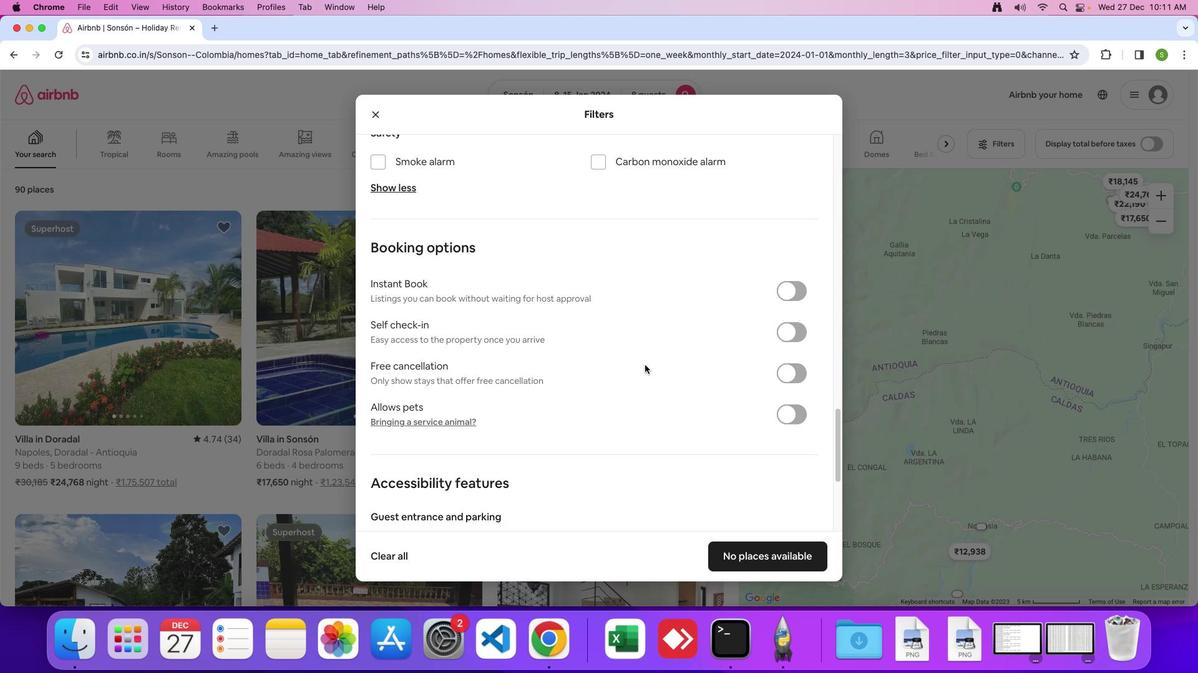 
Action: Mouse moved to (422, 348)
Screenshot: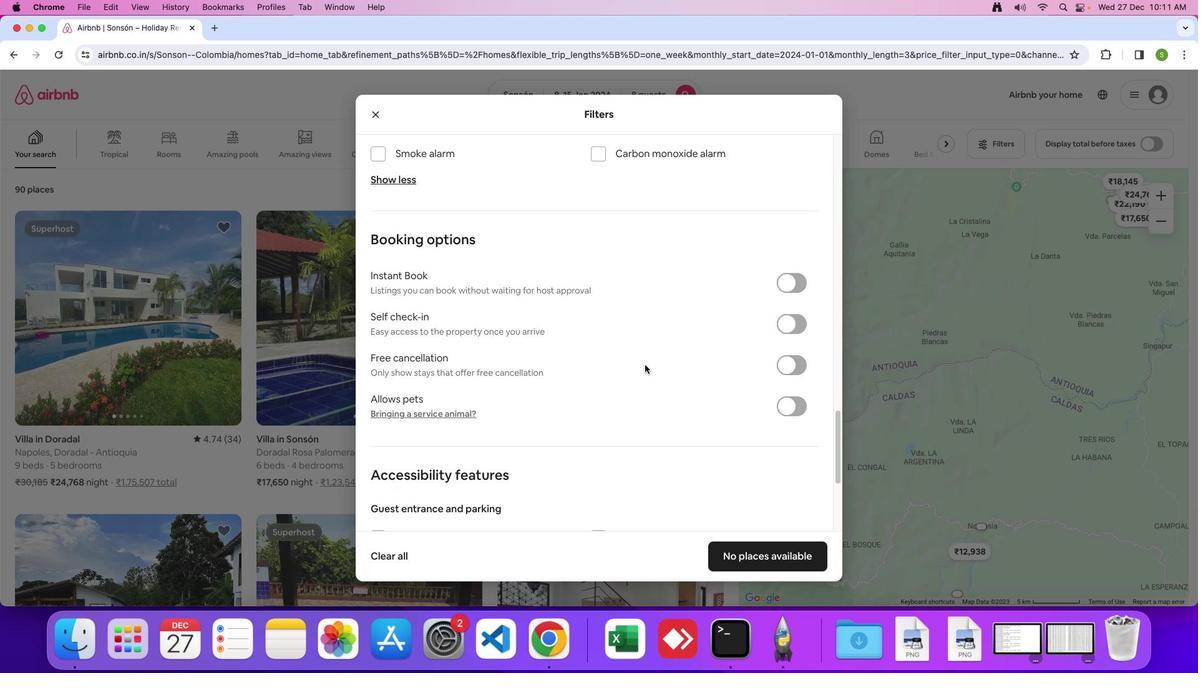 
Action: Mouse scrolled (422, 348) with delta (594, 64)
Screenshot: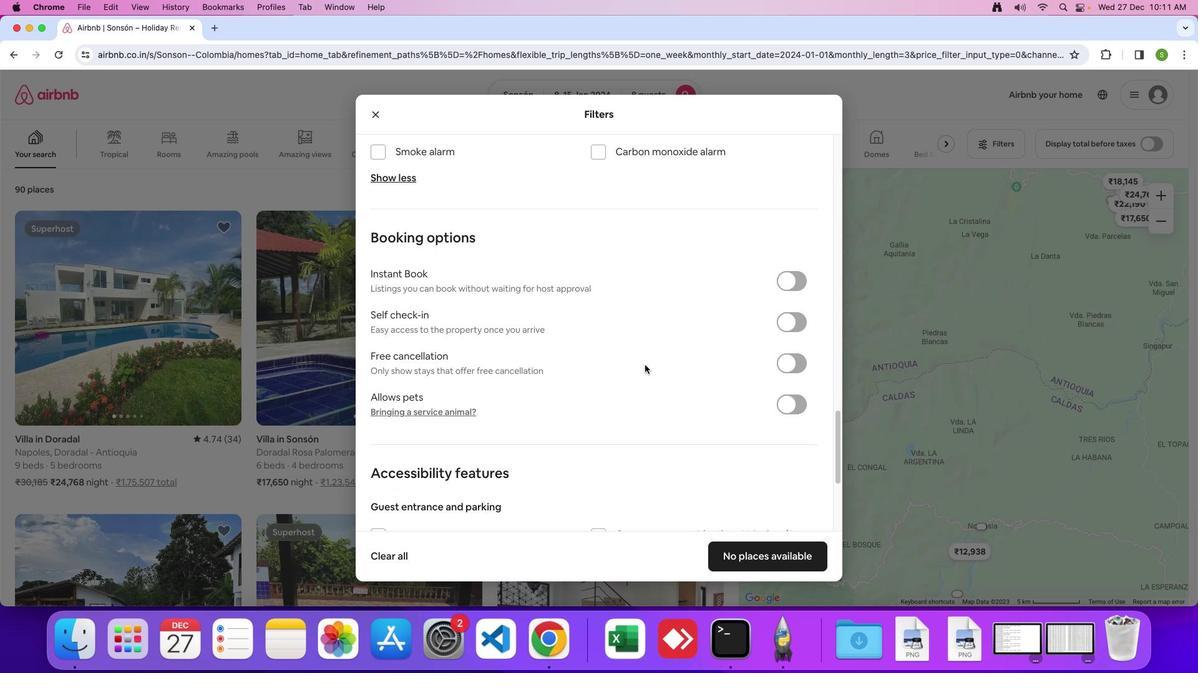 
Action: Mouse scrolled (422, 348) with delta (594, 64)
Screenshot: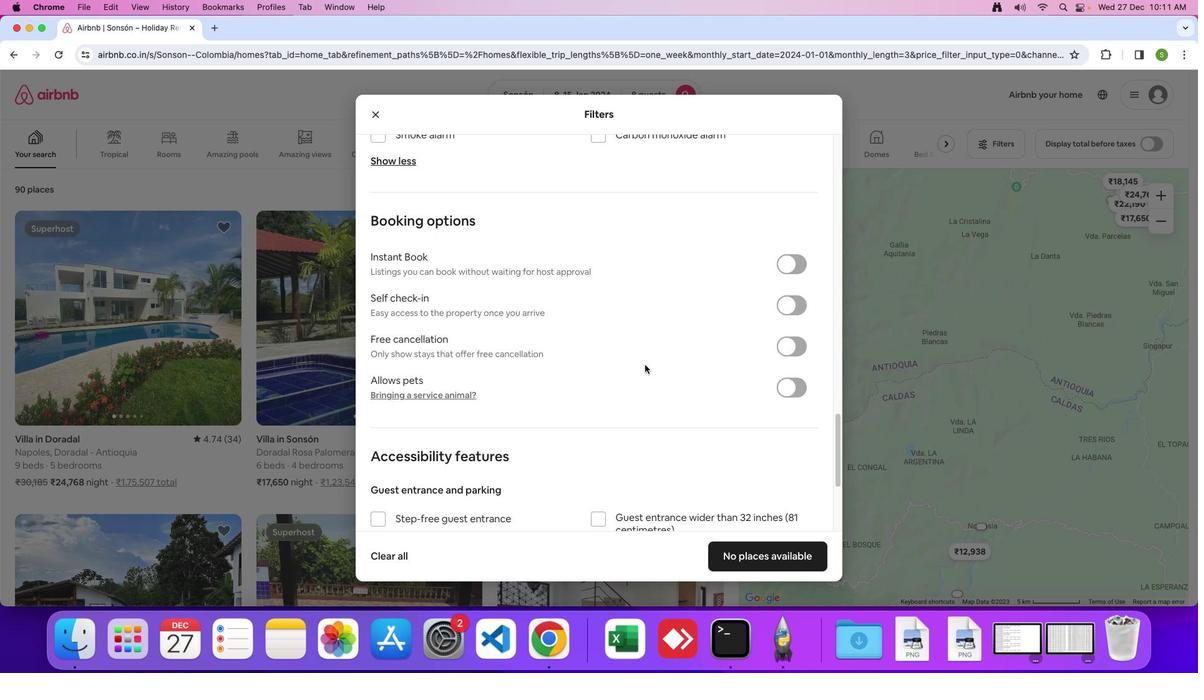 
Action: Mouse scrolled (422, 348) with delta (594, 63)
Screenshot: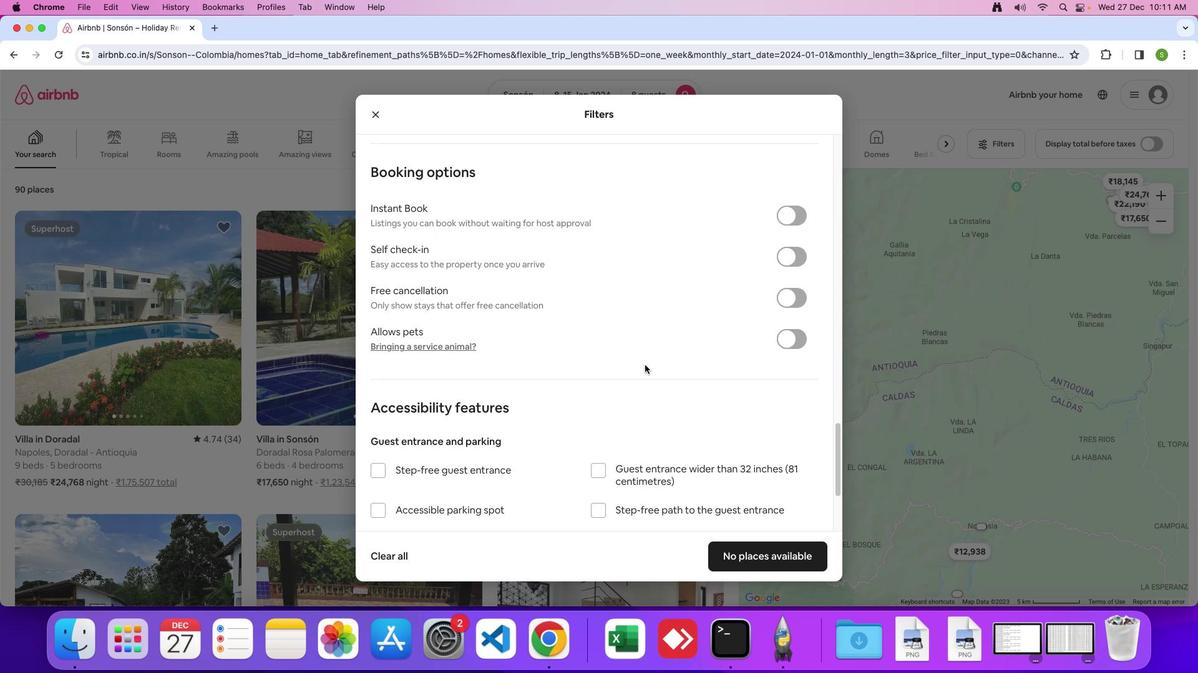 
Action: Mouse moved to (444, 350)
Screenshot: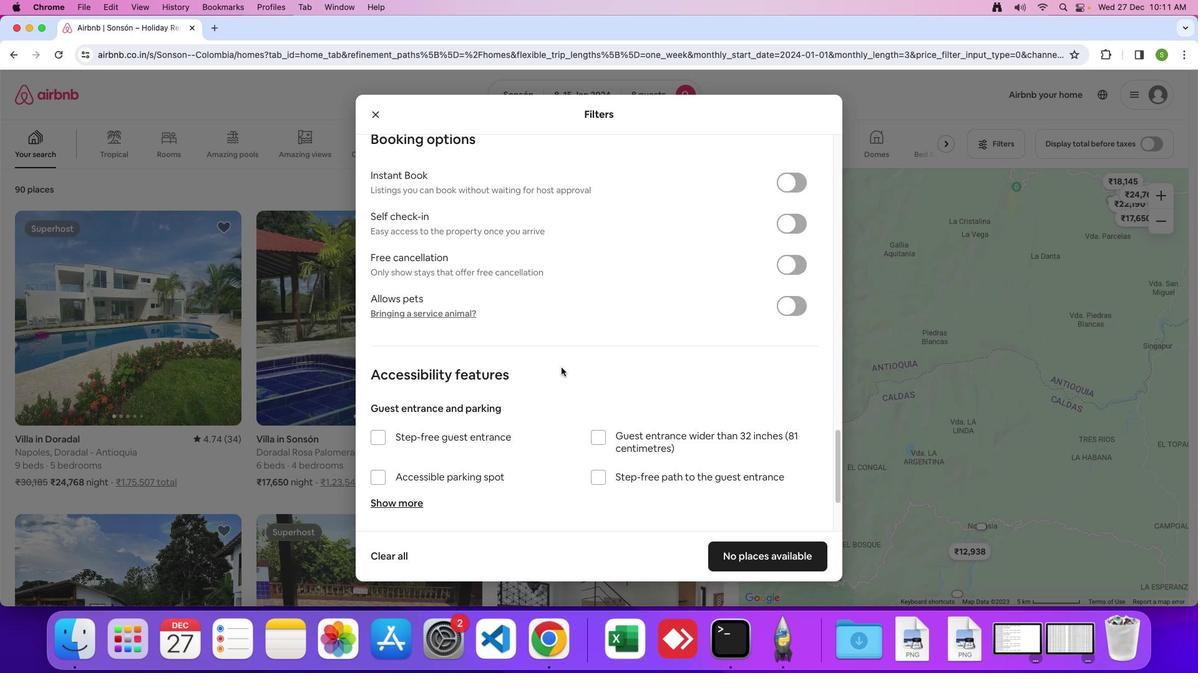 
Action: Mouse scrolled (444, 350) with delta (594, 64)
Screenshot: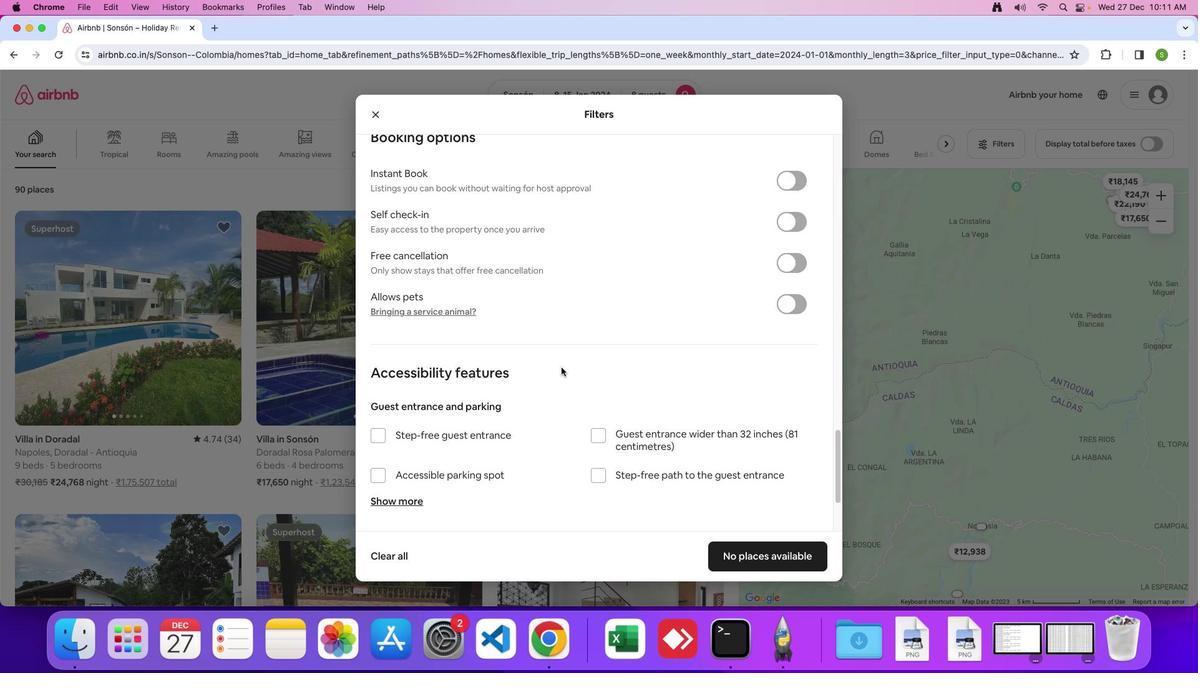 
Action: Mouse scrolled (444, 350) with delta (594, 64)
Screenshot: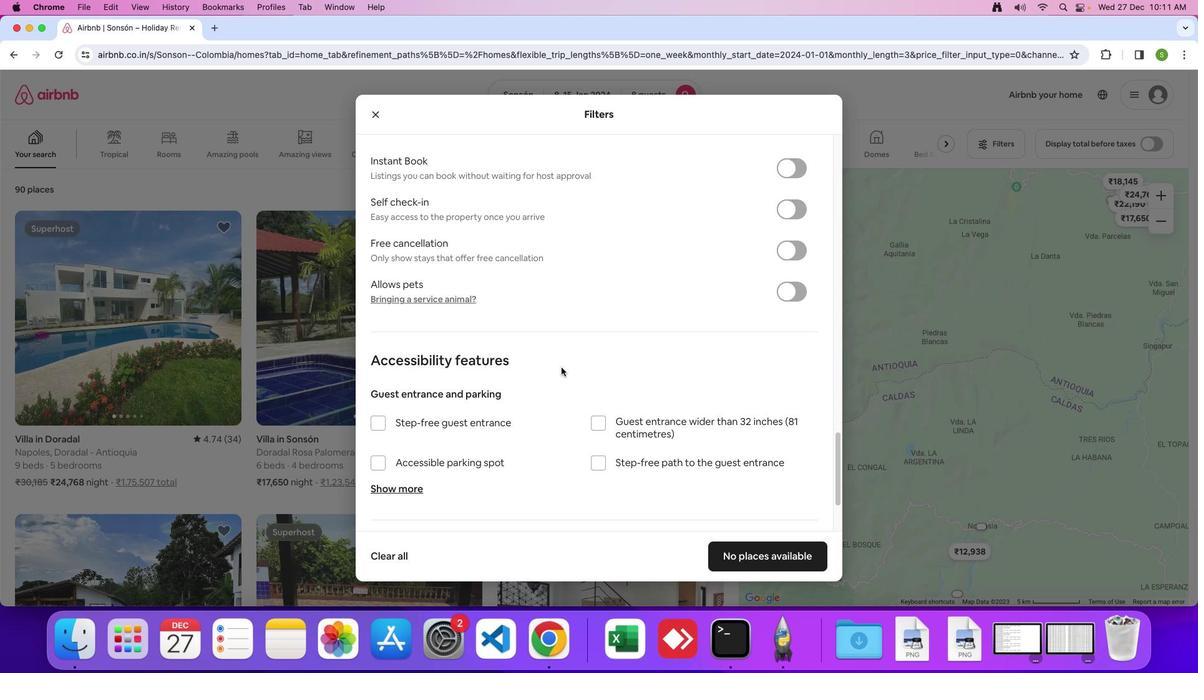 
Action: Mouse scrolled (444, 350) with delta (594, 64)
Screenshot: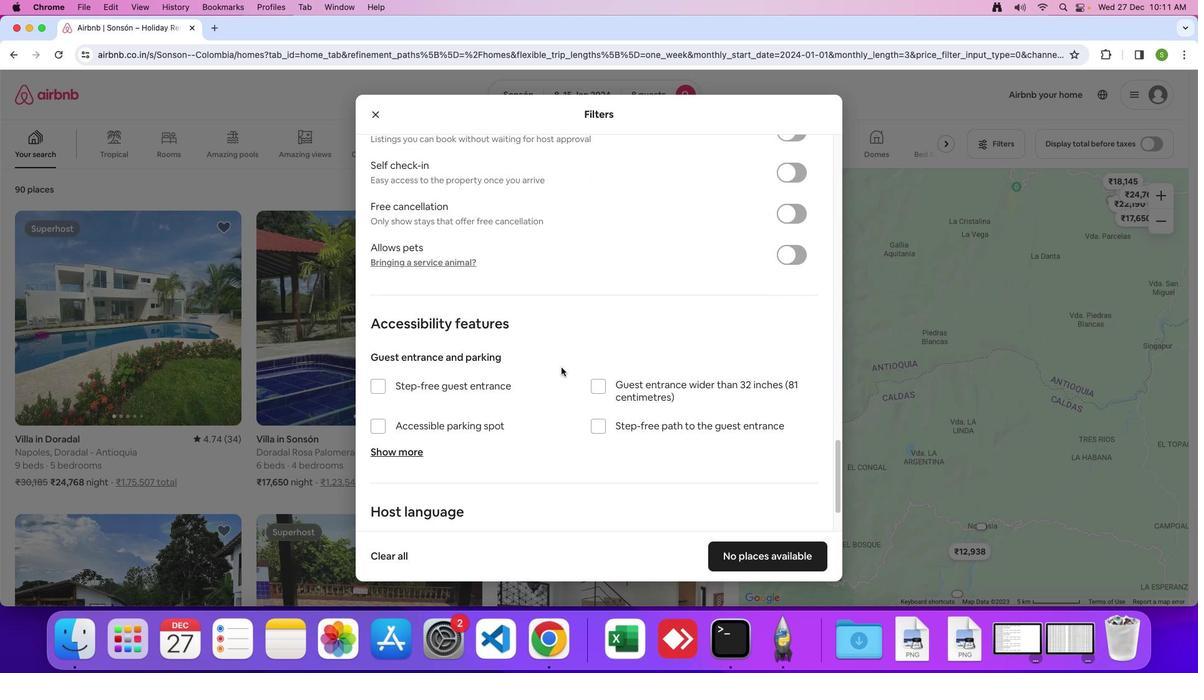 
Action: Mouse scrolled (444, 350) with delta (594, 64)
Screenshot: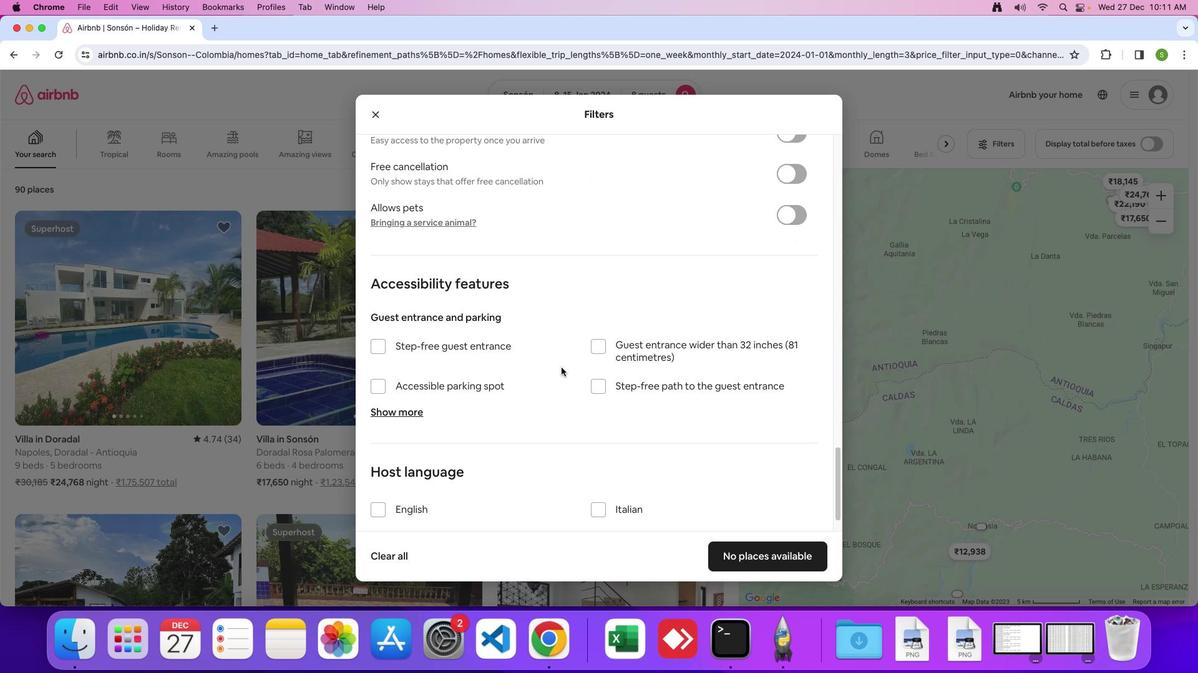 
Action: Mouse scrolled (444, 350) with delta (594, 64)
Screenshot: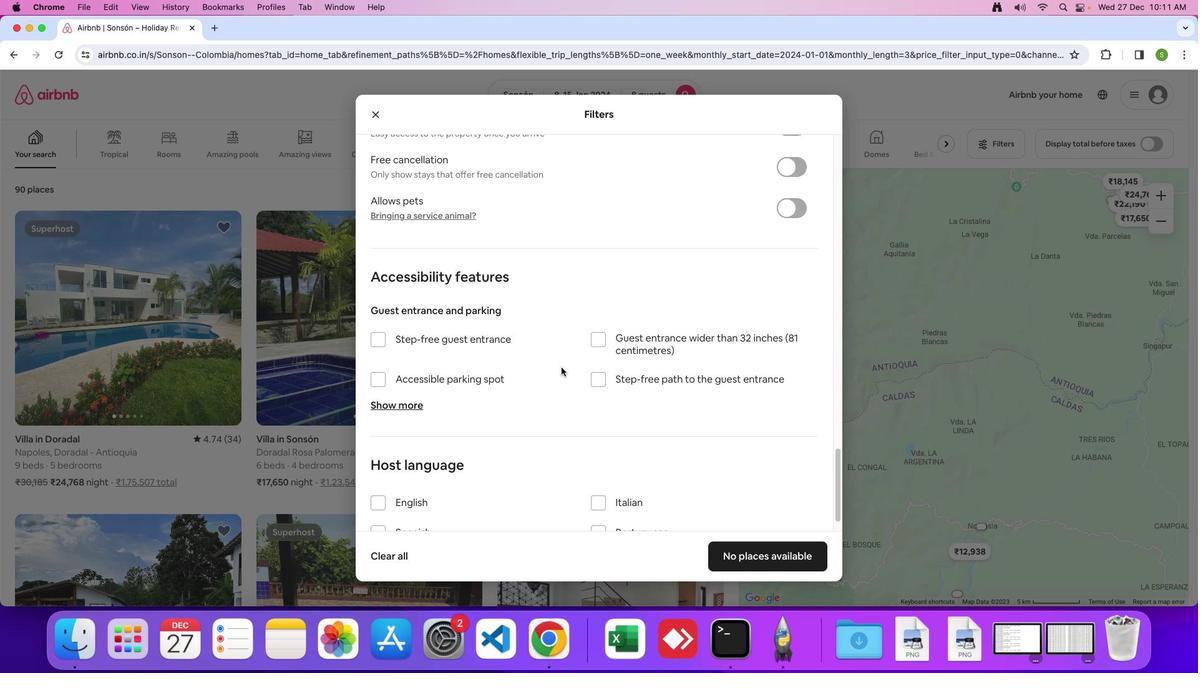 
Action: Mouse scrolled (444, 350) with delta (594, 64)
Screenshot: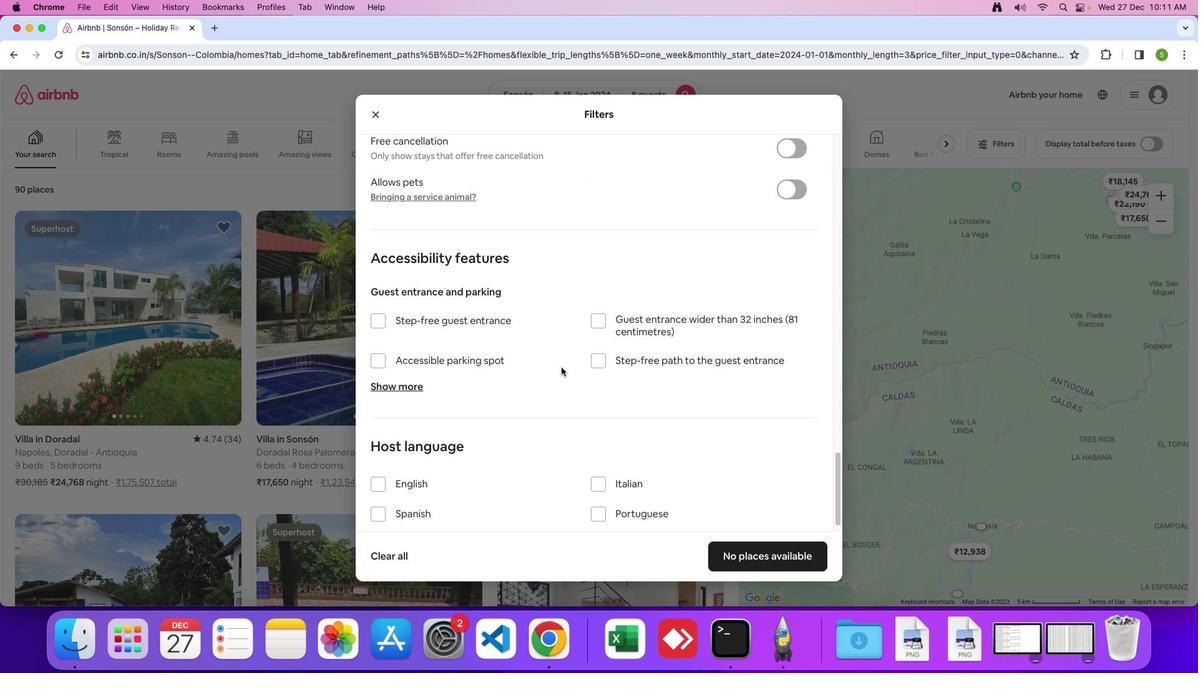 
Action: Mouse scrolled (444, 350) with delta (594, 64)
Screenshot: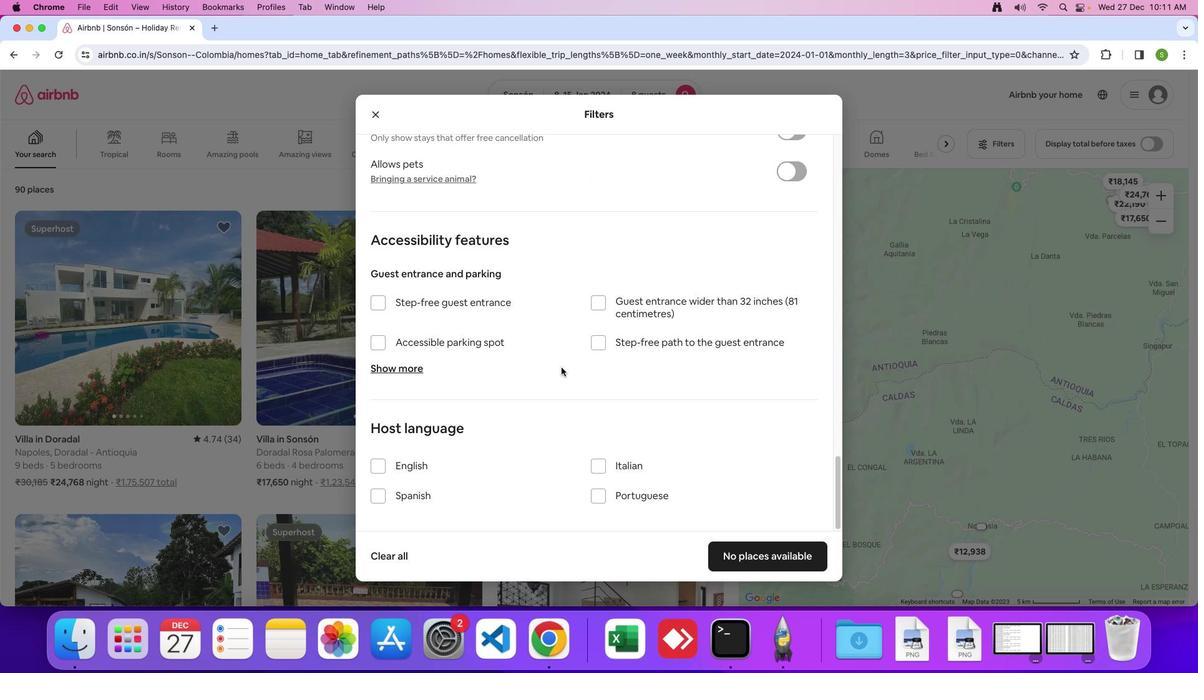 
Action: Mouse scrolled (444, 350) with delta (594, 64)
Screenshot: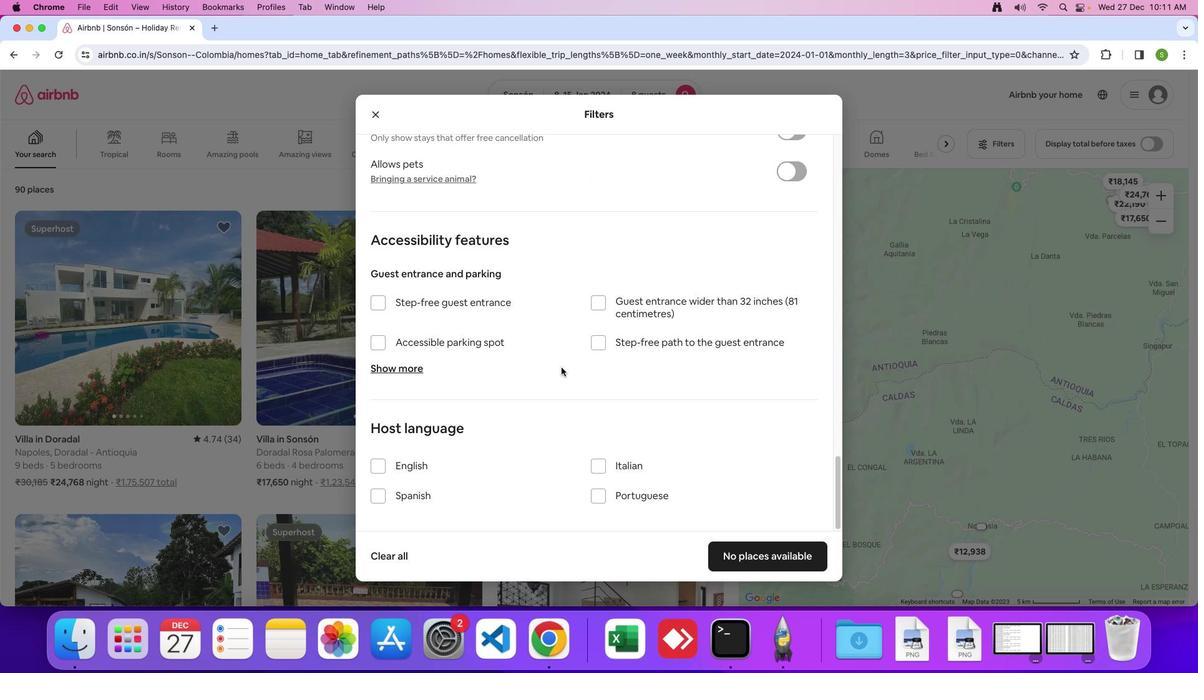 
Action: Mouse scrolled (444, 350) with delta (594, 63)
Screenshot: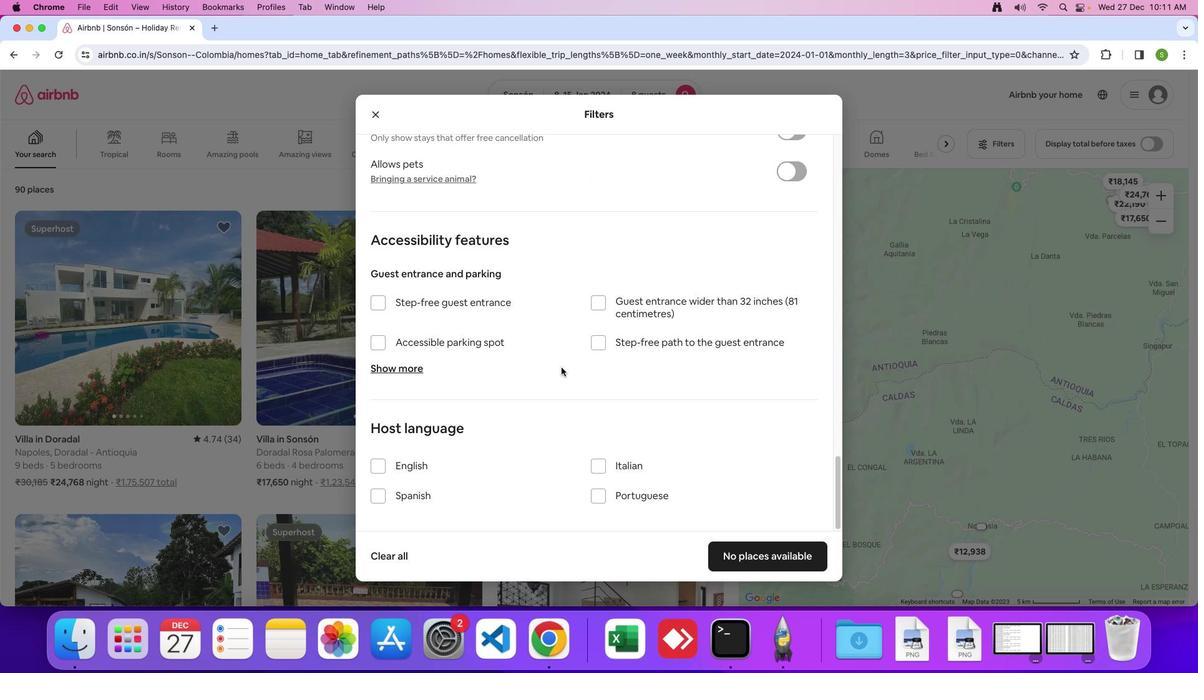 
Action: Mouse scrolled (444, 350) with delta (594, 64)
Screenshot: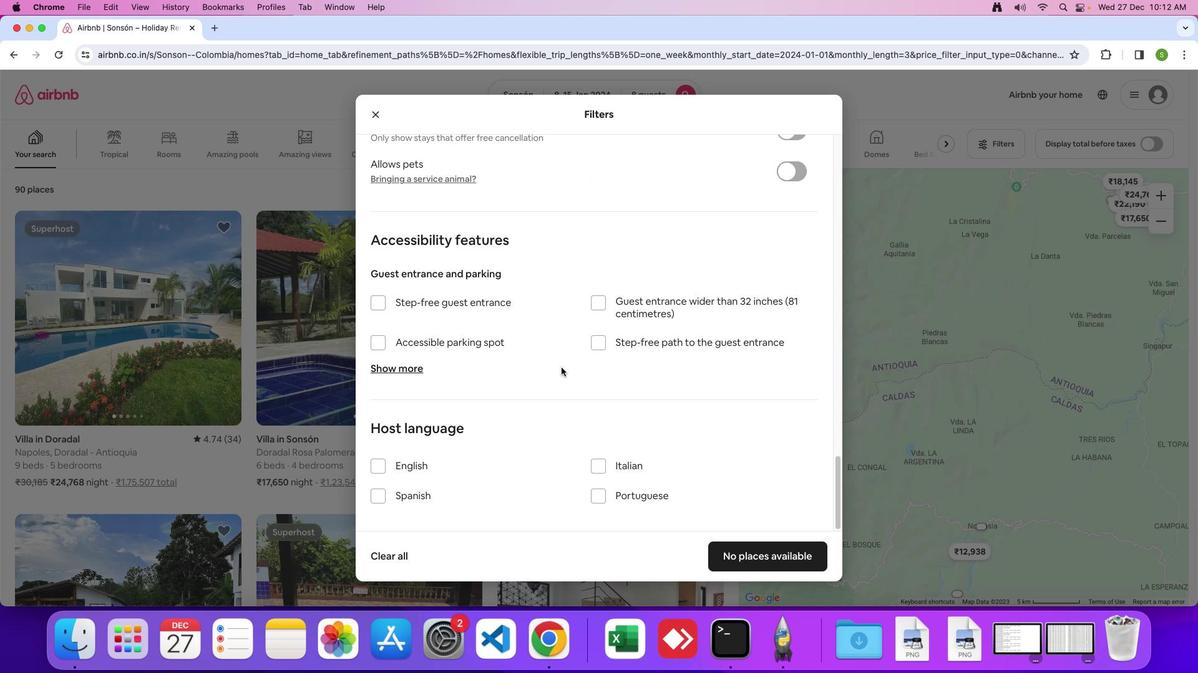 
Action: Mouse scrolled (444, 350) with delta (594, 64)
Screenshot: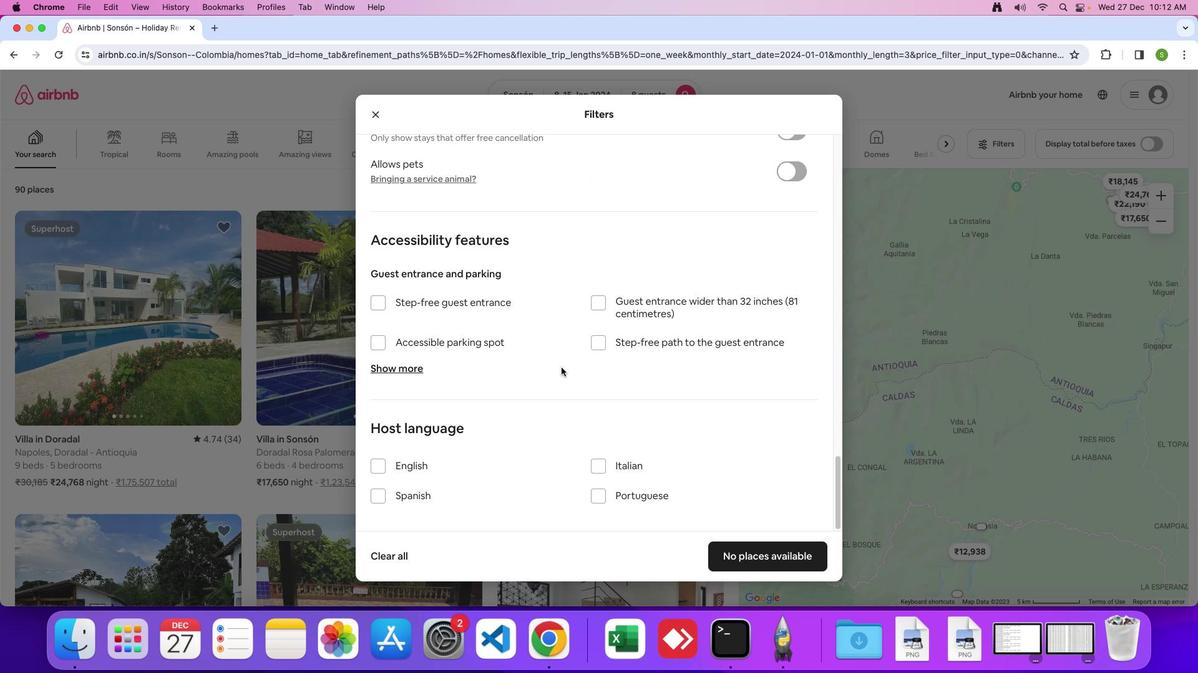 
Action: Mouse moved to (397, 492)
Screenshot: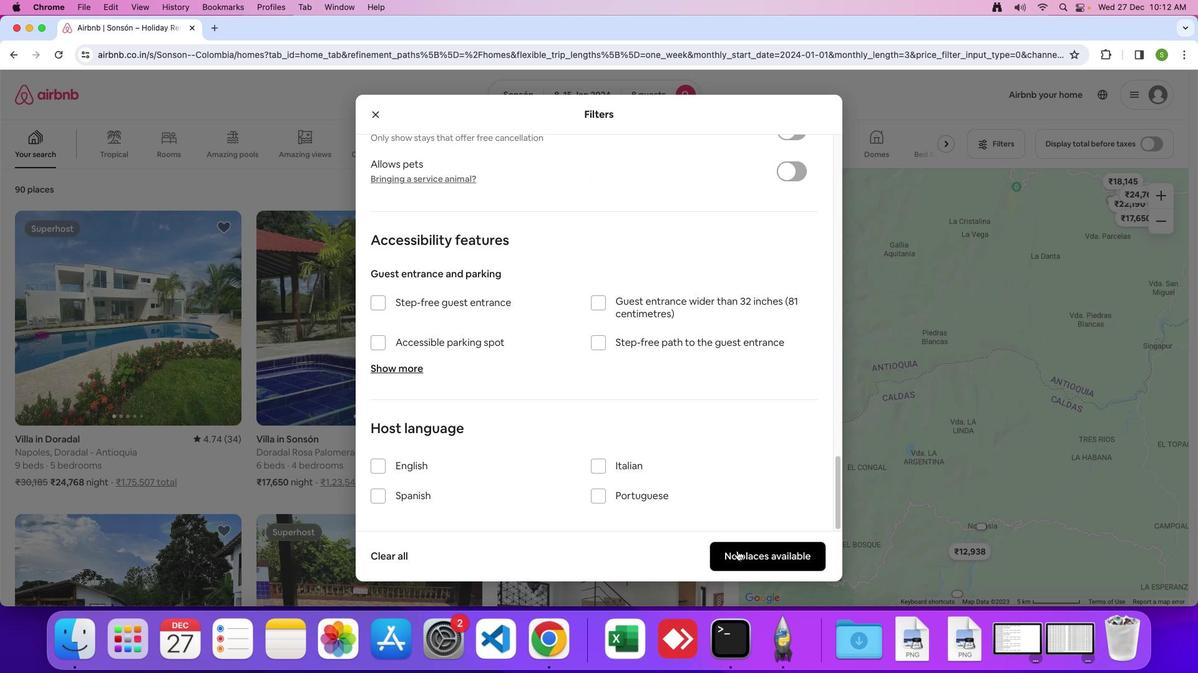 
Action: Mouse pressed left at (397, 492)
Screenshot: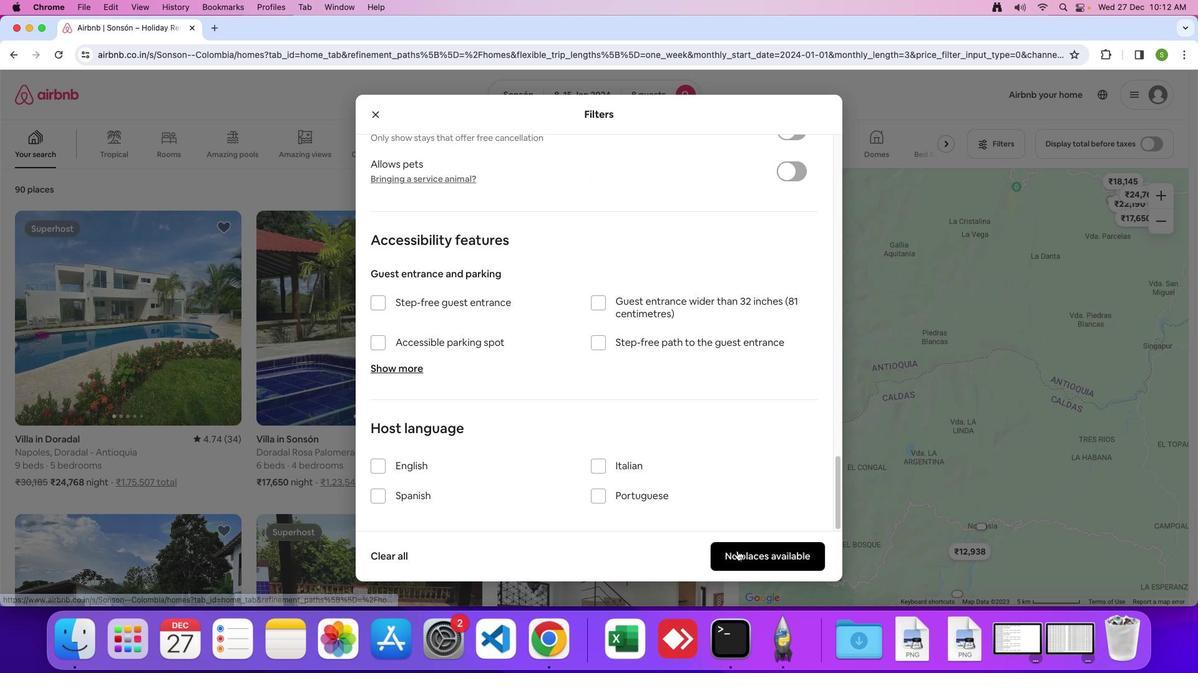 
Action: Mouse moved to (455, 321)
Screenshot: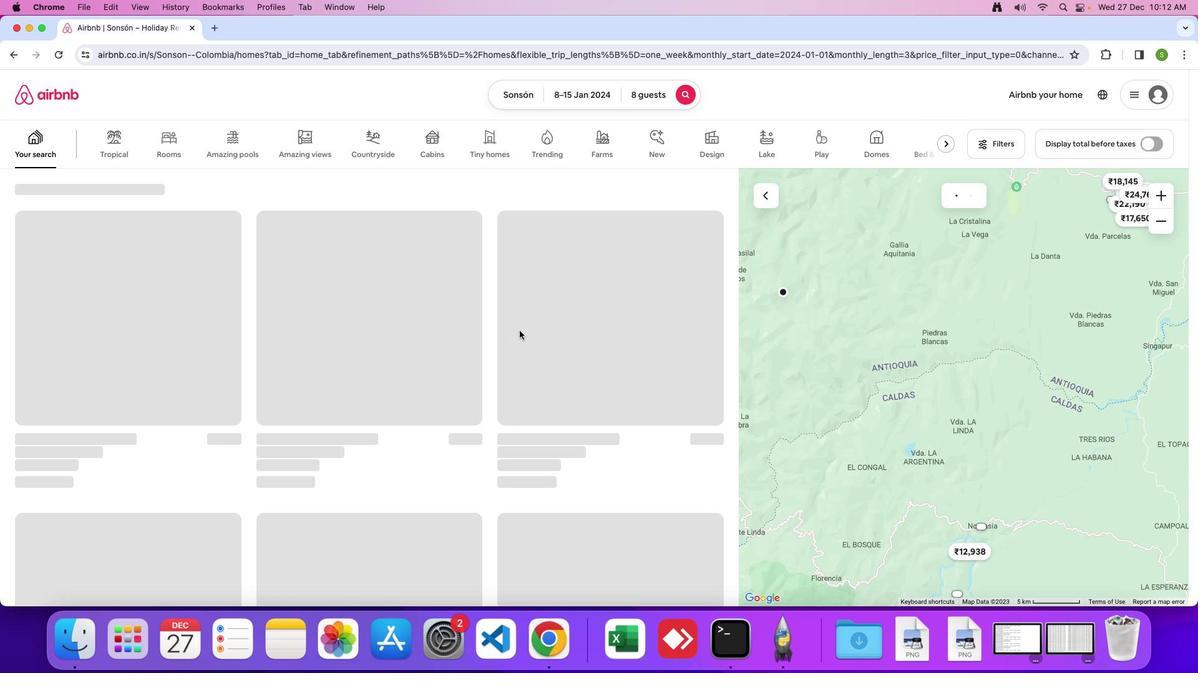
